 Task: In the  document batman.docx Align the width of word art with 'Picture'. Fill the whole document with 'Light Gray Color'. Add link on bottom right corner of the sheet: www.instagram.com
Action: Mouse moved to (484, 210)
Screenshot: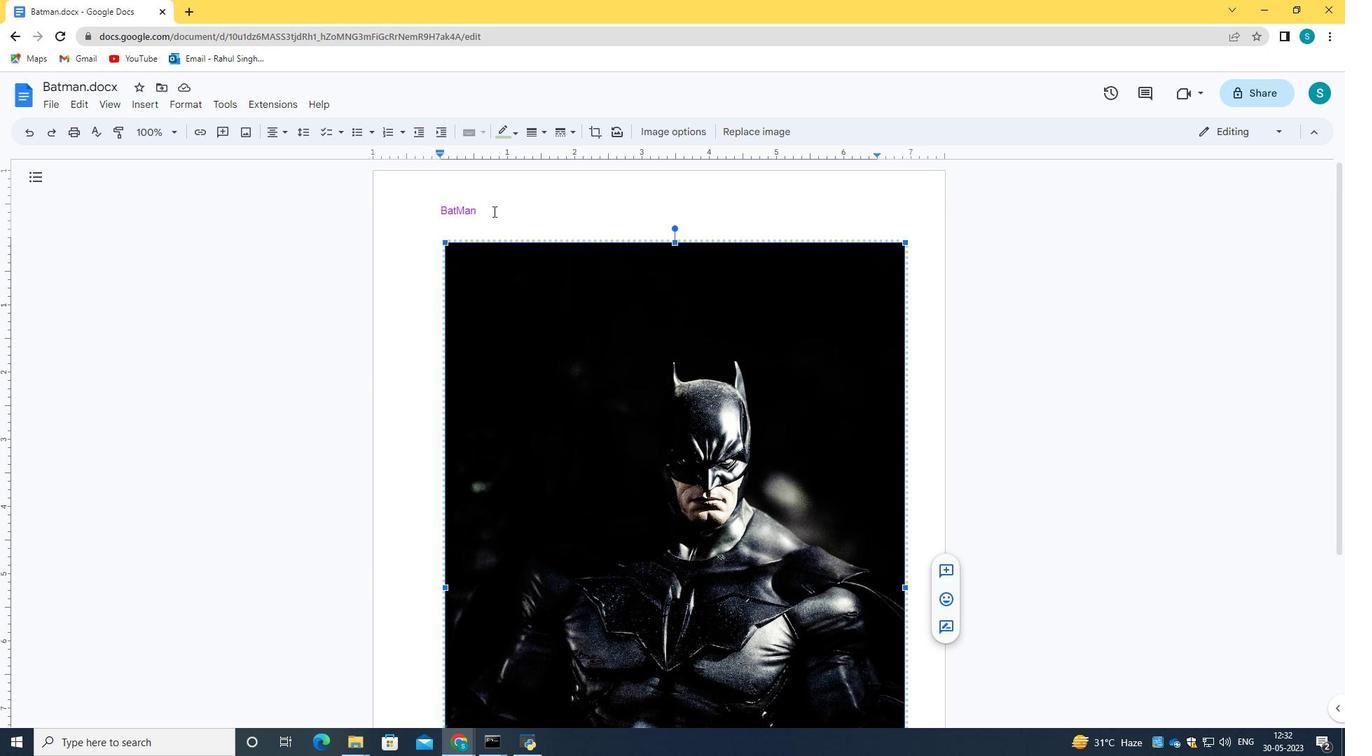 
Action: Mouse pressed left at (484, 210)
Screenshot: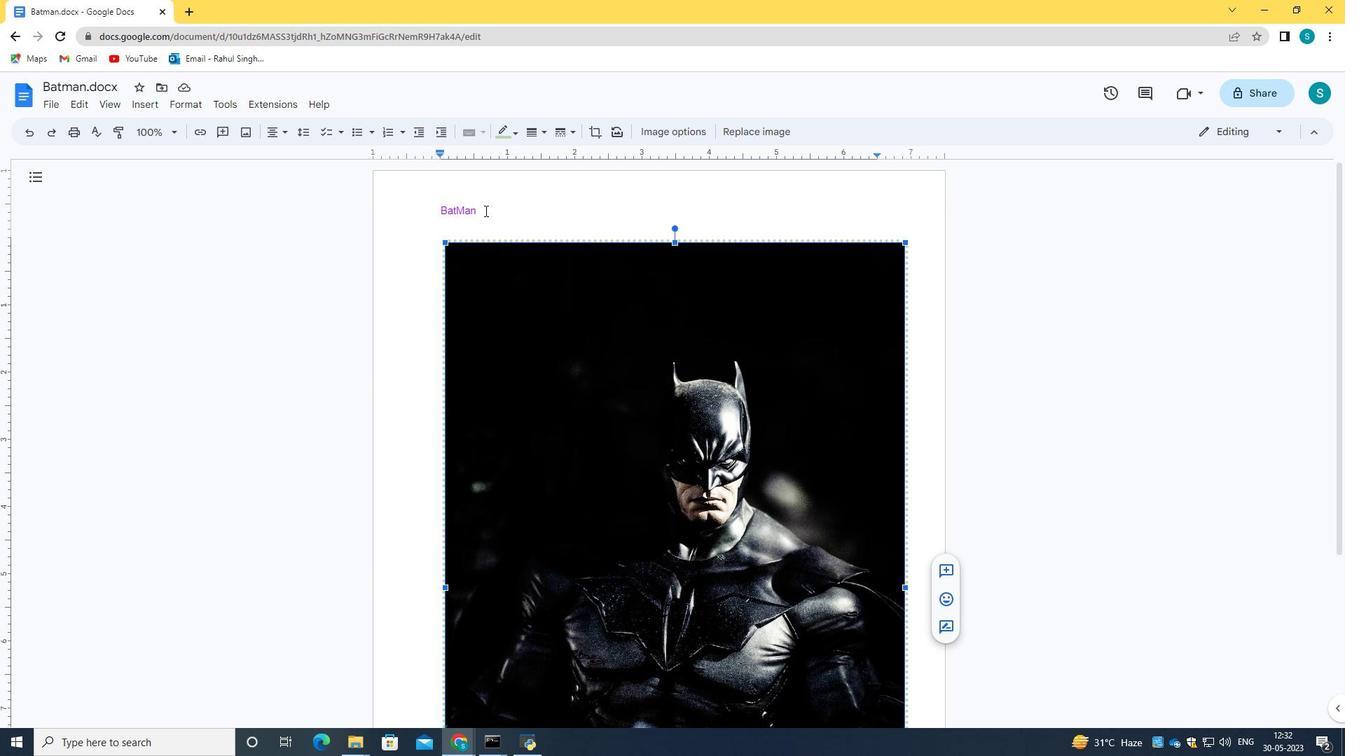 
Action: Mouse moved to (554, 187)
Screenshot: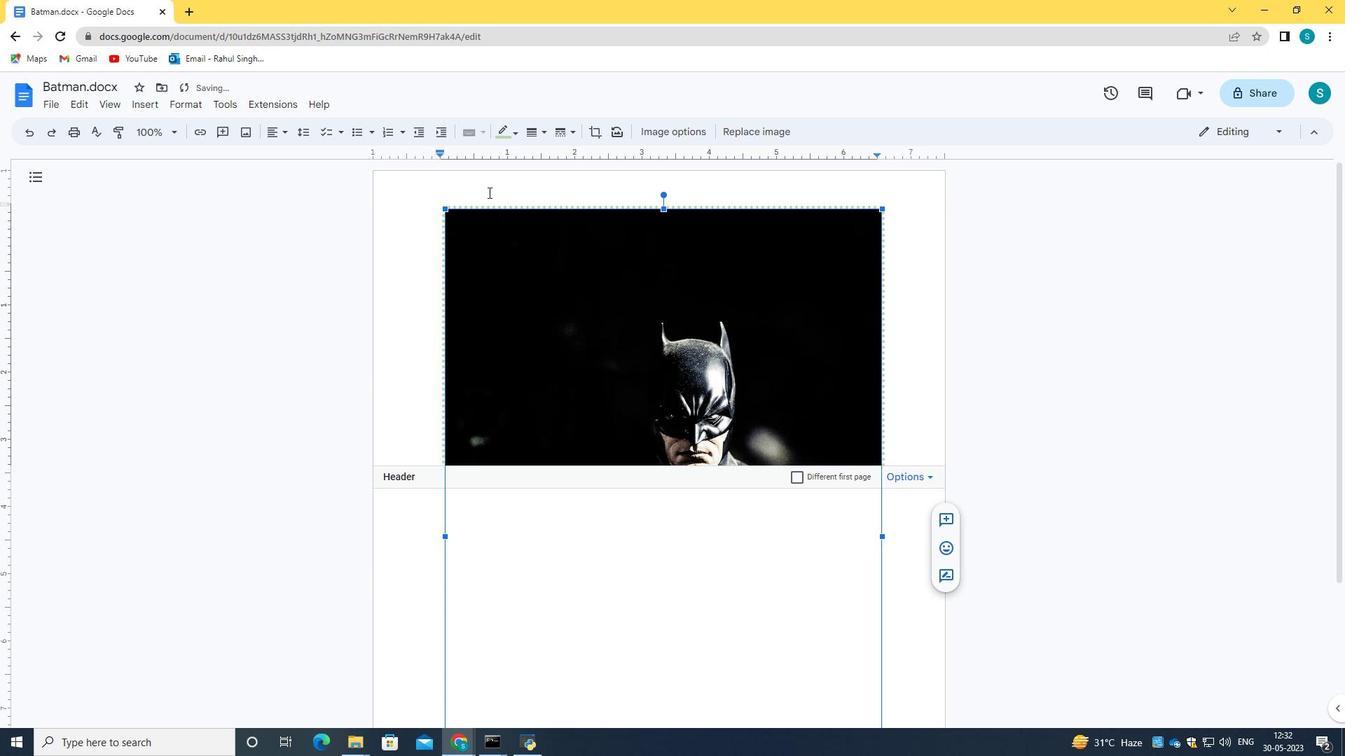 
Action: Mouse pressed left at (554, 187)
Screenshot: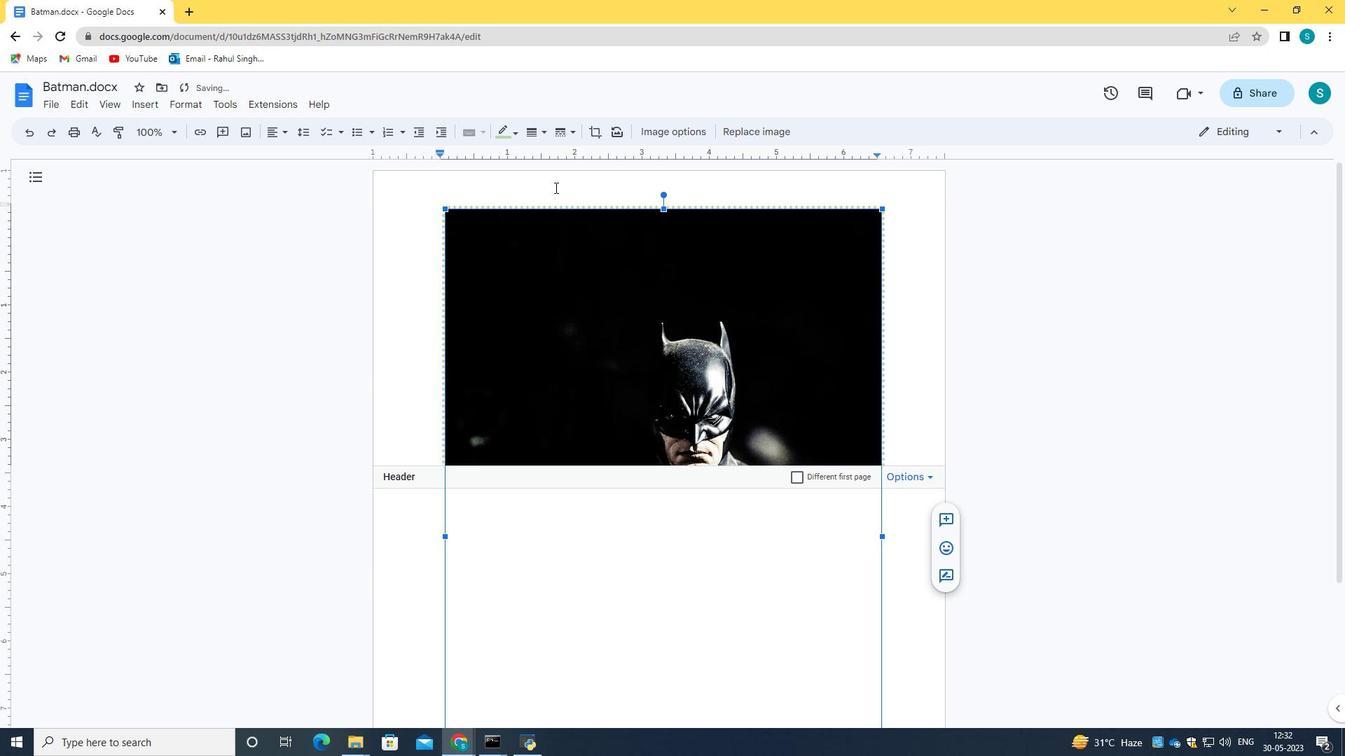 
Action: Mouse moved to (25, 133)
Screenshot: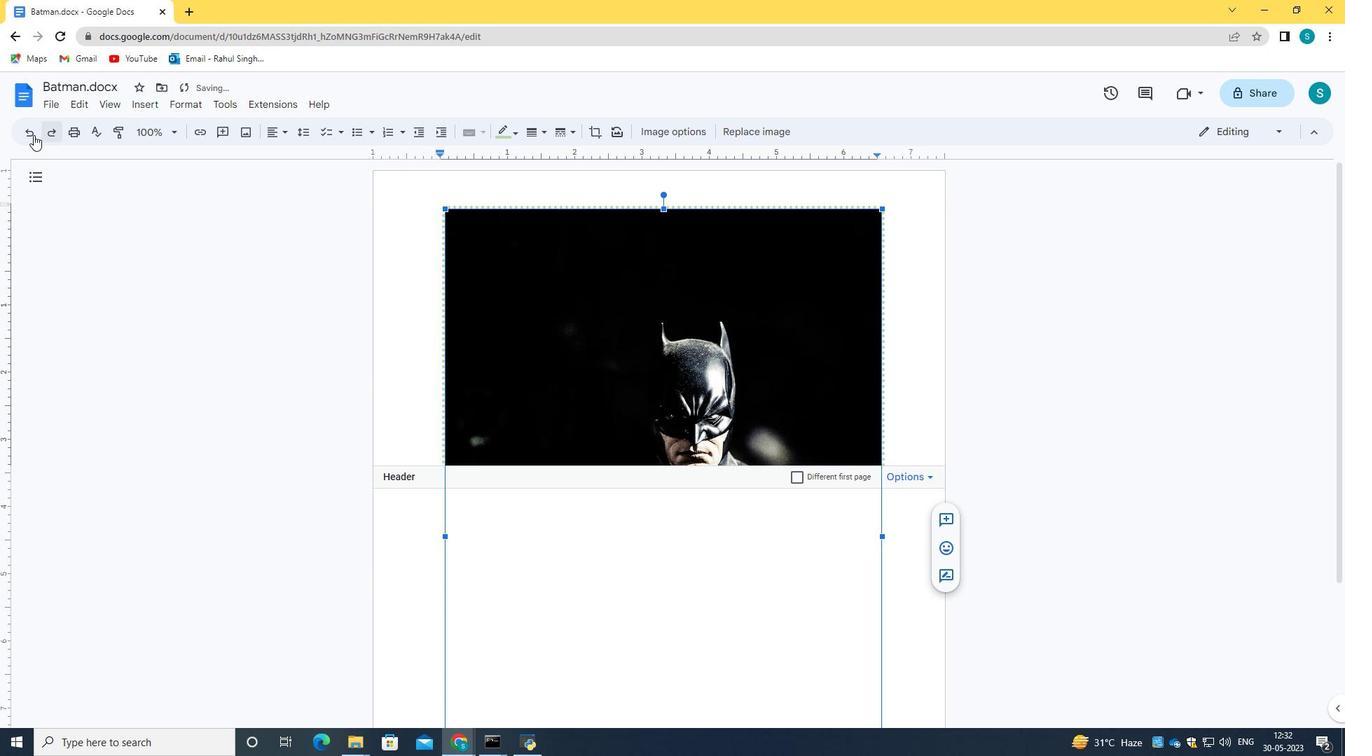 
Action: Mouse pressed left at (25, 133)
Screenshot: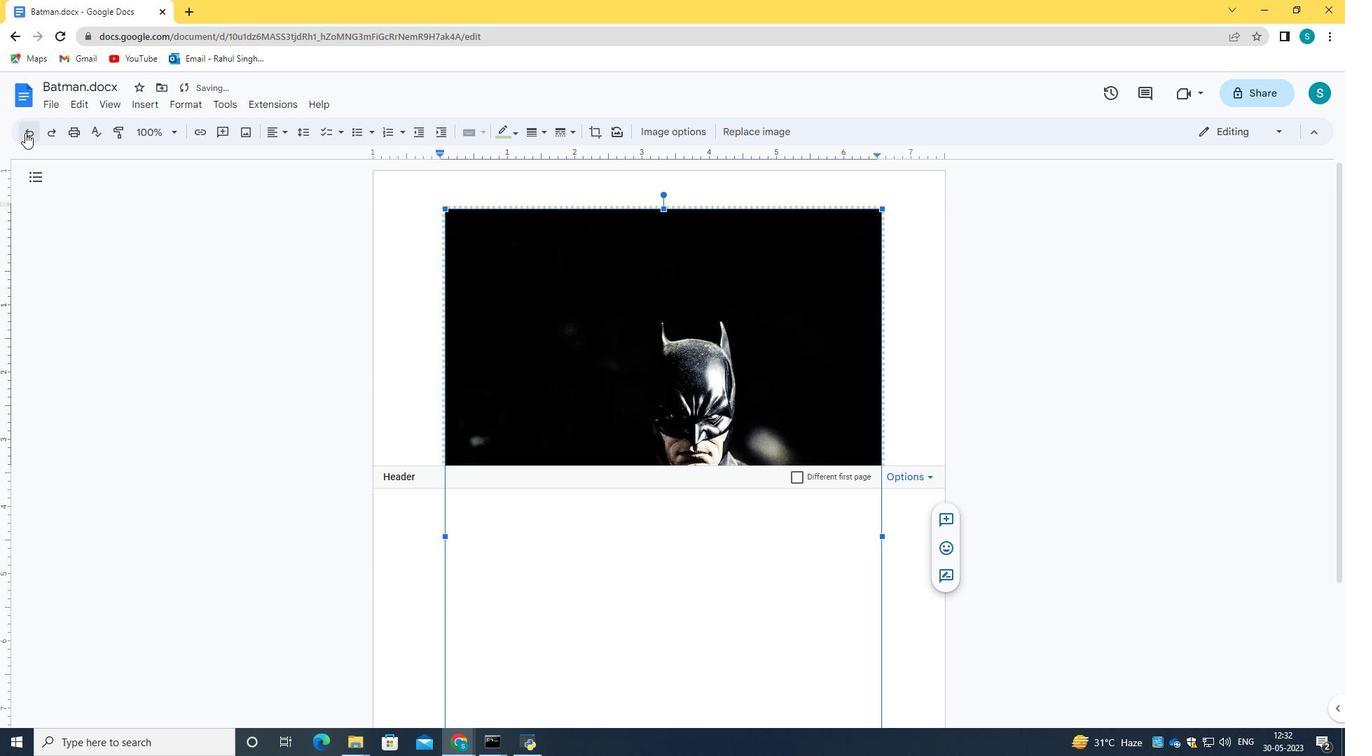 
Action: Mouse moved to (475, 209)
Screenshot: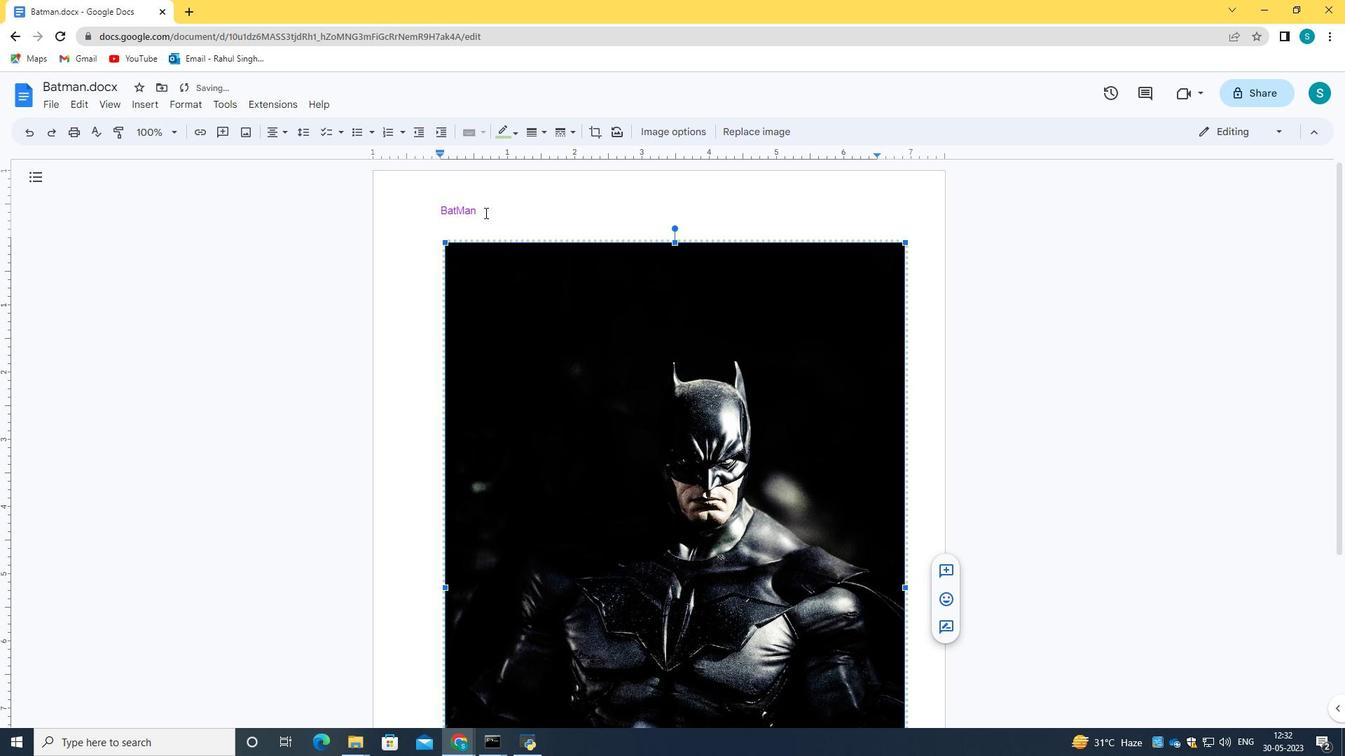 
Action: Mouse pressed left at (475, 209)
Screenshot: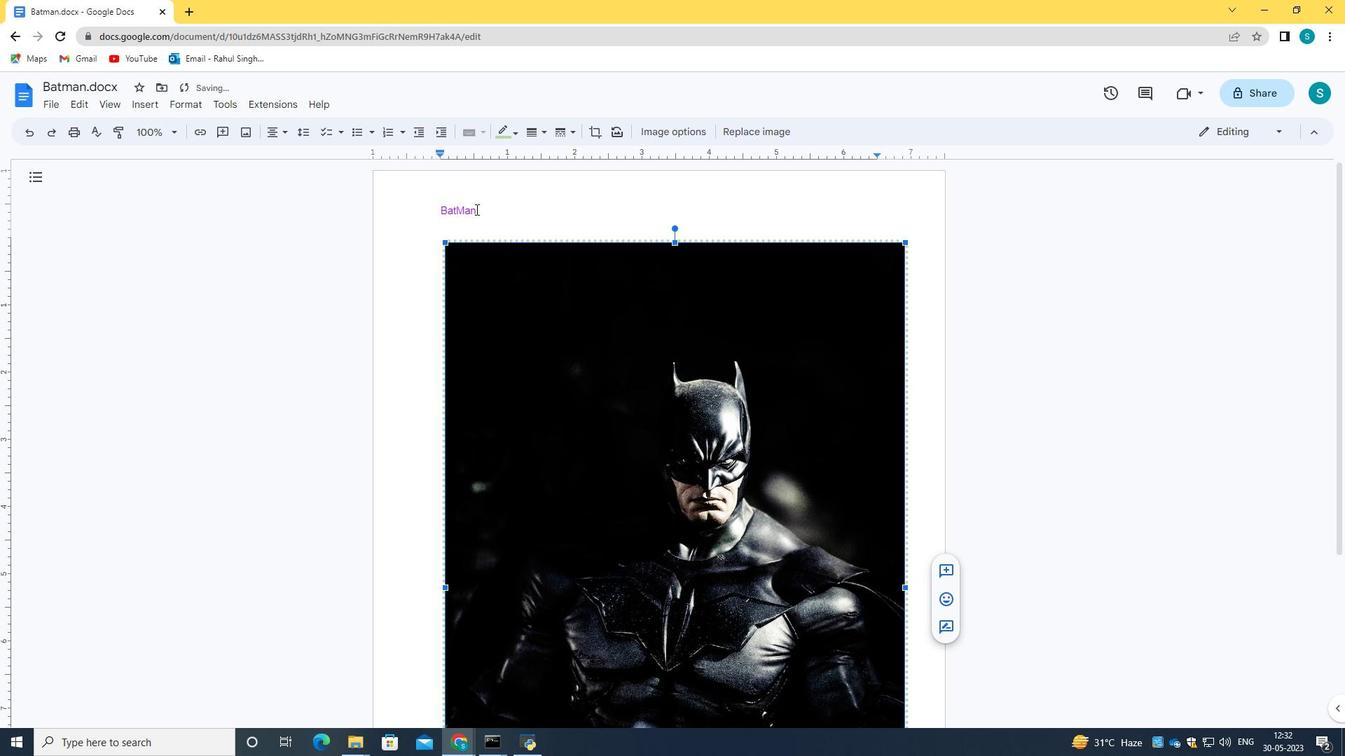 
Action: Mouse moved to (486, 209)
Screenshot: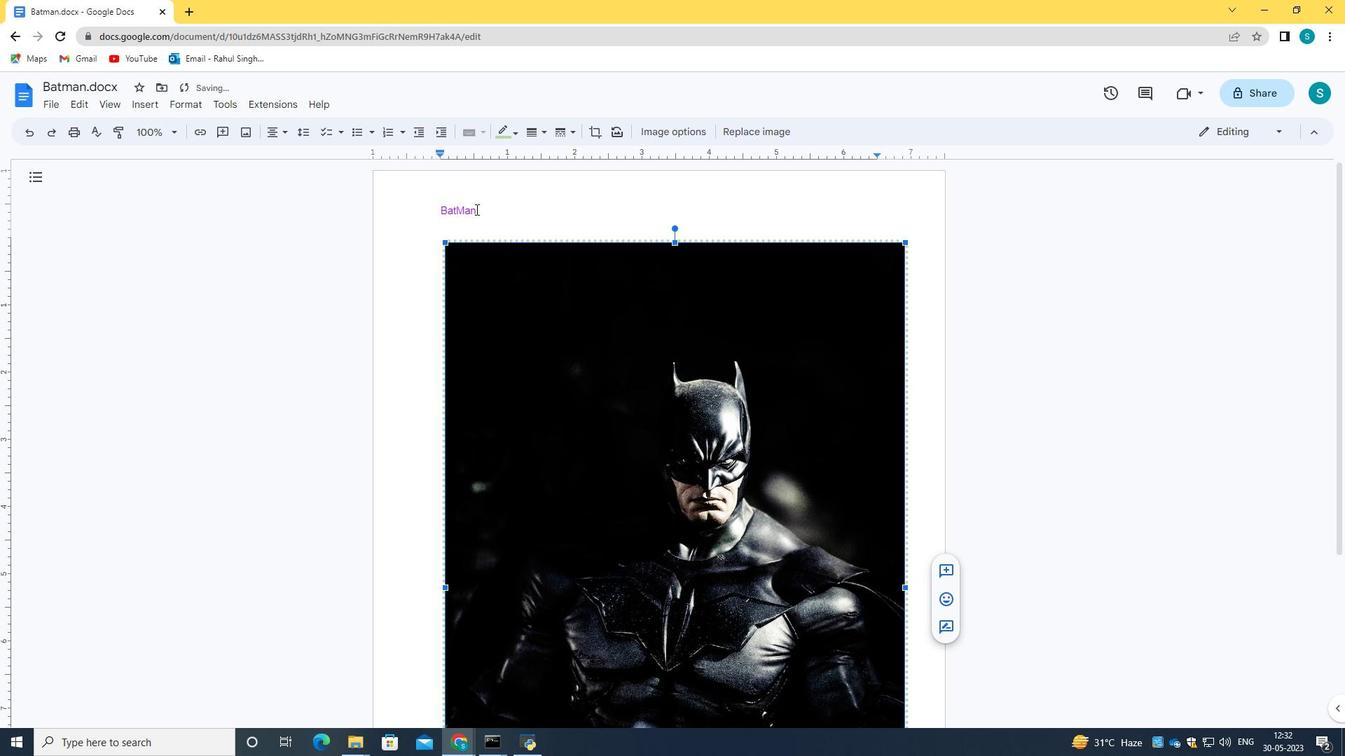 
Action: Mouse pressed left at (486, 209)
Screenshot: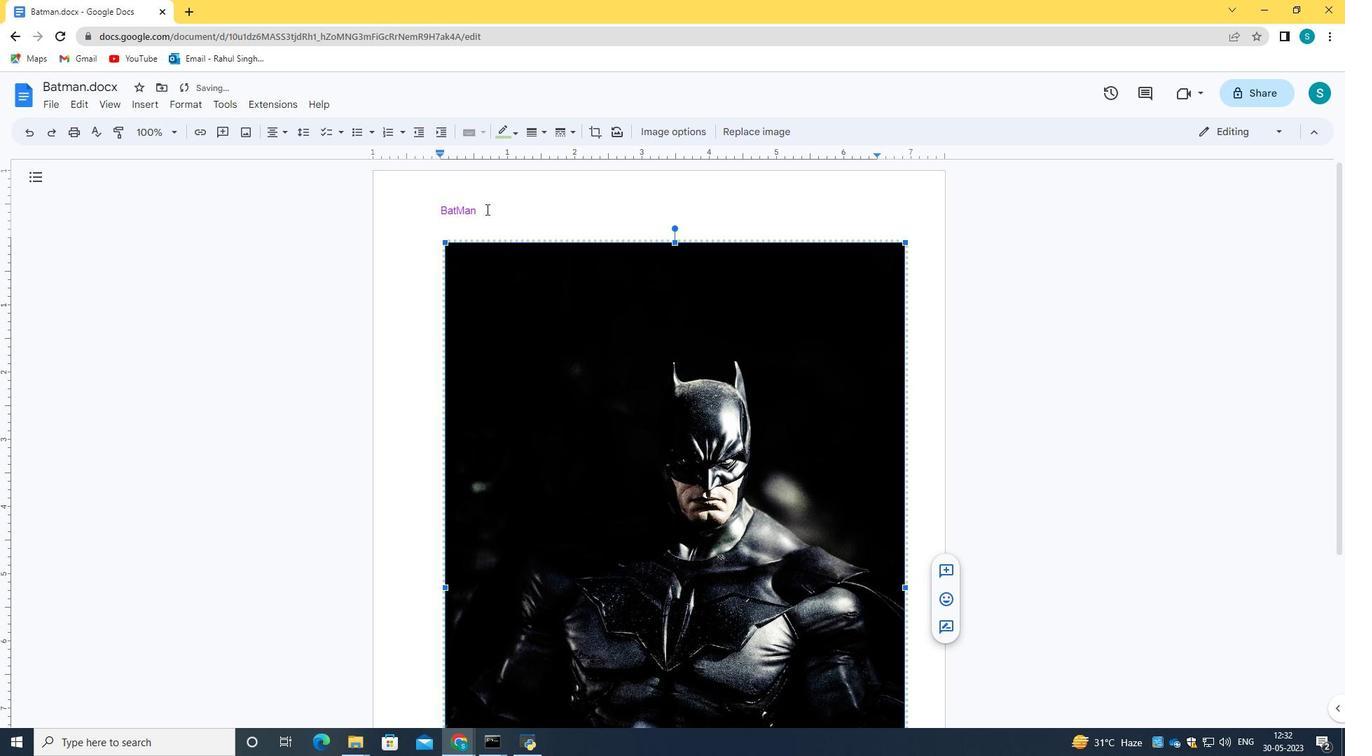 
Action: Mouse pressed left at (486, 209)
Screenshot: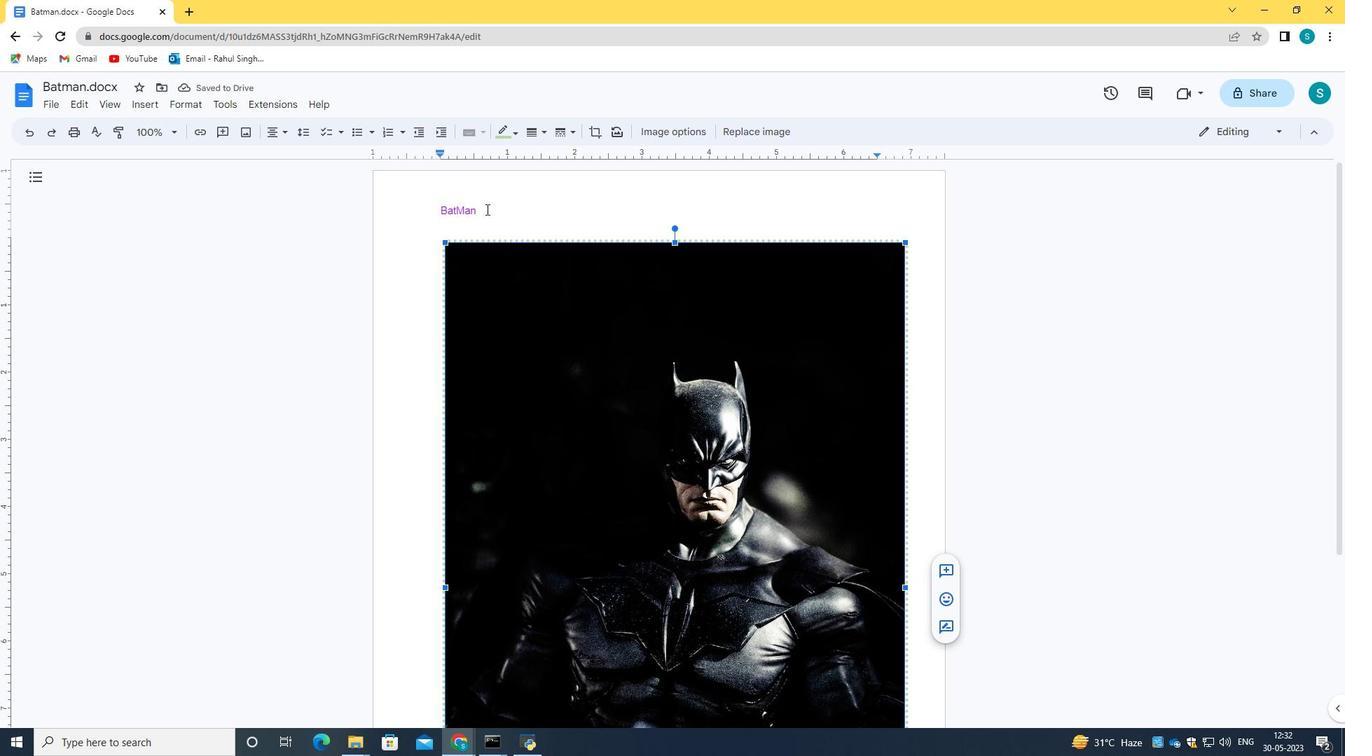 
Action: Mouse pressed left at (486, 209)
Screenshot: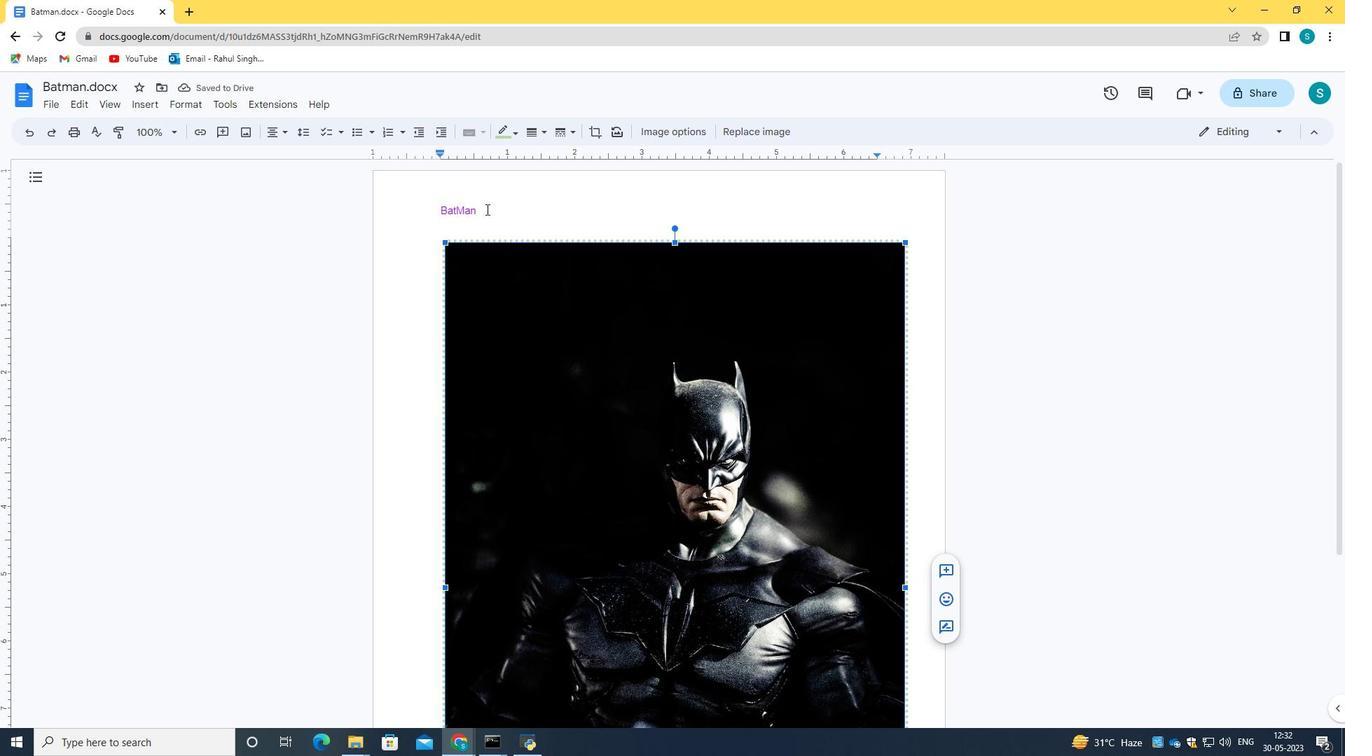 
Action: Mouse pressed left at (486, 209)
Screenshot: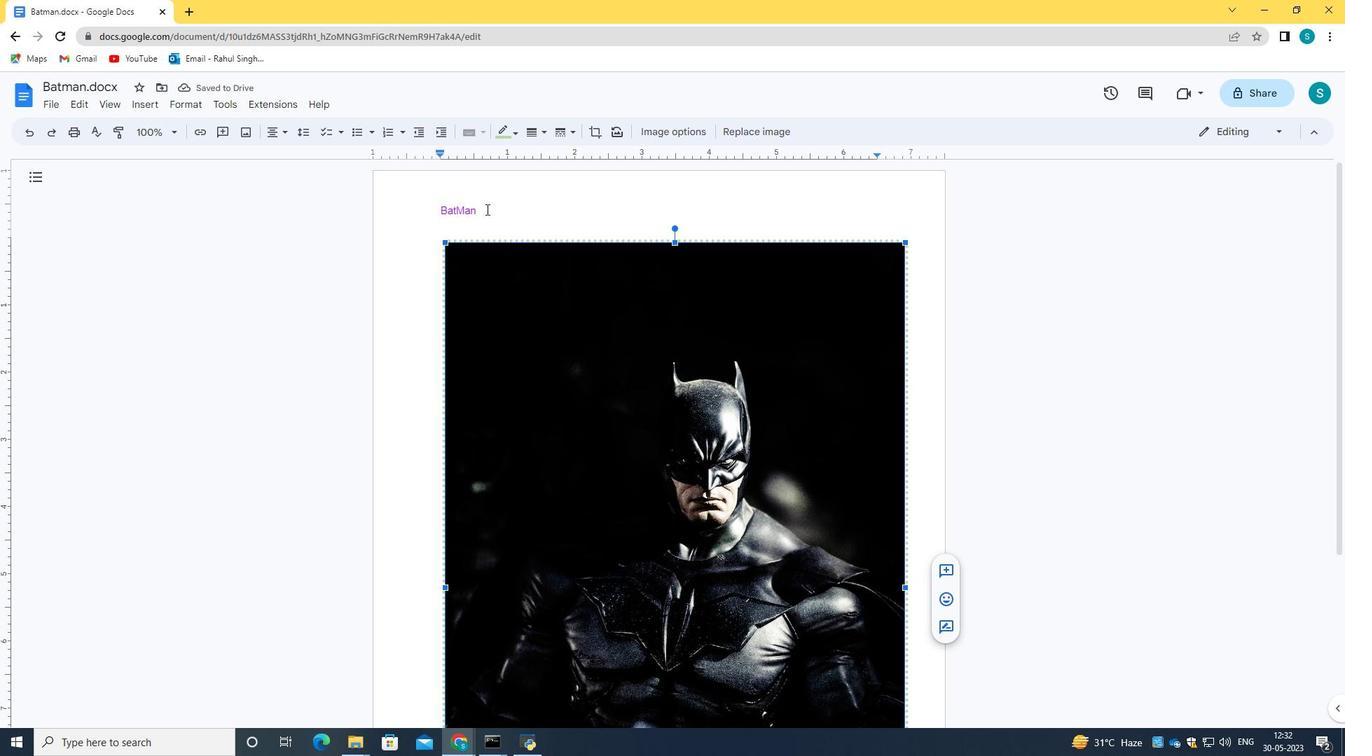 
Action: Mouse pressed left at (486, 209)
Screenshot: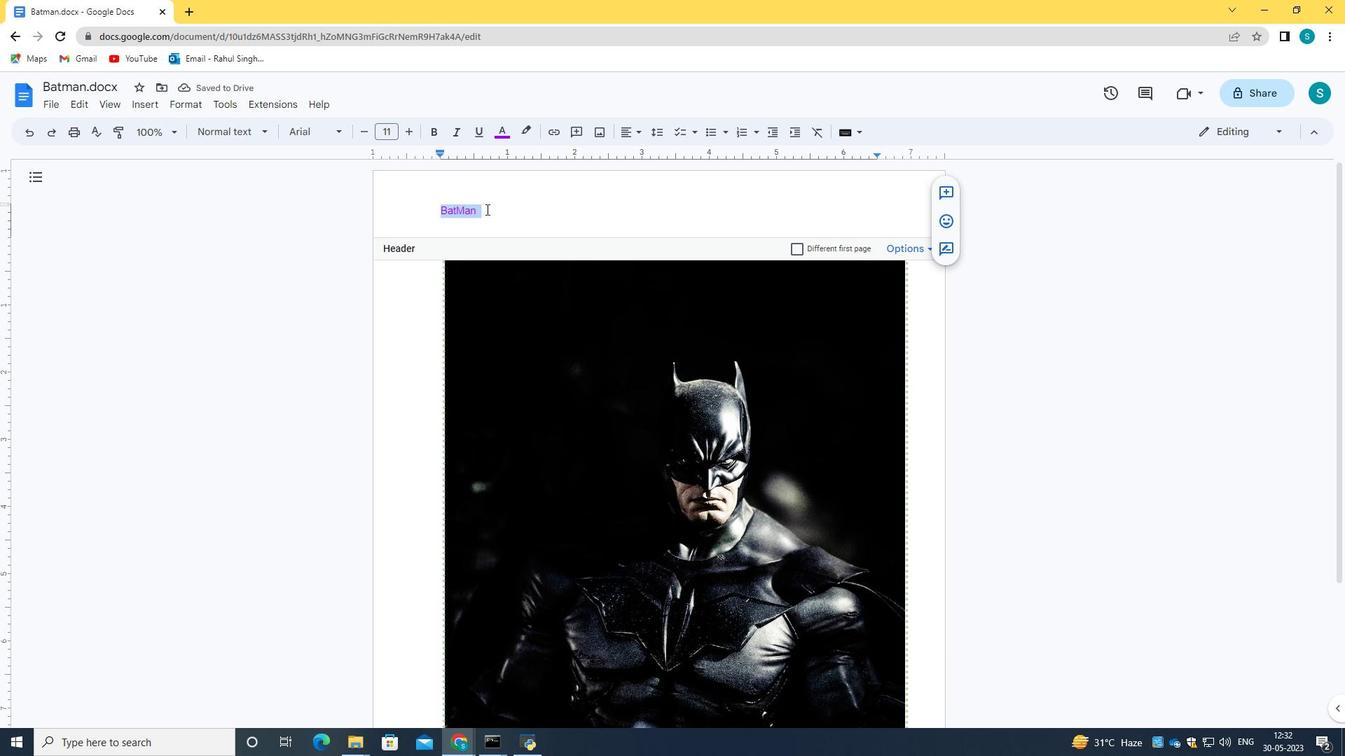 
Action: Mouse pressed left at (486, 209)
Screenshot: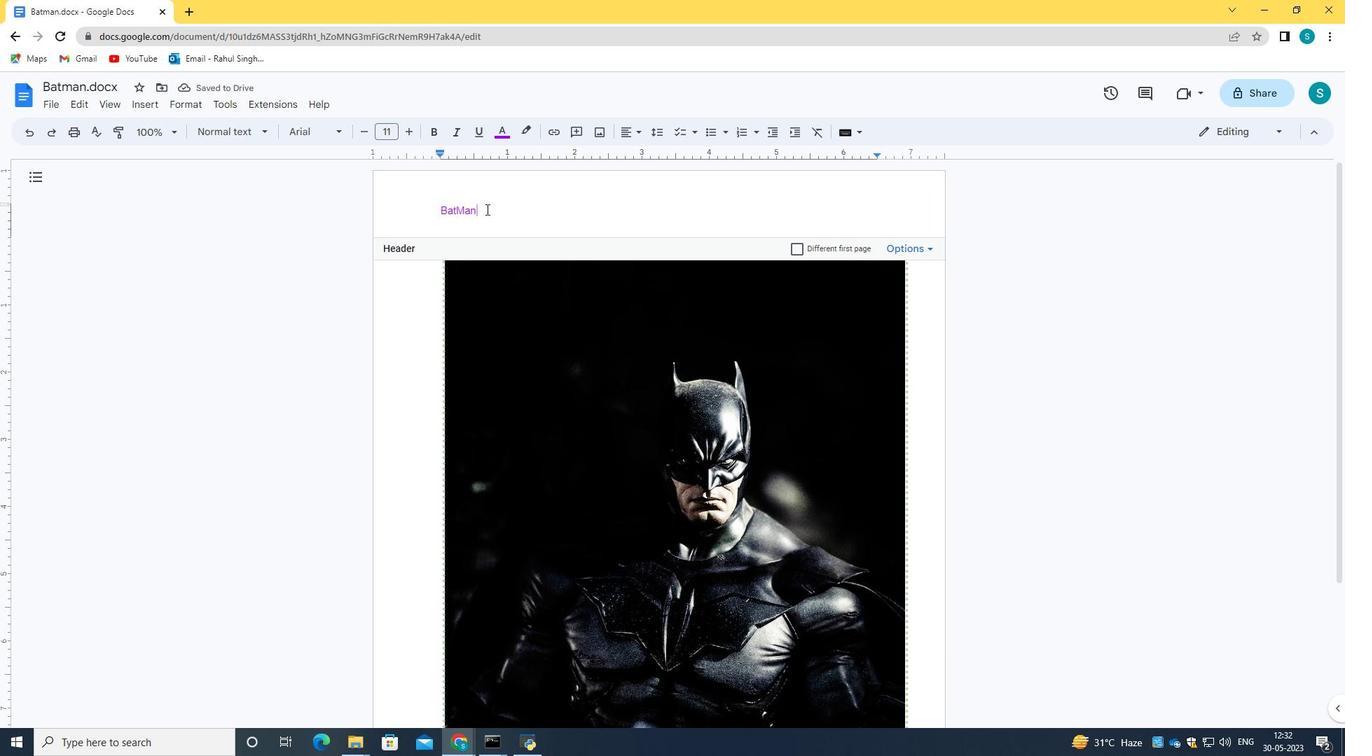 
Action: Mouse pressed left at (486, 209)
Screenshot: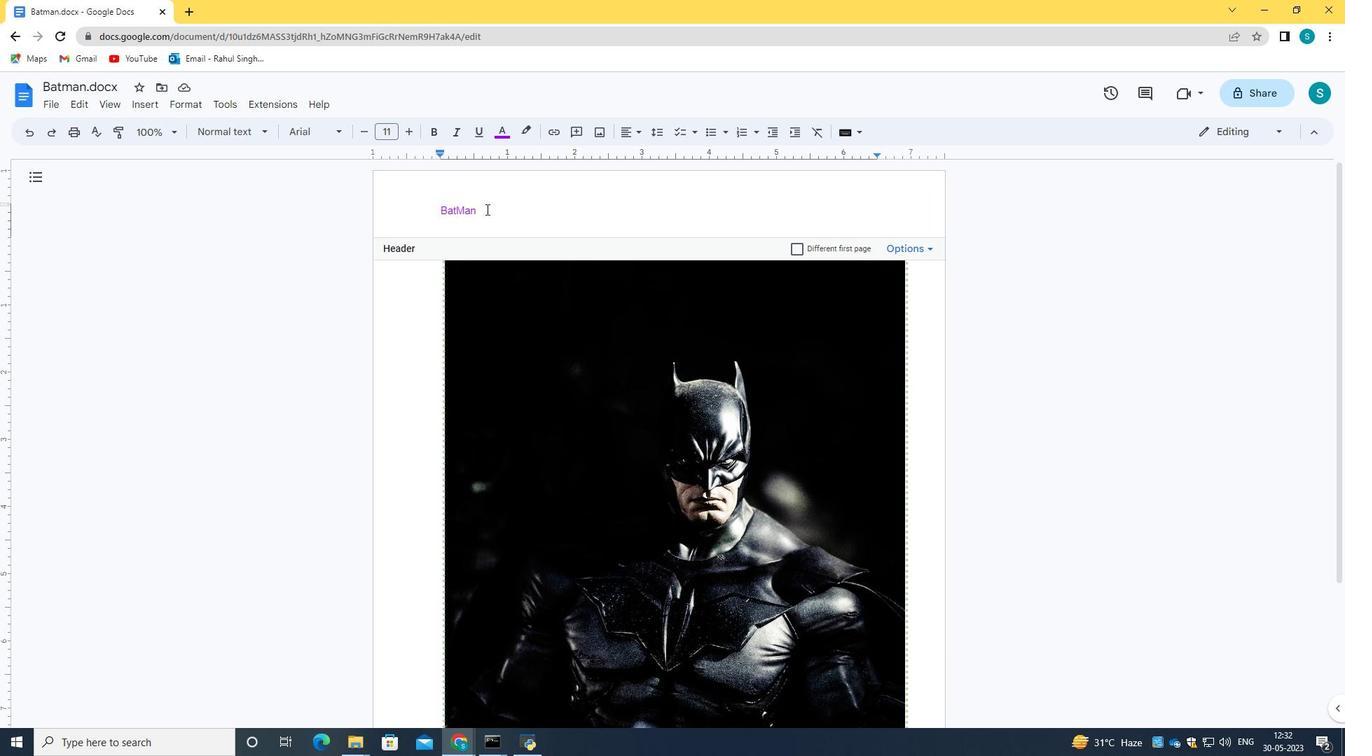 
Action: Mouse pressed left at (486, 209)
Screenshot: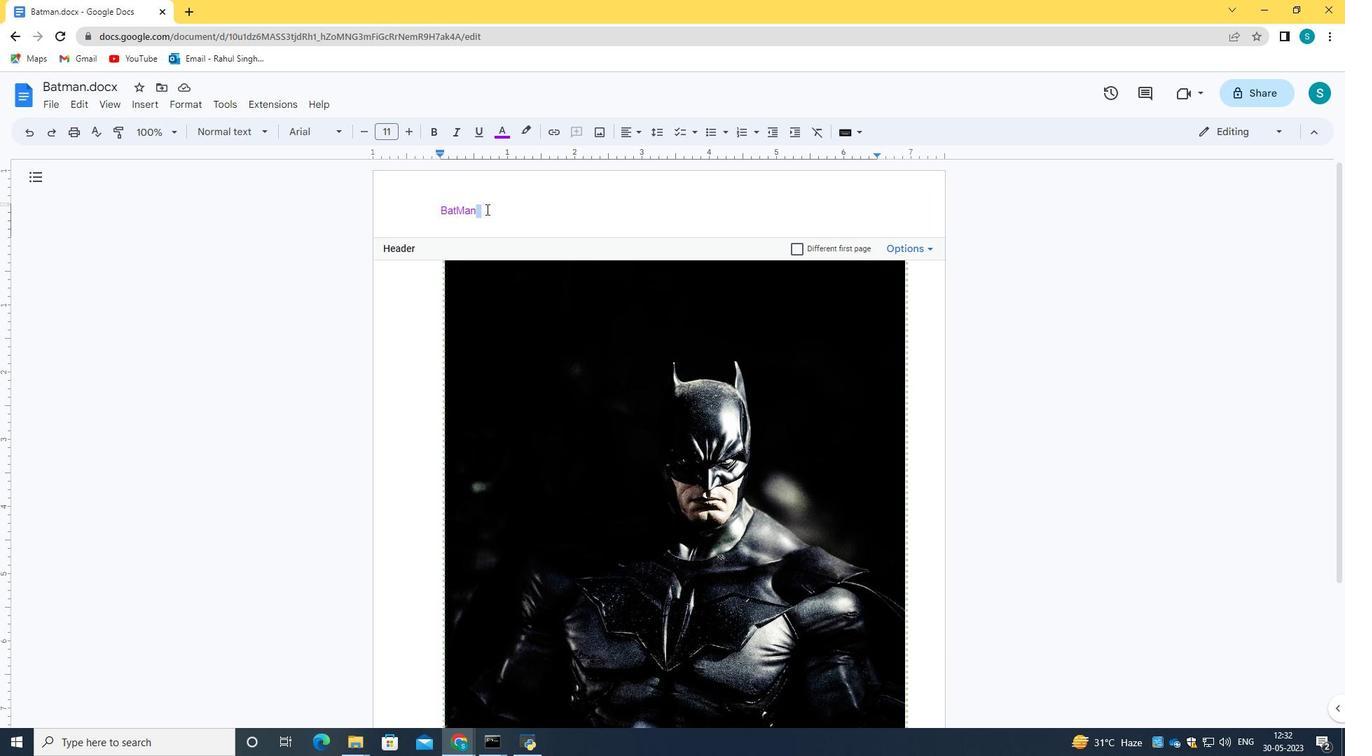 
Action: Mouse moved to (418, 200)
Screenshot: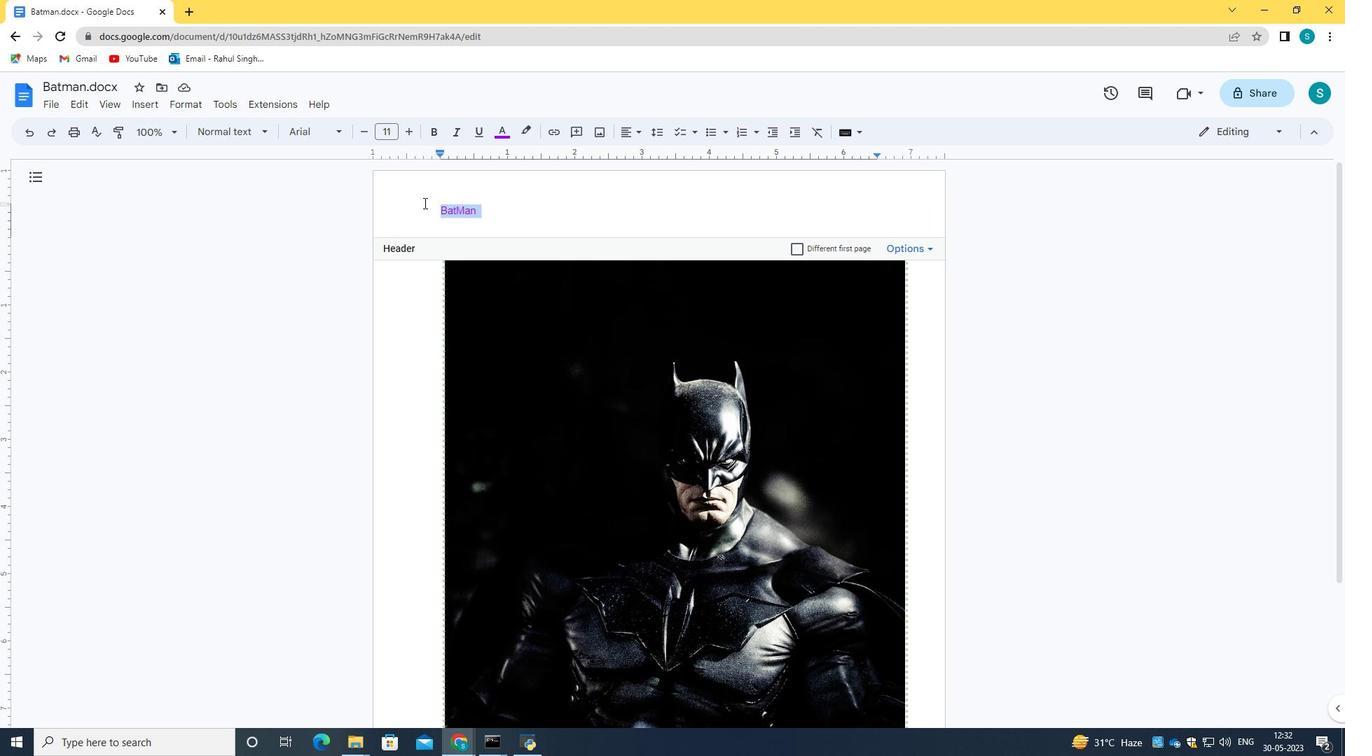 
Action: Mouse pressed left at (418, 200)
Screenshot: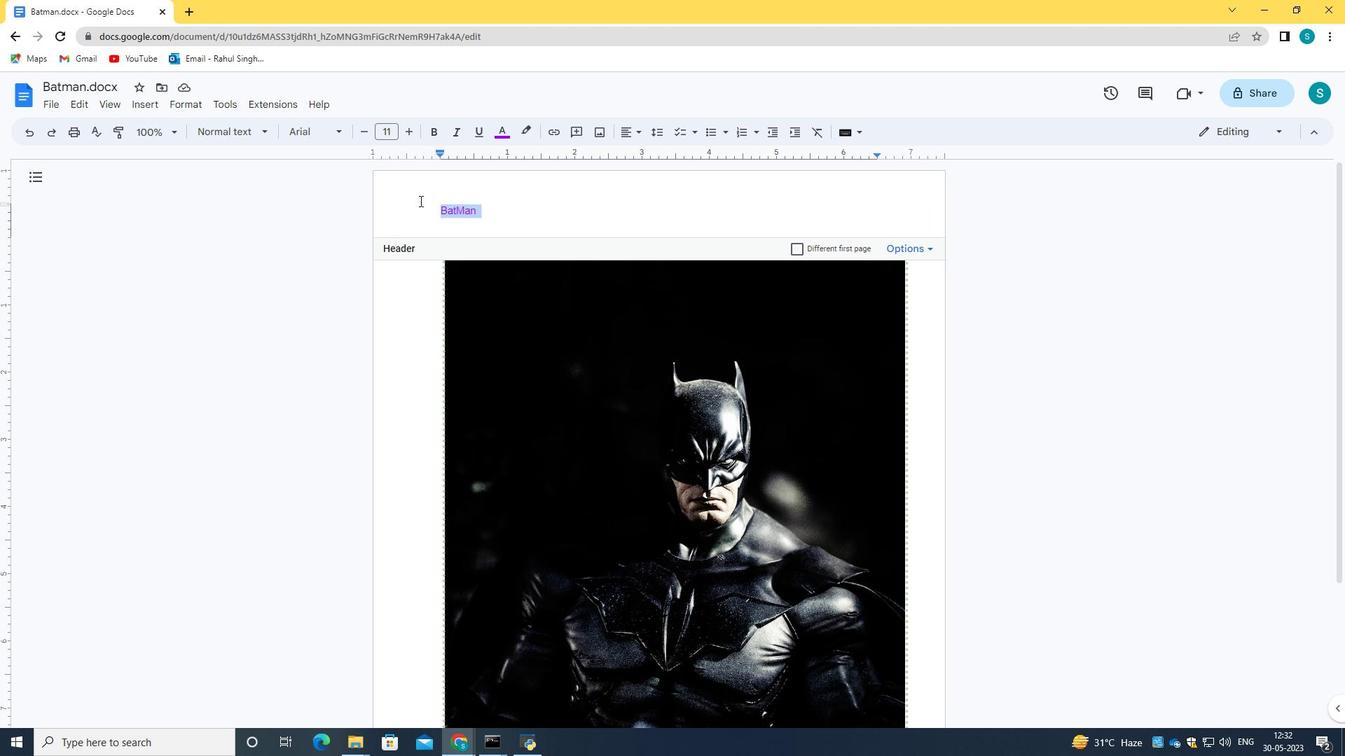 
Action: Mouse moved to (488, 250)
Screenshot: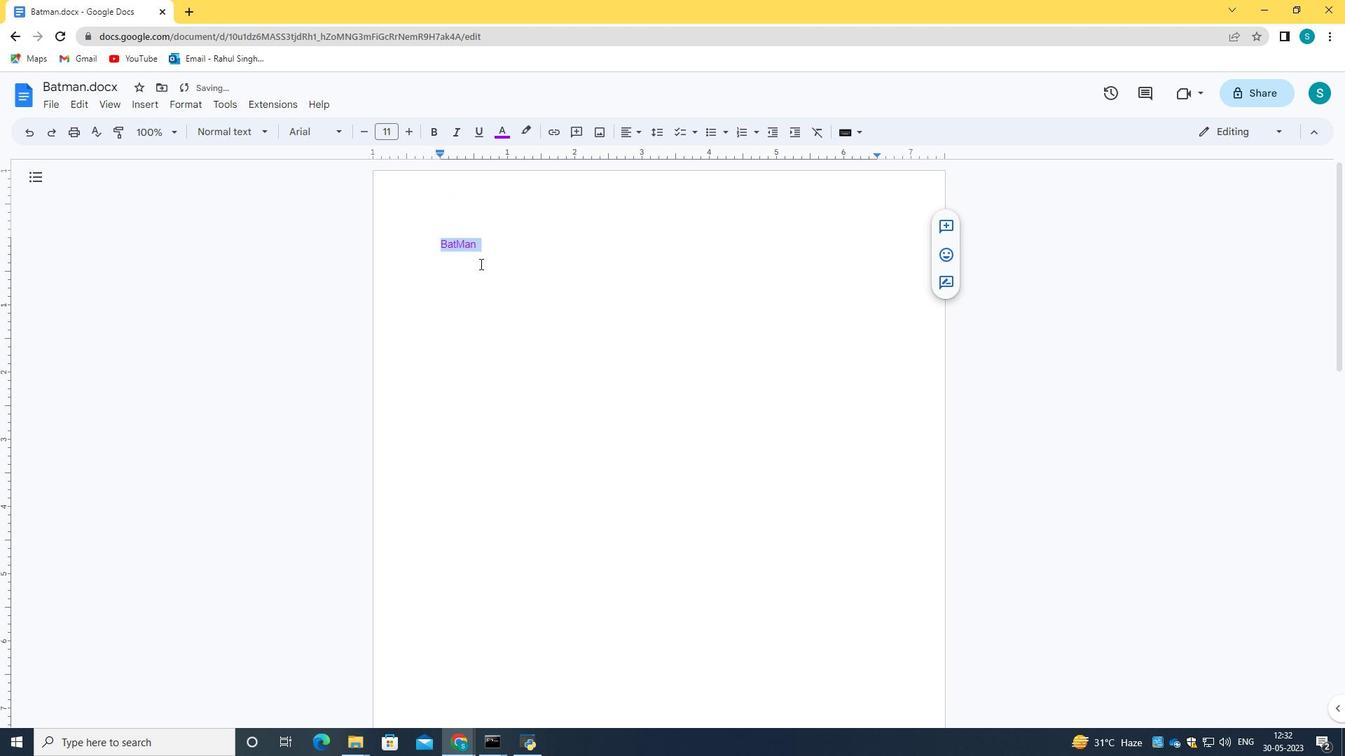
Action: Mouse pressed left at (488, 250)
Screenshot: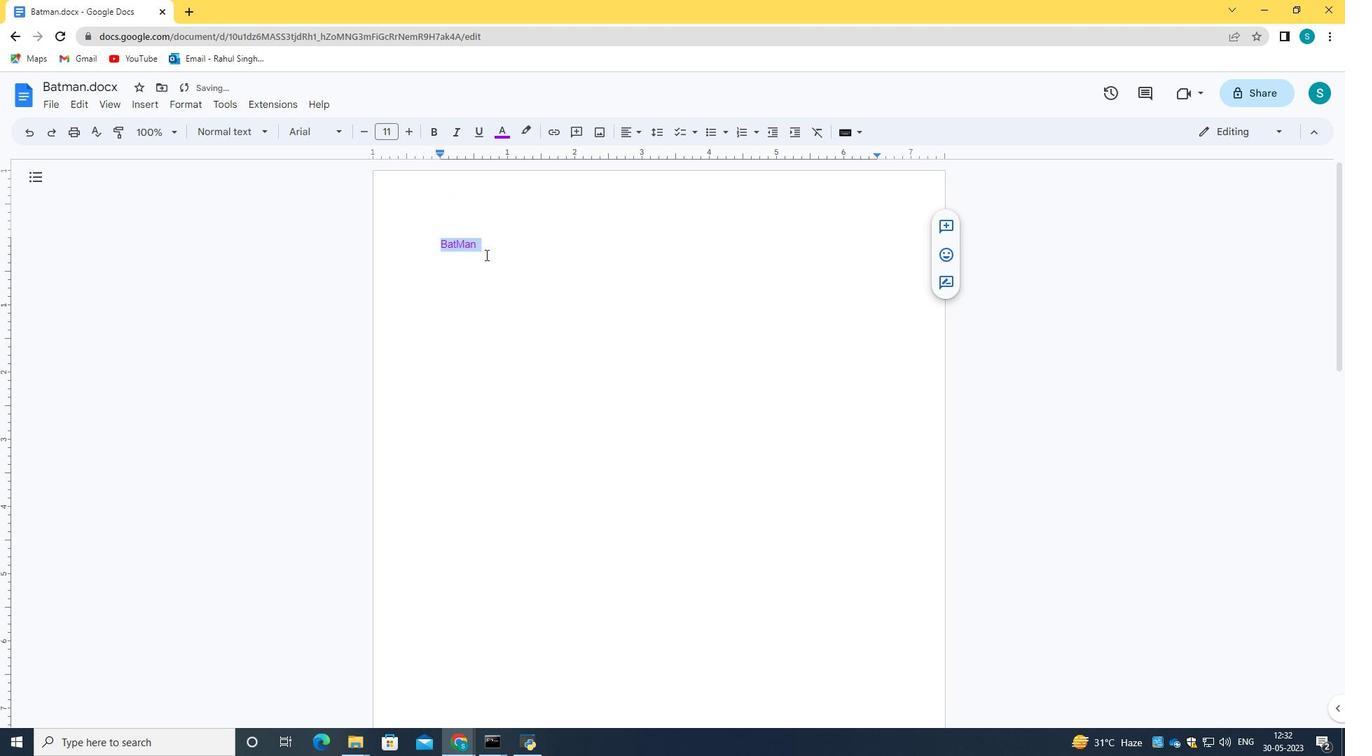 
Action: Mouse moved to (29, 130)
Screenshot: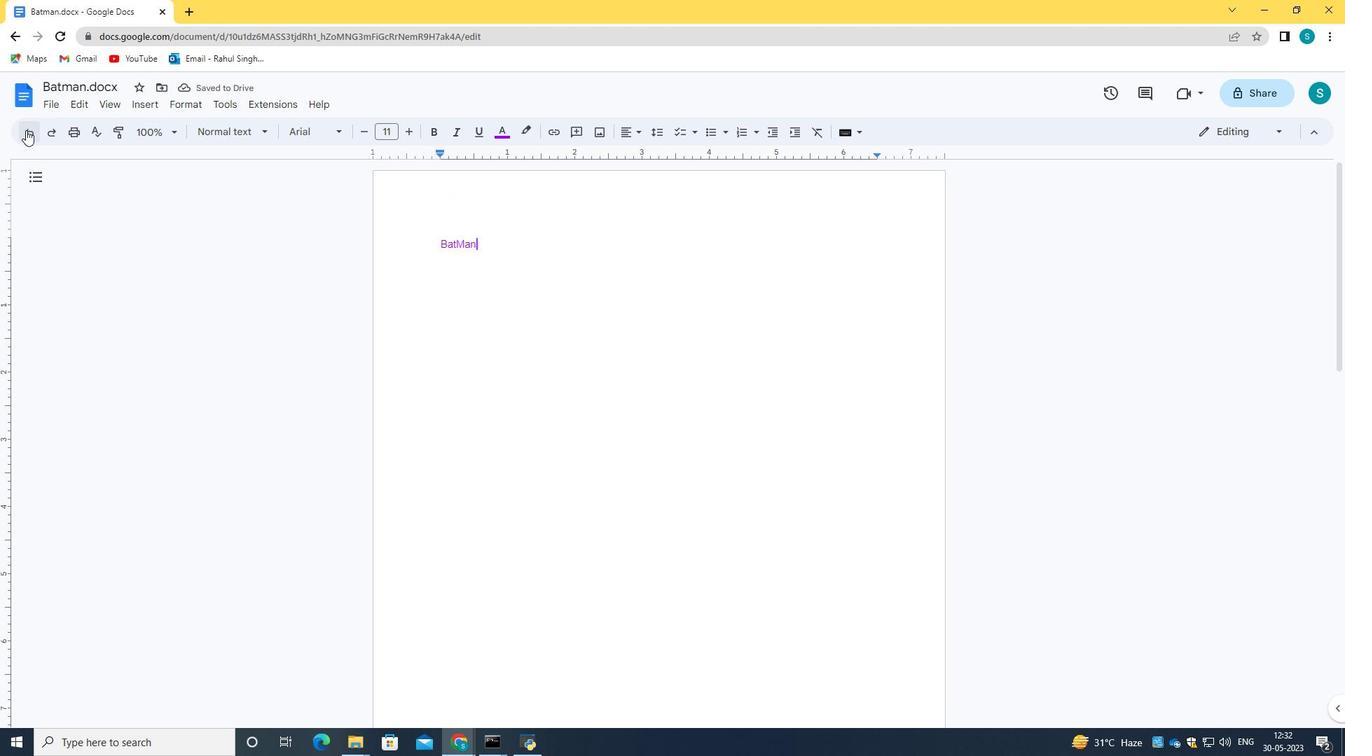 
Action: Mouse pressed left at (29, 130)
Screenshot: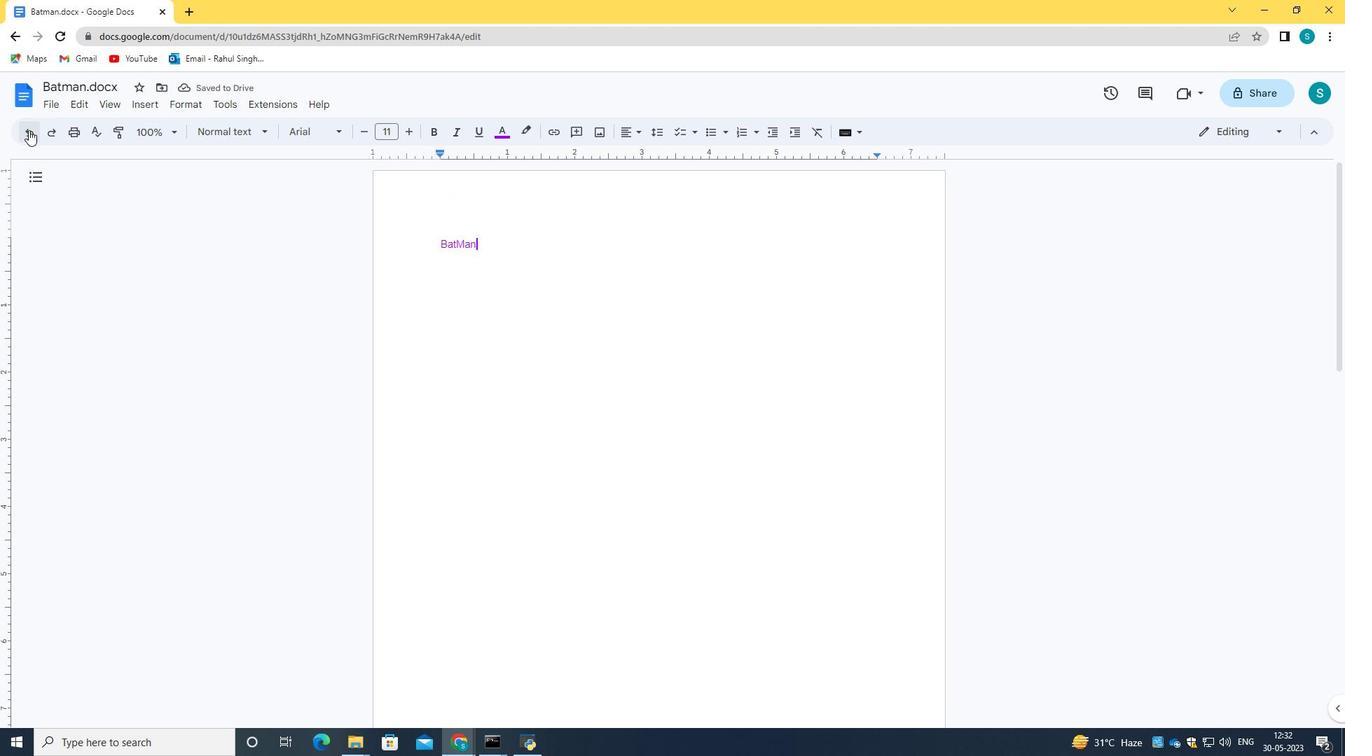 
Action: Mouse moved to (694, 226)
Screenshot: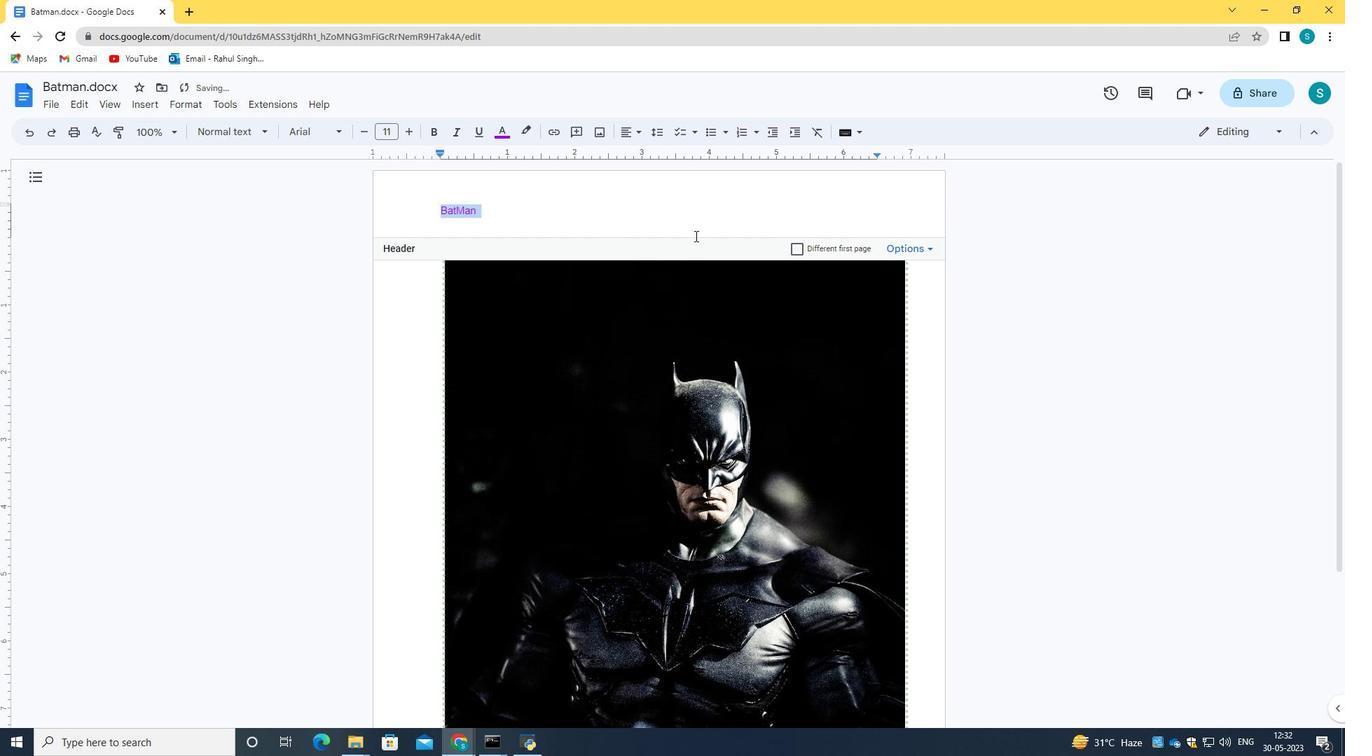
Action: Mouse pressed left at (694, 226)
Screenshot: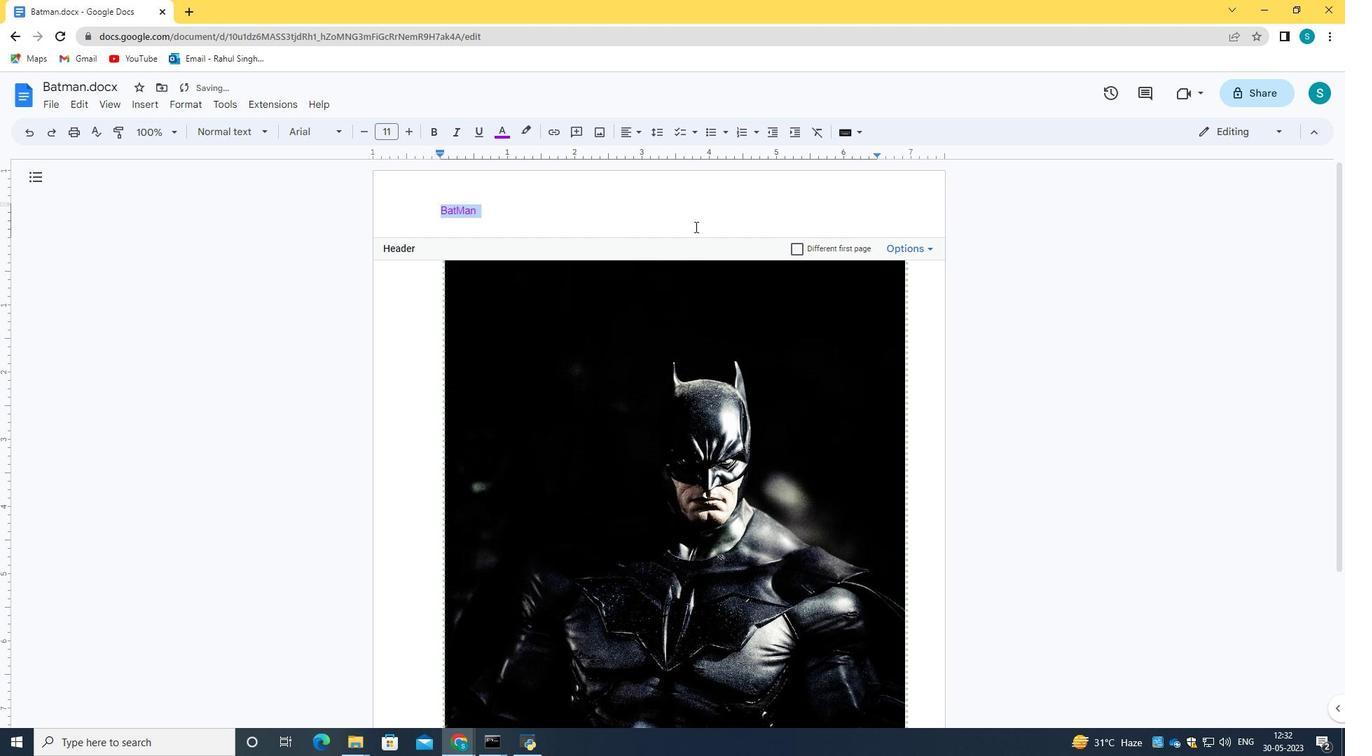 
Action: Mouse moved to (923, 251)
Screenshot: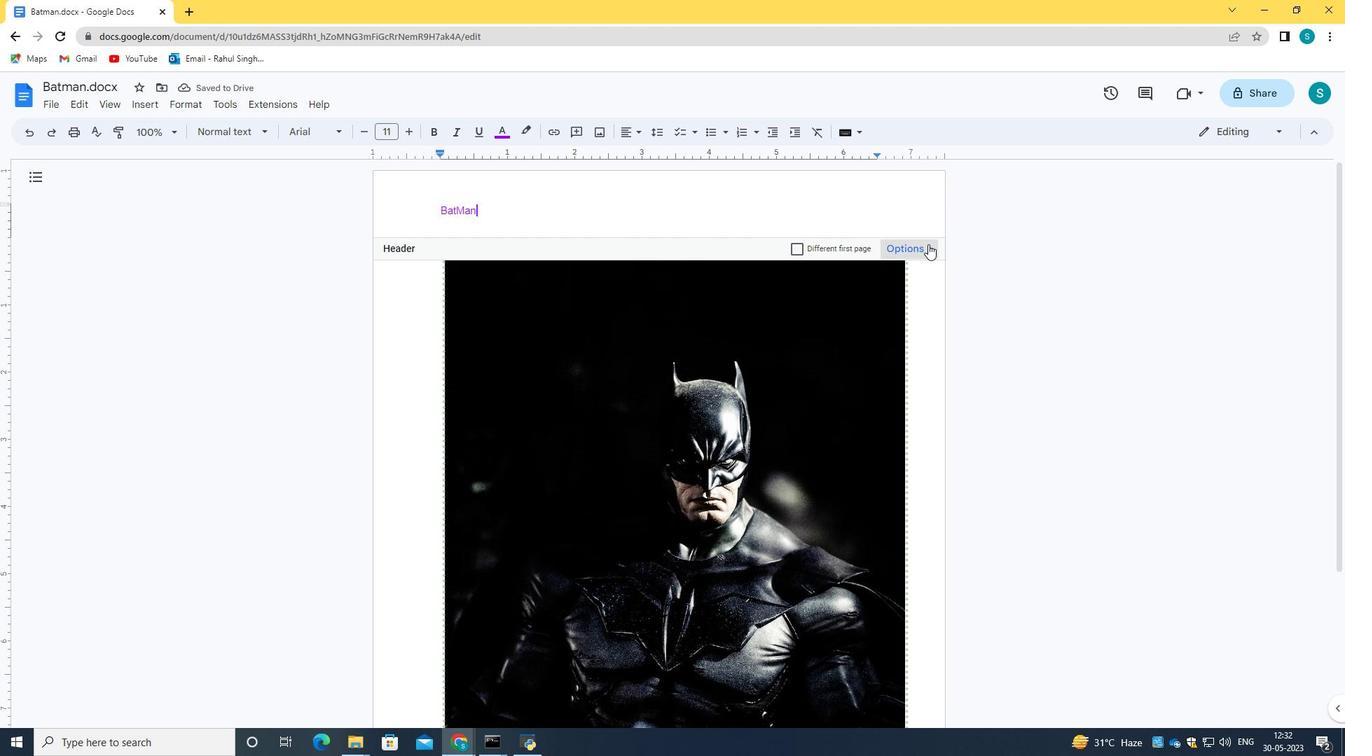 
Action: Mouse pressed left at (923, 251)
Screenshot: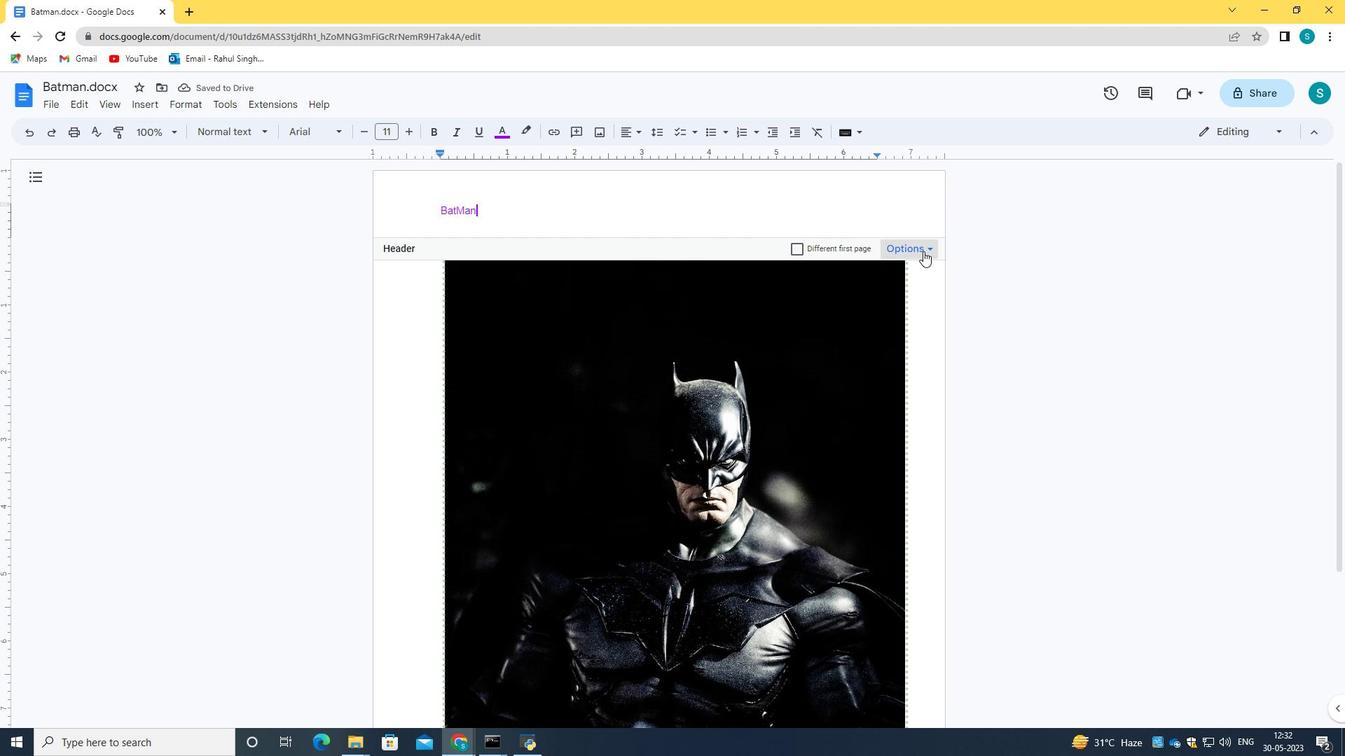 
Action: Mouse moved to (855, 211)
Screenshot: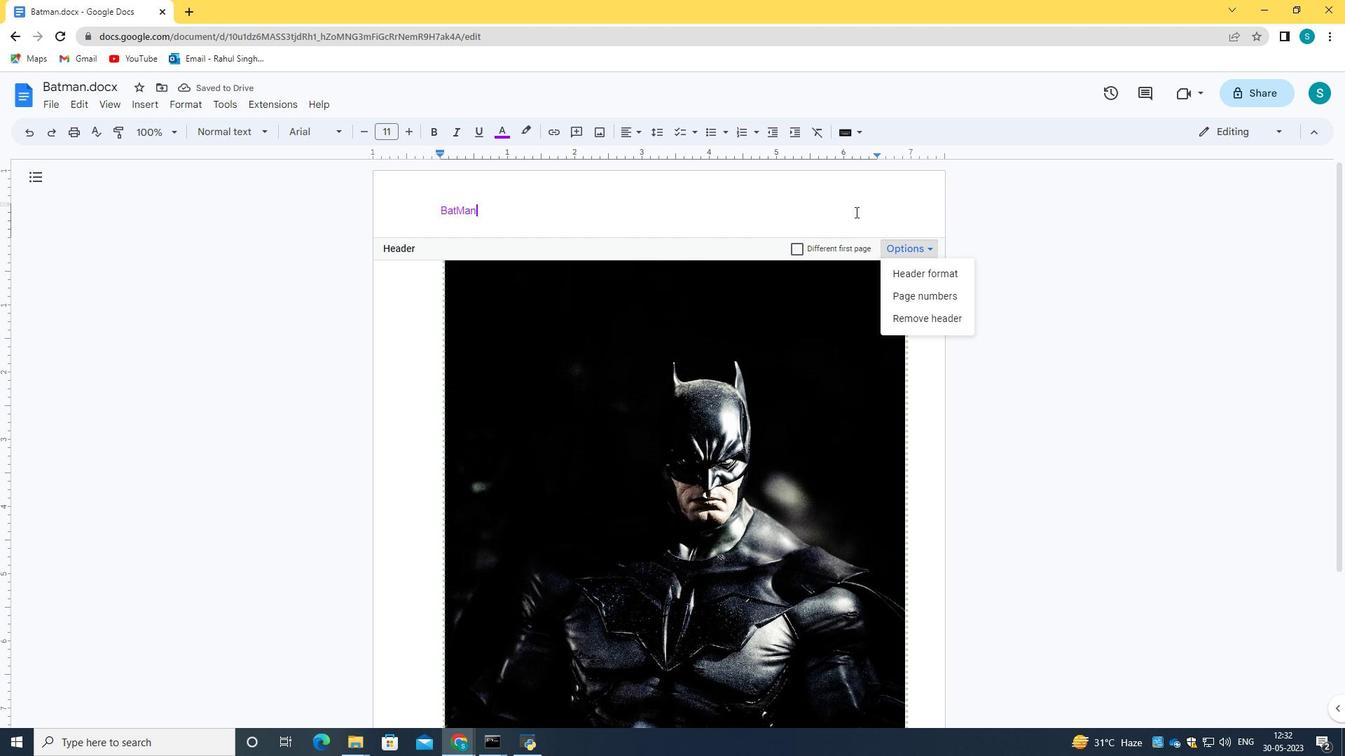 
Action: Mouse pressed left at (855, 211)
Screenshot: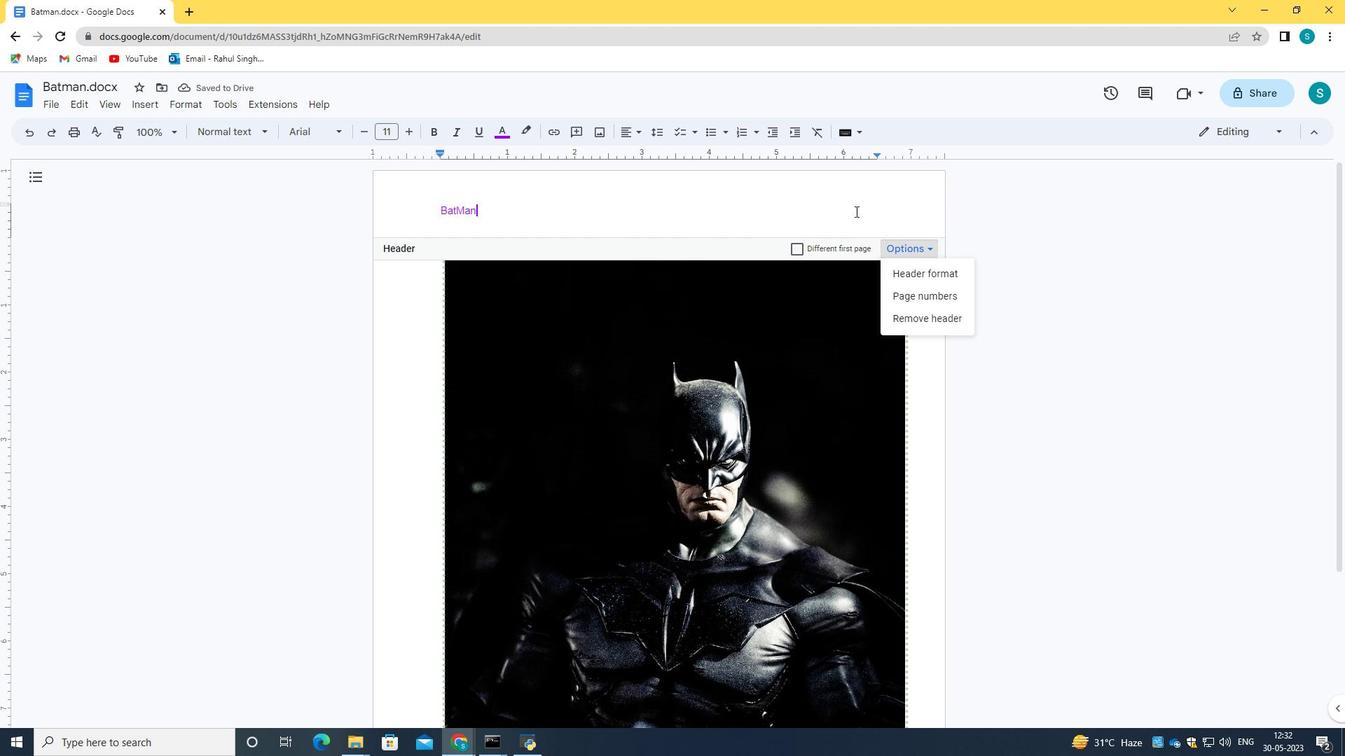 
Action: Mouse moved to (486, 212)
Screenshot: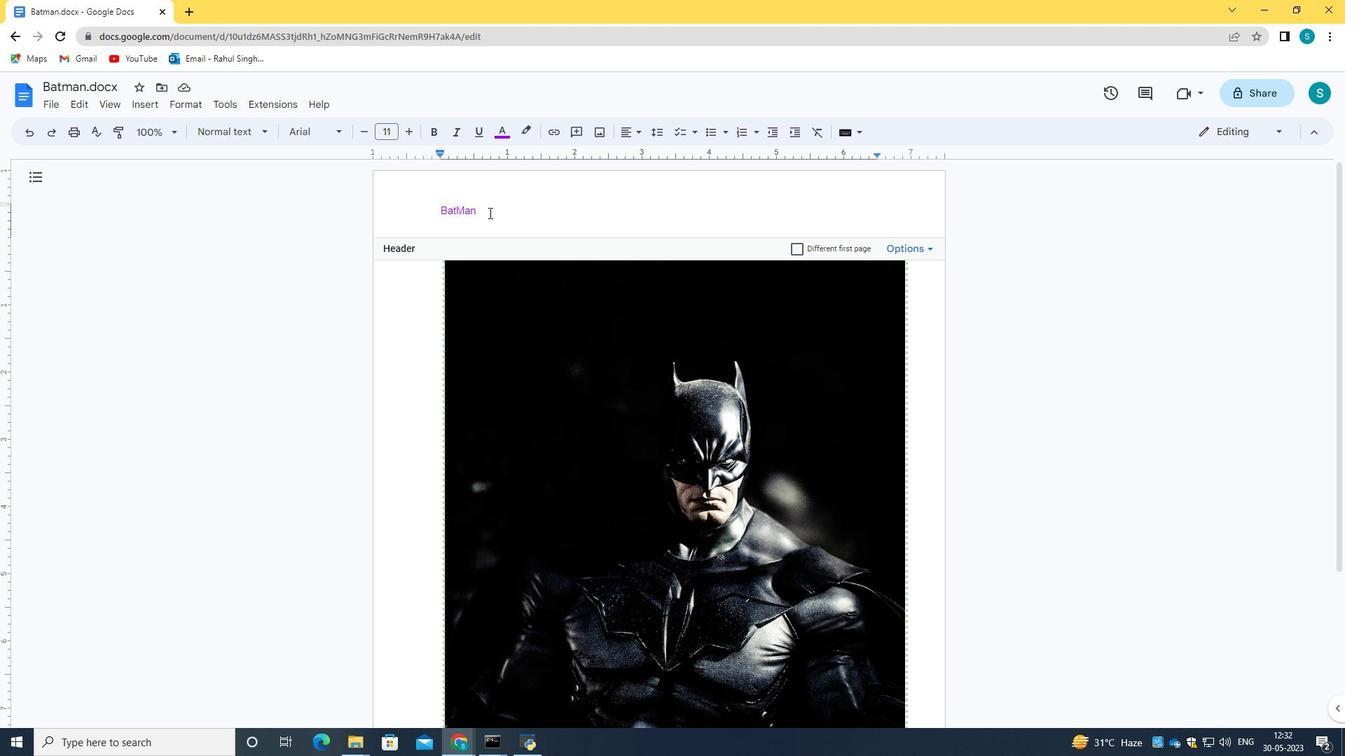 
Action: Mouse pressed left at (486, 212)
Screenshot: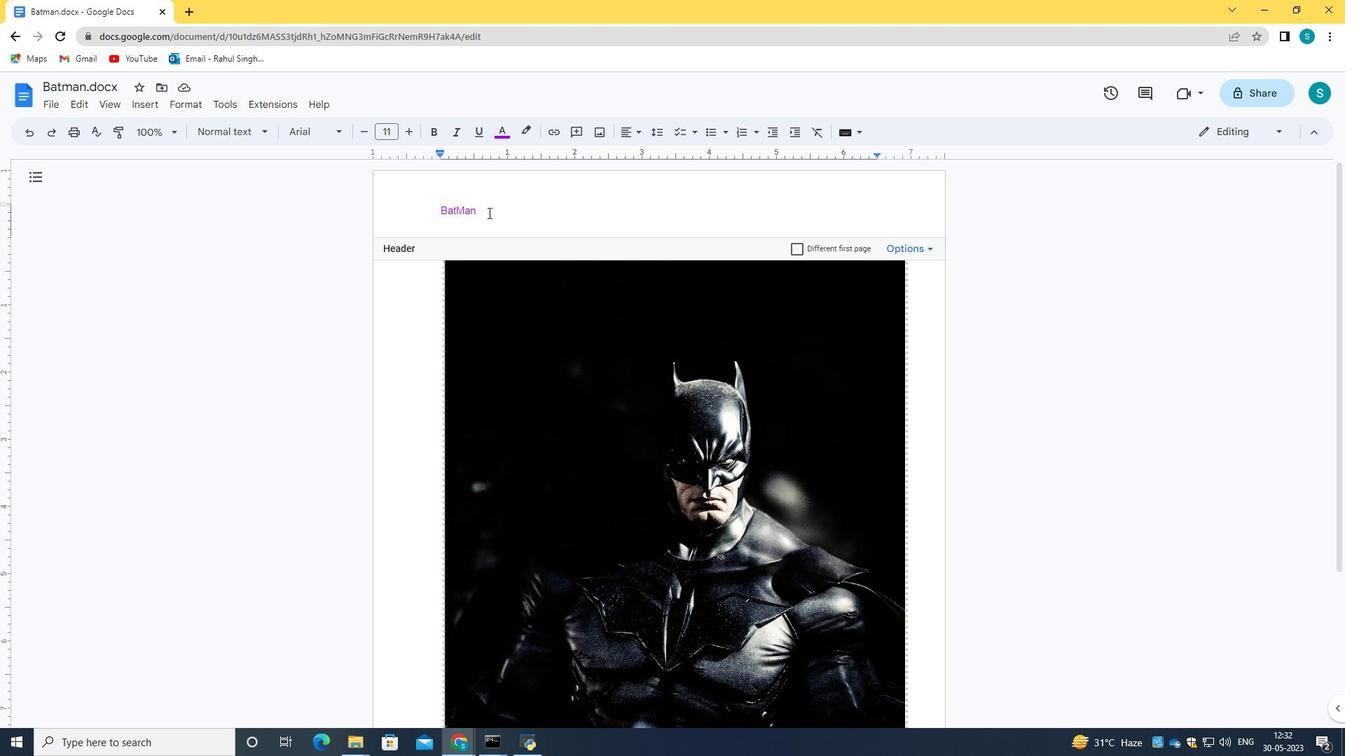 
Action: Mouse moved to (634, 136)
Screenshot: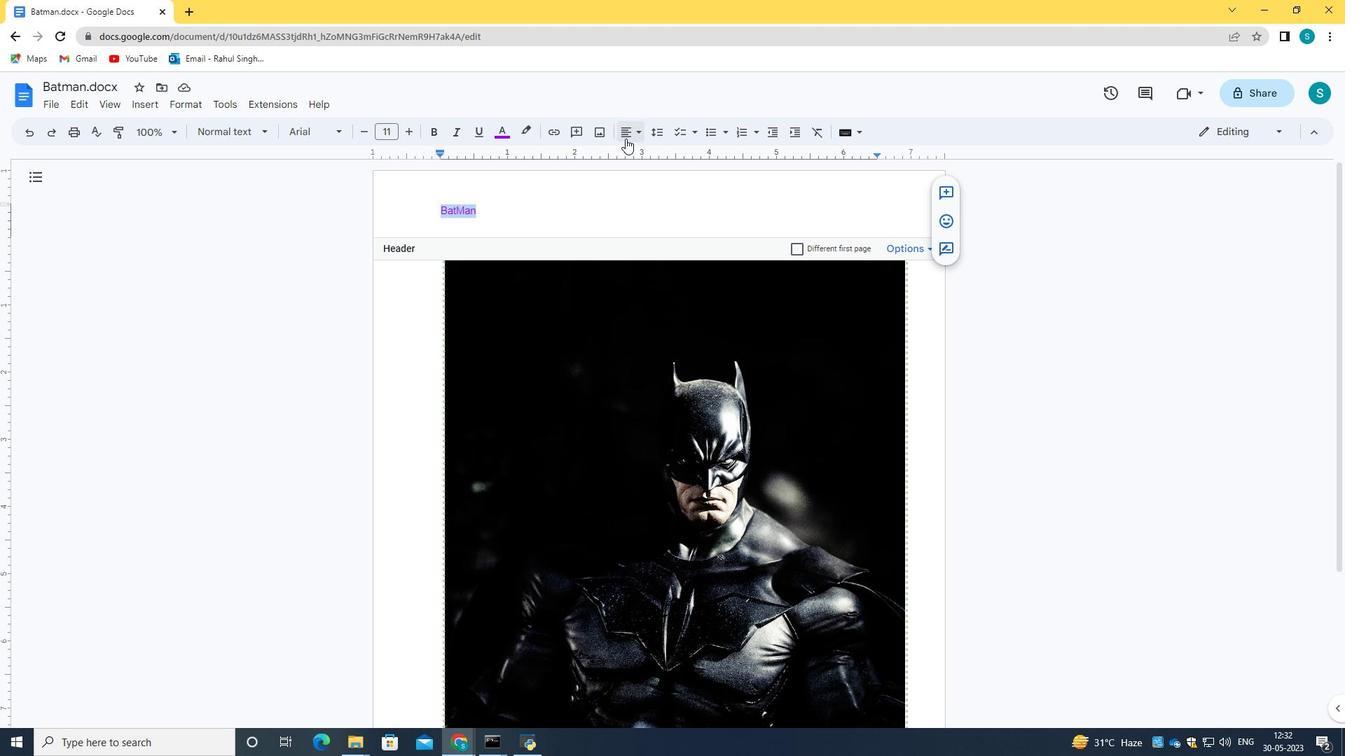 
Action: Mouse pressed left at (634, 136)
Screenshot: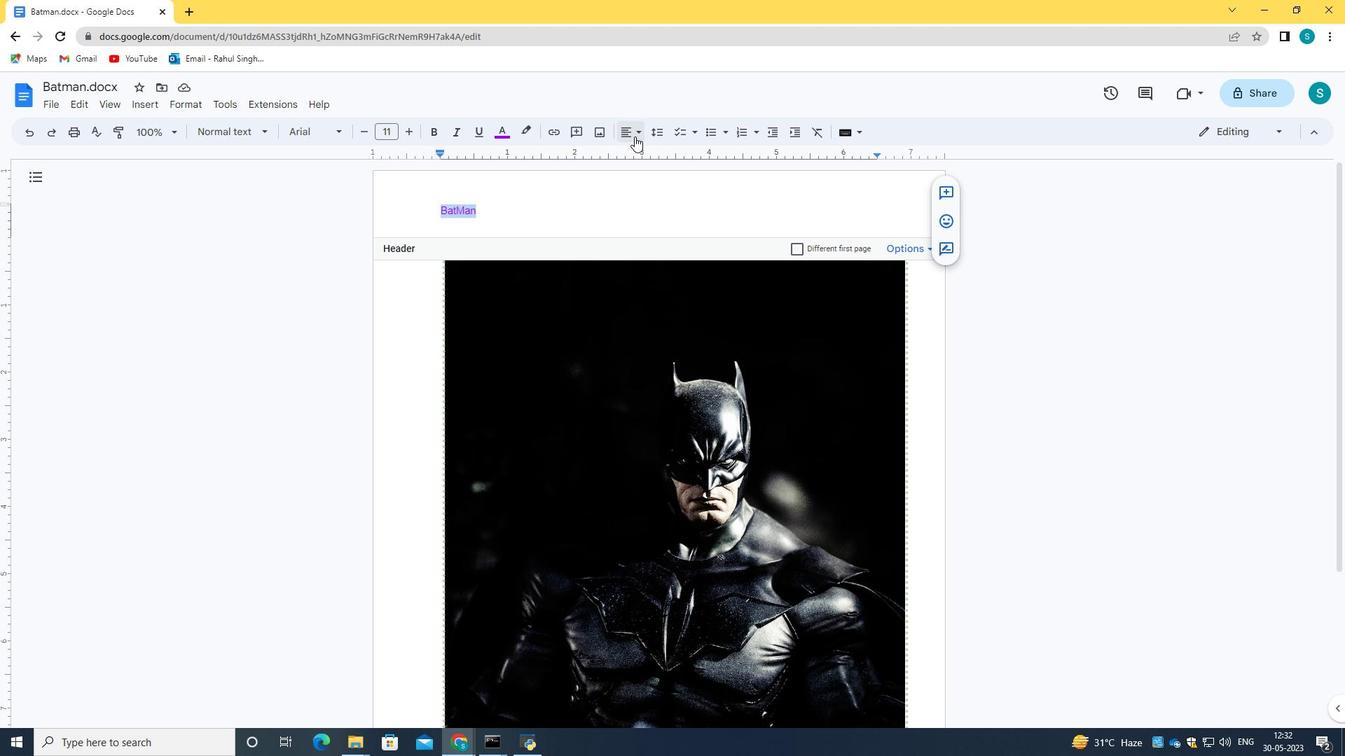 
Action: Mouse moved to (634, 128)
Screenshot: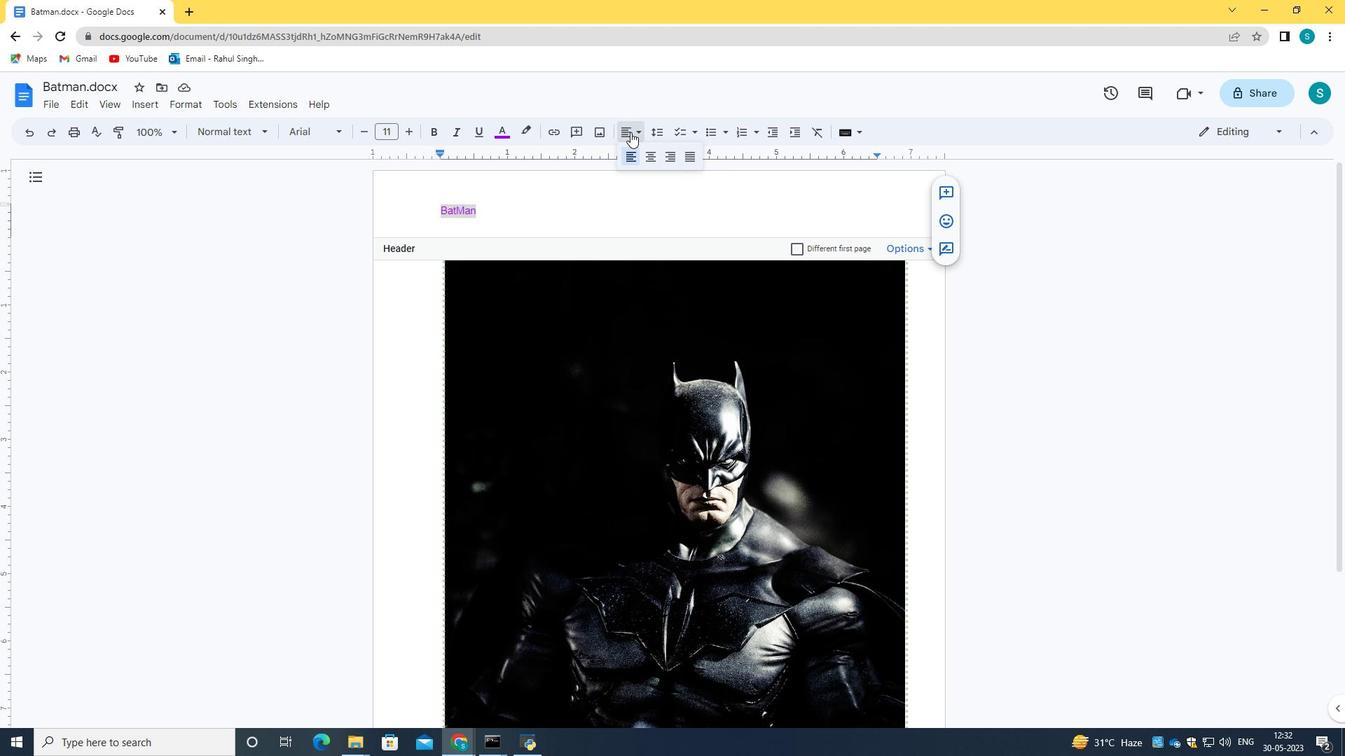 
Action: Mouse pressed left at (634, 128)
Screenshot: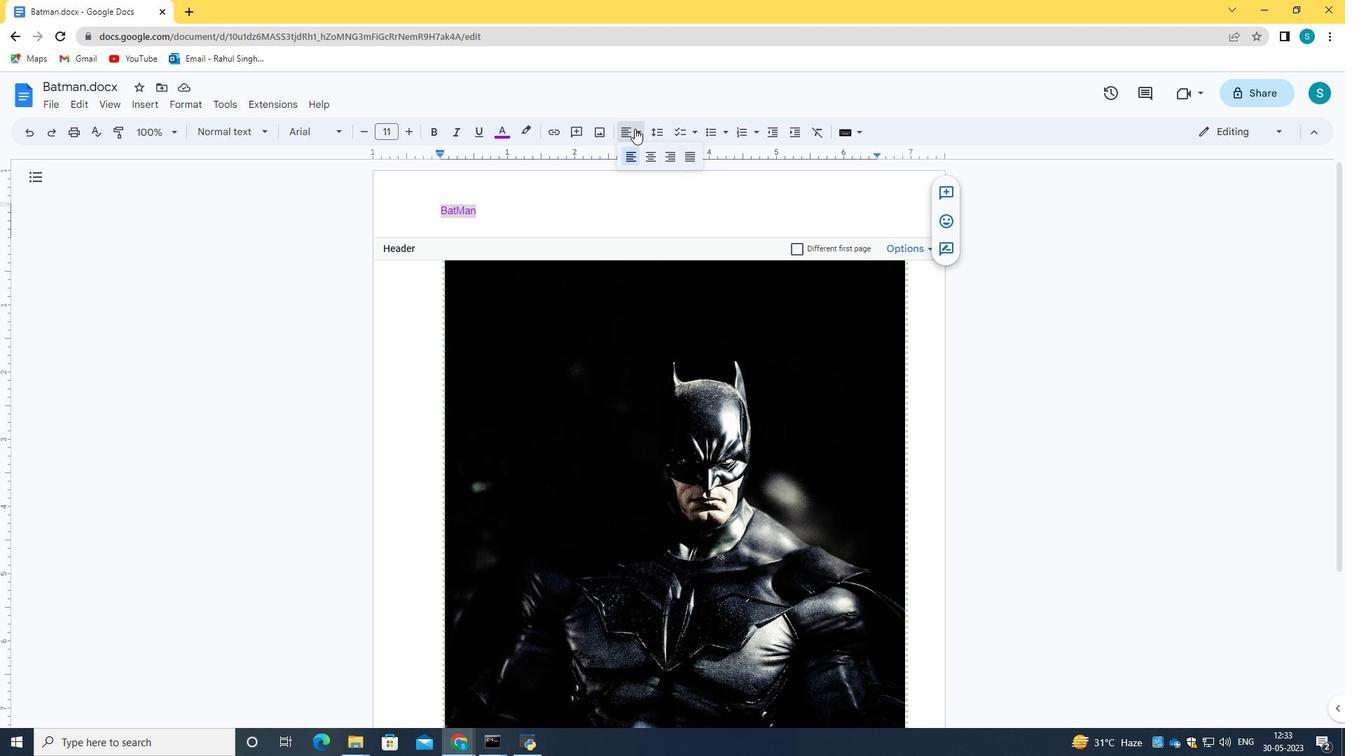 
Action: Mouse moved to (119, 102)
Screenshot: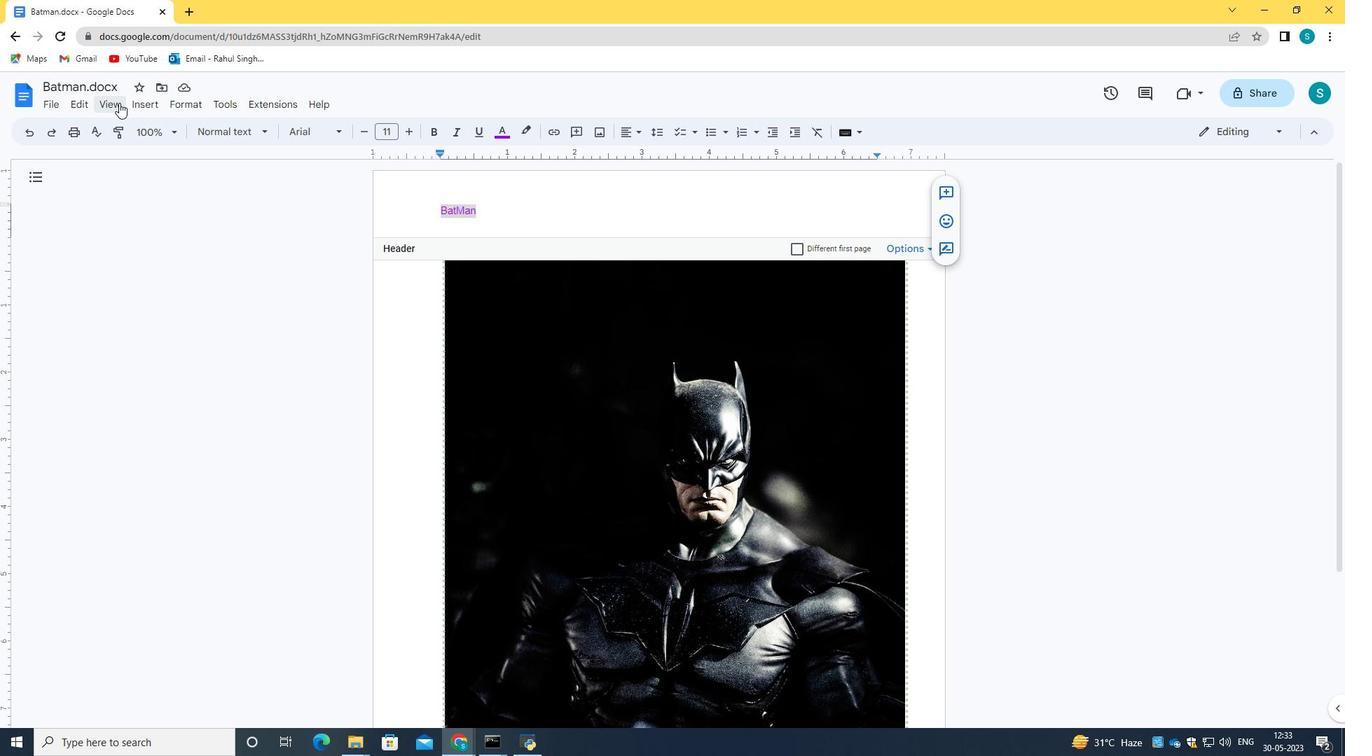 
Action: Mouse pressed left at (119, 102)
Screenshot: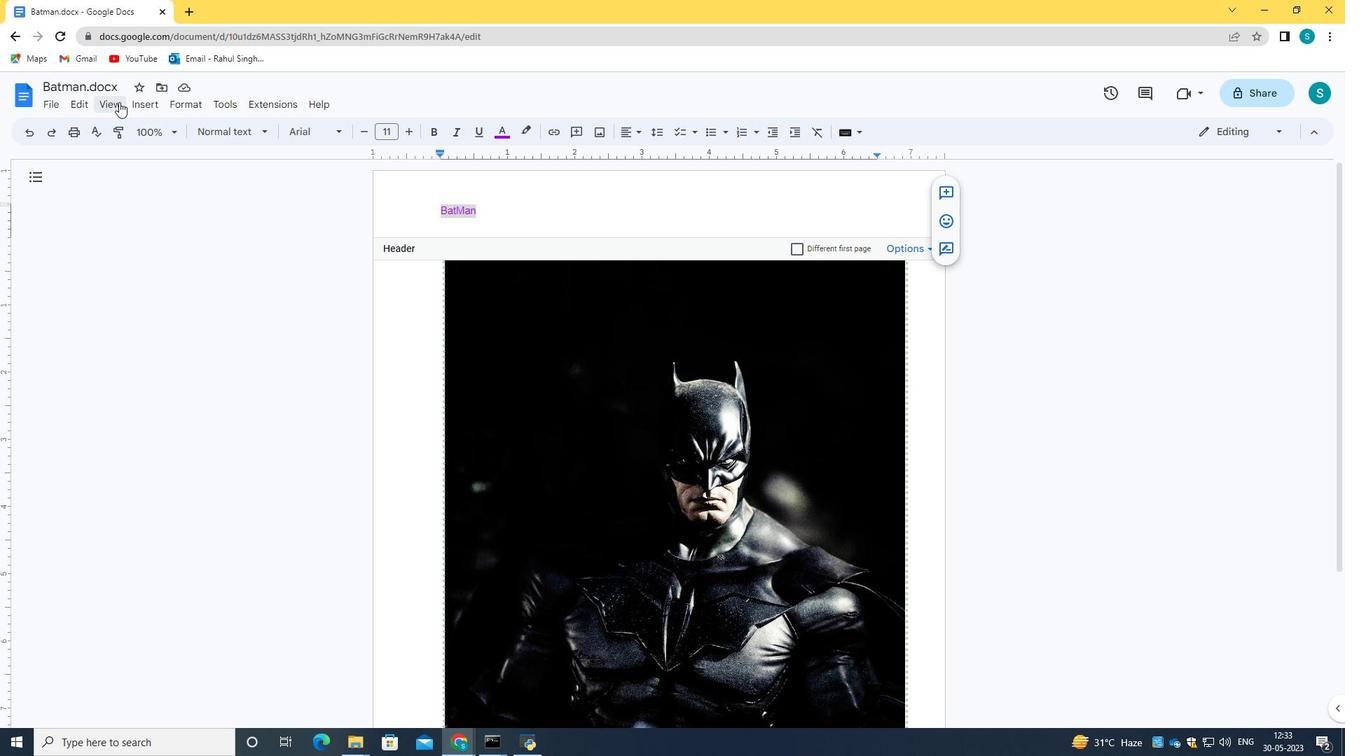 
Action: Mouse moved to (275, 225)
Screenshot: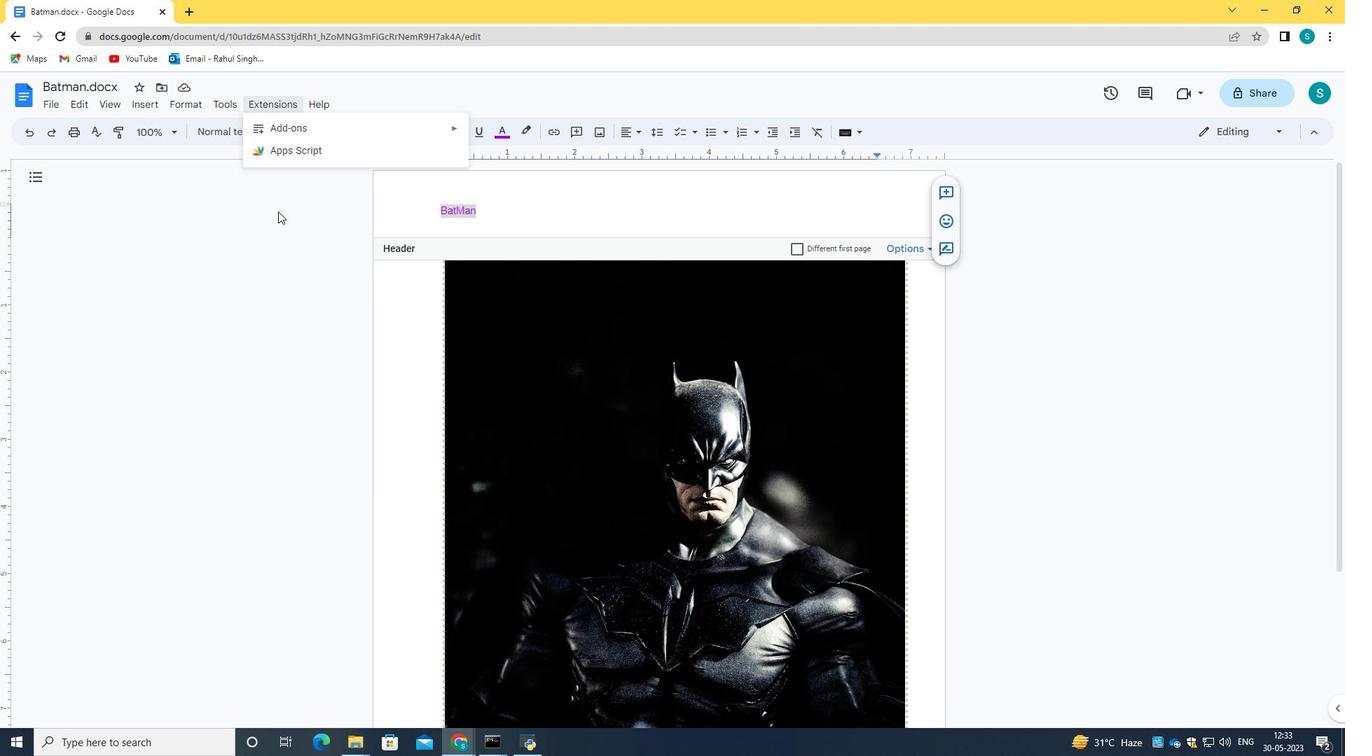 
Action: Mouse pressed left at (275, 225)
Screenshot: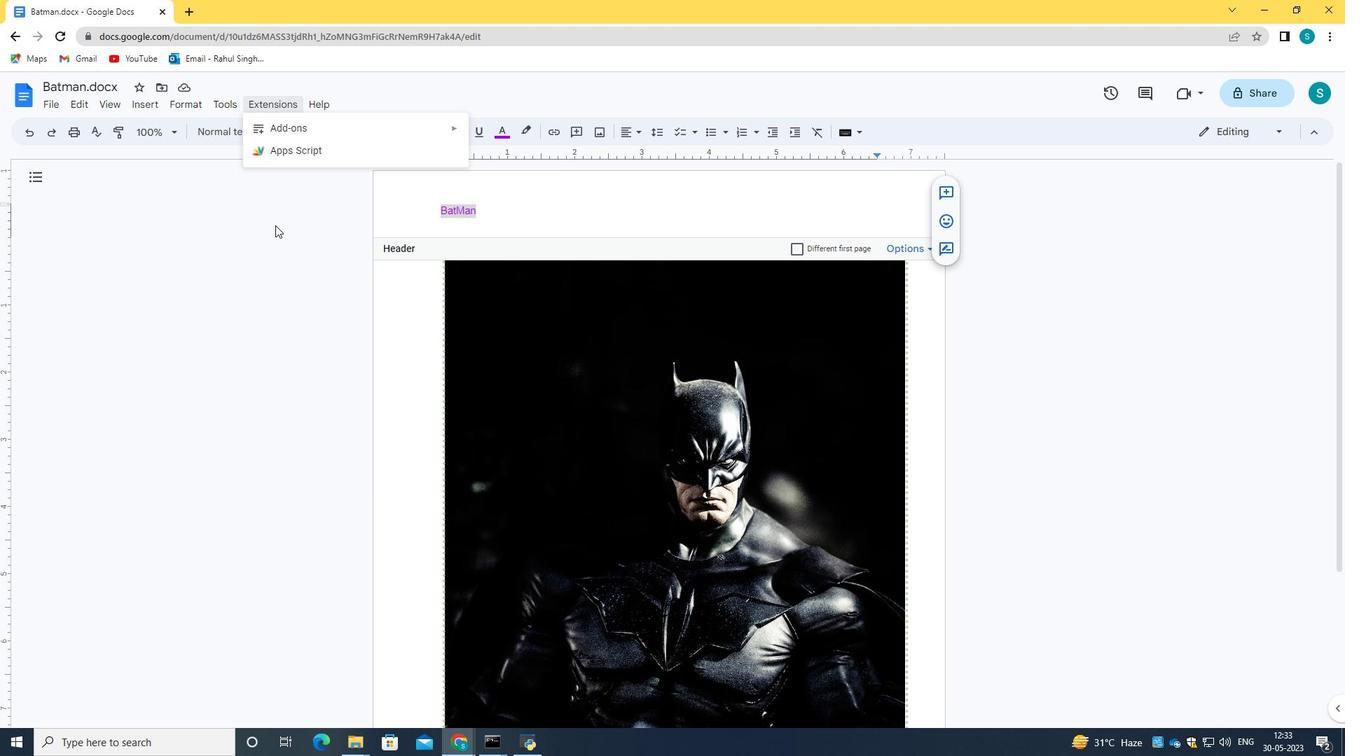 
Action: Mouse moved to (55, 103)
Screenshot: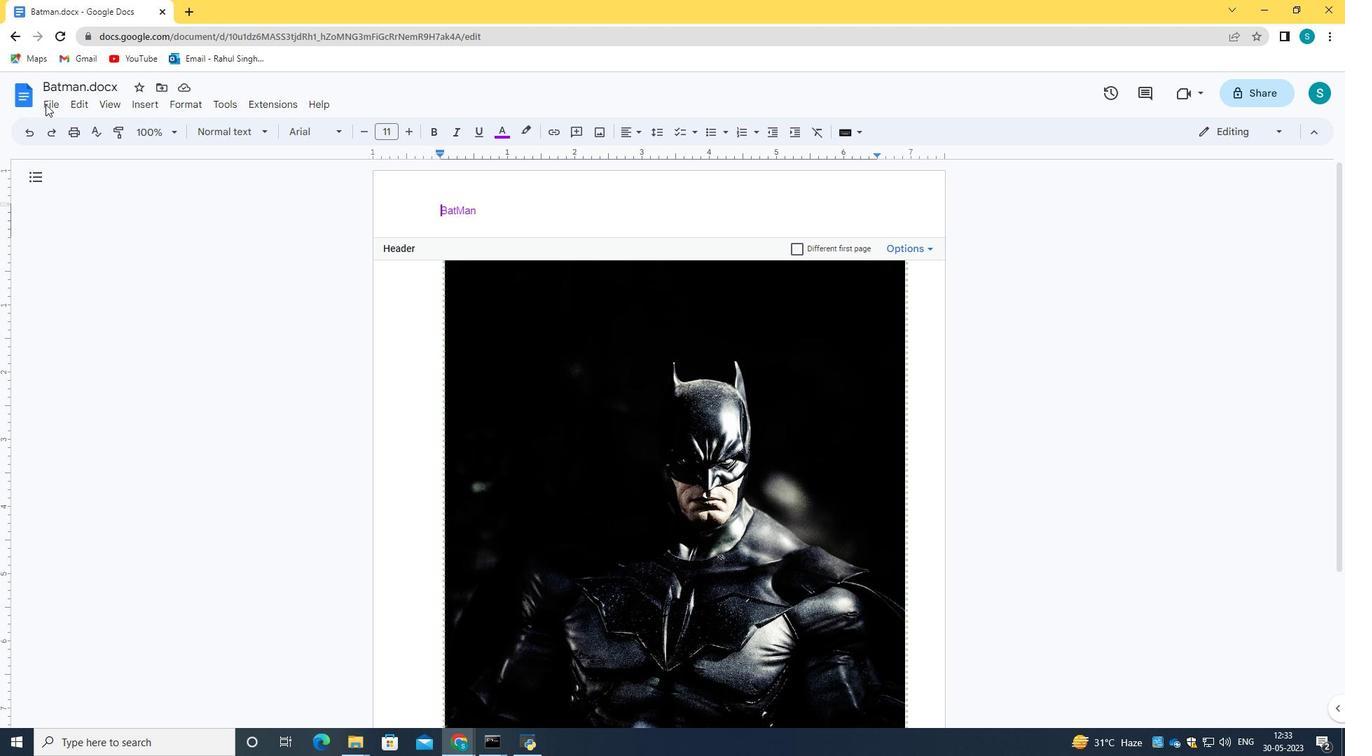 
Action: Mouse pressed left at (55, 103)
Screenshot: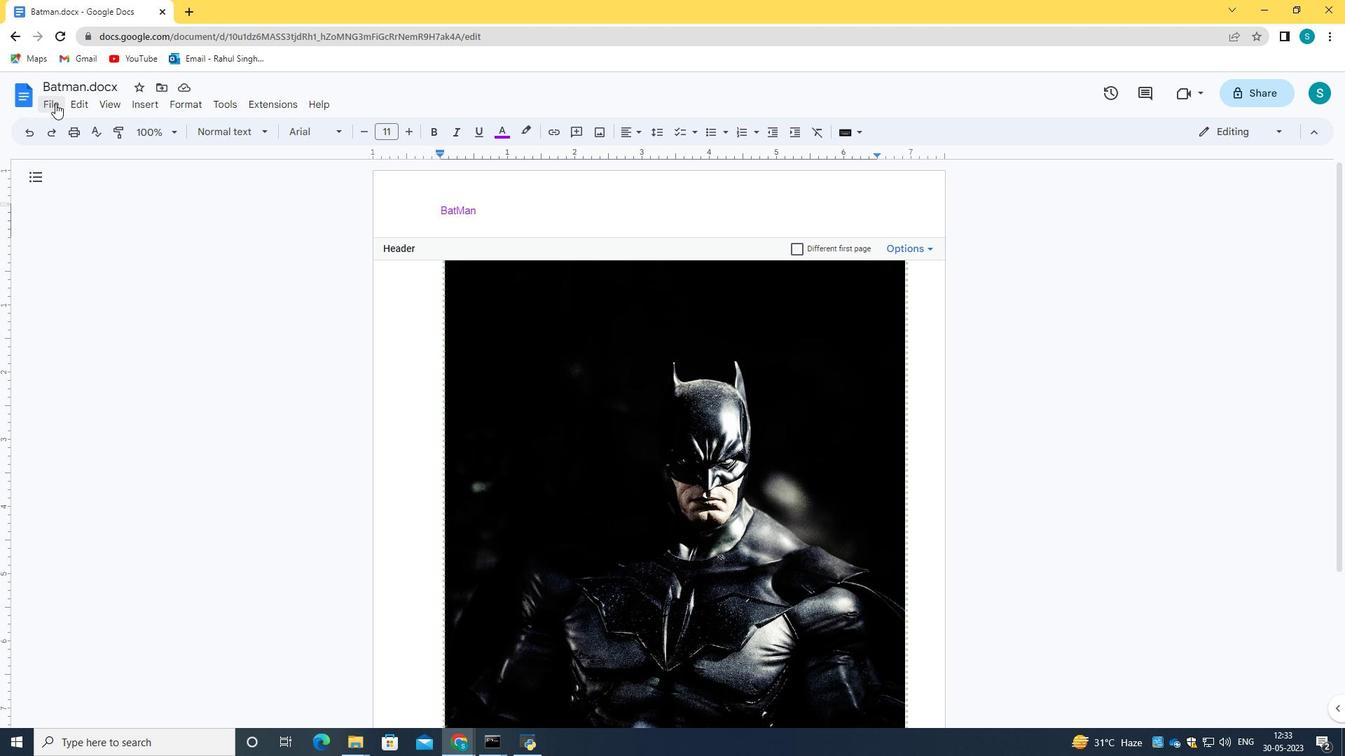 
Action: Mouse moved to (112, 486)
Screenshot: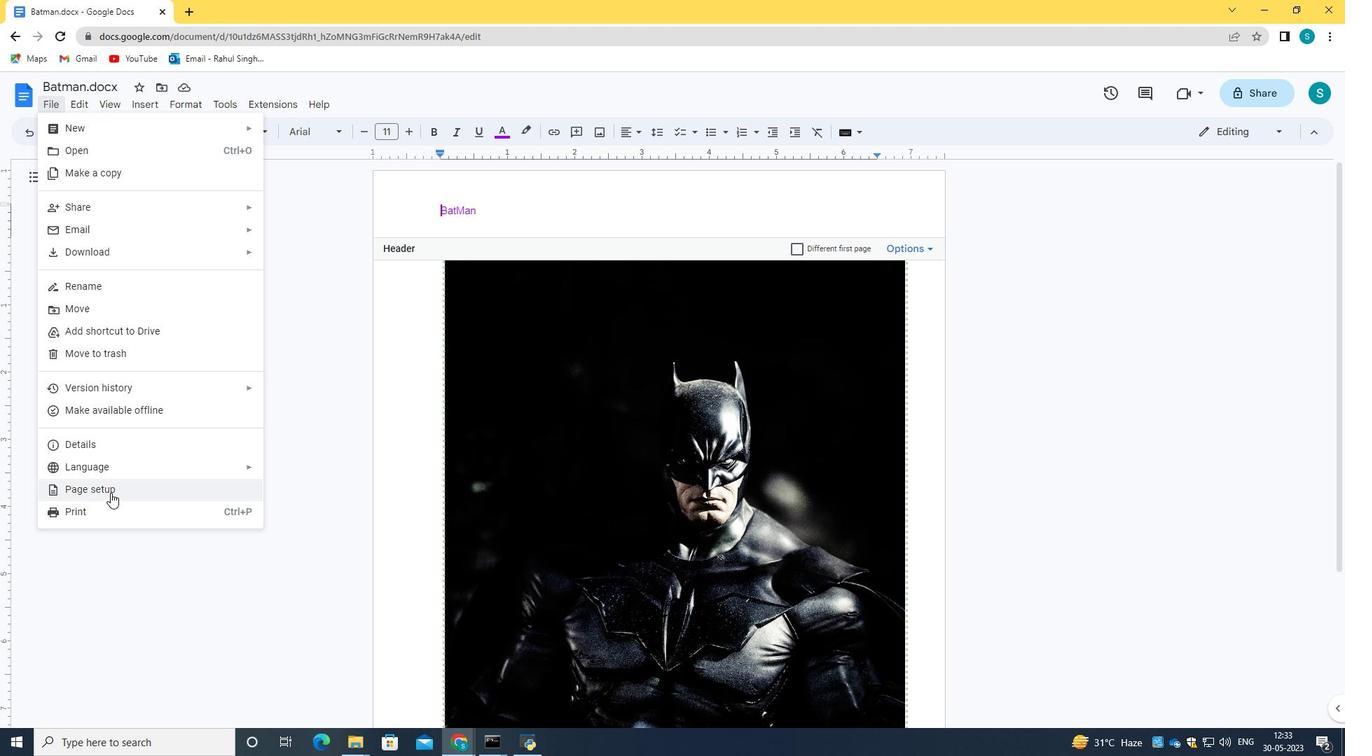 
Action: Mouse pressed left at (112, 486)
Screenshot: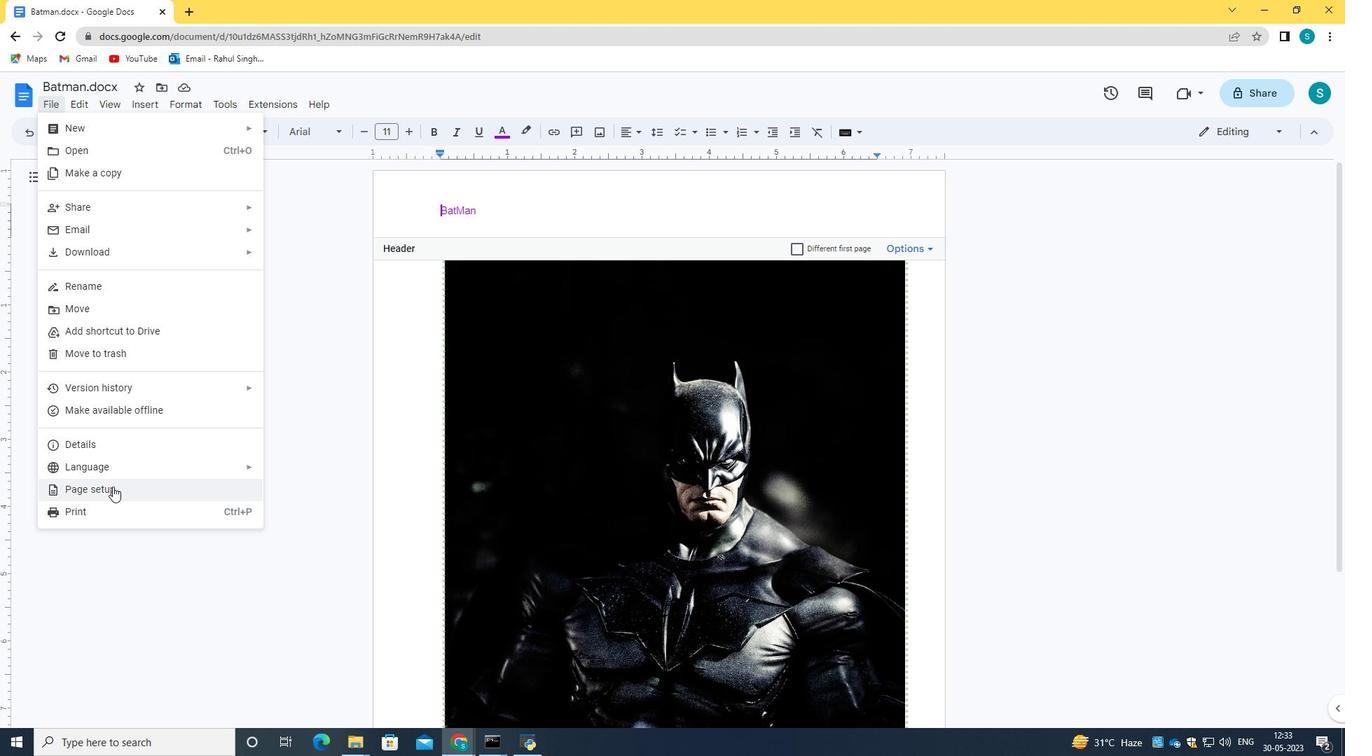 
Action: Mouse moved to (563, 481)
Screenshot: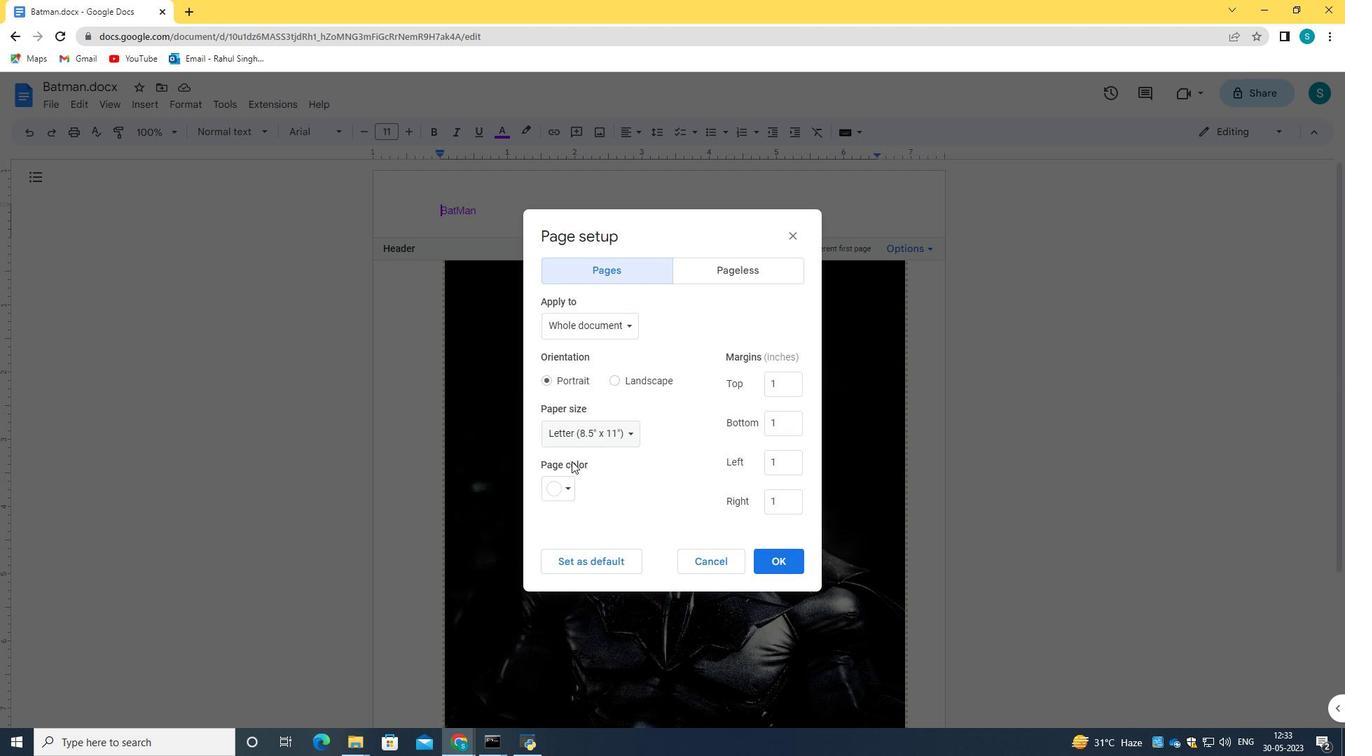 
Action: Mouse pressed left at (563, 481)
Screenshot: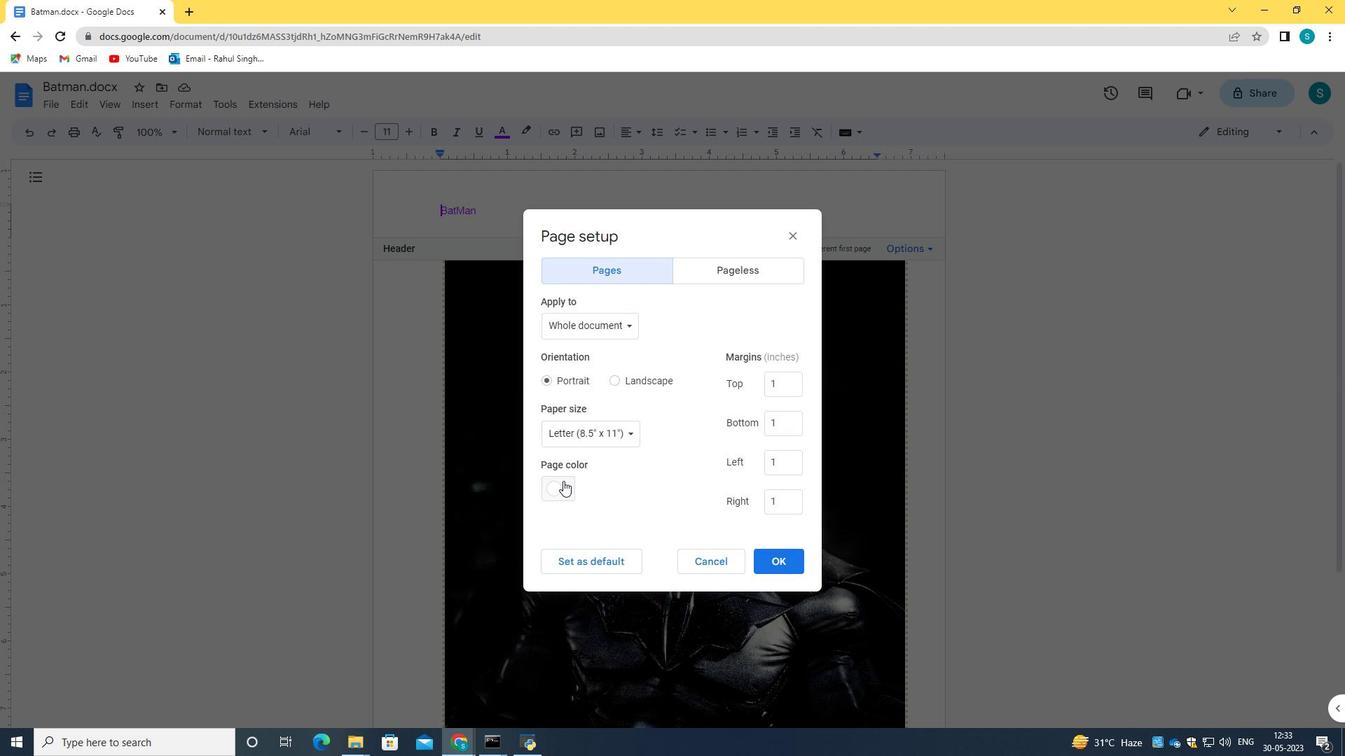
Action: Mouse moved to (586, 533)
Screenshot: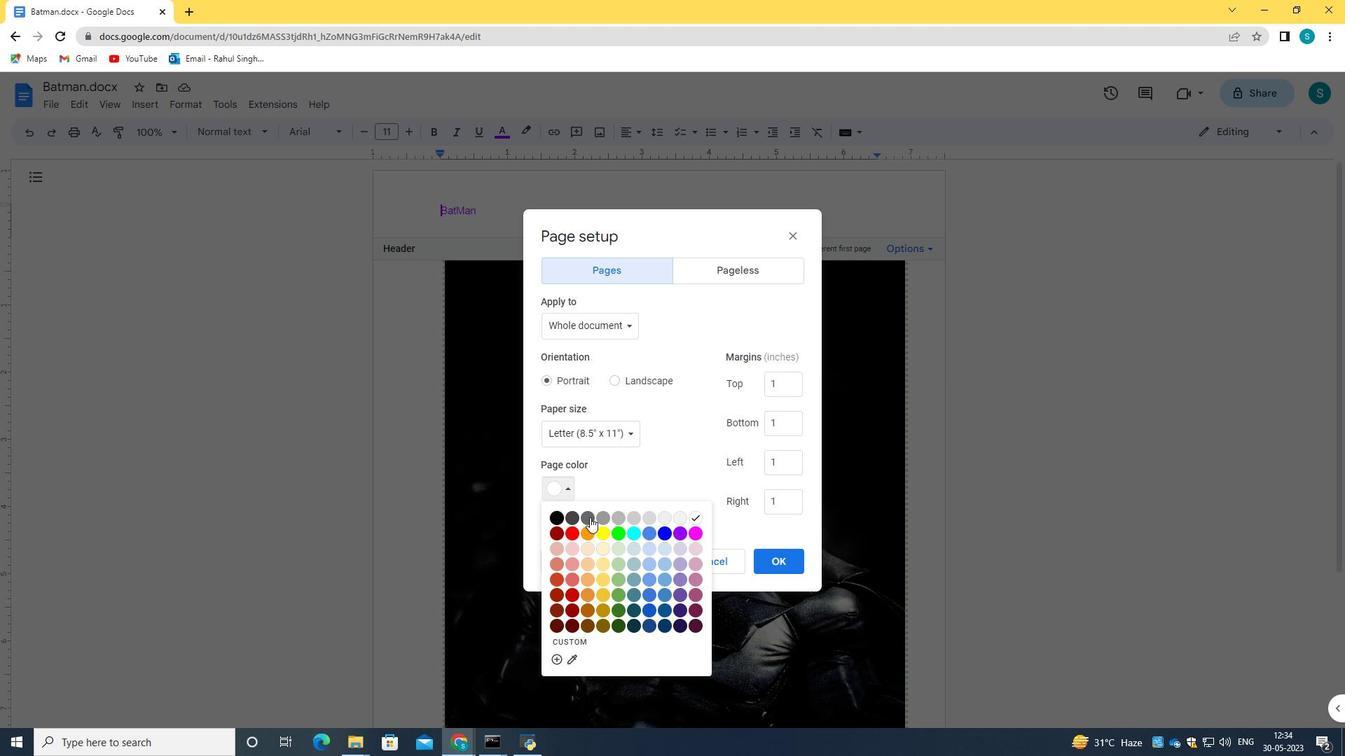 
Action: Mouse scrolled (586, 532) with delta (0, 0)
Screenshot: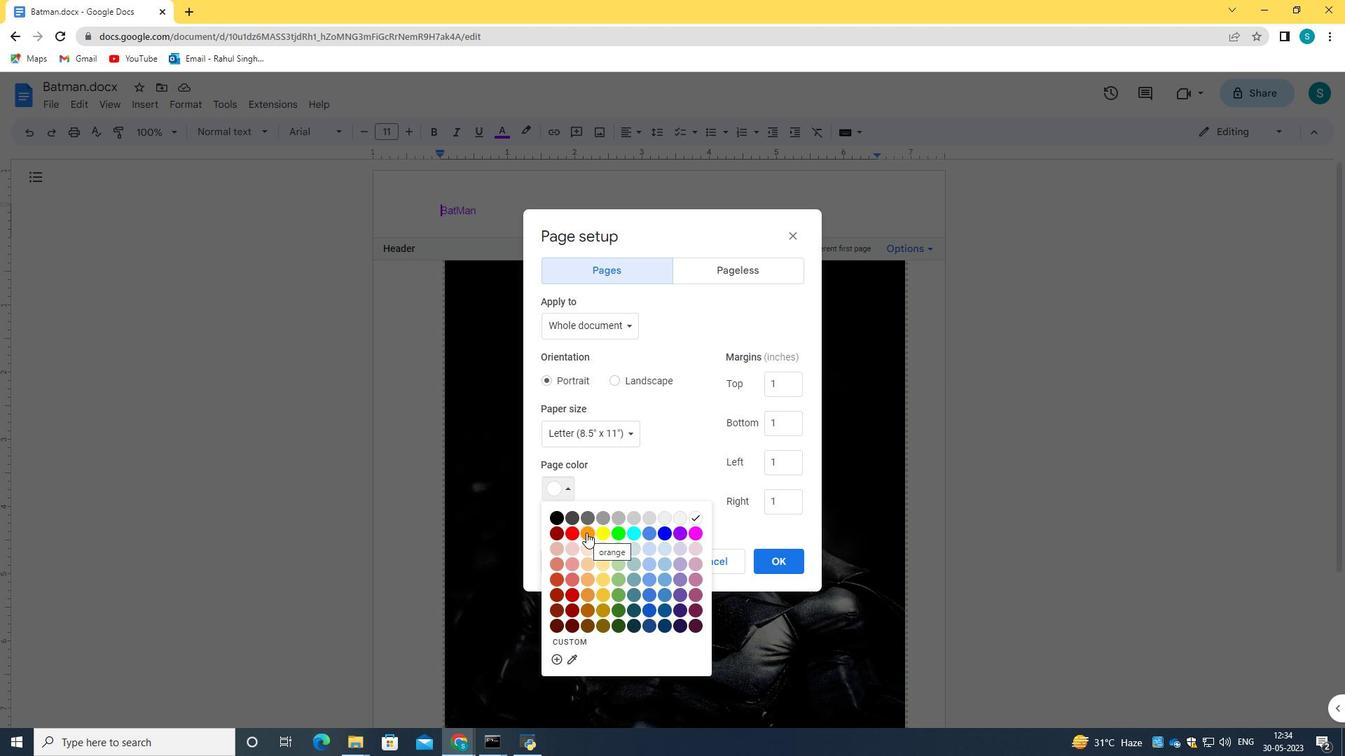 
Action: Mouse scrolled (586, 532) with delta (0, 0)
Screenshot: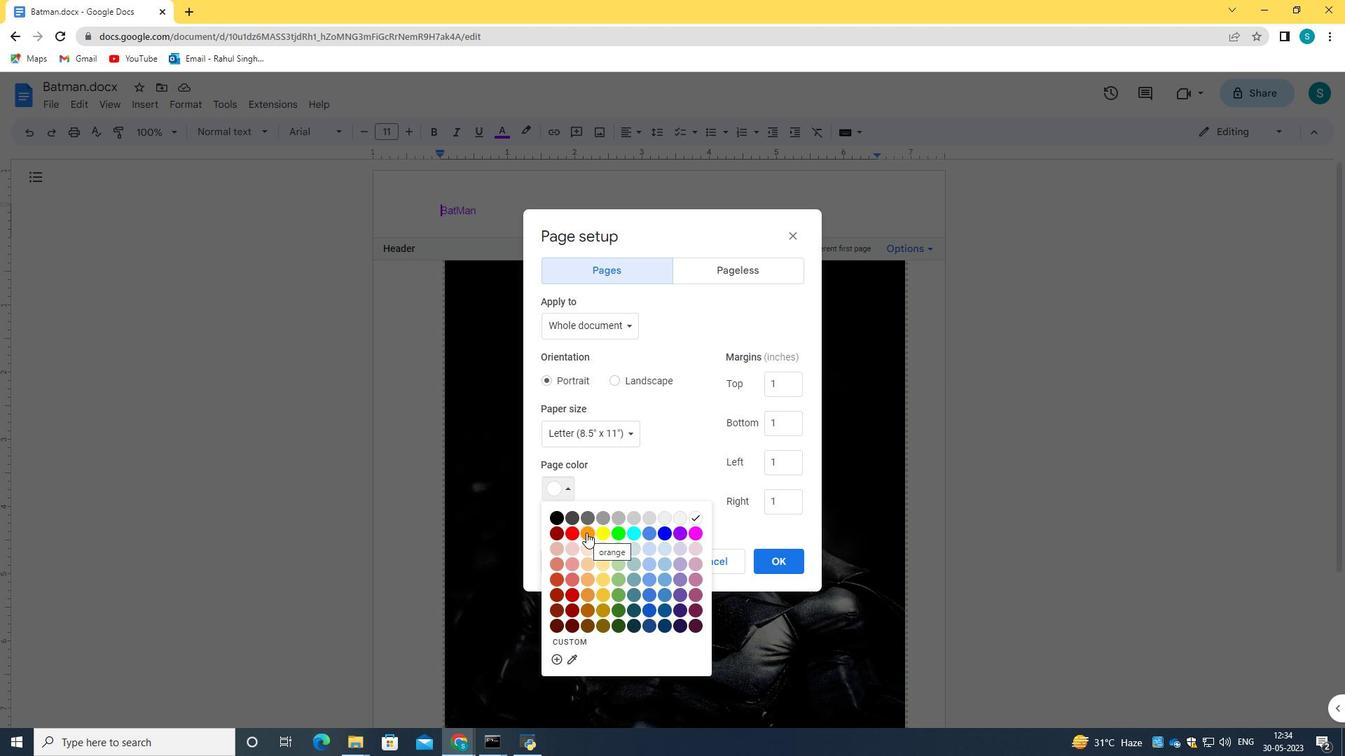 
Action: Mouse moved to (610, 580)
Screenshot: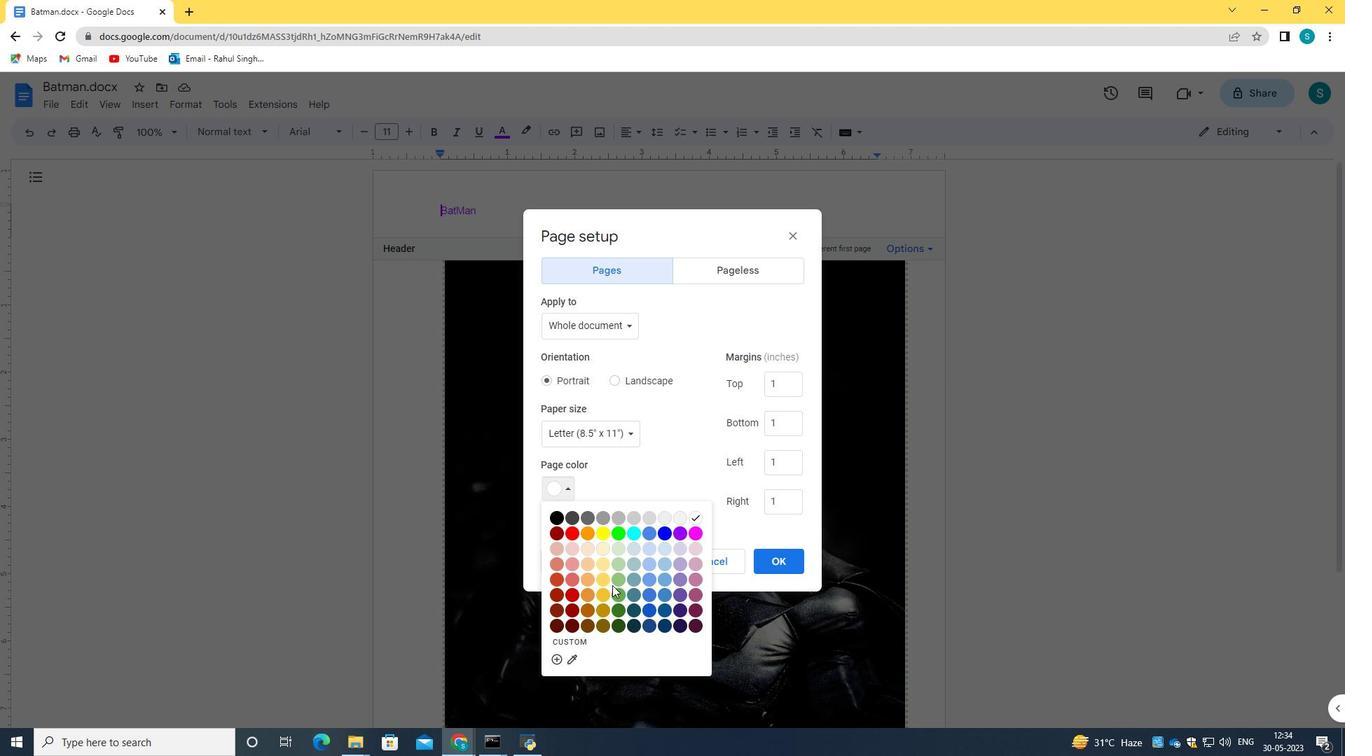 
Action: Mouse scrolled (610, 580) with delta (0, 0)
Screenshot: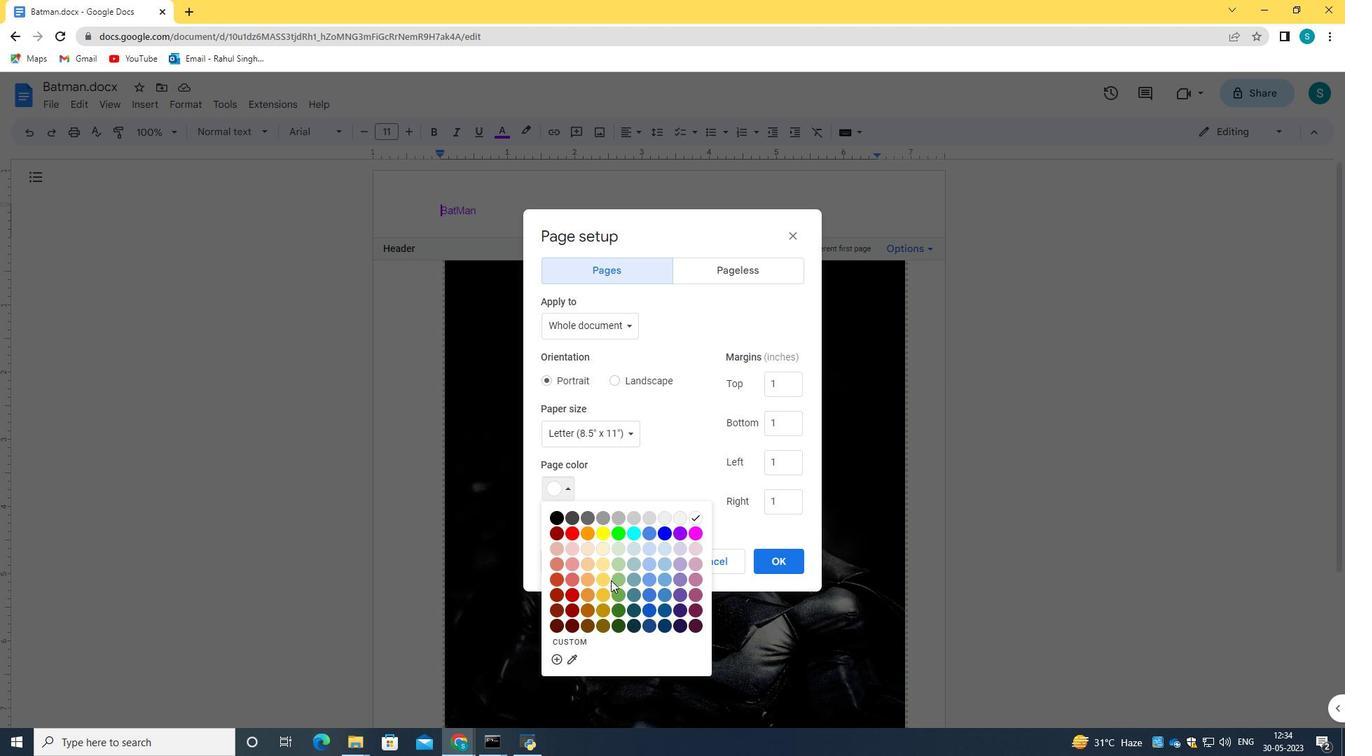 
Action: Mouse moved to (559, 594)
Screenshot: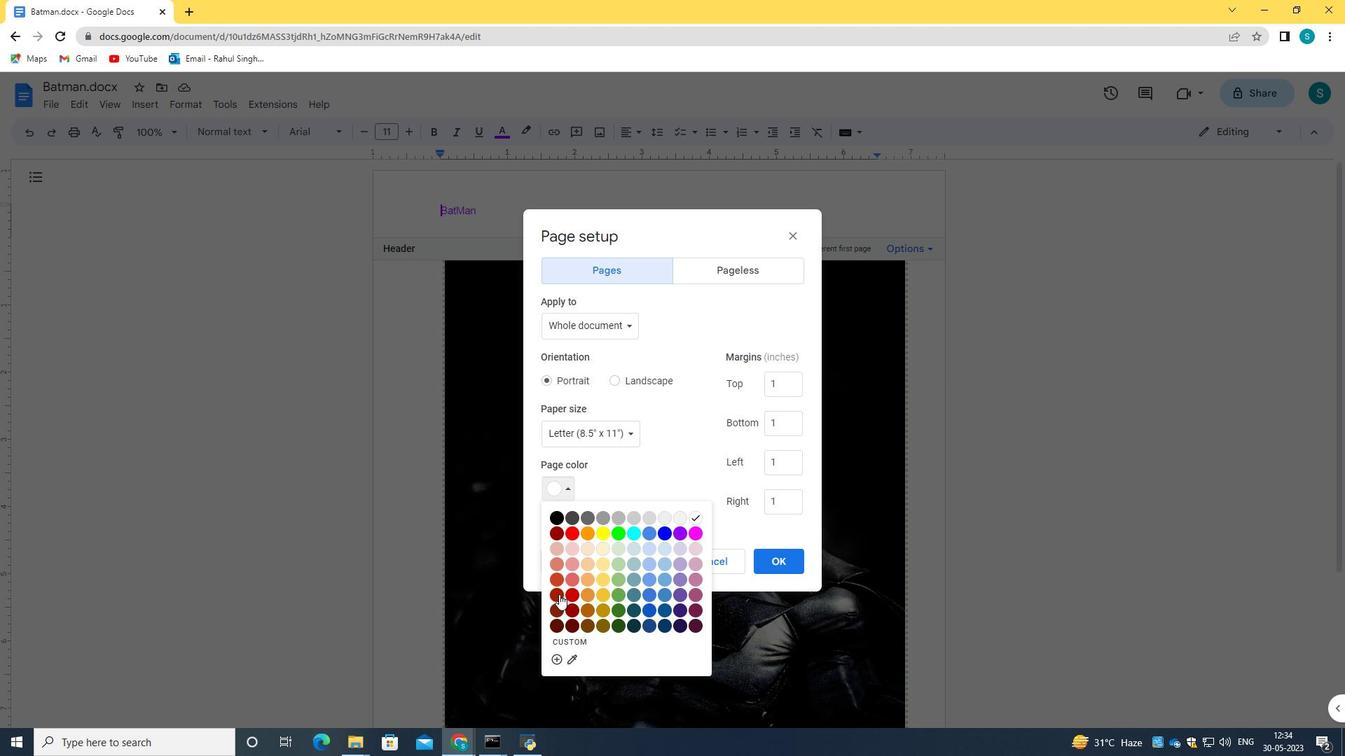 
Action: Mouse pressed left at (559, 594)
Screenshot: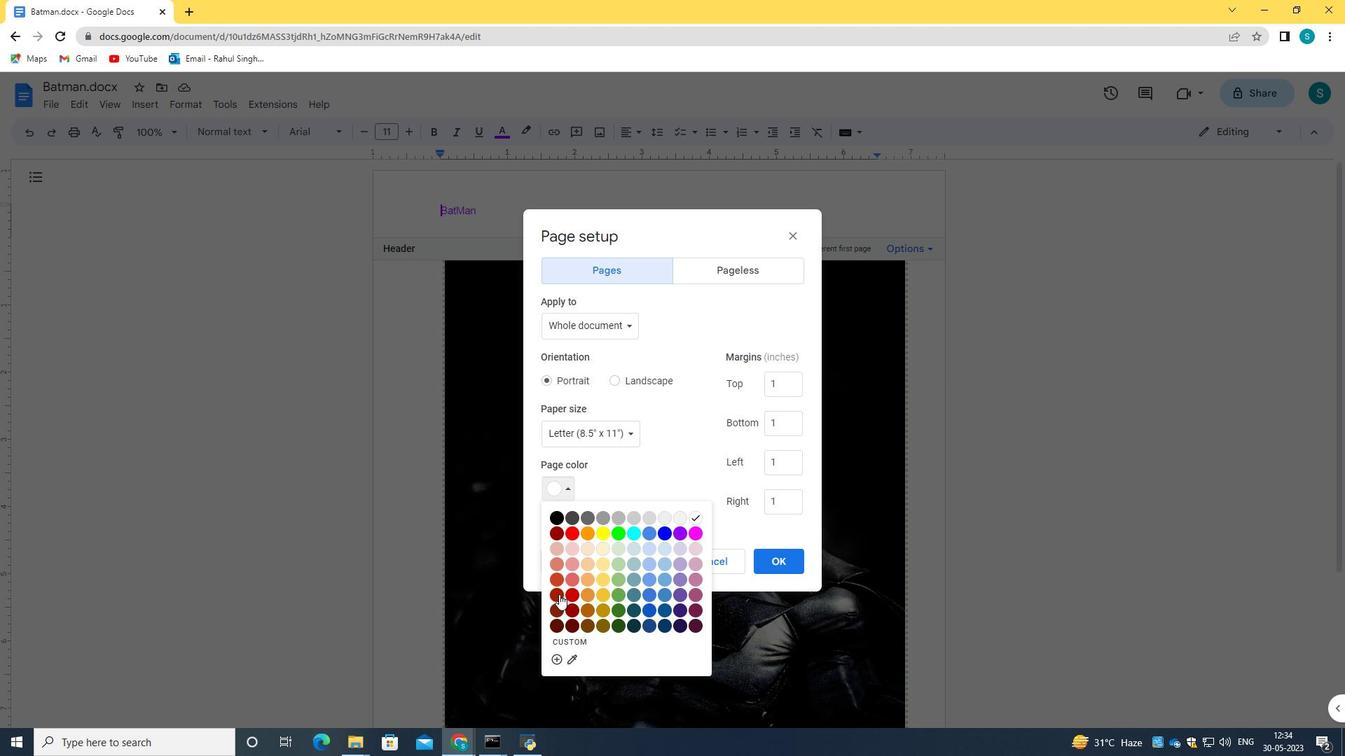 
Action: Mouse moved to (566, 492)
Screenshot: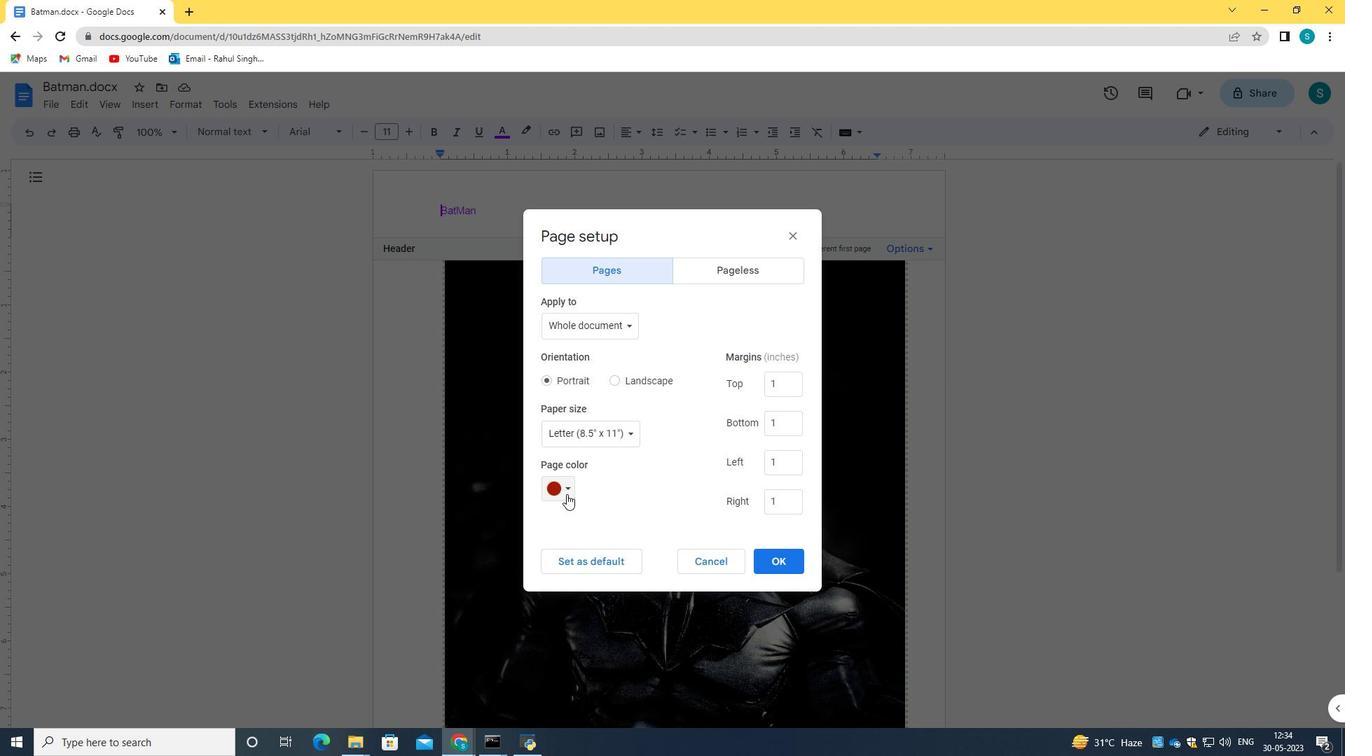 
Action: Mouse pressed left at (566, 492)
Screenshot: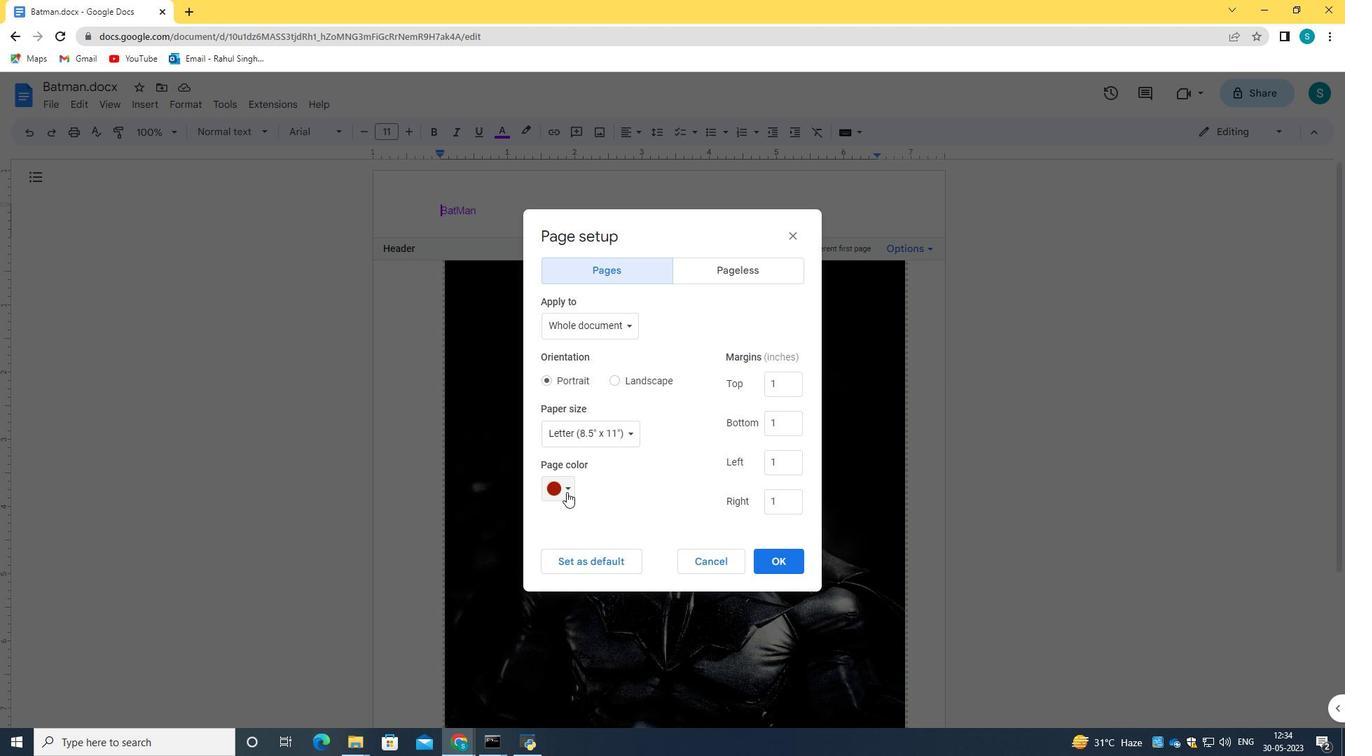 
Action: Mouse moved to (652, 517)
Screenshot: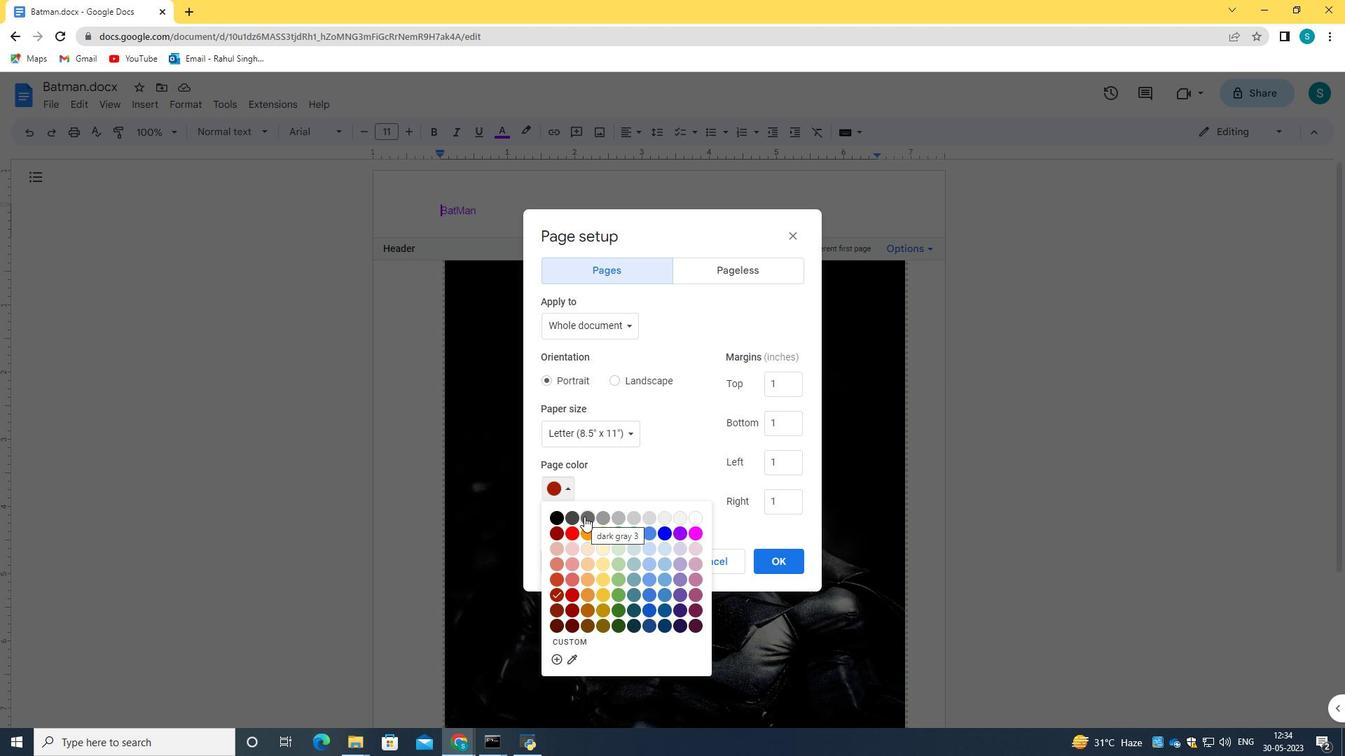 
Action: Mouse pressed left at (652, 517)
Screenshot: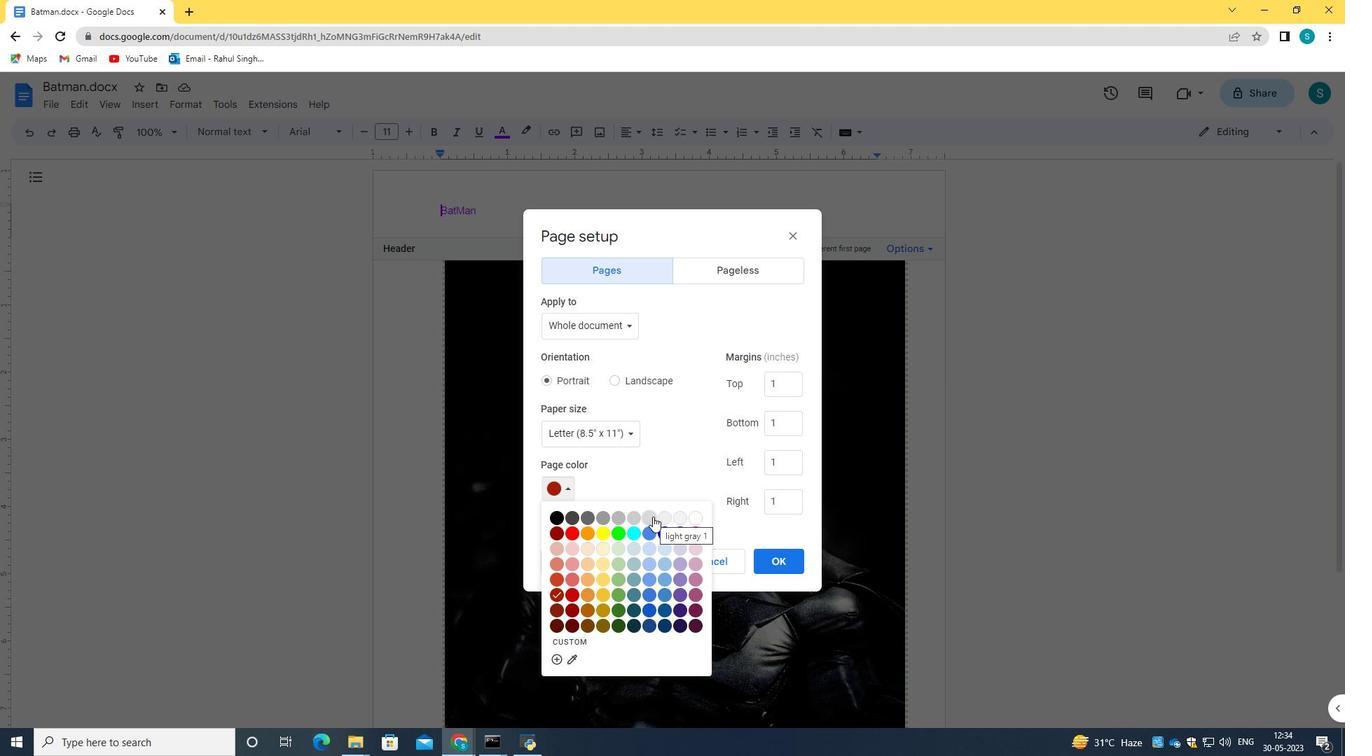 
Action: Mouse moved to (772, 561)
Screenshot: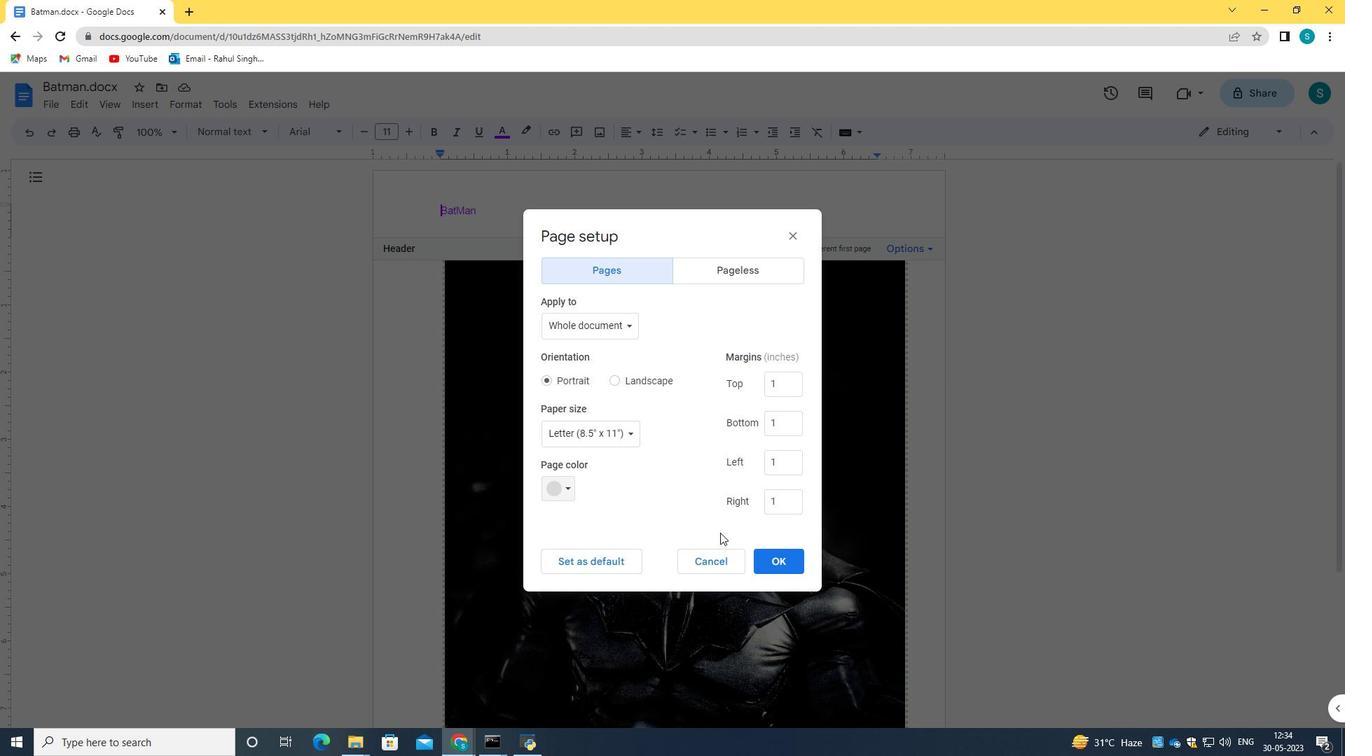 
Action: Mouse pressed left at (772, 561)
Screenshot: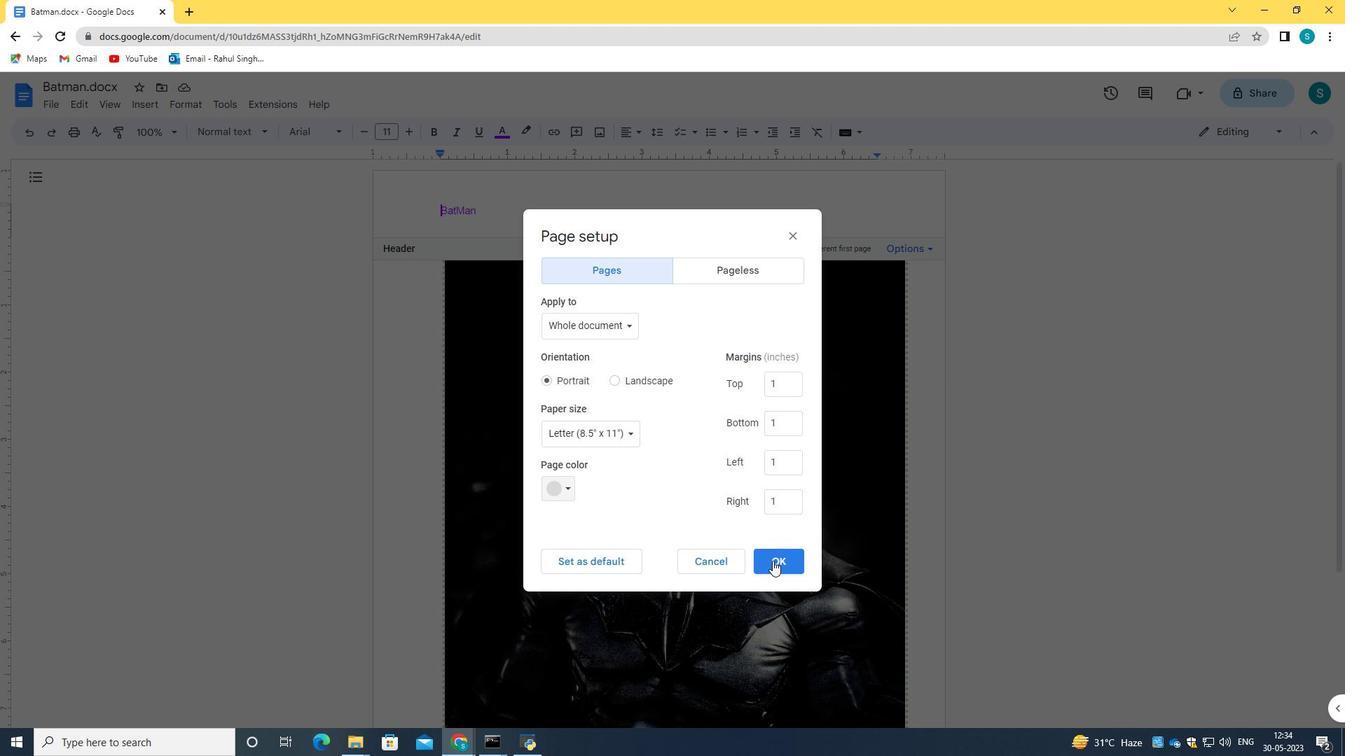 
Action: Mouse moved to (429, 315)
Screenshot: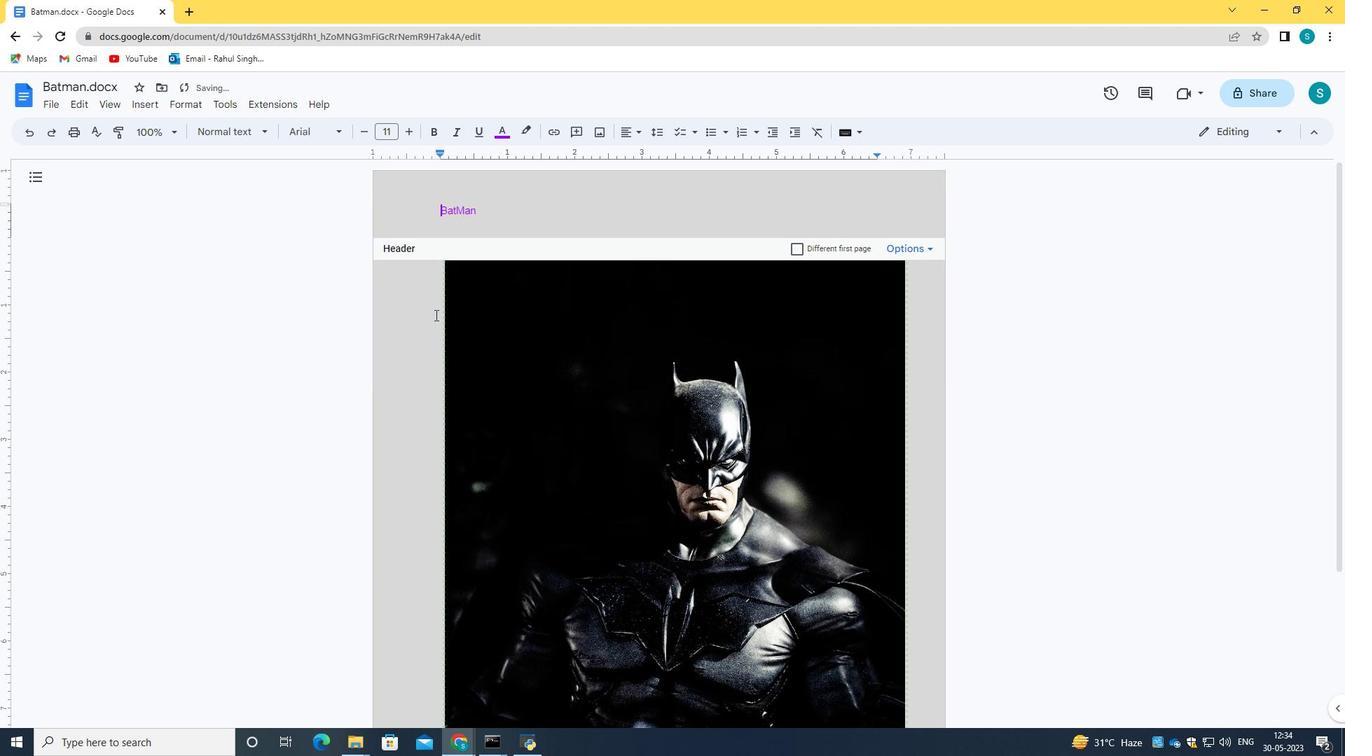 
Action: Mouse scrolled (429, 314) with delta (0, 0)
Screenshot: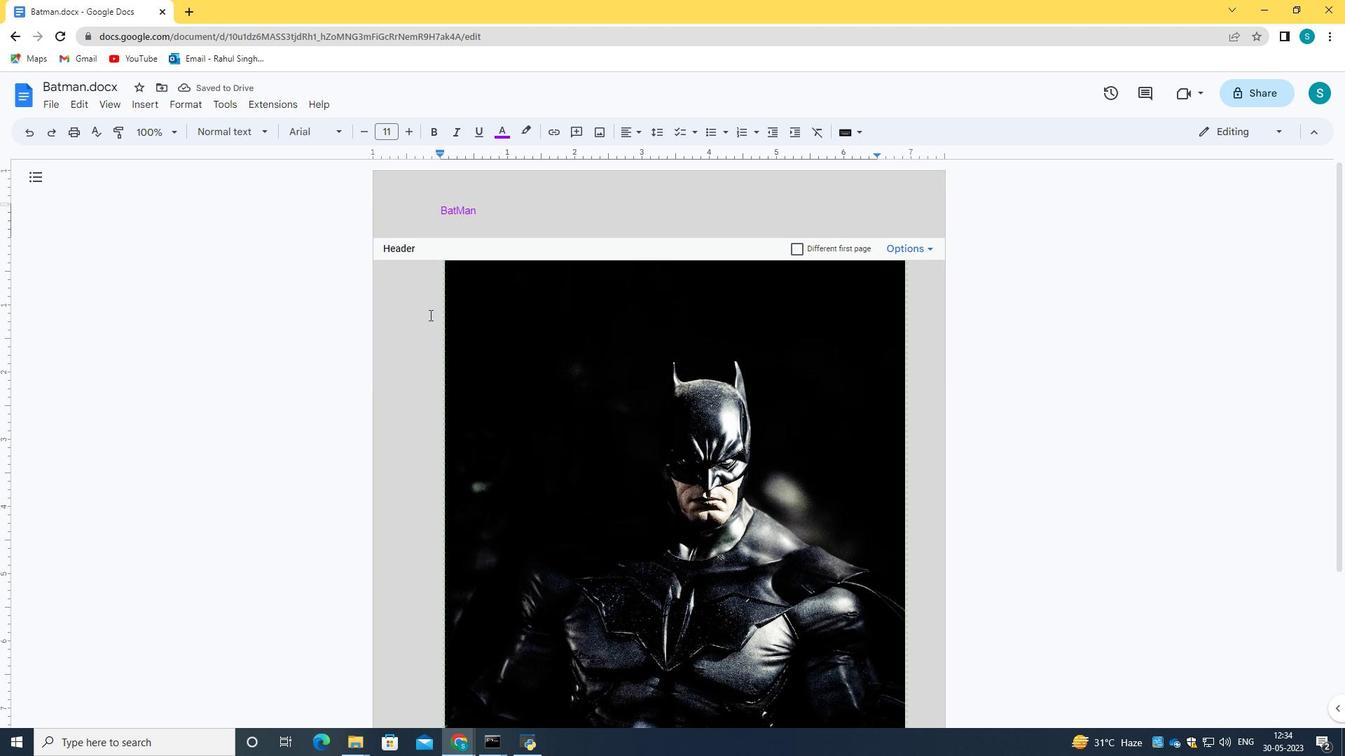 
Action: Mouse scrolled (429, 314) with delta (0, 0)
Screenshot: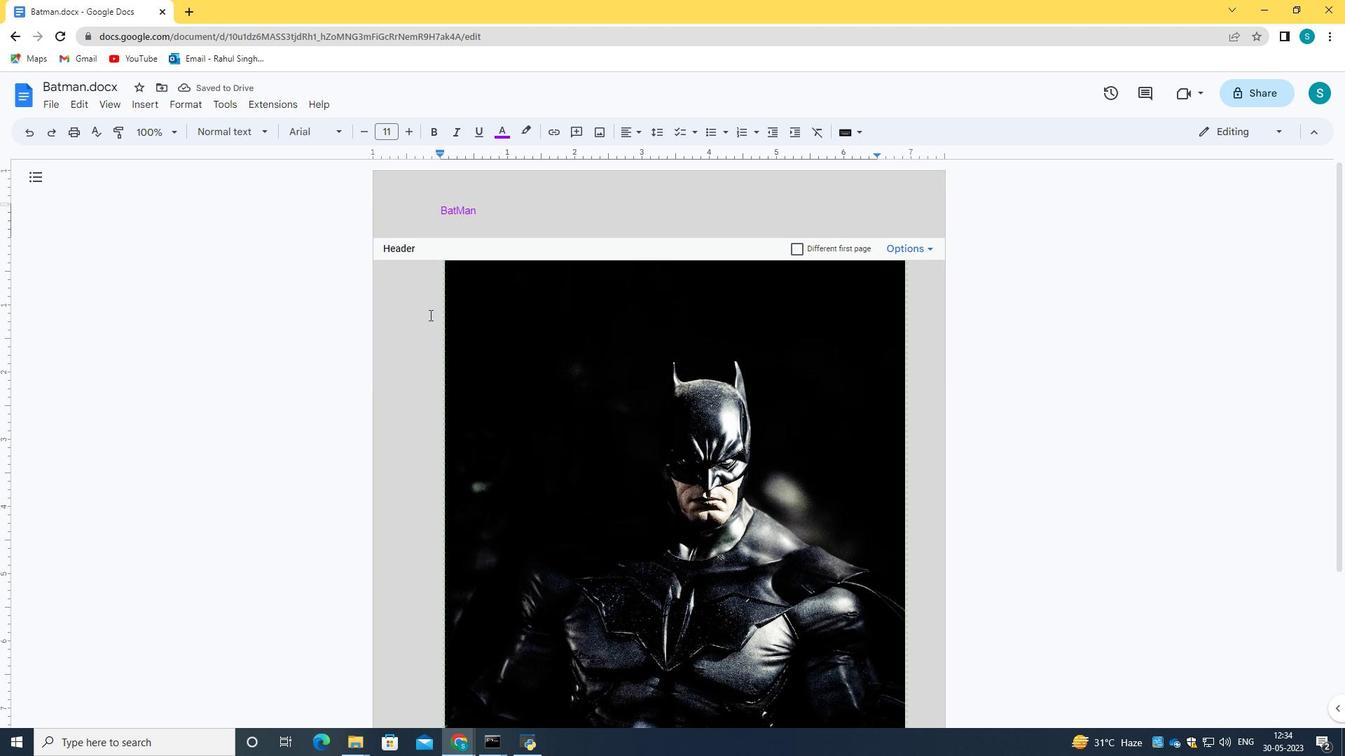 
Action: Mouse scrolled (429, 314) with delta (0, 0)
Screenshot: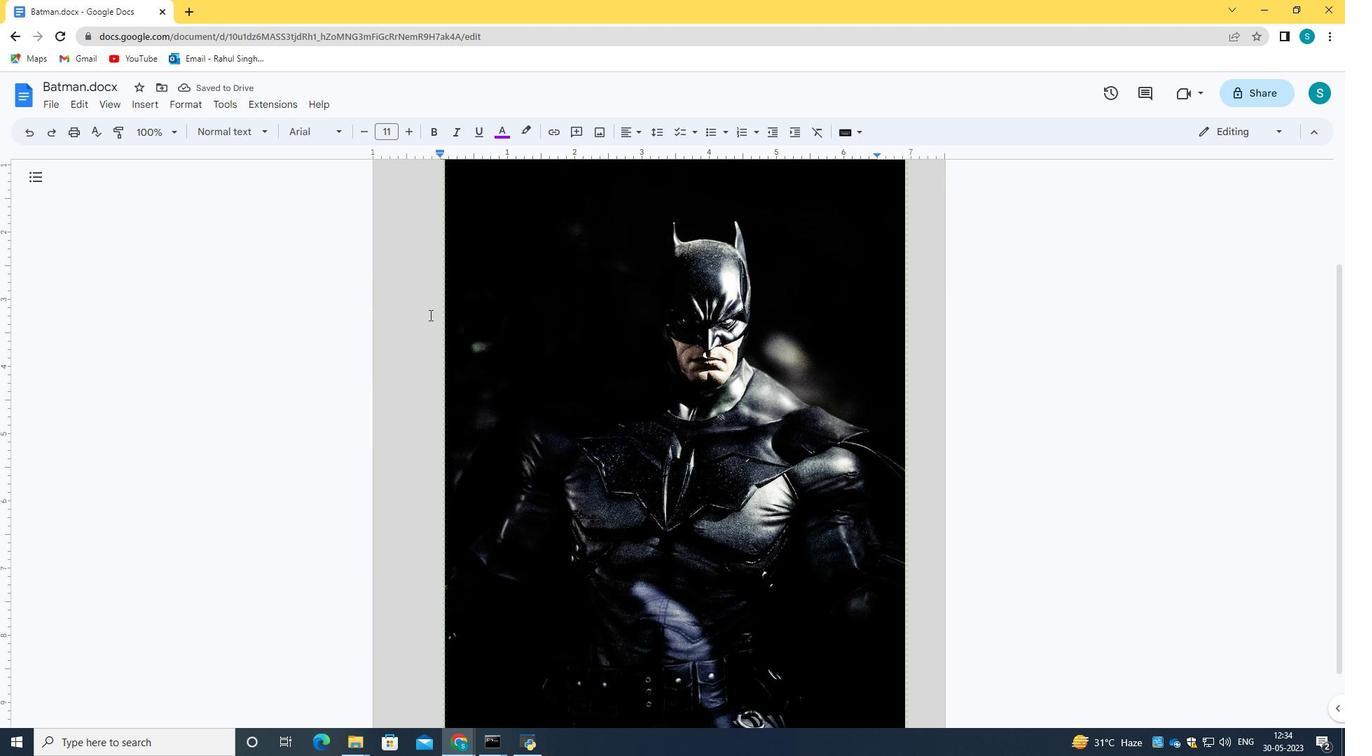 
Action: Mouse moved to (430, 316)
Screenshot: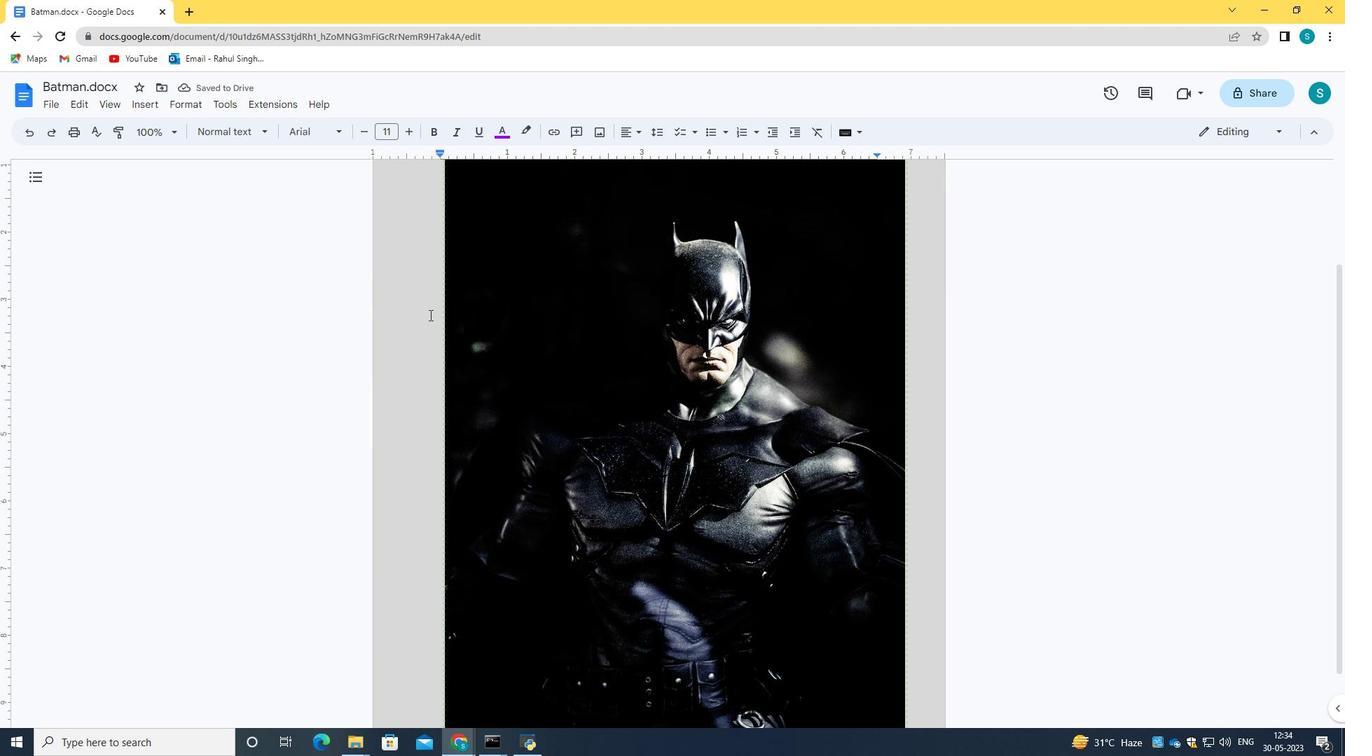 
Action: Mouse scrolled (430, 315) with delta (0, 0)
Screenshot: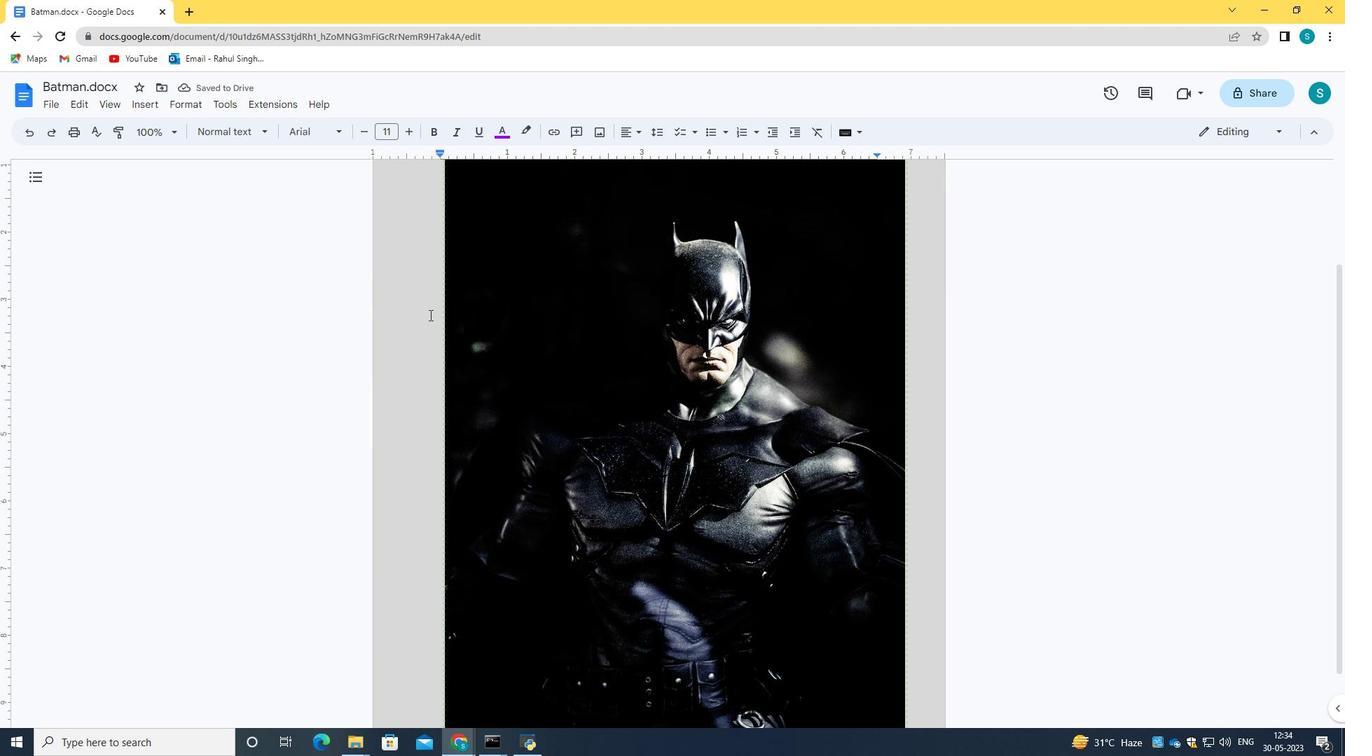 
Action: Mouse scrolled (430, 315) with delta (0, 0)
Screenshot: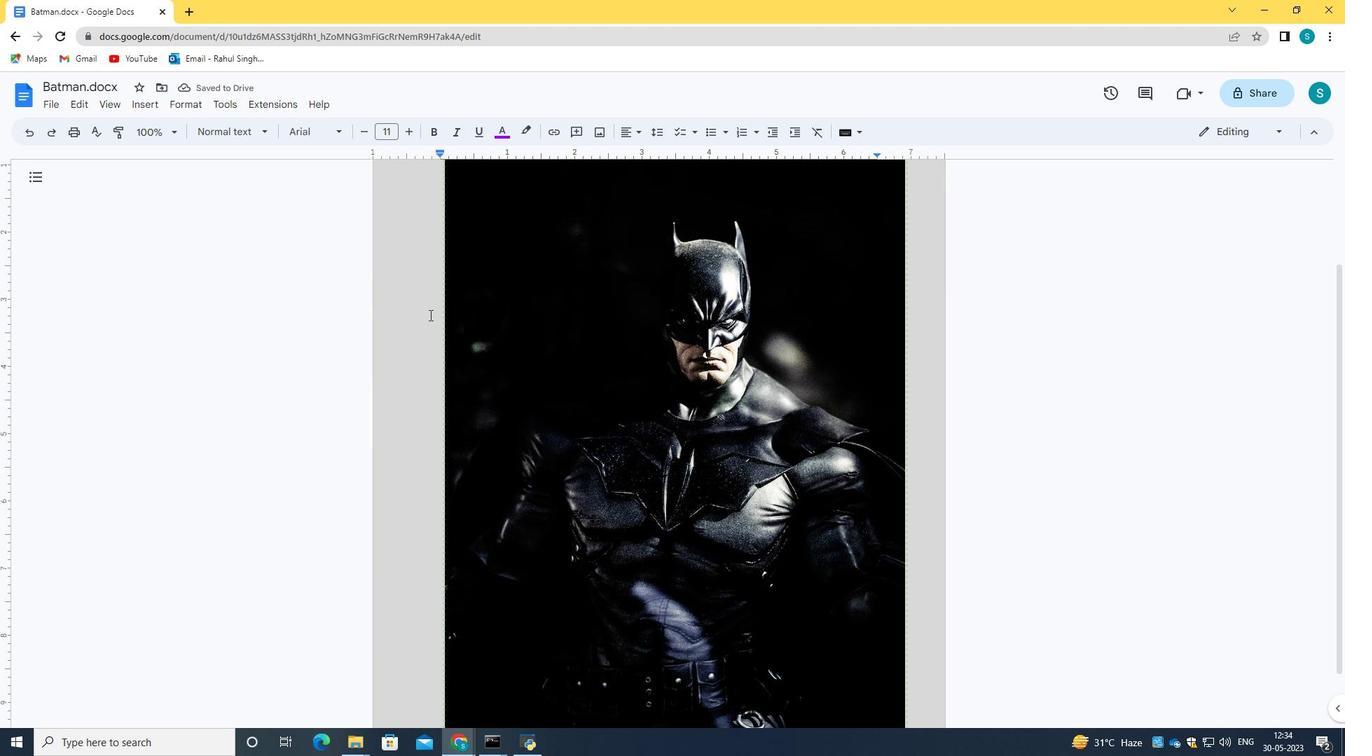 
Action: Mouse scrolled (430, 315) with delta (0, 0)
Screenshot: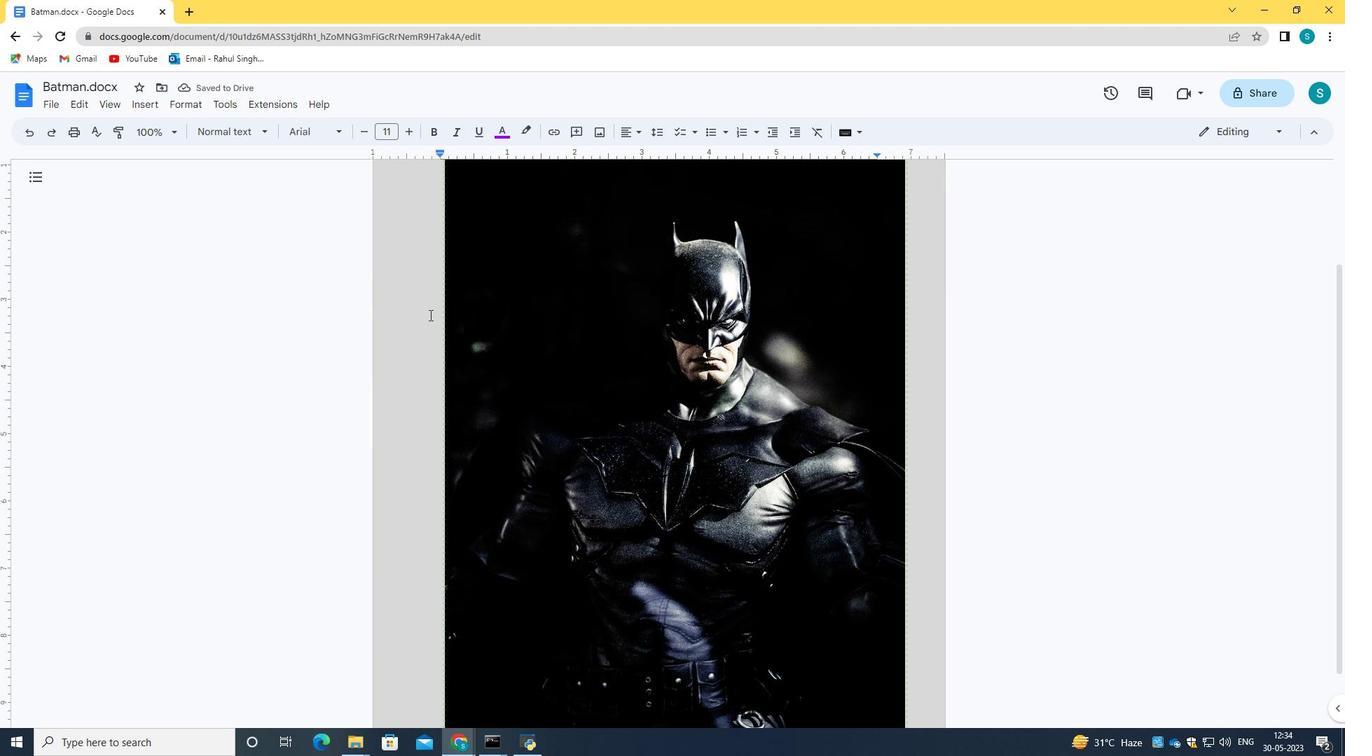 
Action: Mouse scrolled (430, 317) with delta (0, 0)
Screenshot: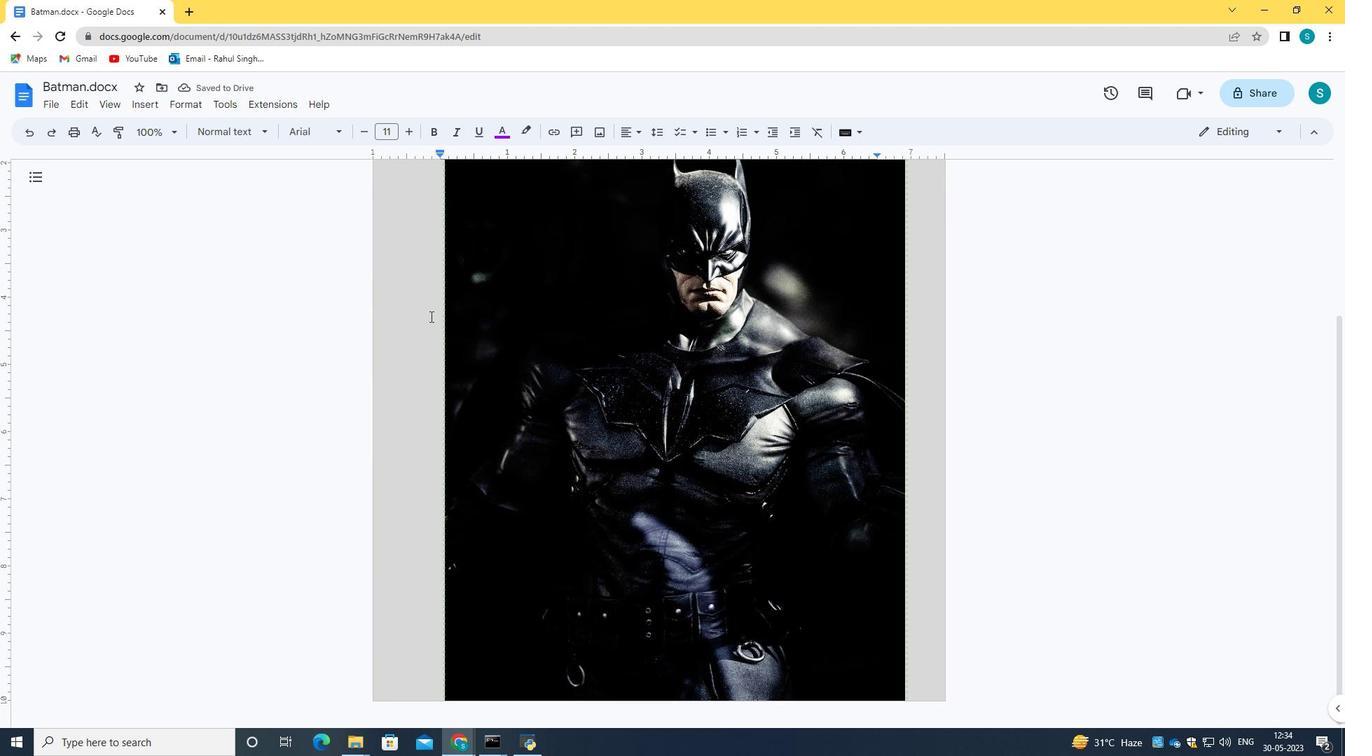 
Action: Mouse scrolled (430, 317) with delta (0, 0)
Screenshot: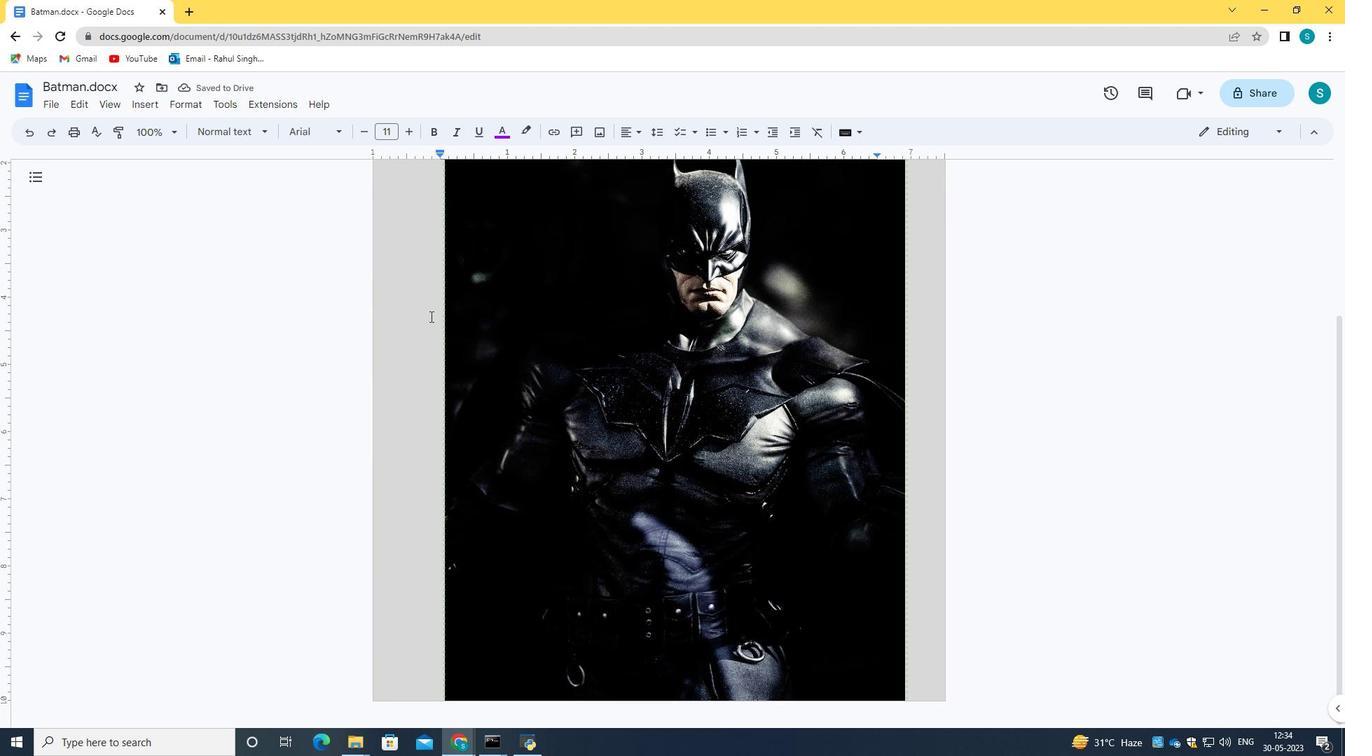 
Action: Mouse scrolled (430, 317) with delta (0, 0)
Screenshot: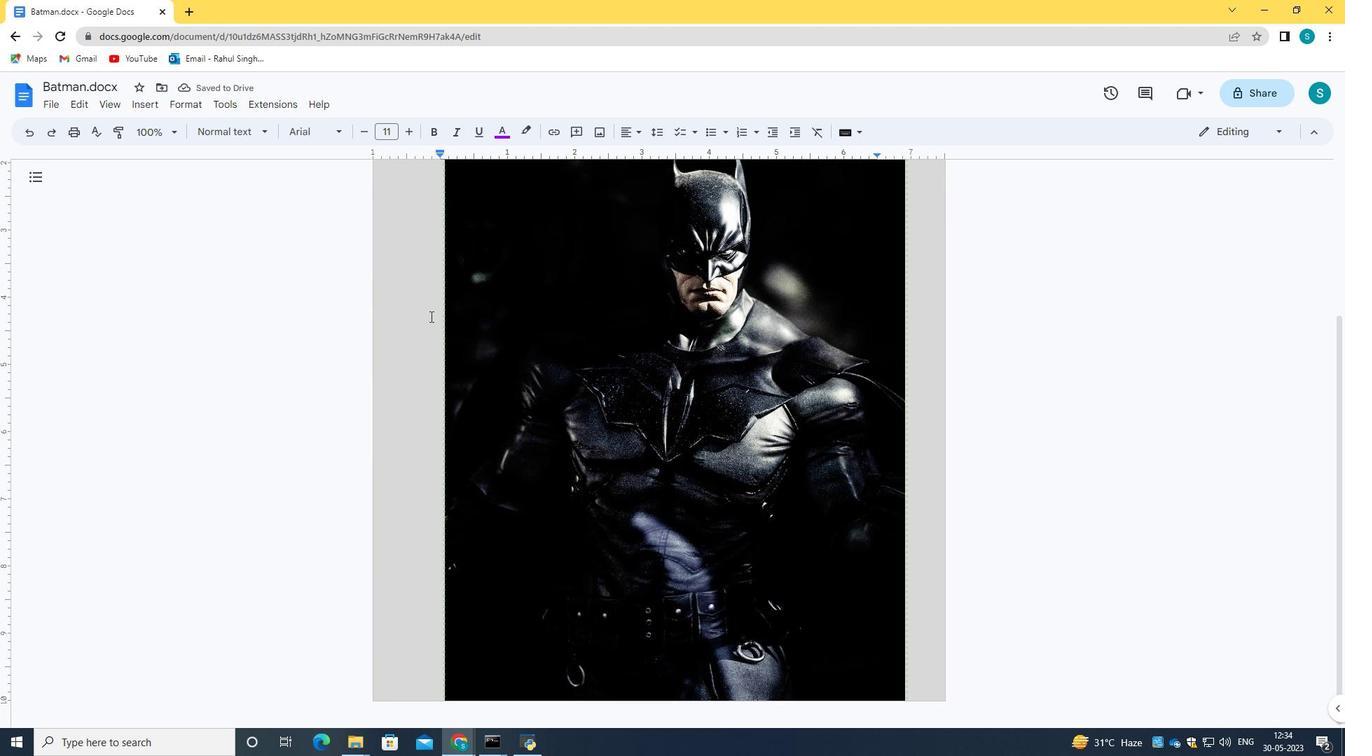
Action: Mouse scrolled (430, 317) with delta (0, 0)
Screenshot: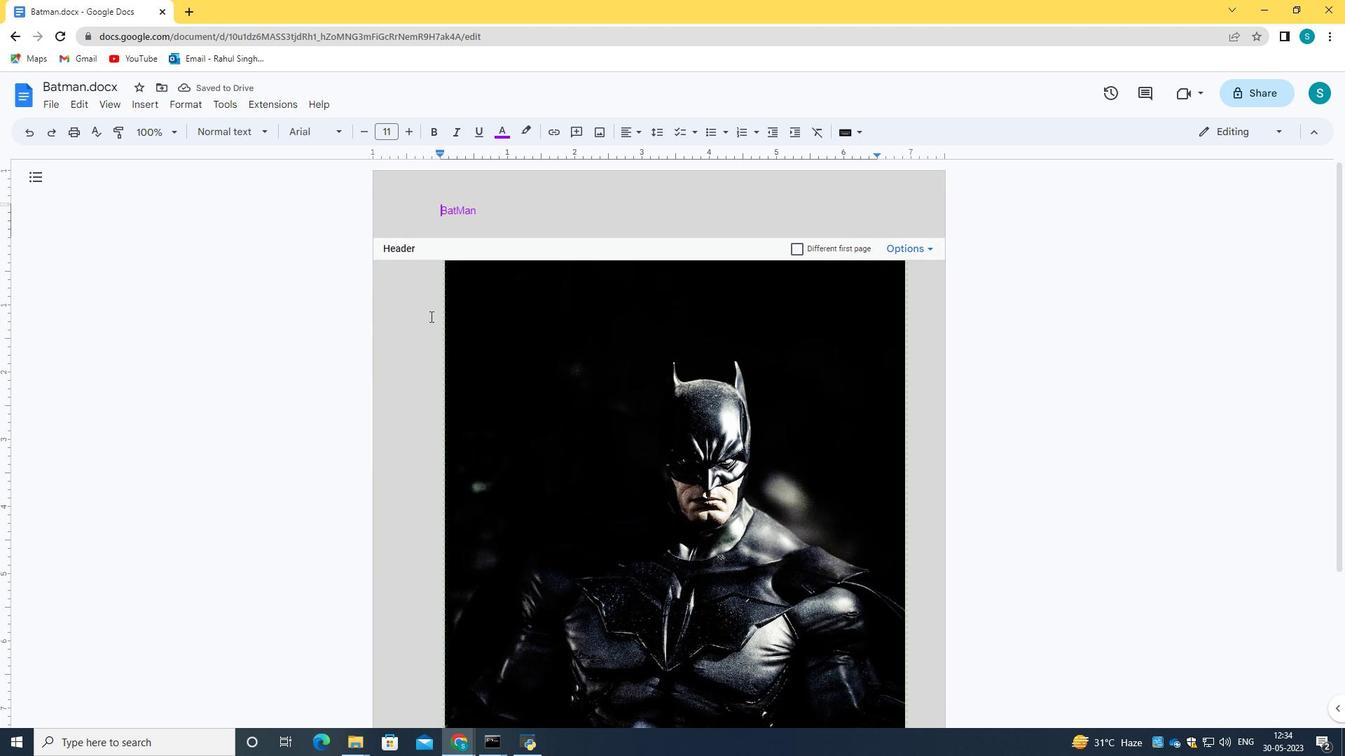 
Action: Mouse scrolled (430, 317) with delta (0, 0)
Screenshot: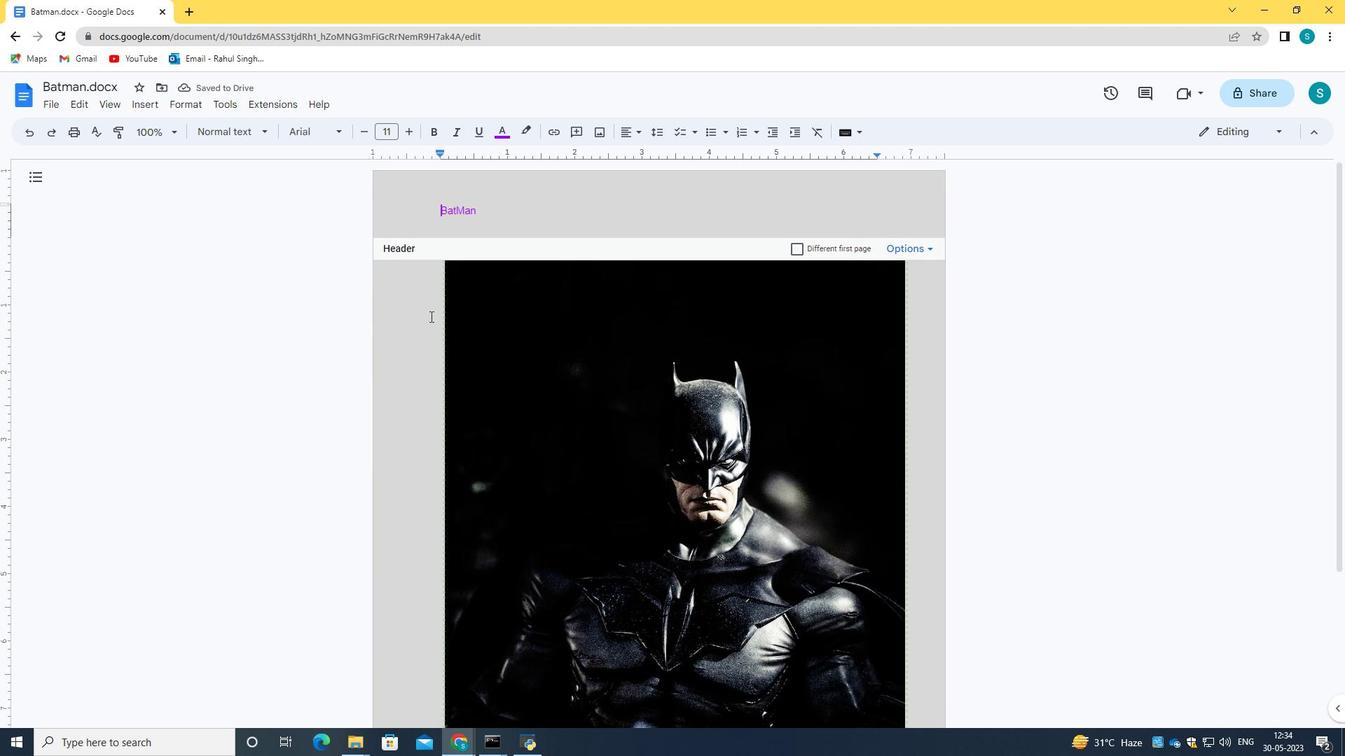 
Action: Mouse scrolled (430, 317) with delta (0, 0)
Screenshot: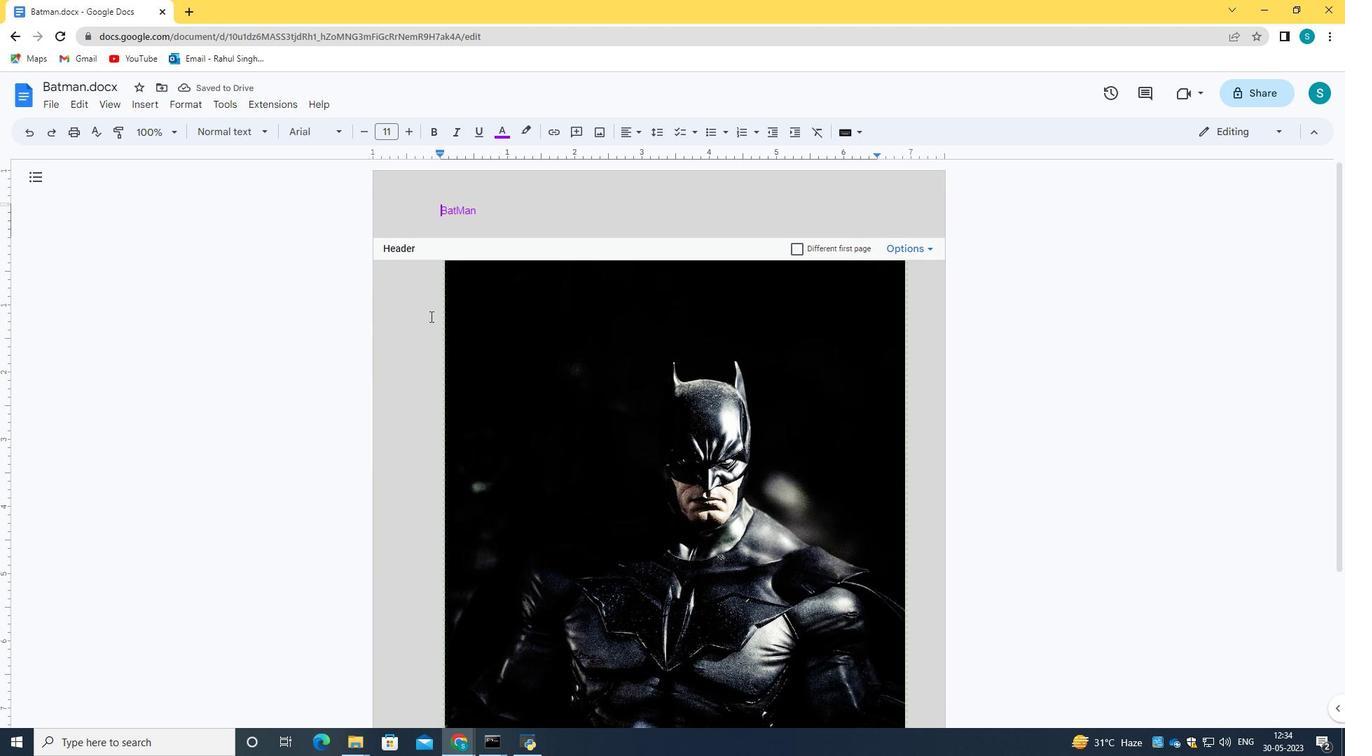 
Action: Mouse scrolled (430, 317) with delta (0, 0)
Screenshot: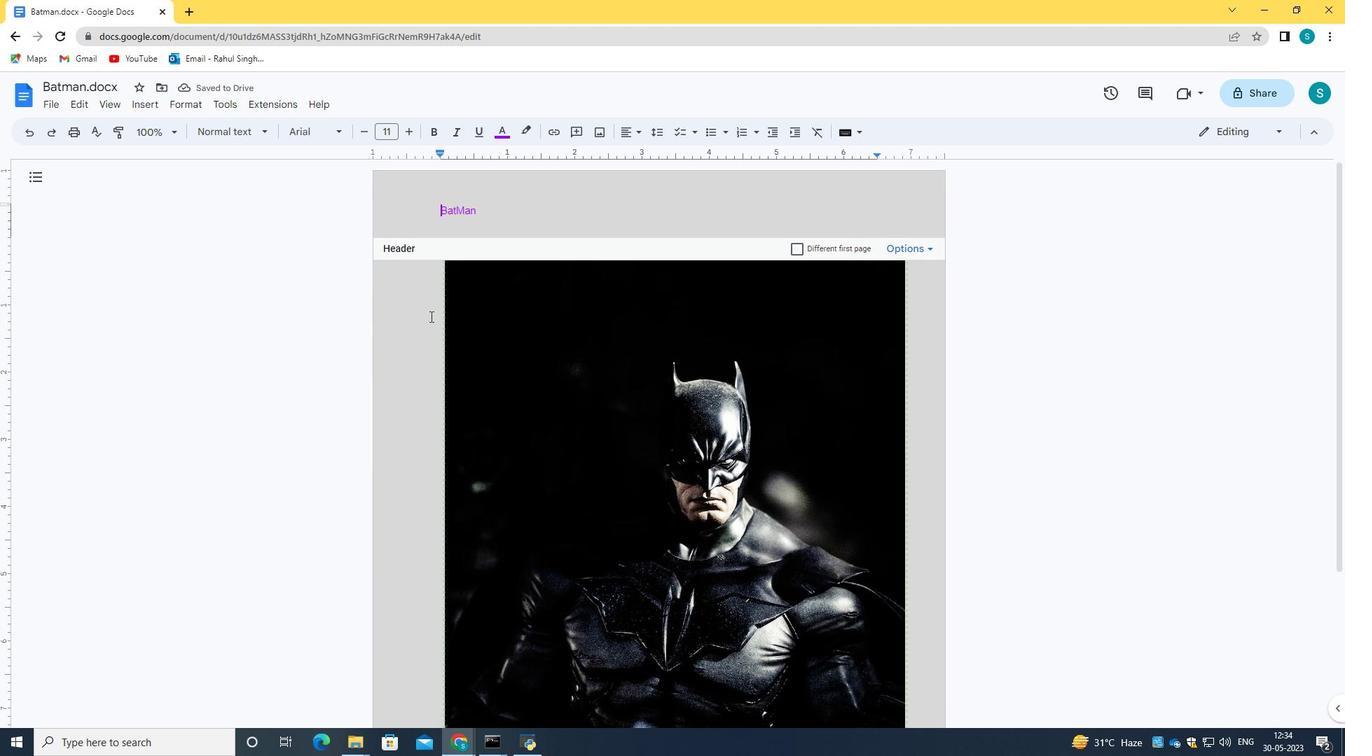 
Action: Mouse scrolled (430, 315) with delta (0, 0)
Screenshot: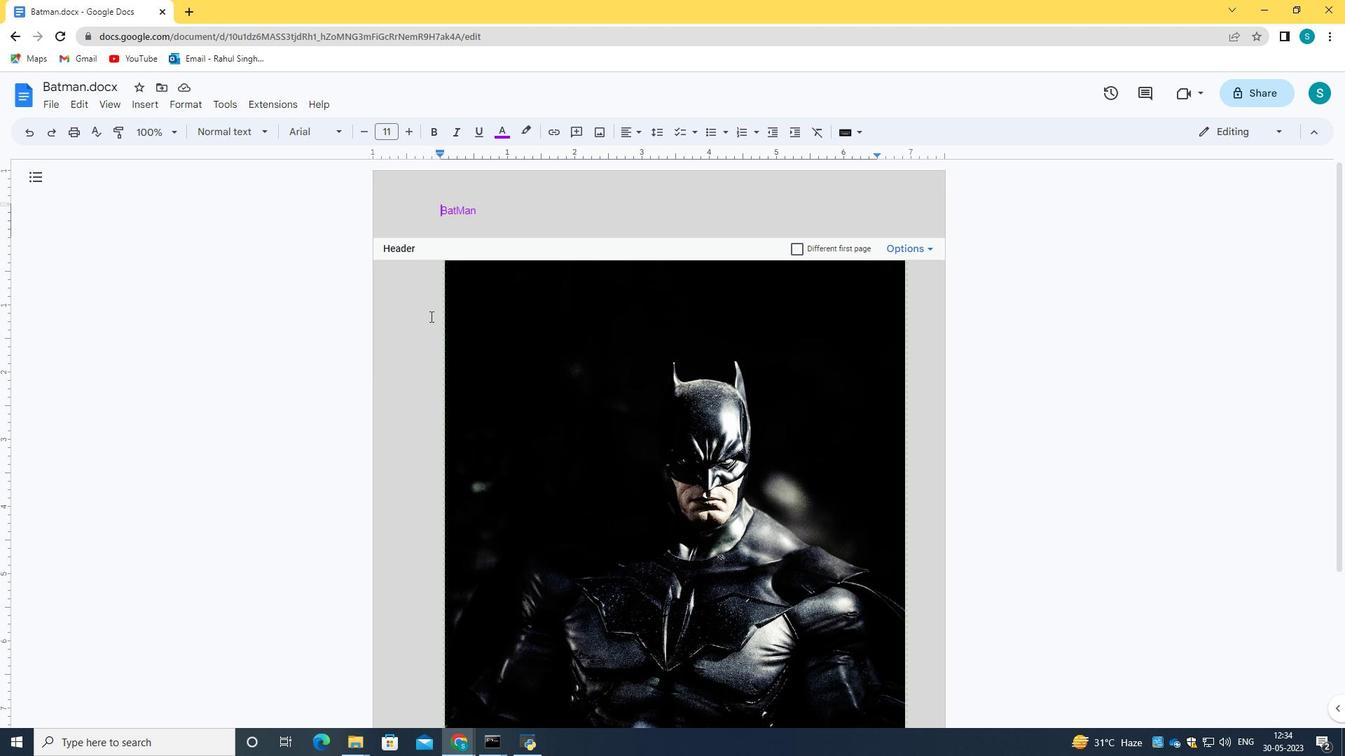 
Action: Mouse scrolled (430, 315) with delta (0, 0)
Screenshot: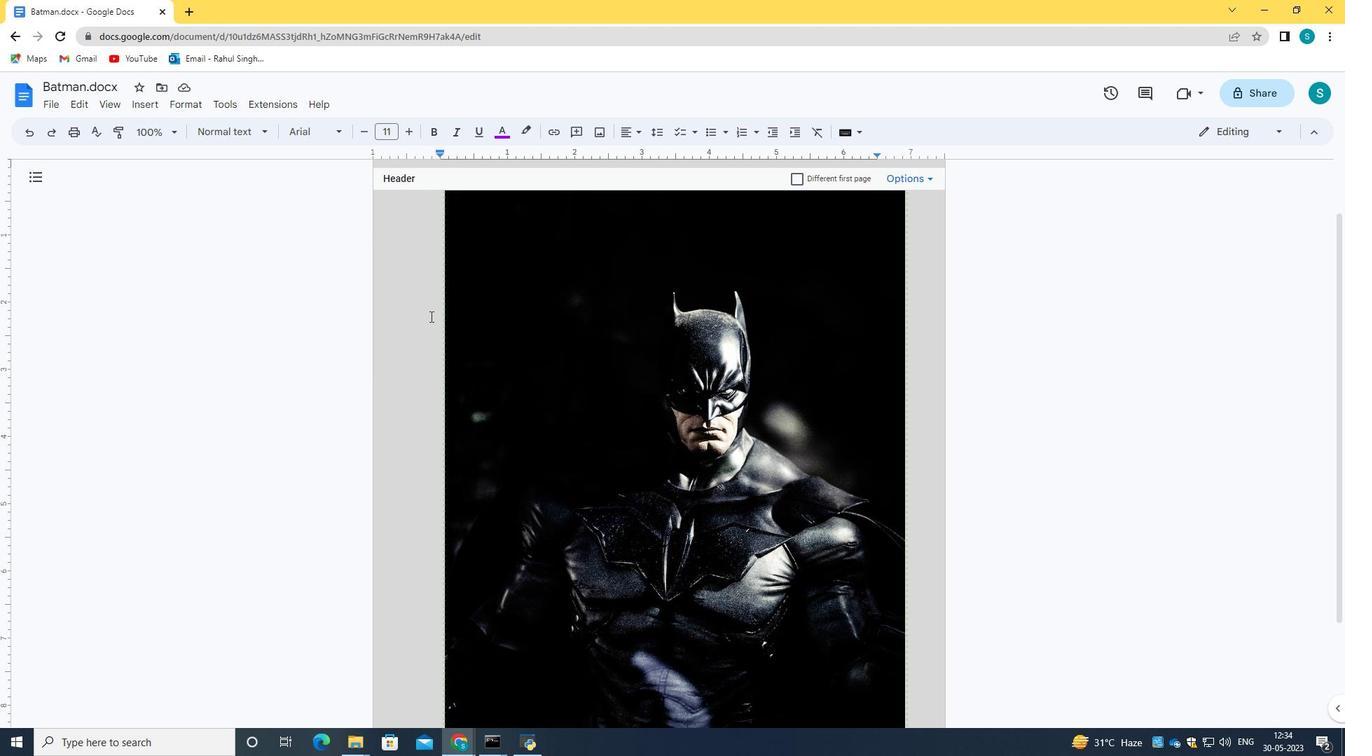 
Action: Mouse scrolled (430, 315) with delta (0, 0)
Screenshot: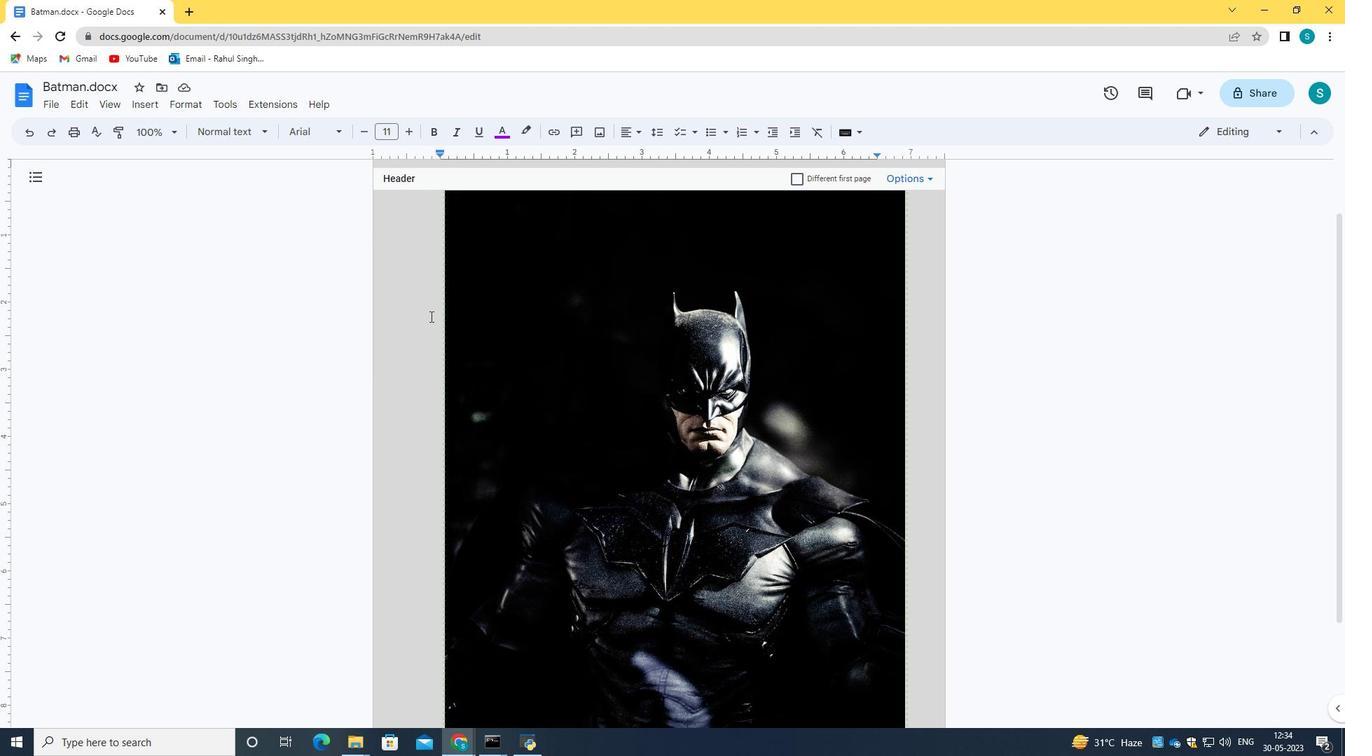 
Action: Mouse scrolled (430, 315) with delta (0, 0)
Screenshot: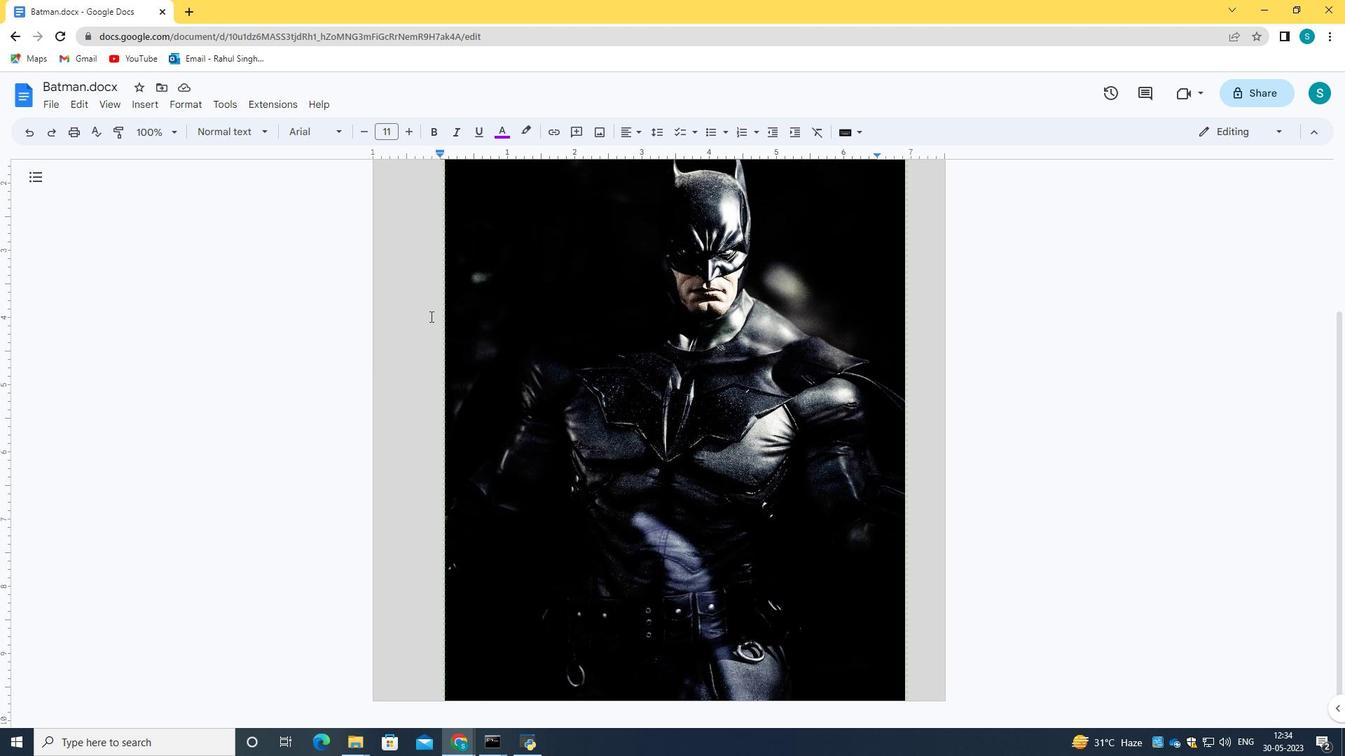 
Action: Mouse scrolled (430, 315) with delta (0, 0)
Screenshot: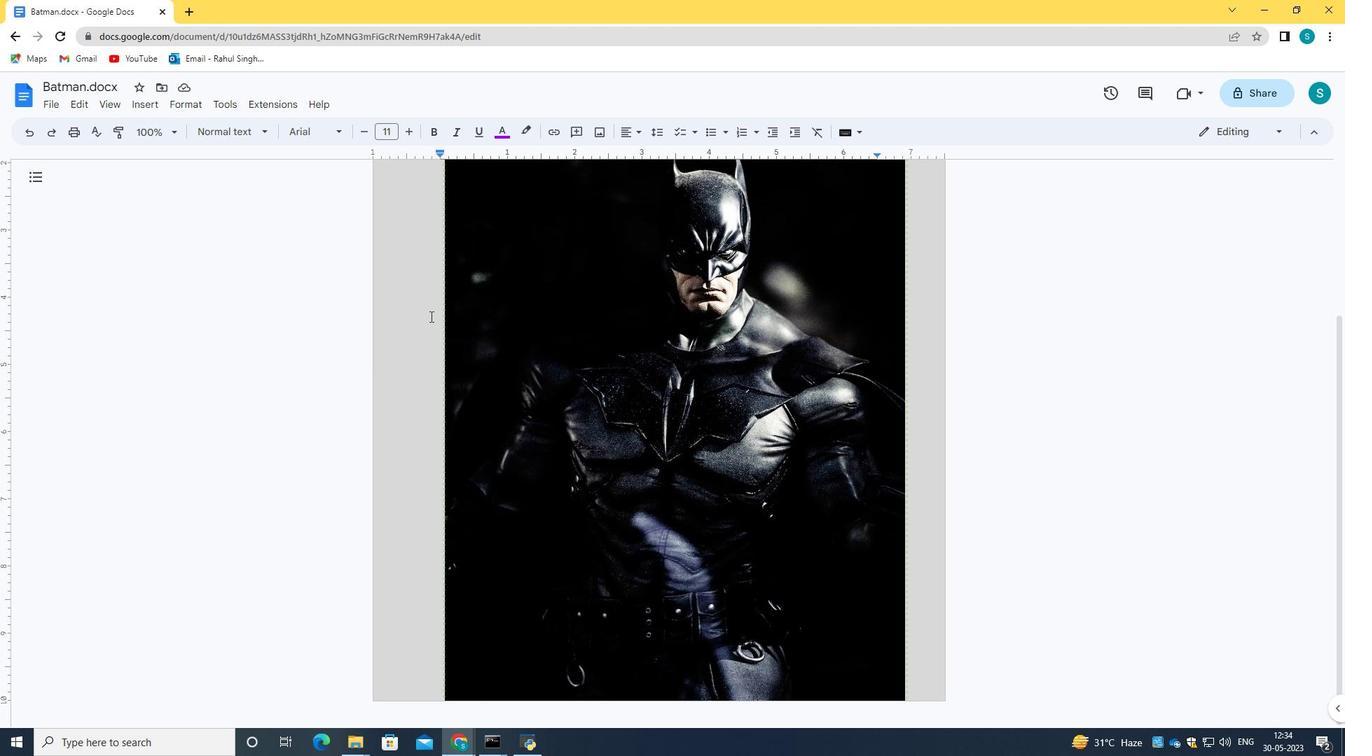 
Action: Mouse scrolled (430, 315) with delta (0, 0)
Screenshot: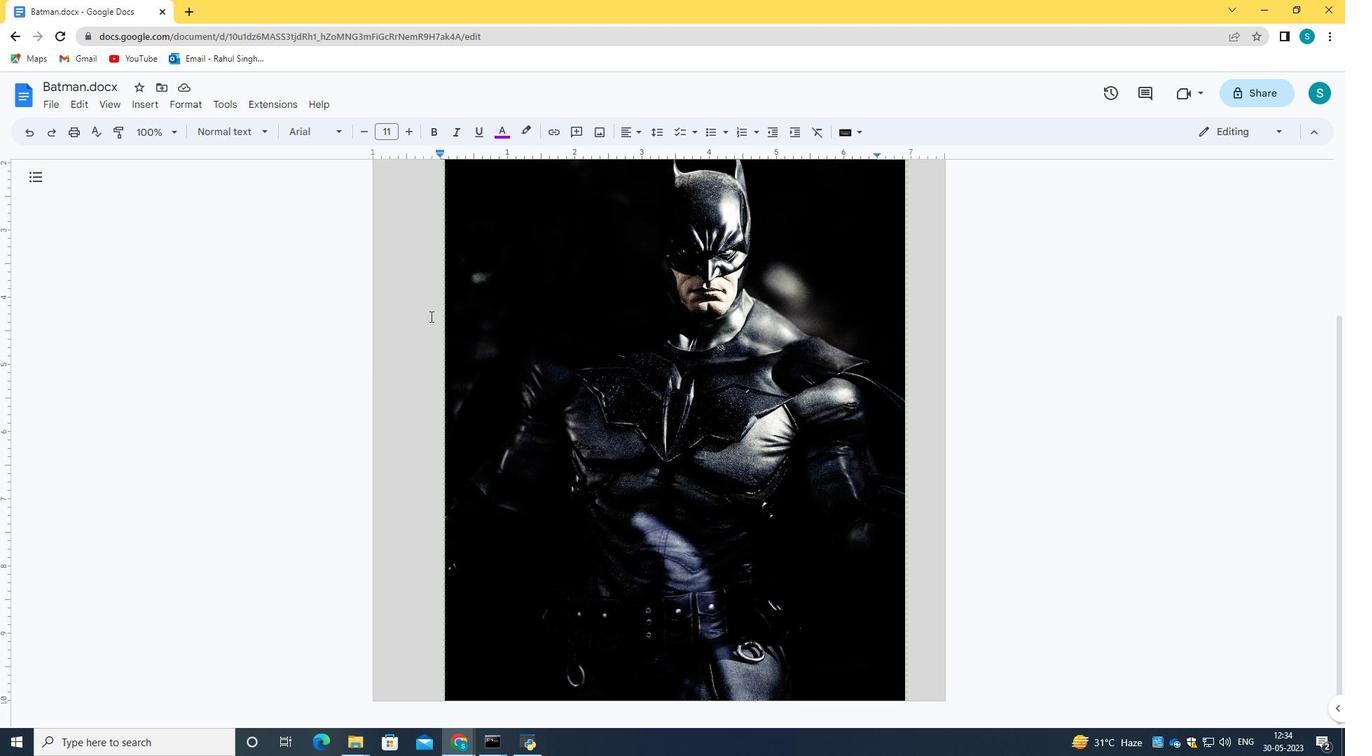 
Action: Mouse scrolled (430, 315) with delta (0, 0)
Screenshot: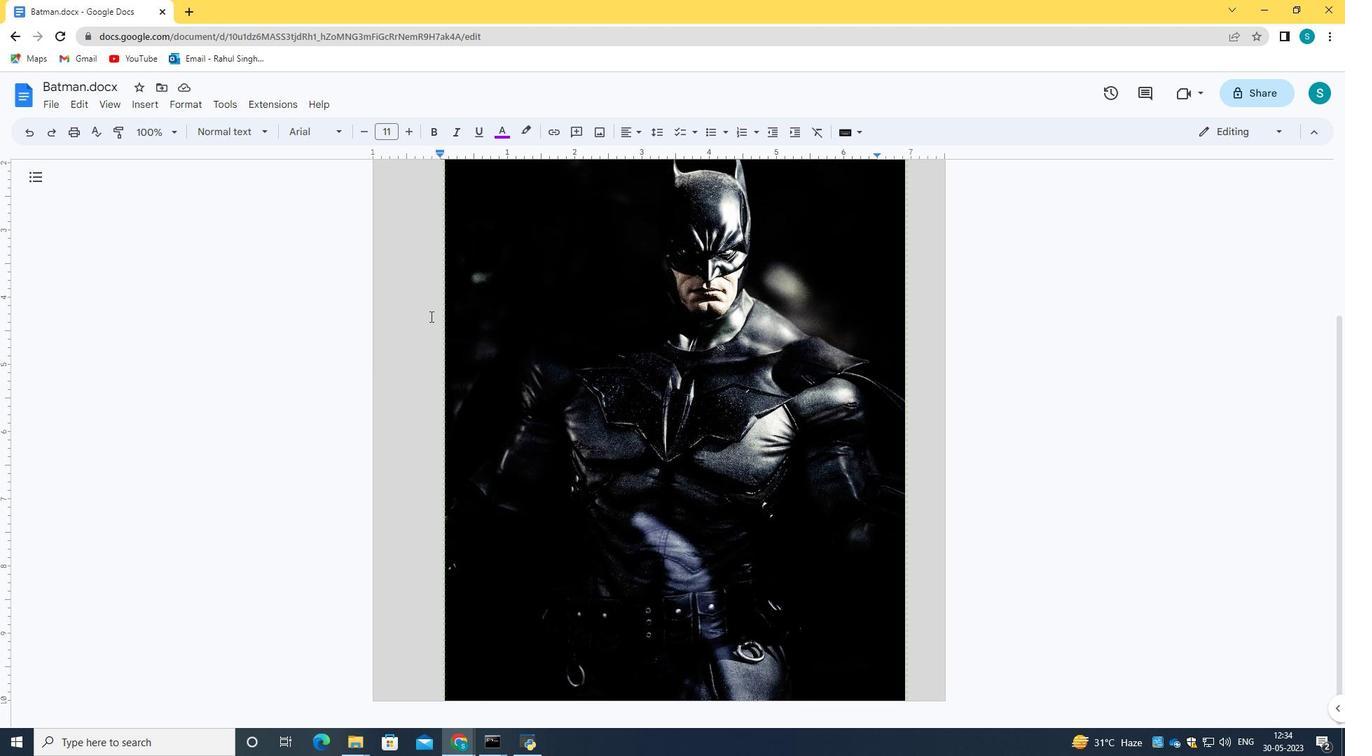 
Action: Mouse moved to (666, 526)
Screenshot: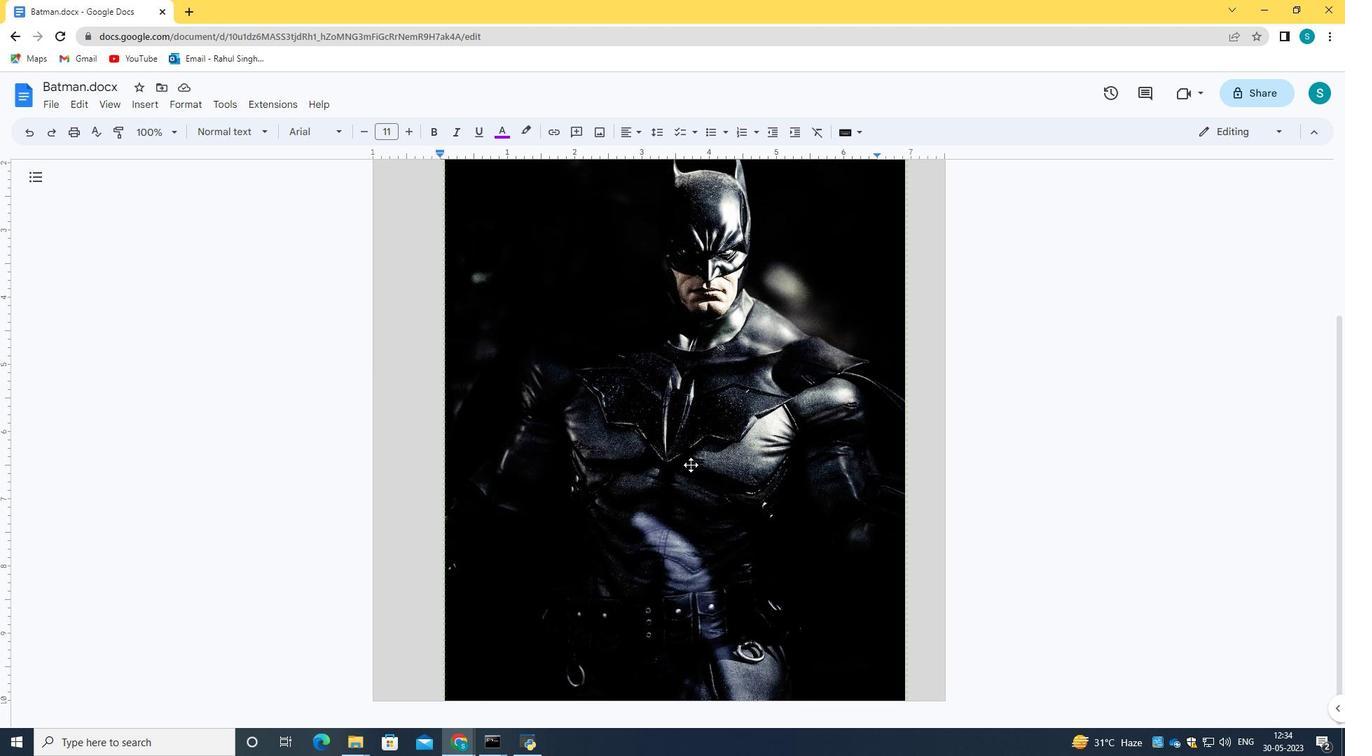 
Action: Mouse scrolled (666, 525) with delta (0, 0)
Screenshot: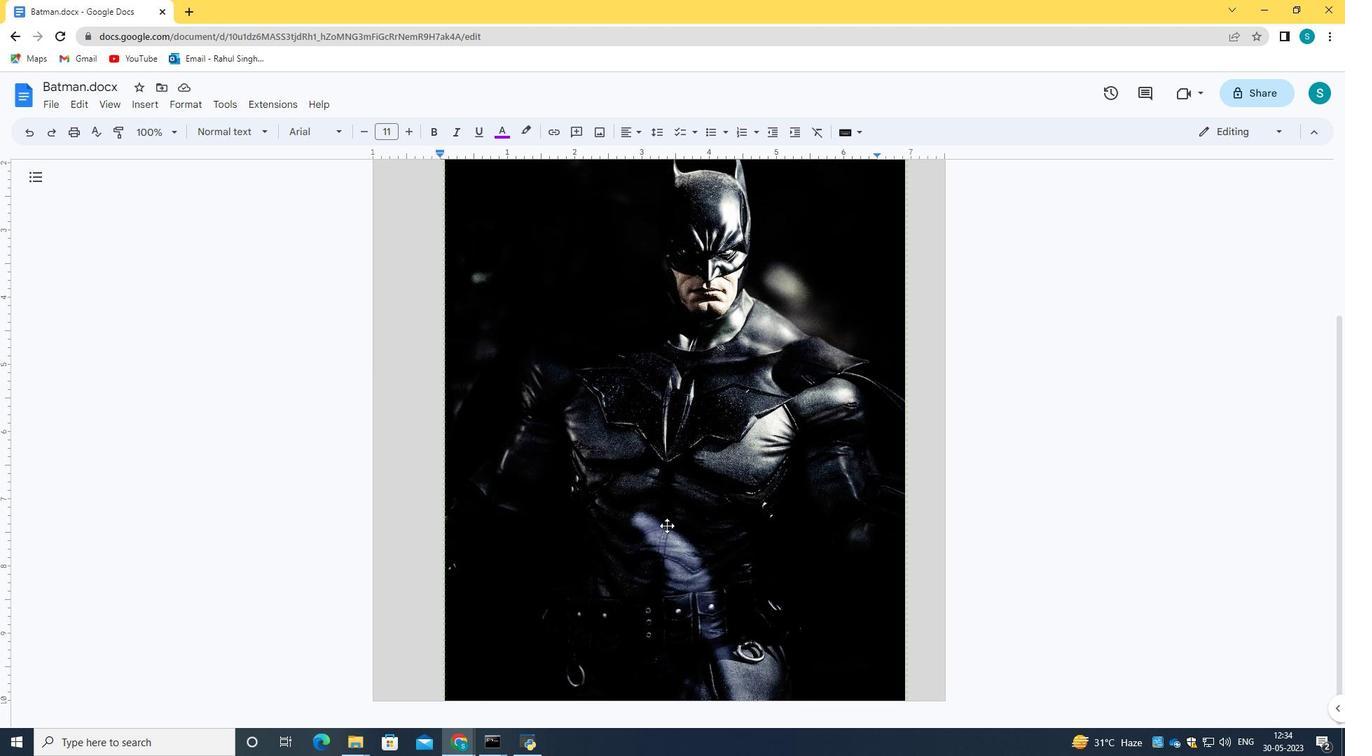 
Action: Mouse scrolled (666, 525) with delta (0, 0)
Screenshot: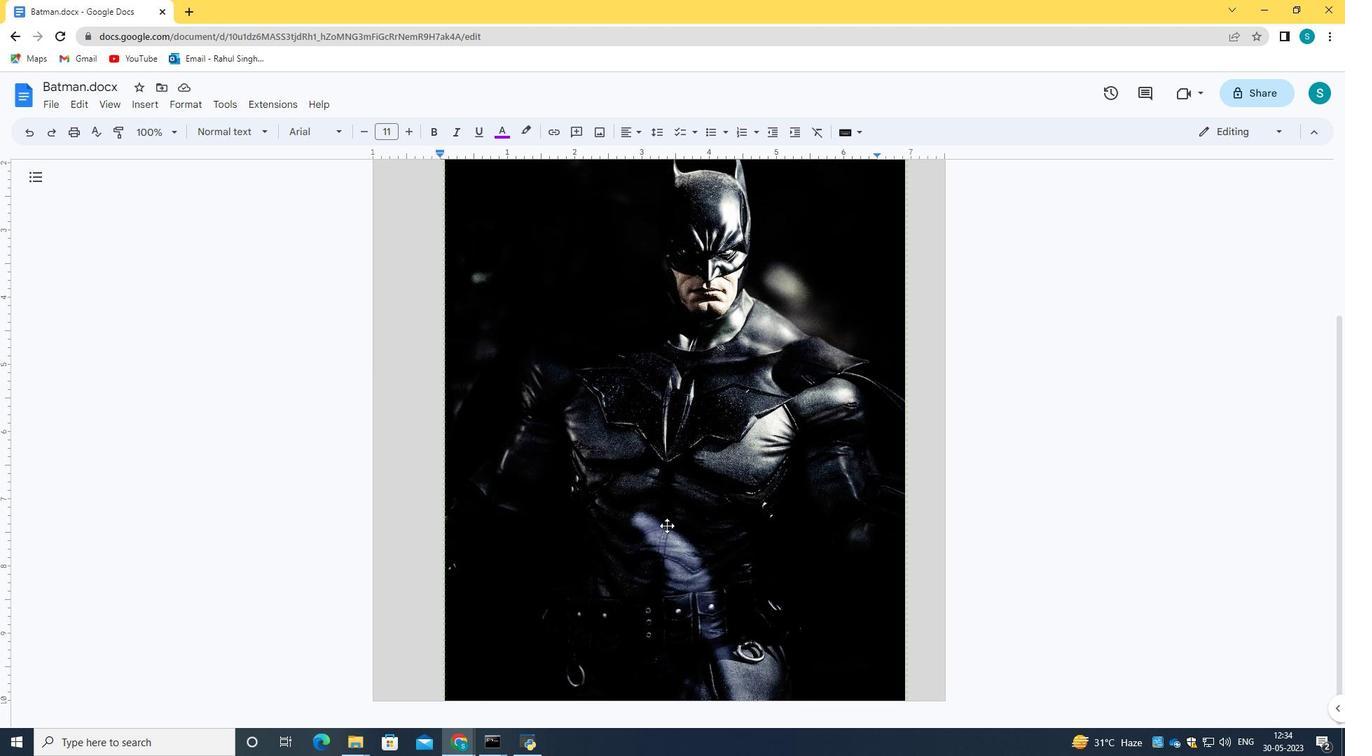 
Action: Mouse scrolled (666, 525) with delta (0, 0)
Screenshot: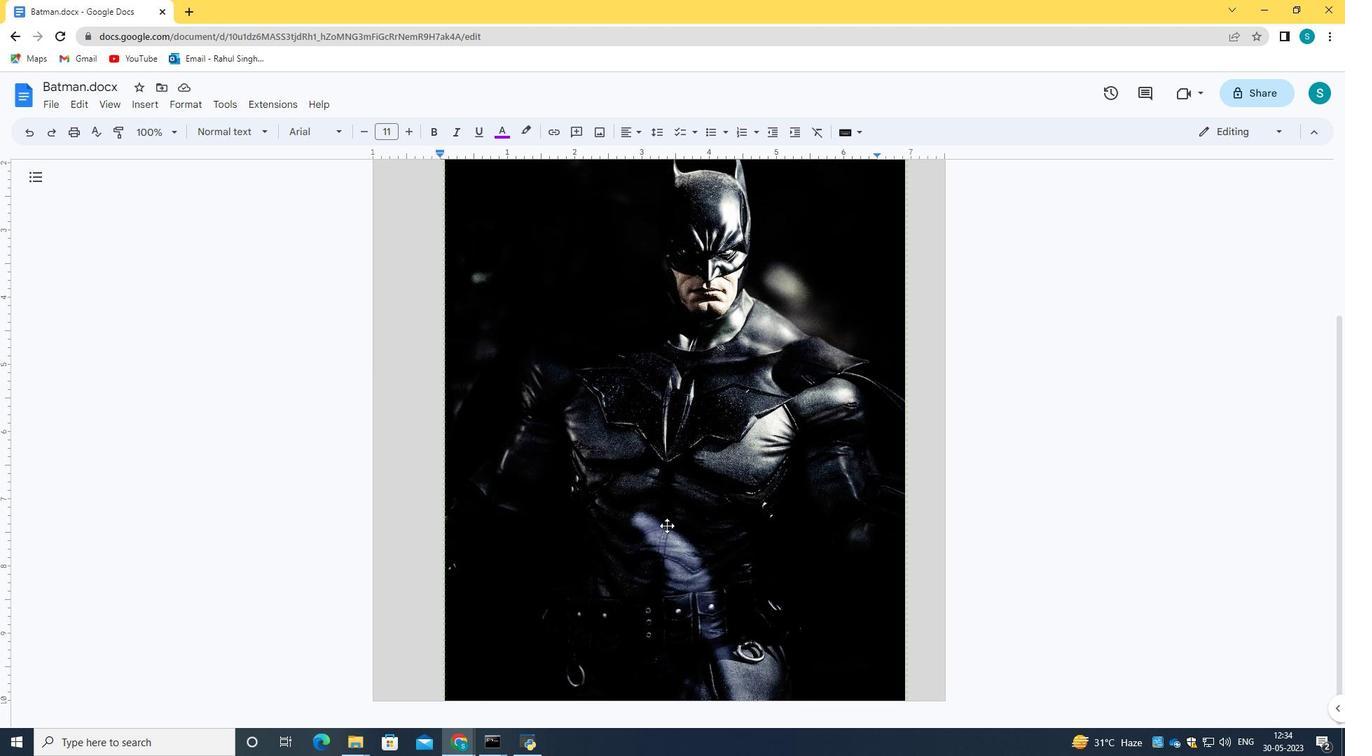 
Action: Mouse moved to (937, 668)
Screenshot: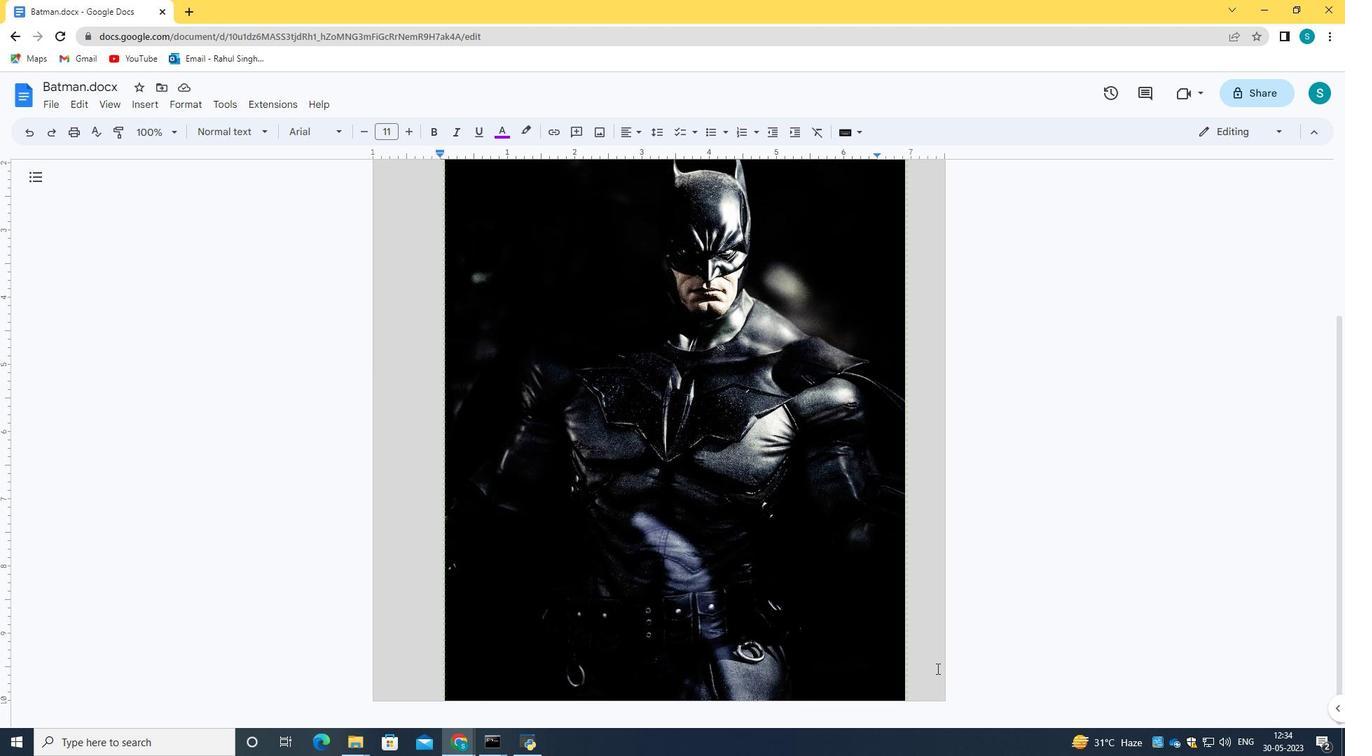 
Action: Mouse pressed left at (937, 668)
Screenshot: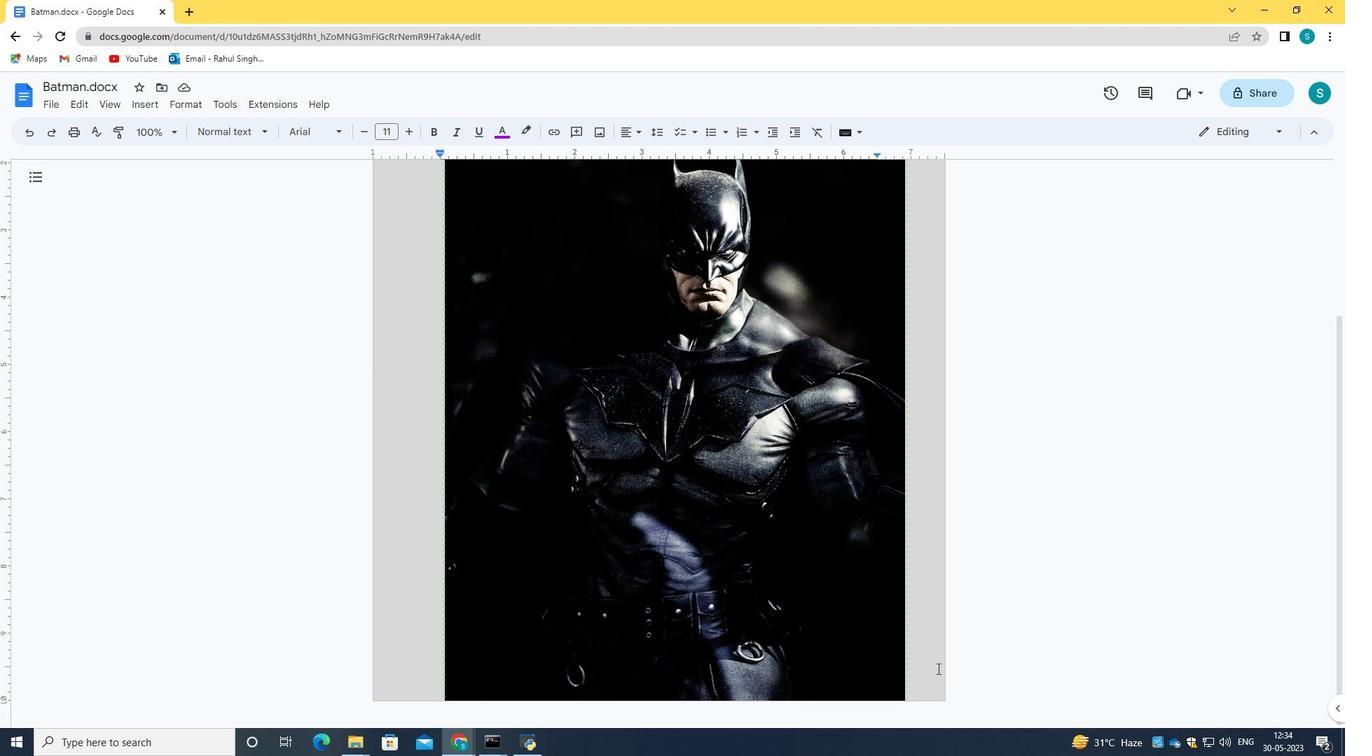 
Action: Mouse moved to (890, 713)
Screenshot: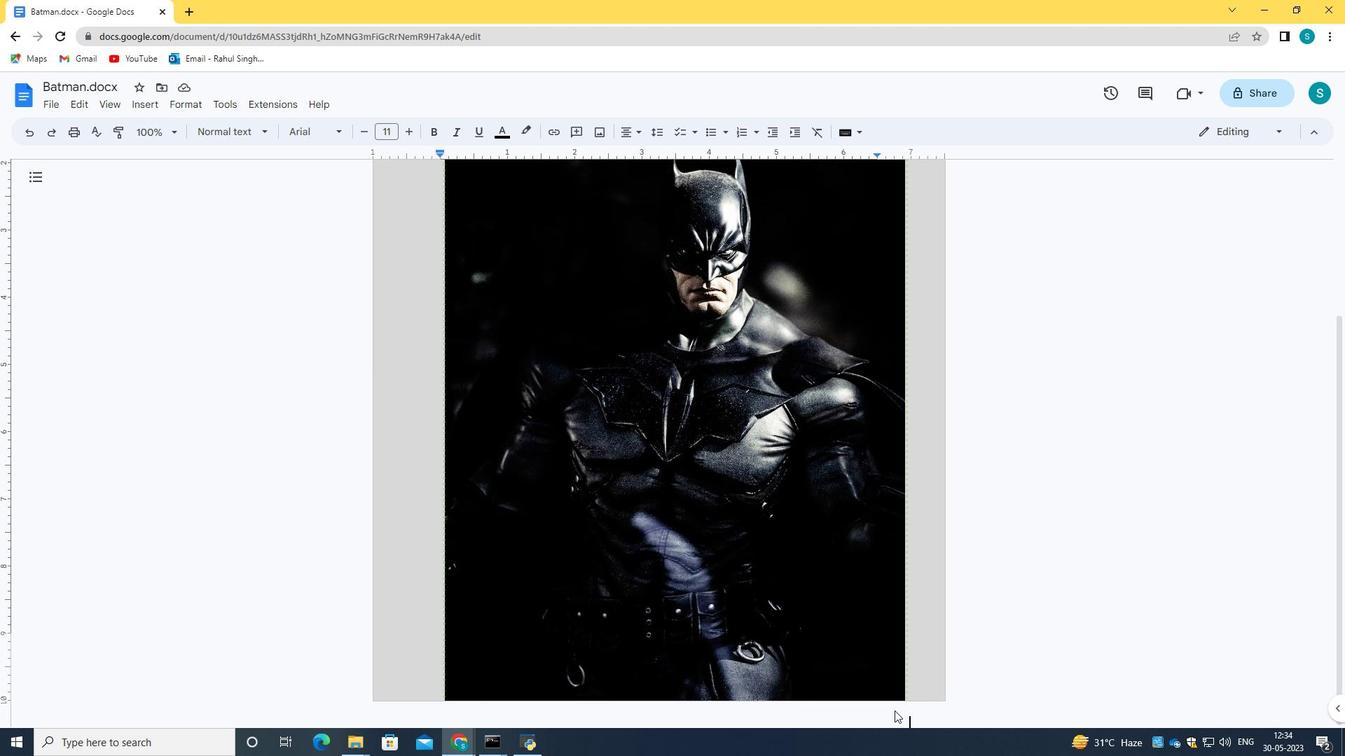 
Action: Mouse pressed left at (890, 713)
Screenshot: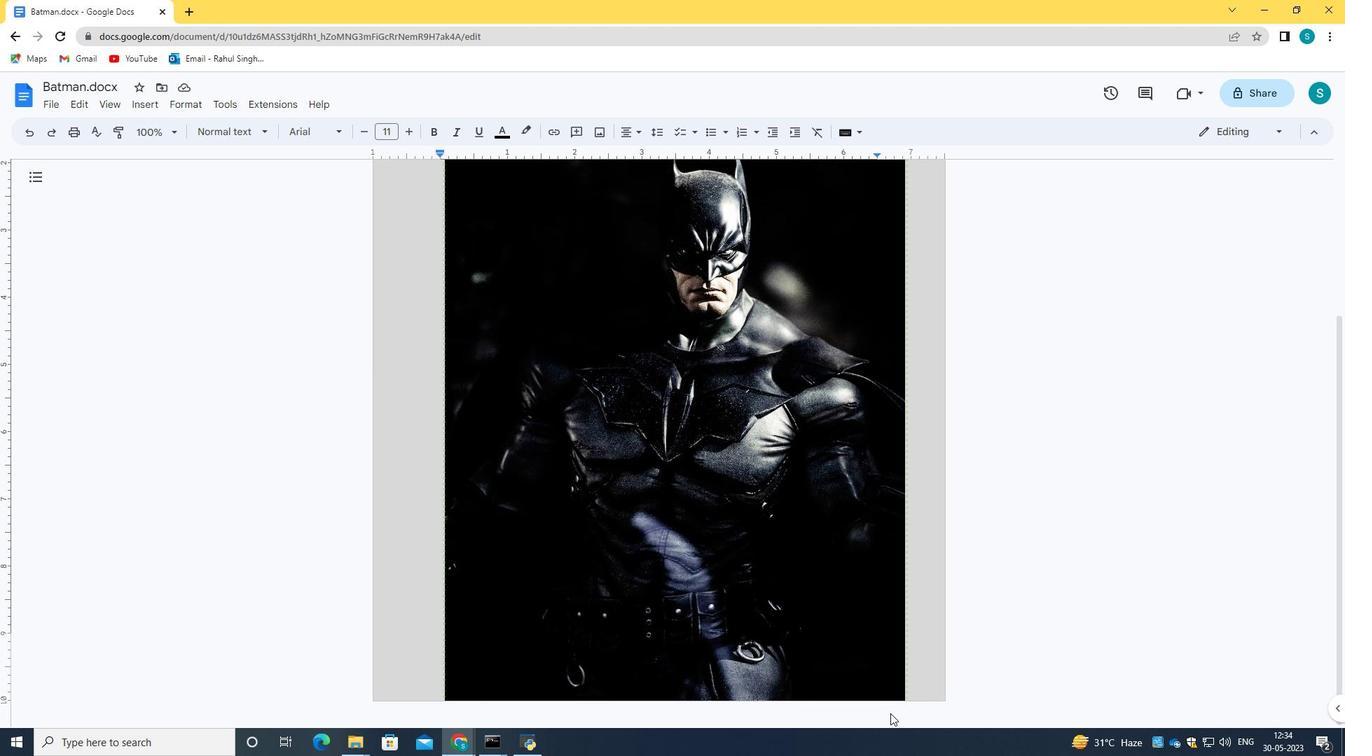 
Action: Mouse moved to (867, 715)
Screenshot: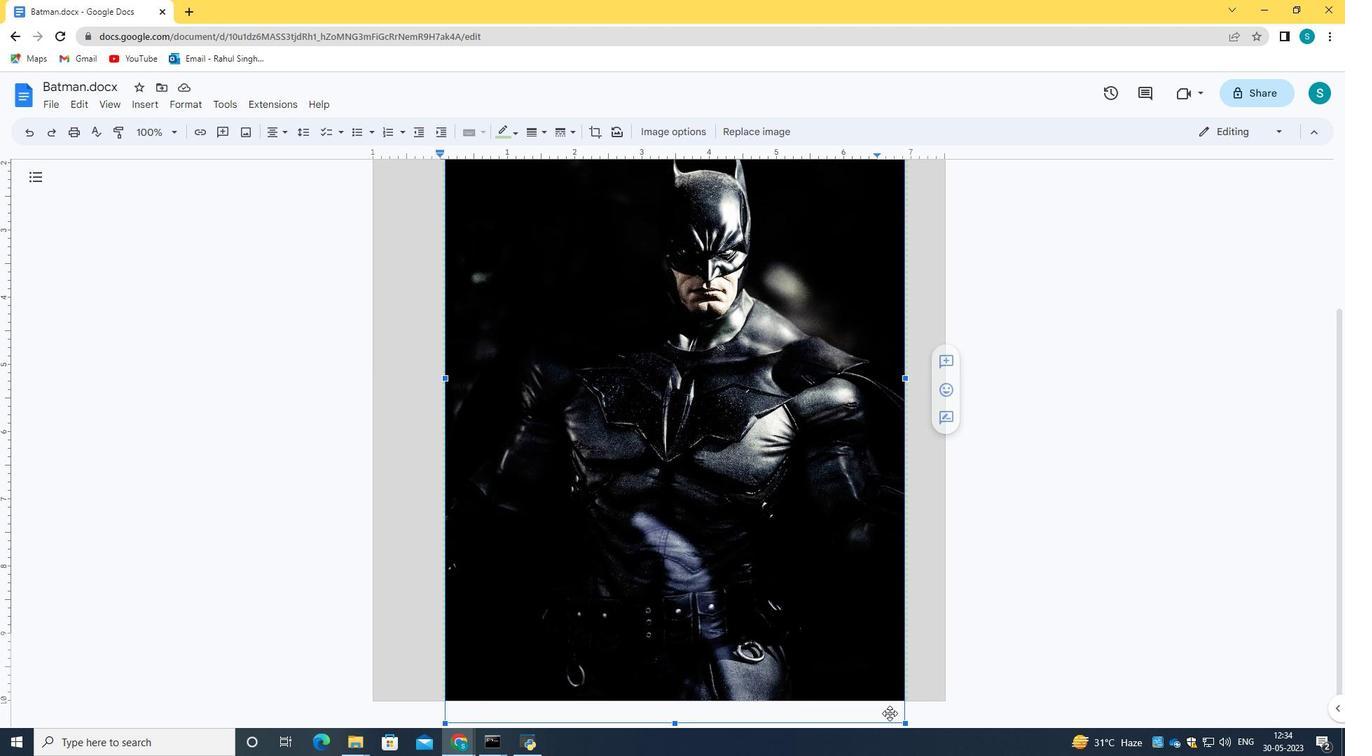 
Action: Mouse pressed left at (867, 715)
Screenshot: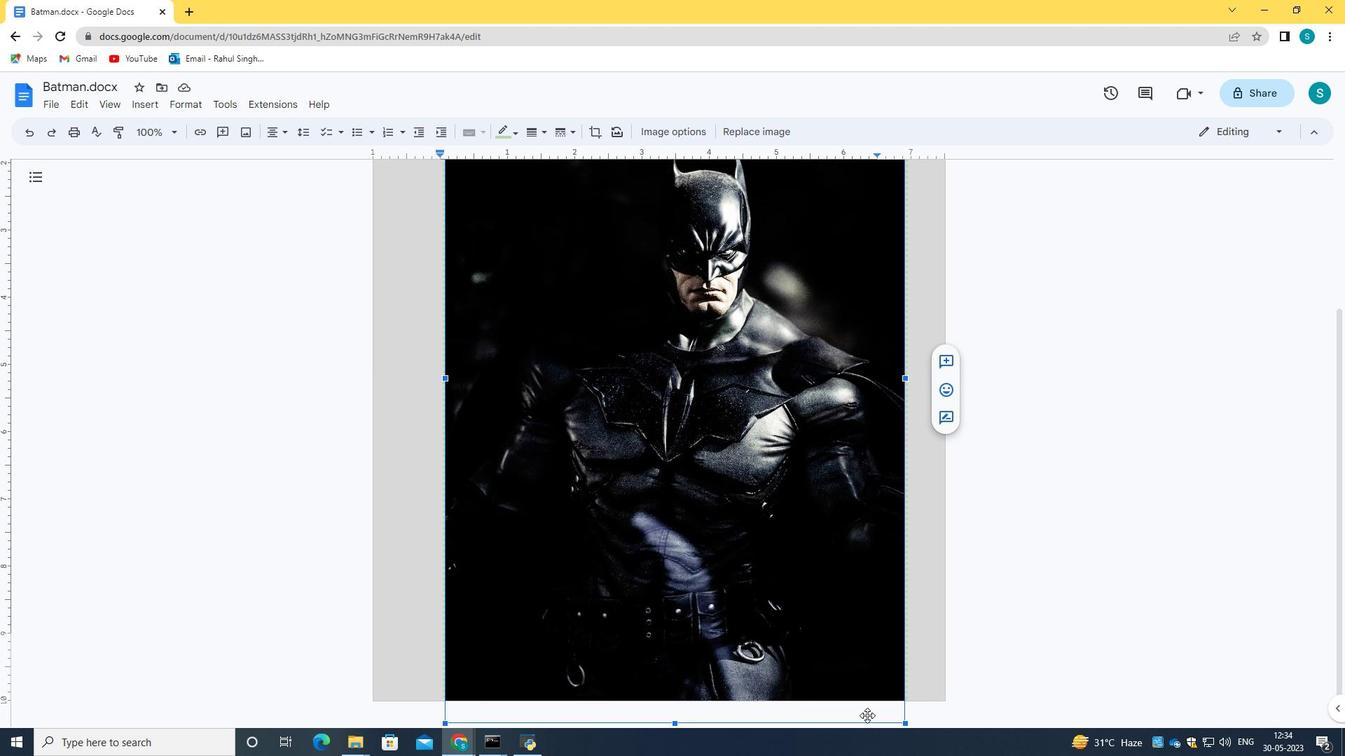 
Action: Mouse moved to (905, 723)
Screenshot: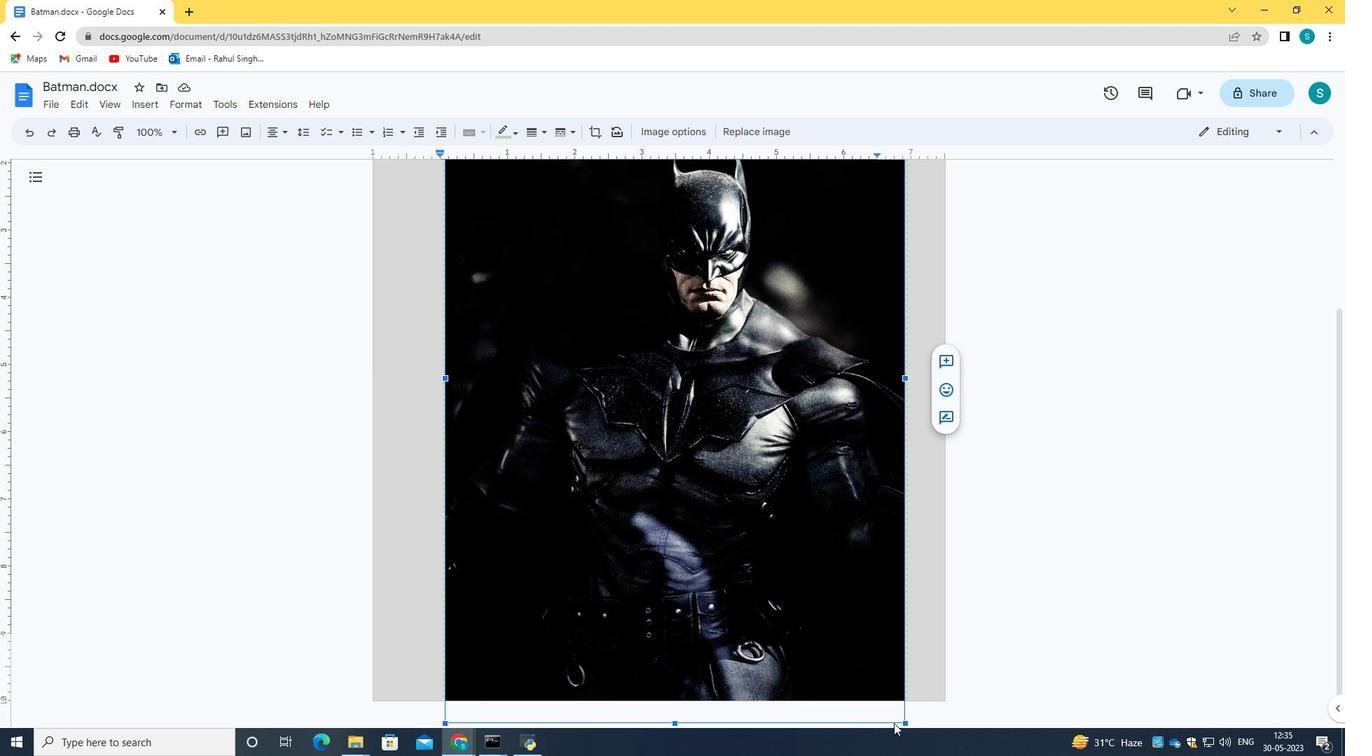 
Action: Mouse pressed left at (905, 723)
Screenshot: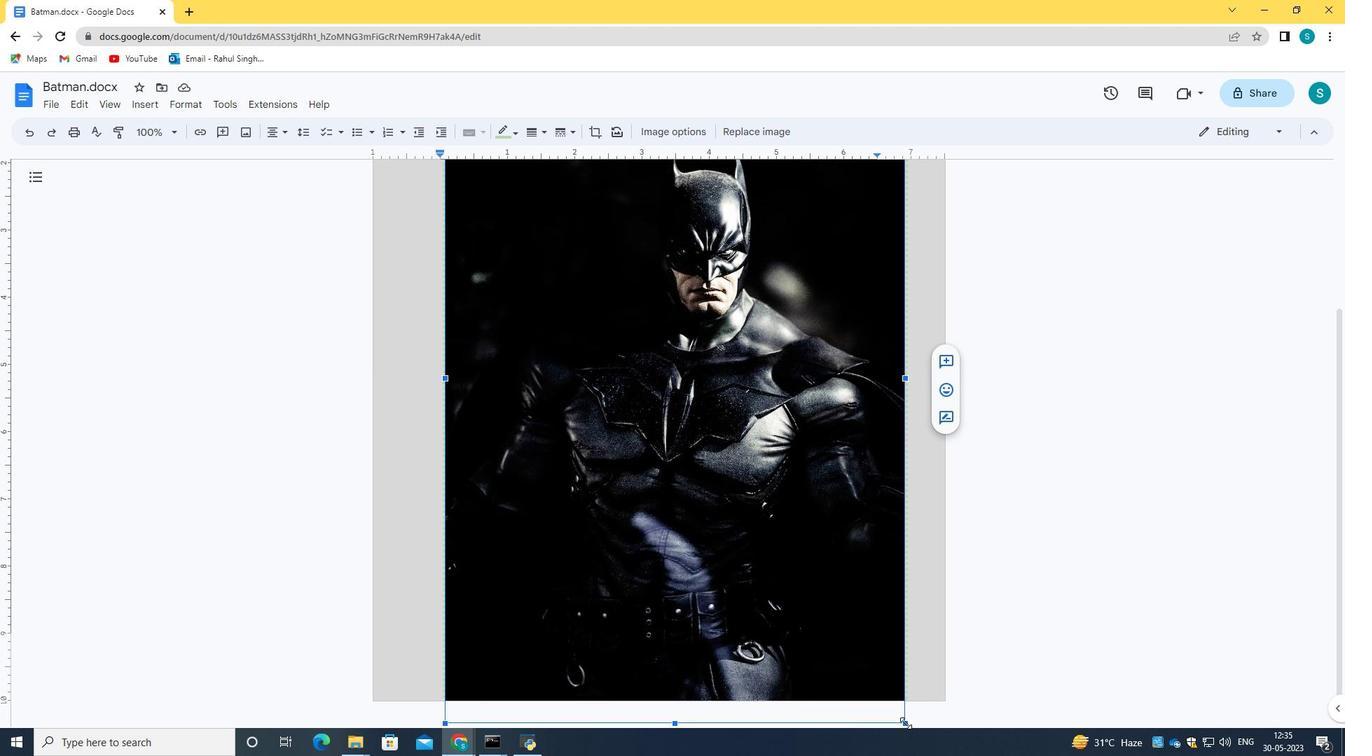 
Action: Mouse moved to (954, 679)
Screenshot: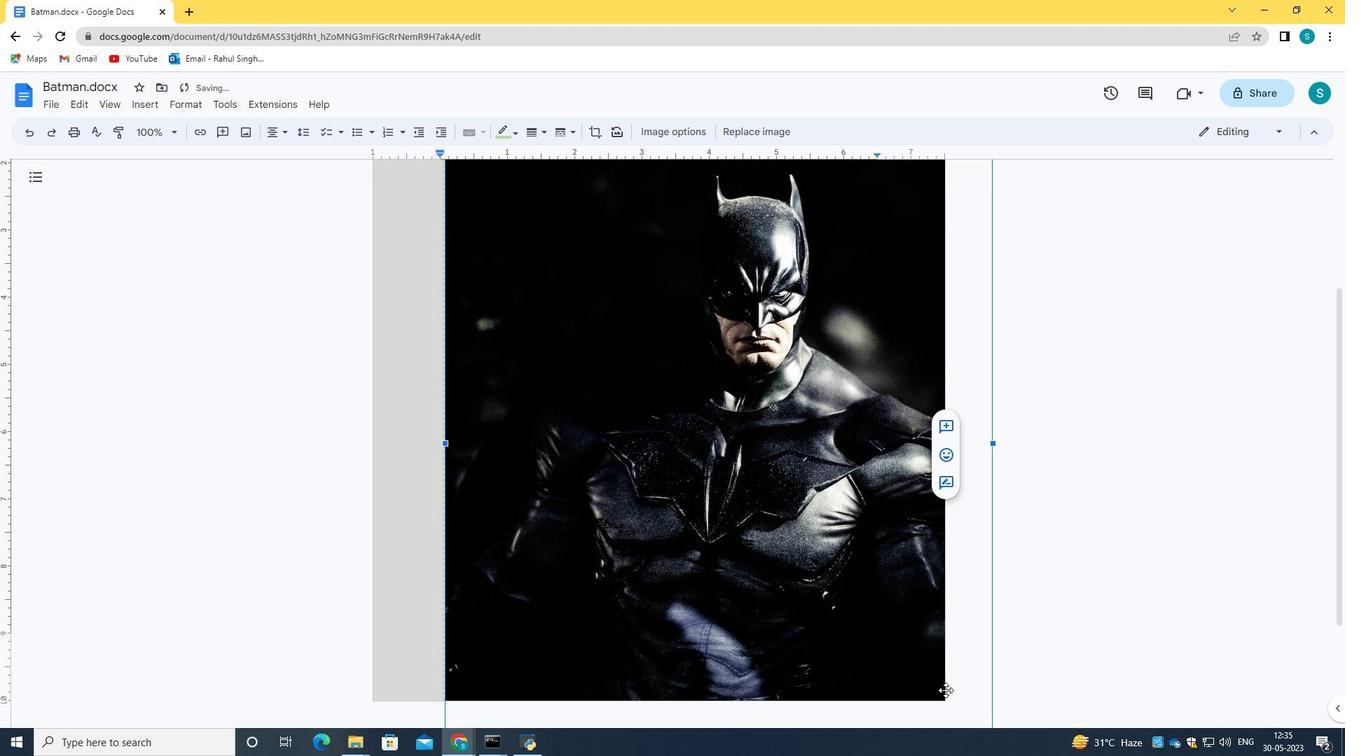 
Action: Mouse scrolled (954, 678) with delta (0, 0)
Screenshot: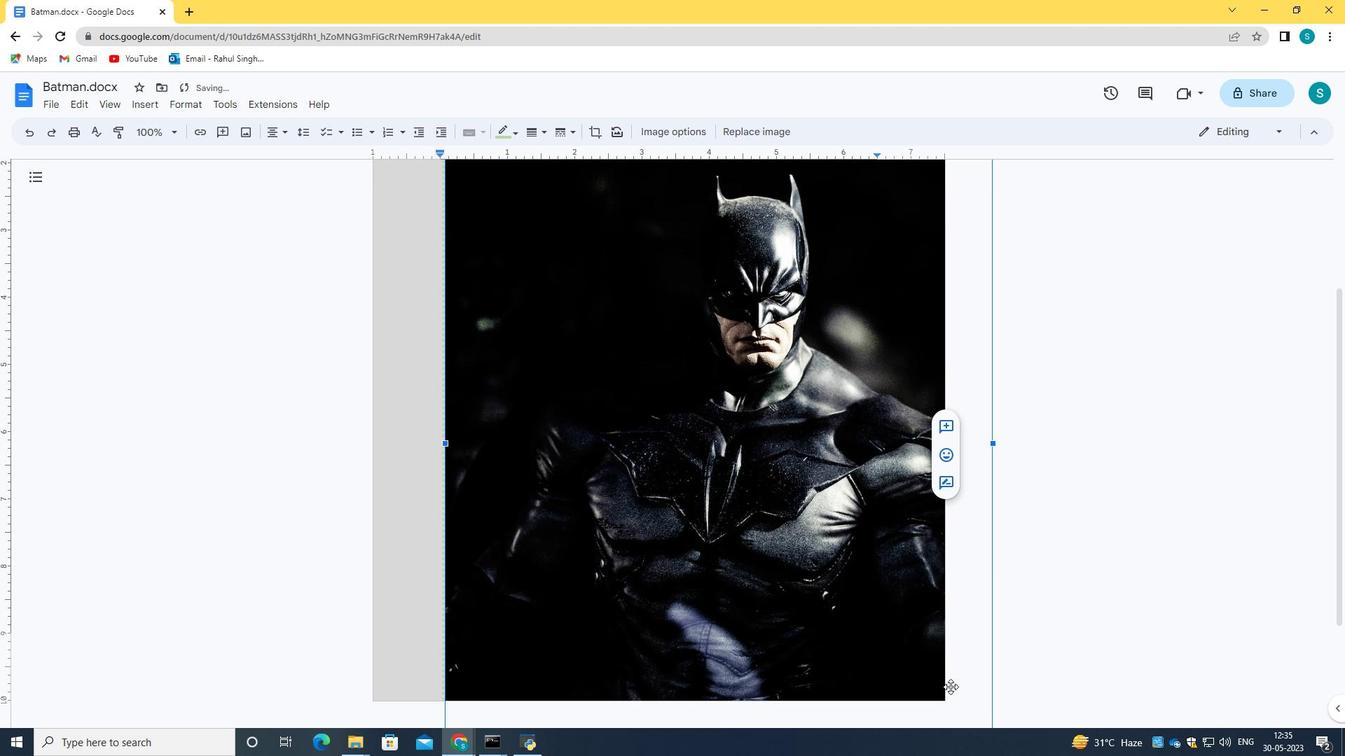 
Action: Mouse scrolled (954, 678) with delta (0, 0)
Screenshot: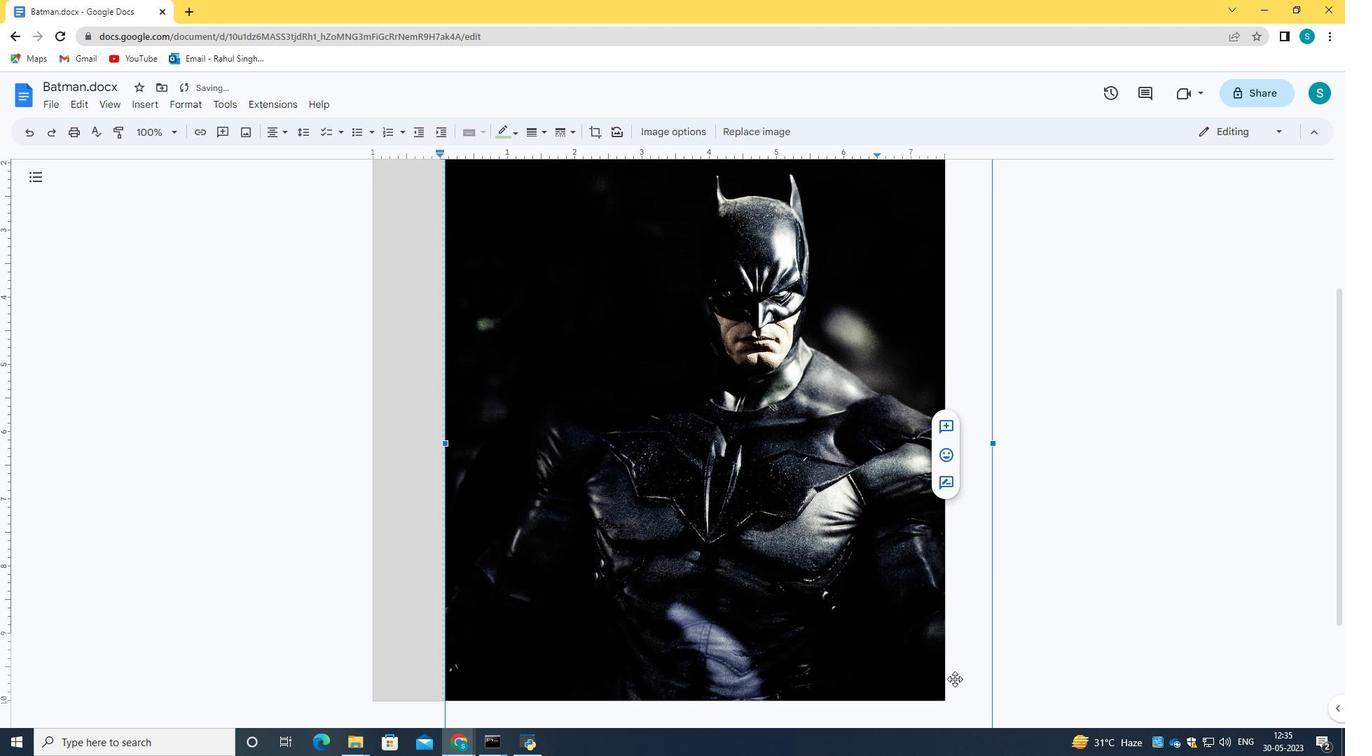 
Action: Mouse scrolled (954, 678) with delta (0, 0)
Screenshot: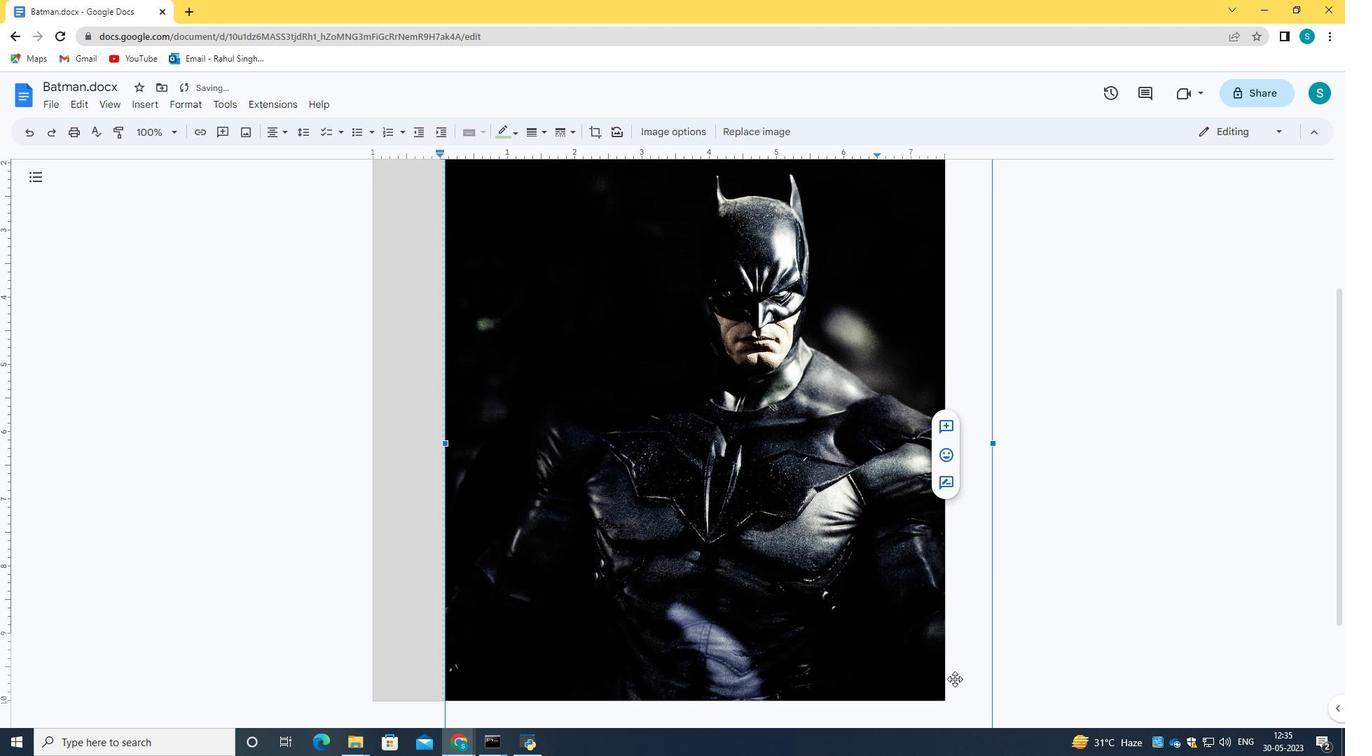 
Action: Mouse moved to (897, 624)
Screenshot: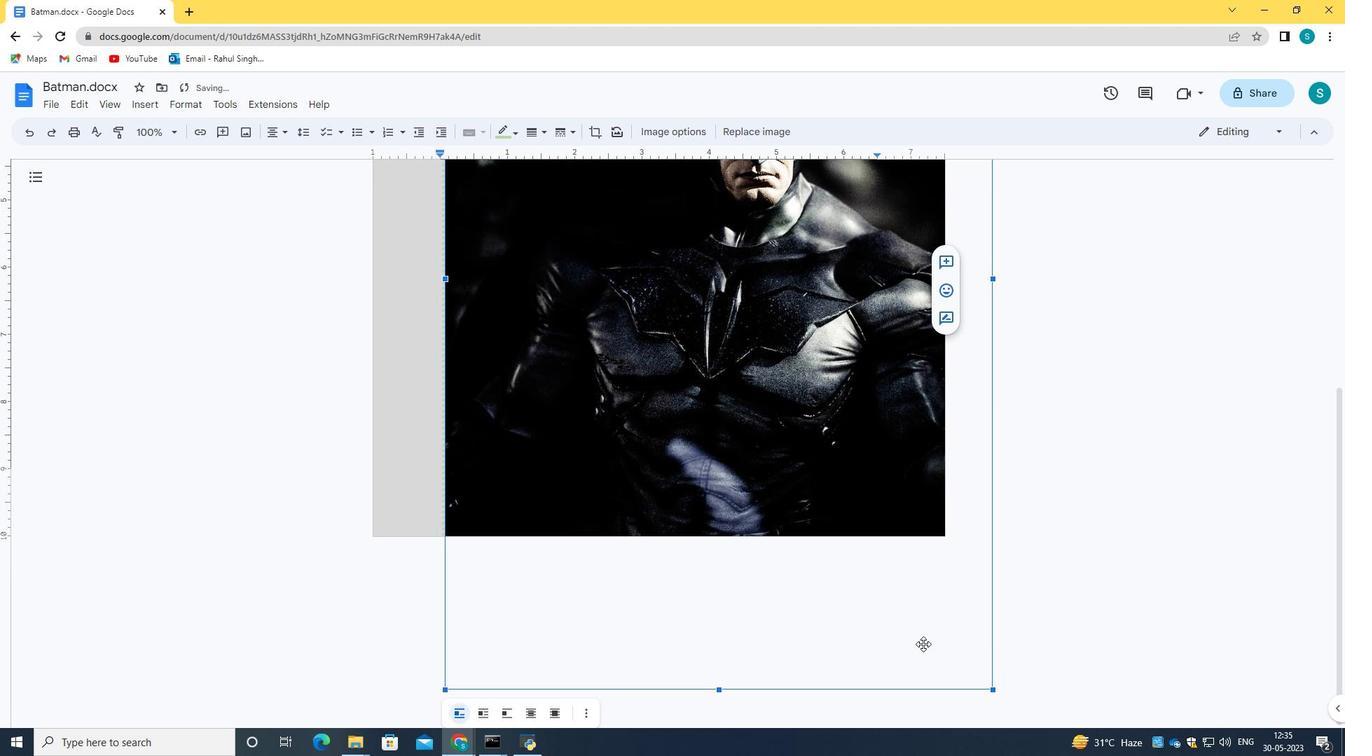 
Action: Mouse pressed left at (897, 624)
Screenshot: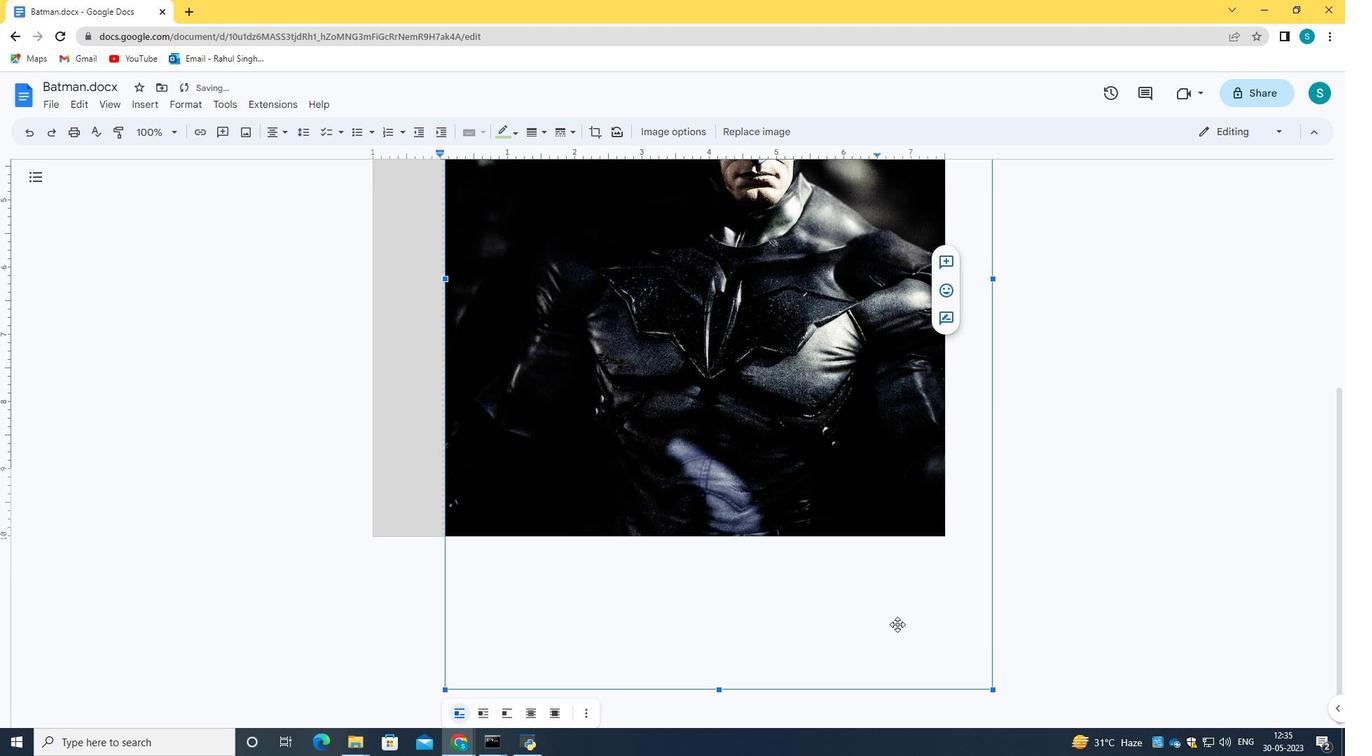 
Action: Mouse moved to (828, 590)
Screenshot: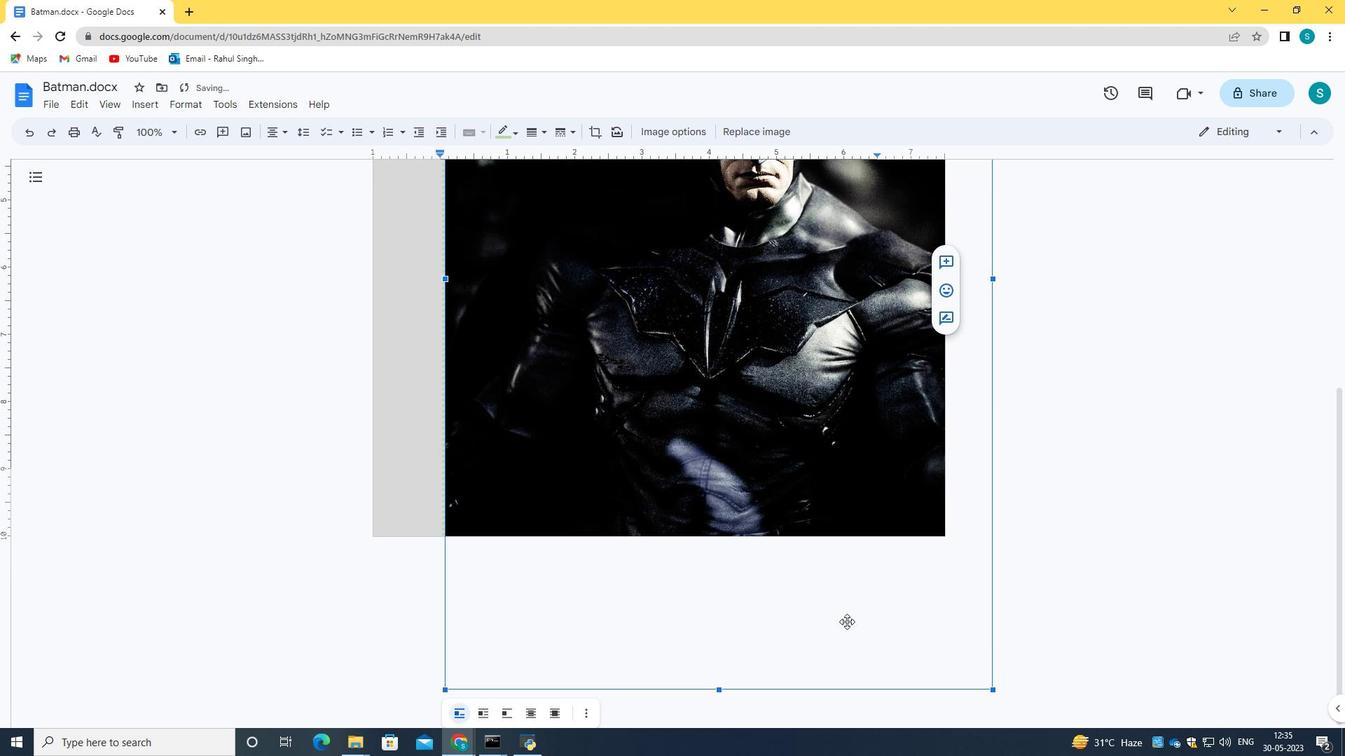 
Action: Mouse pressed left at (828, 590)
Screenshot: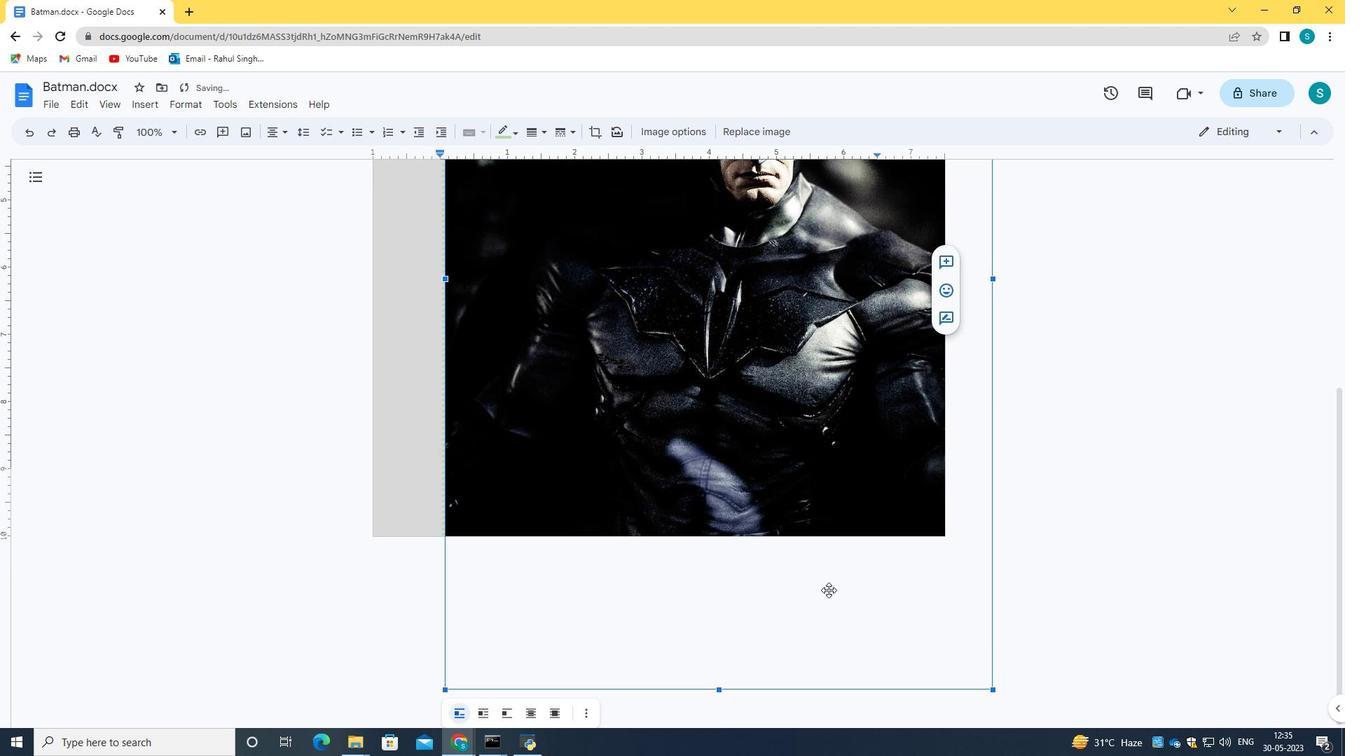 
Action: Mouse moved to (828, 589)
Screenshot: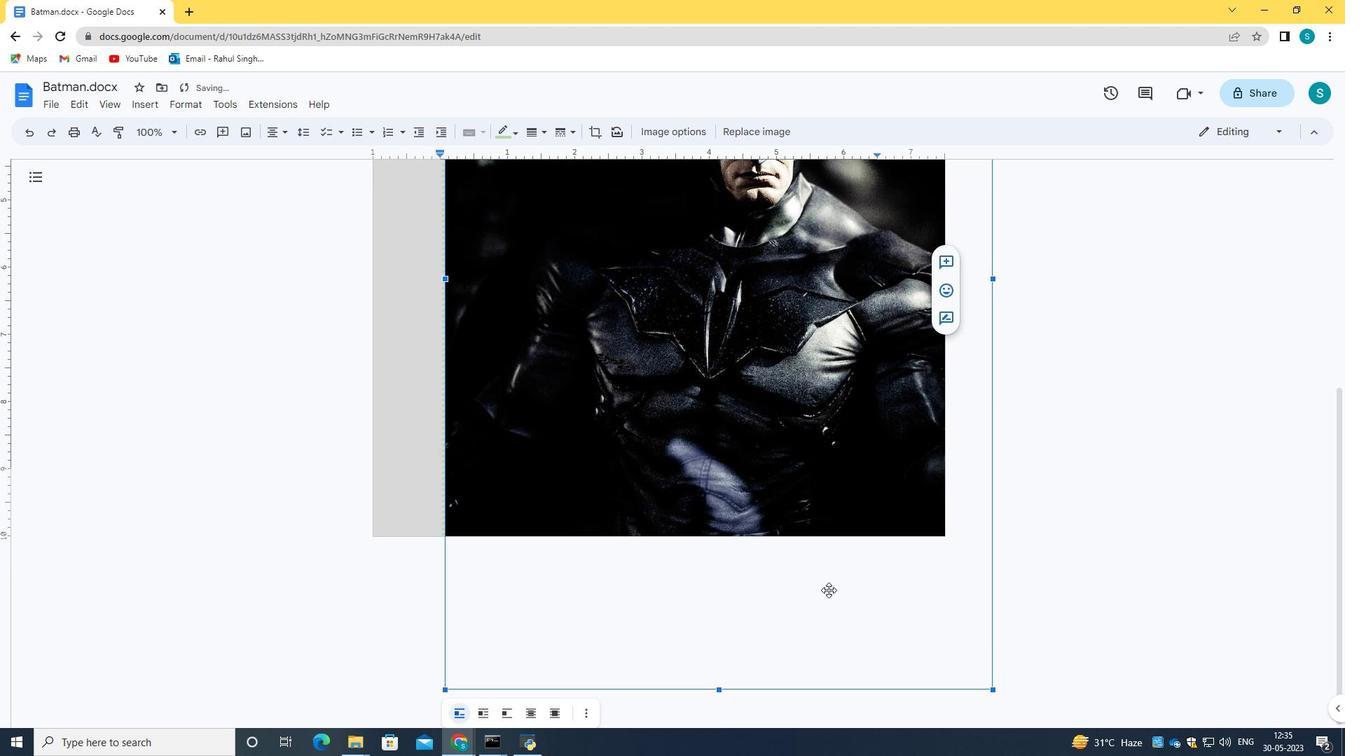 
Action: Mouse pressed left at (828, 589)
Screenshot: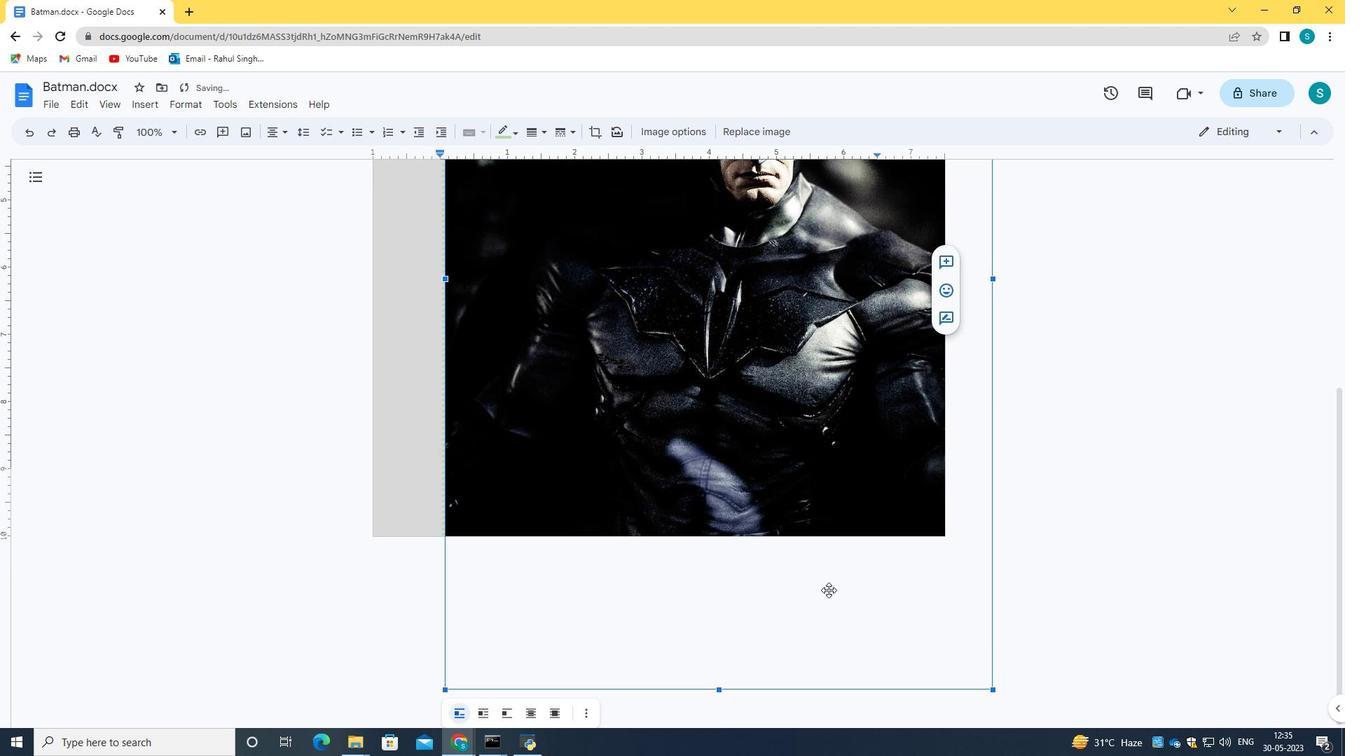 
Action: Mouse moved to (835, 623)
Screenshot: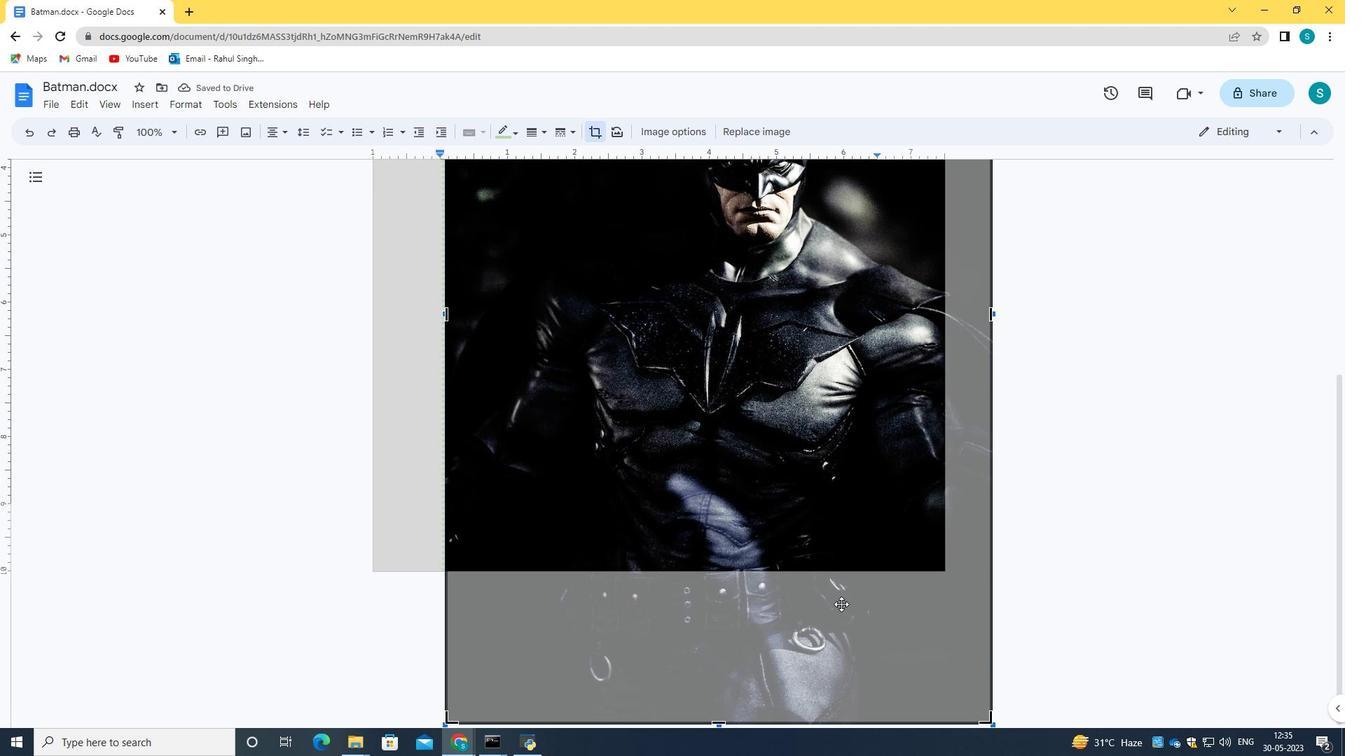 
Action: Mouse pressed left at (835, 623)
Screenshot: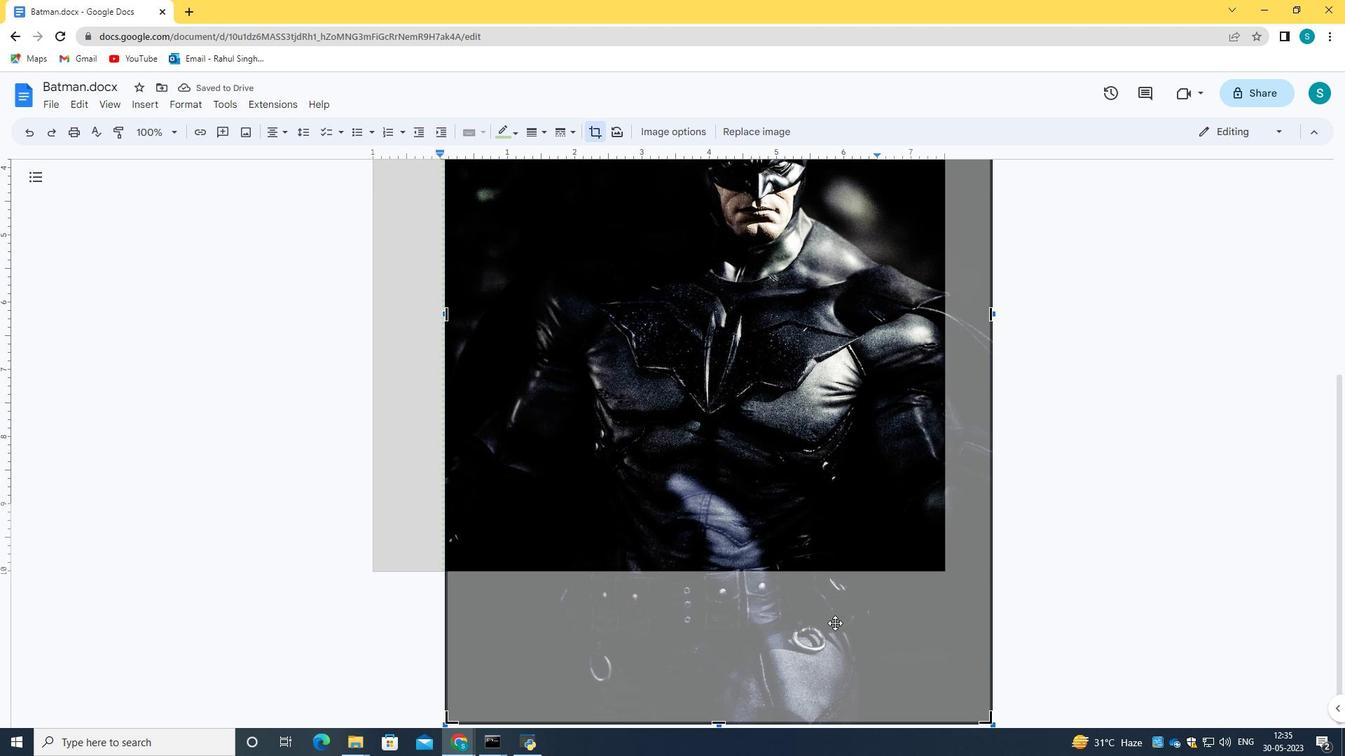 
Action: Mouse moved to (1100, 403)
Screenshot: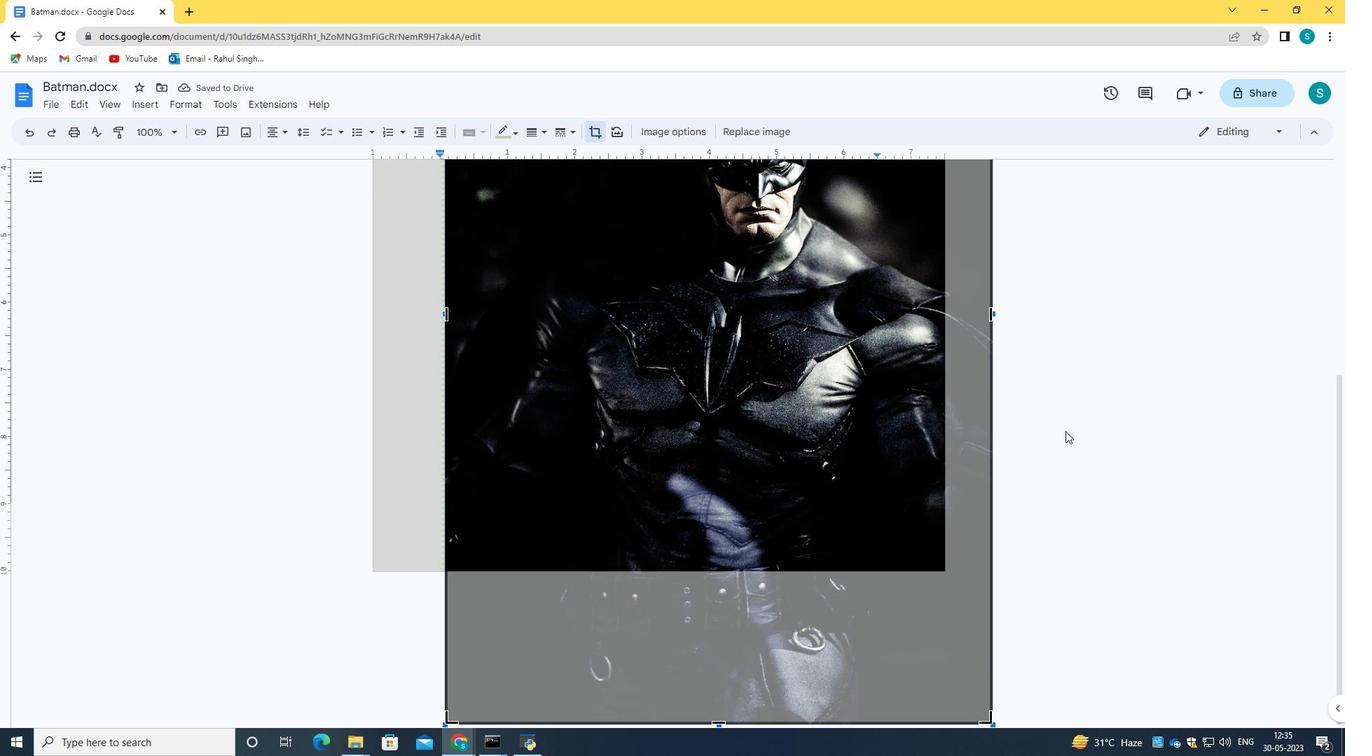 
Action: Mouse scrolled (1100, 402) with delta (0, 0)
Screenshot: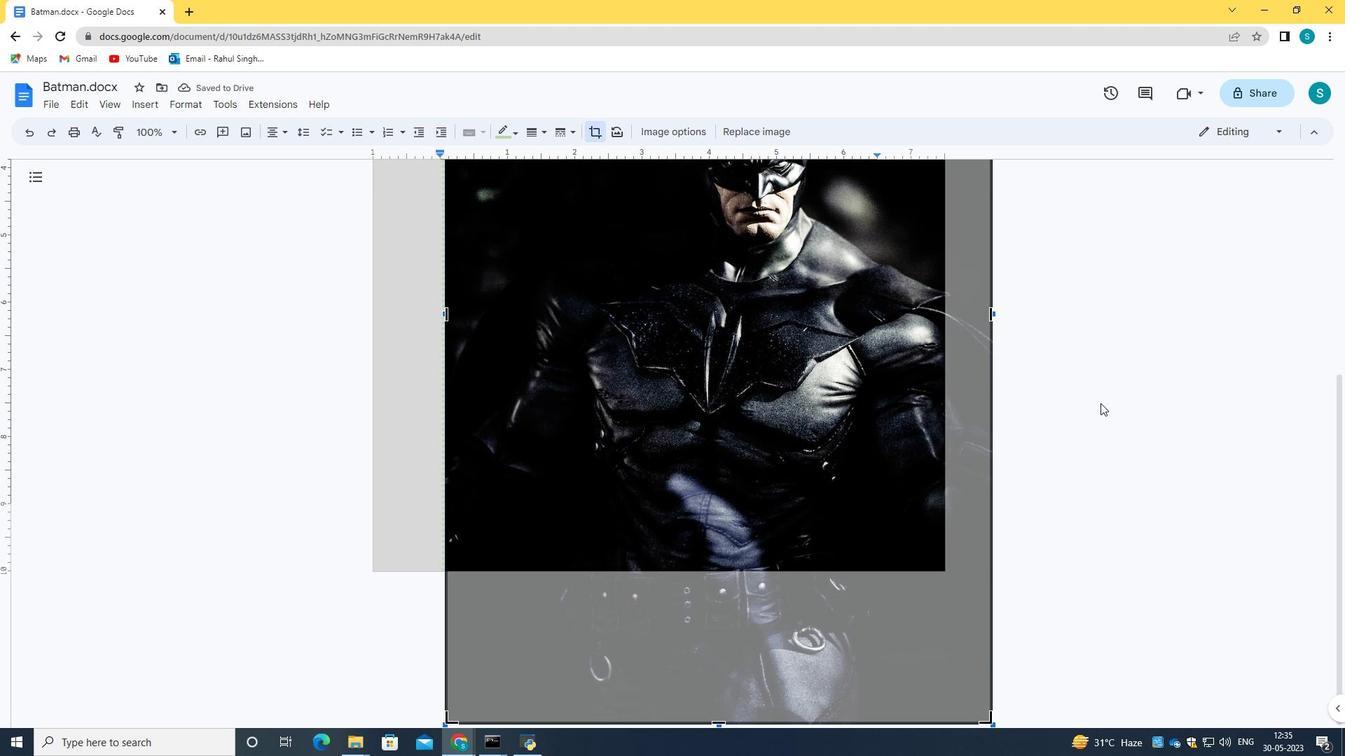 
Action: Mouse moved to (1100, 408)
Screenshot: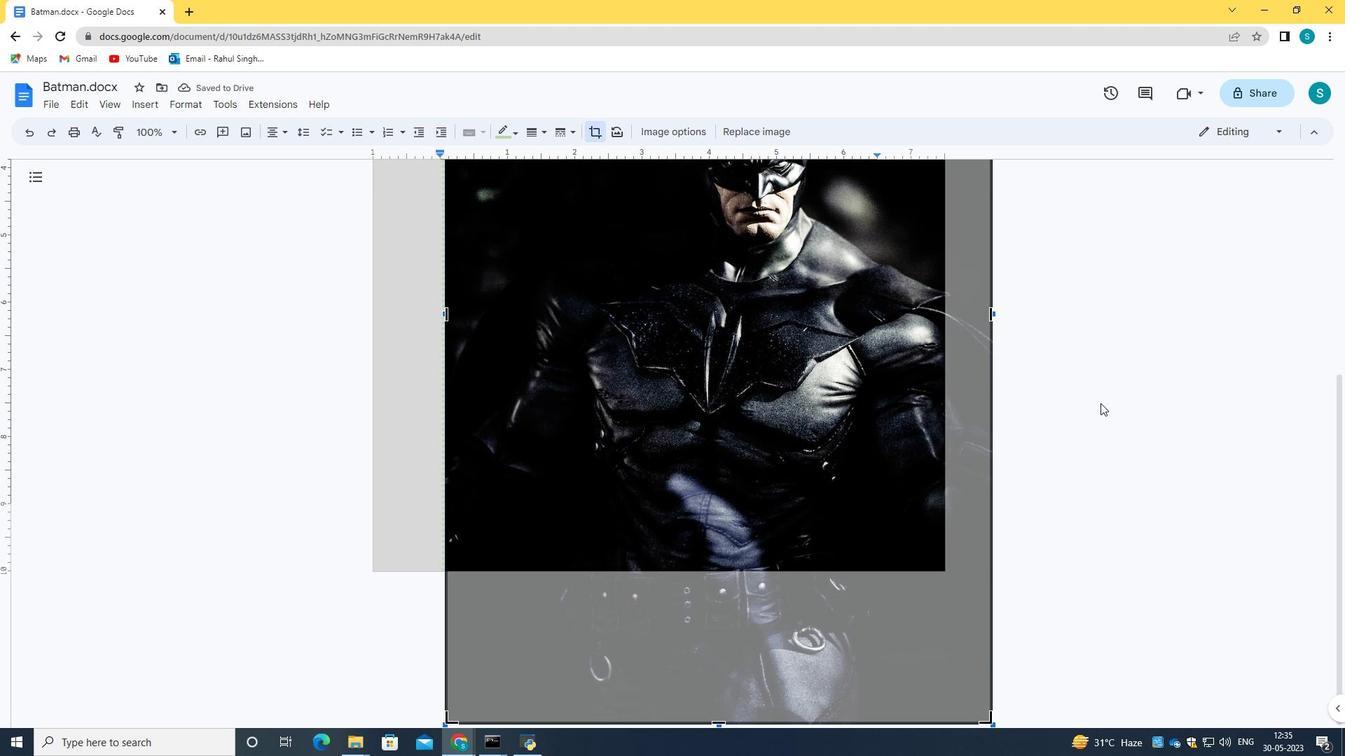 
Action: Mouse scrolled (1100, 407) with delta (0, 0)
Screenshot: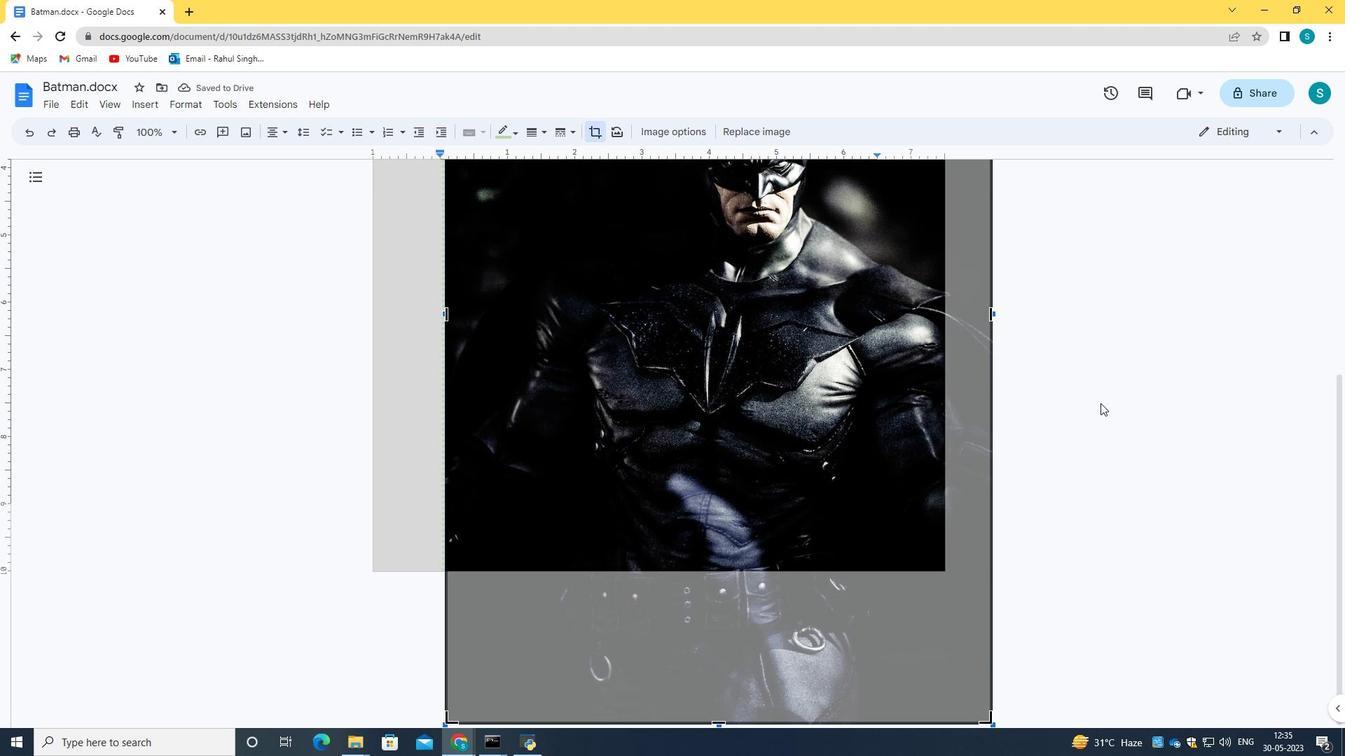 
Action: Mouse scrolled (1100, 407) with delta (0, 0)
Screenshot: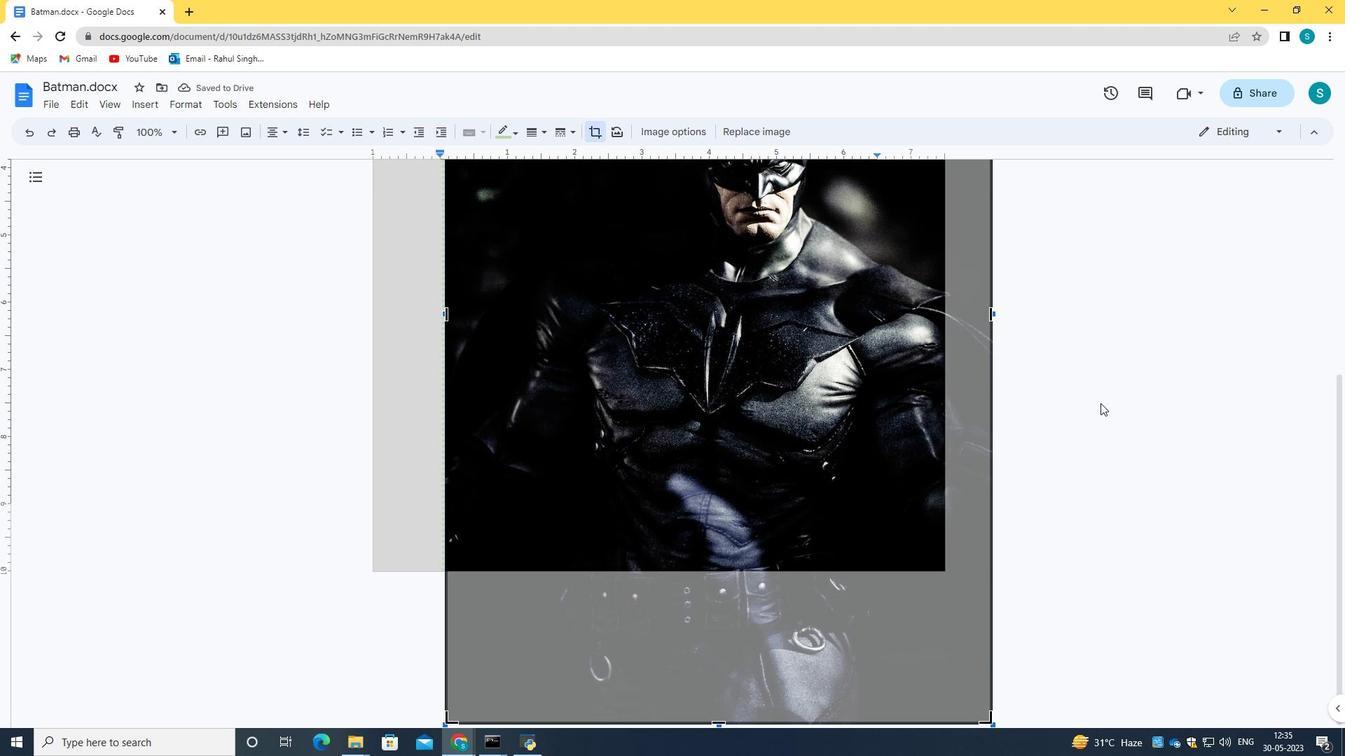 
Action: Mouse moved to (1080, 444)
Screenshot: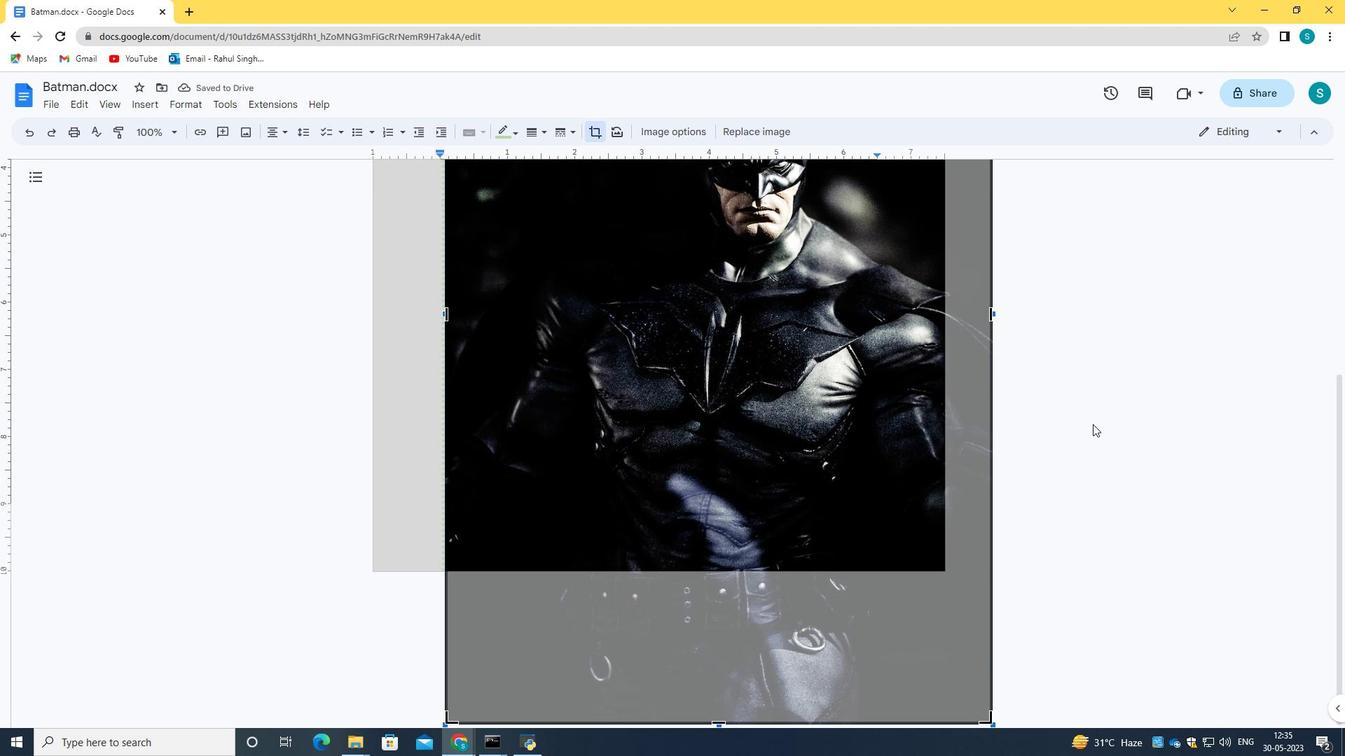 
Action: Mouse pressed left at (1080, 444)
Screenshot: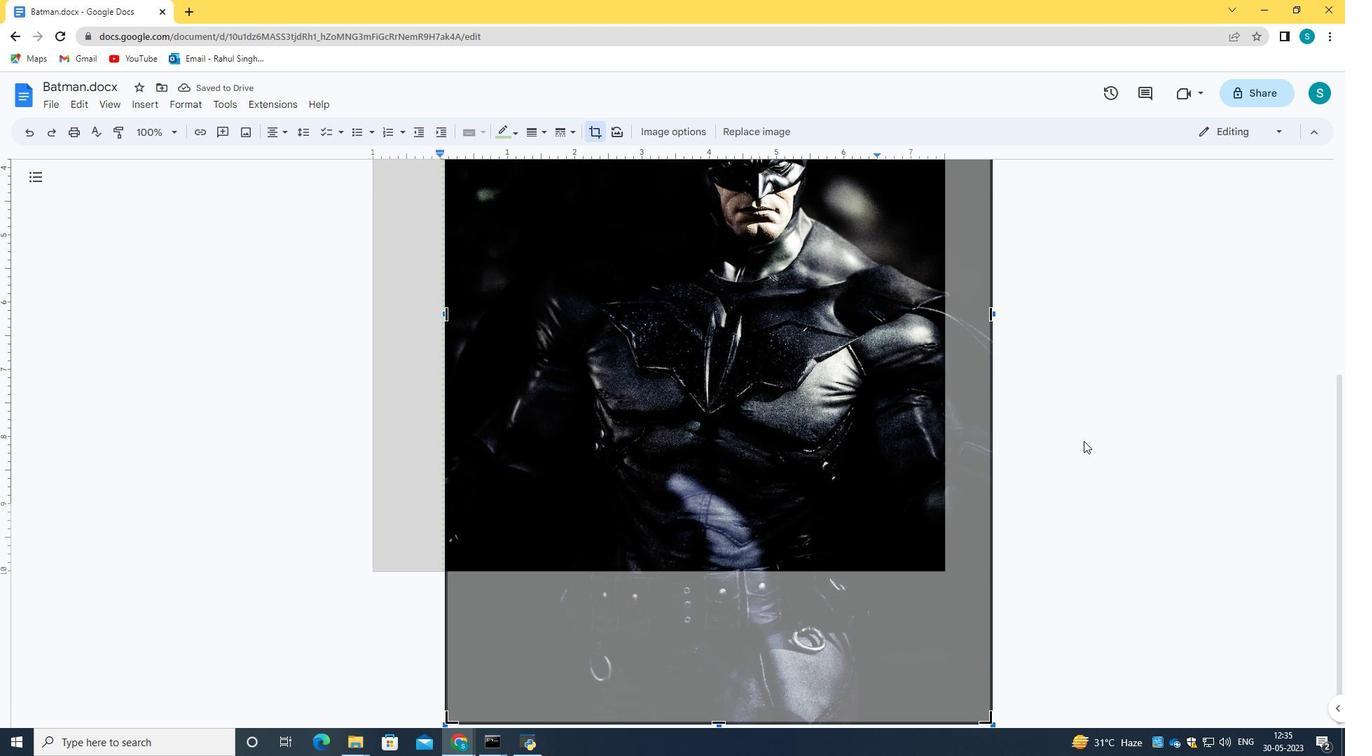
Action: Mouse moved to (1078, 447)
Screenshot: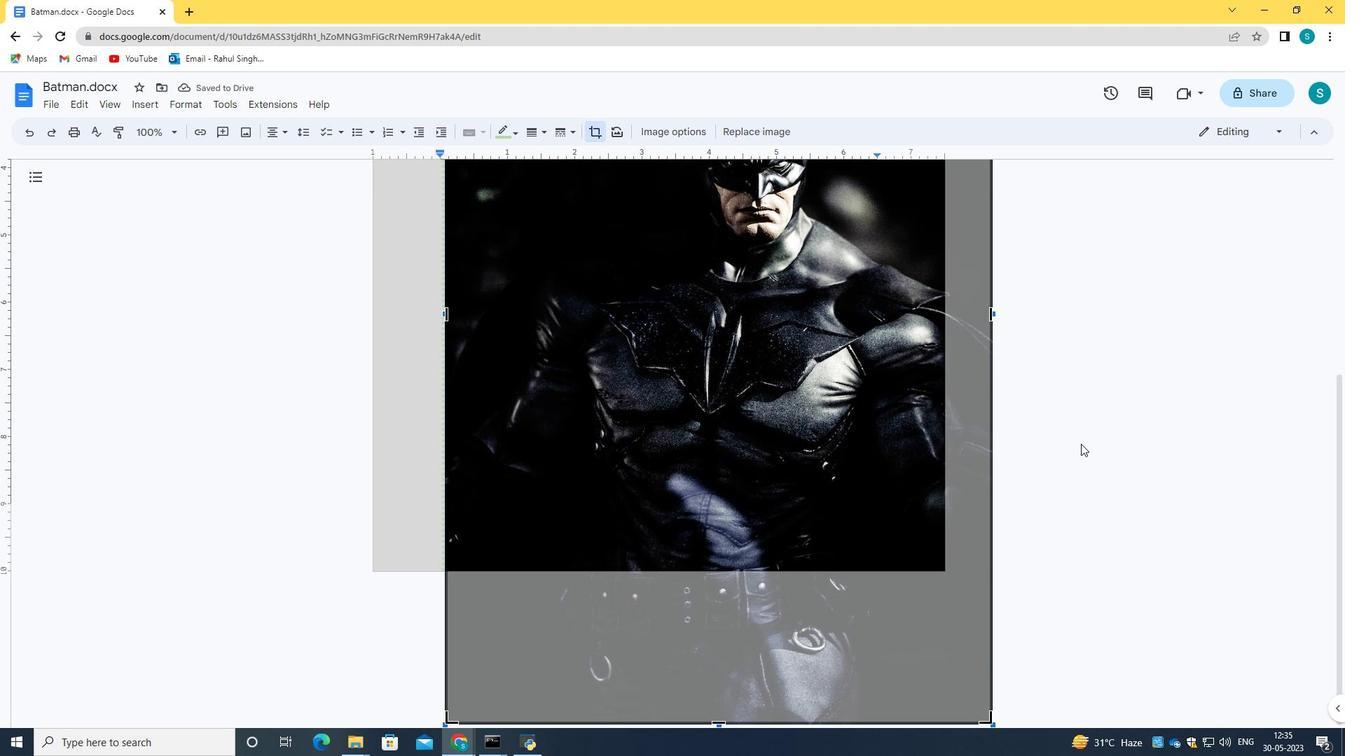 
Action: Mouse pressed left at (1078, 447)
Screenshot: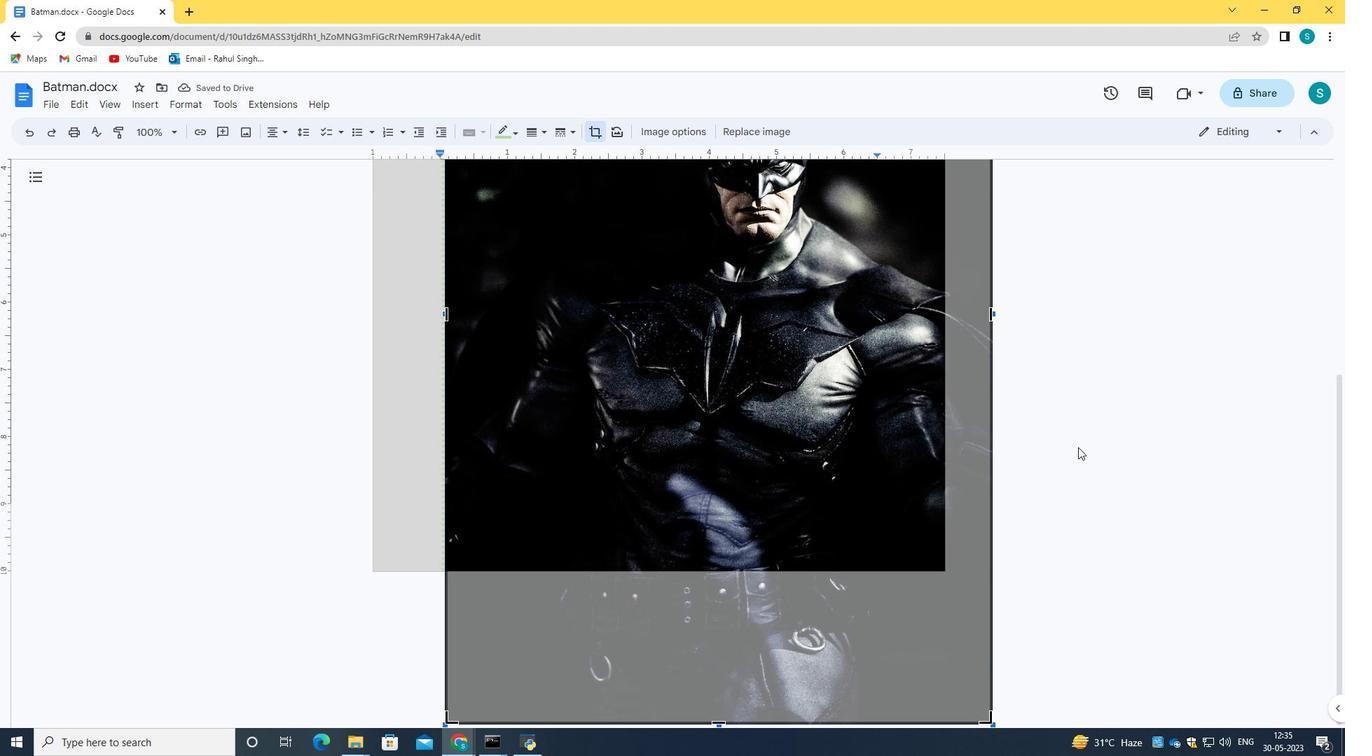
Action: Mouse moved to (927, 645)
Screenshot: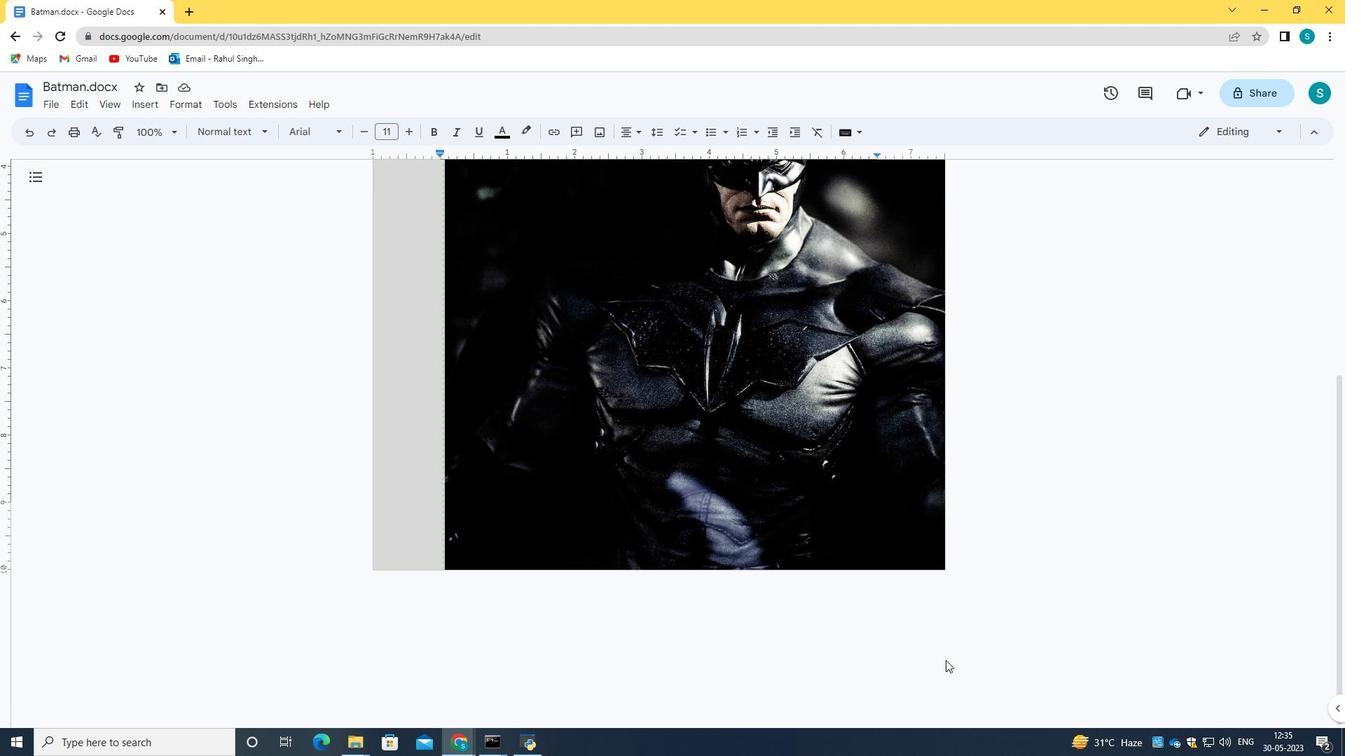 
Action: Mouse pressed left at (927, 645)
Screenshot: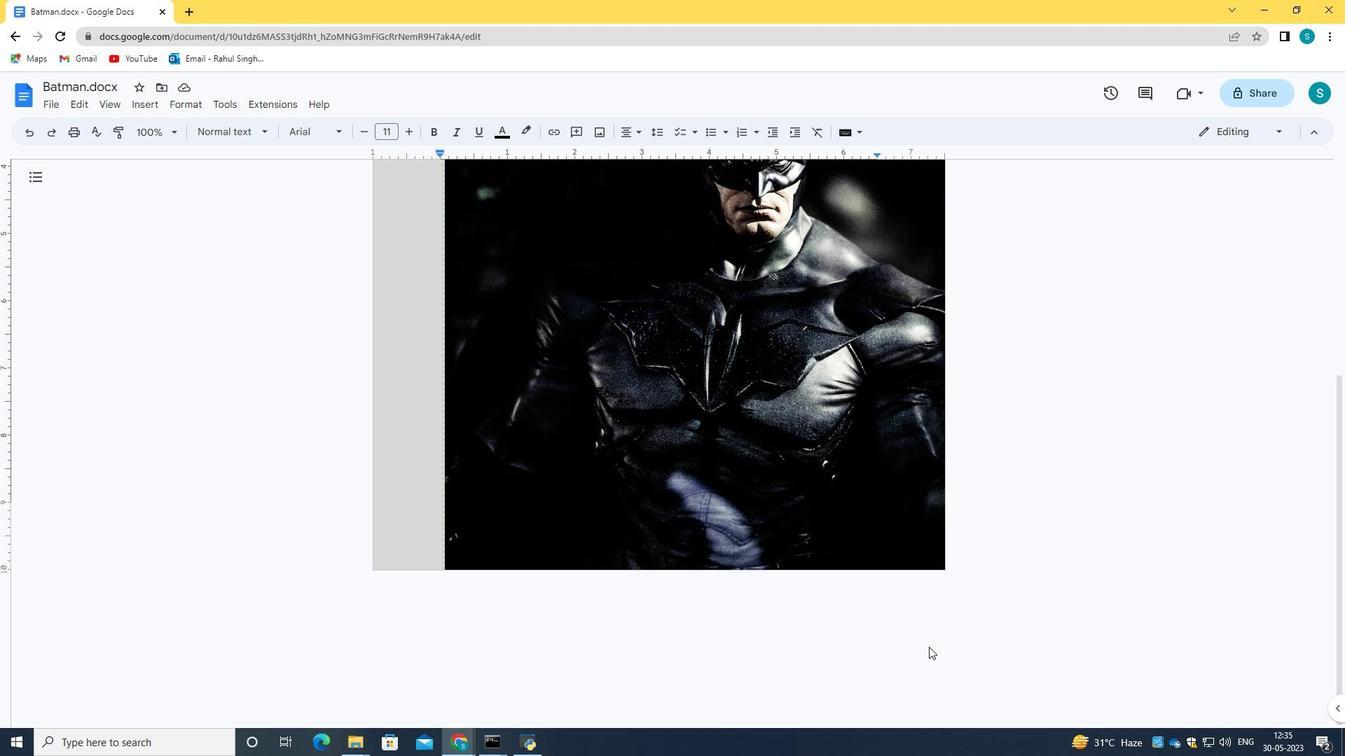 
Action: Mouse moved to (1059, 564)
Screenshot: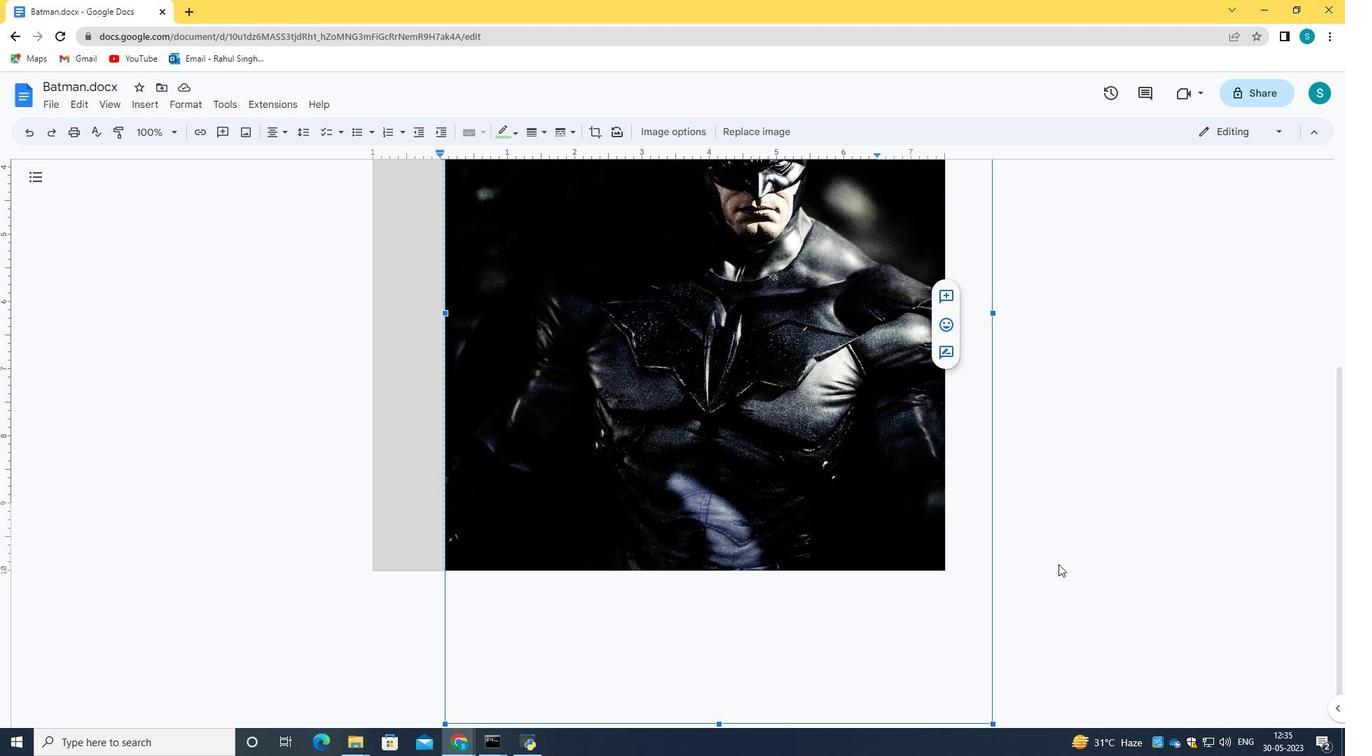 
Action: Mouse pressed left at (1059, 564)
Screenshot: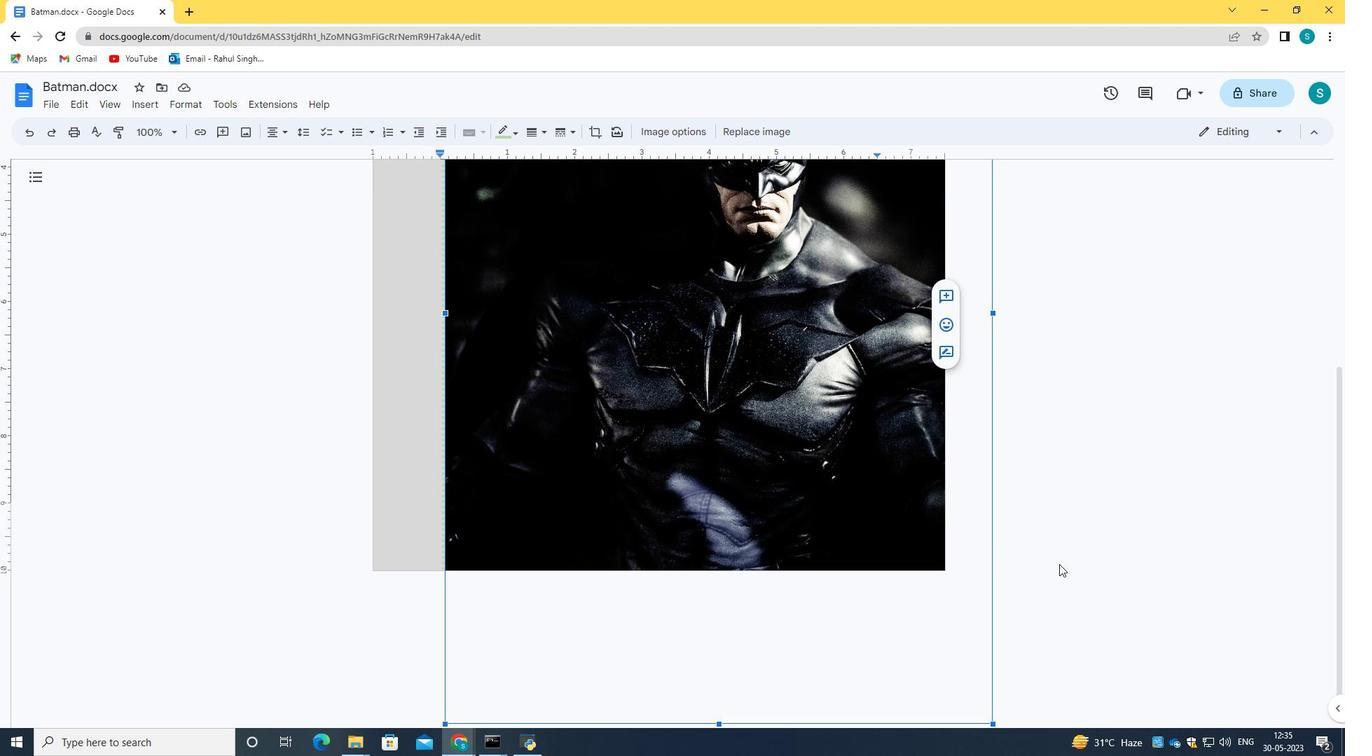 
Action: Mouse pressed left at (1059, 564)
Screenshot: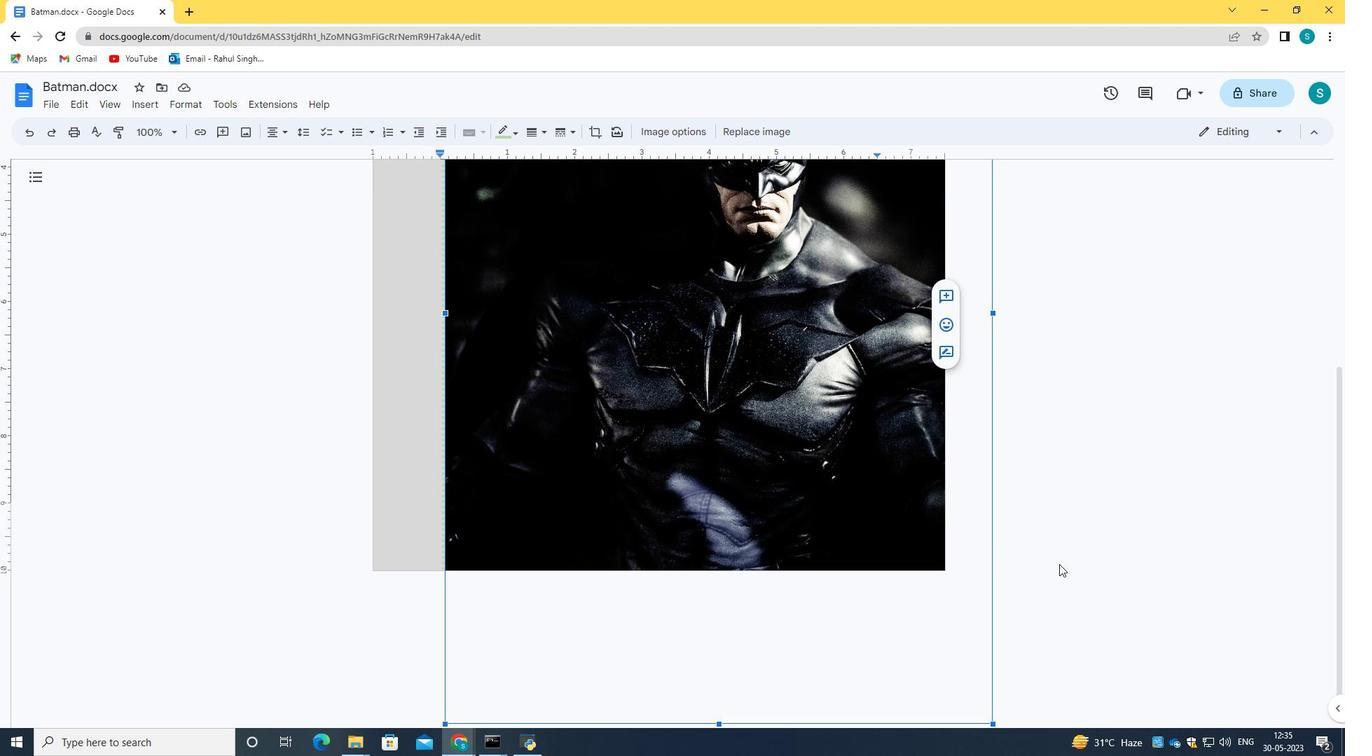 
Action: Mouse moved to (1027, 527)
Screenshot: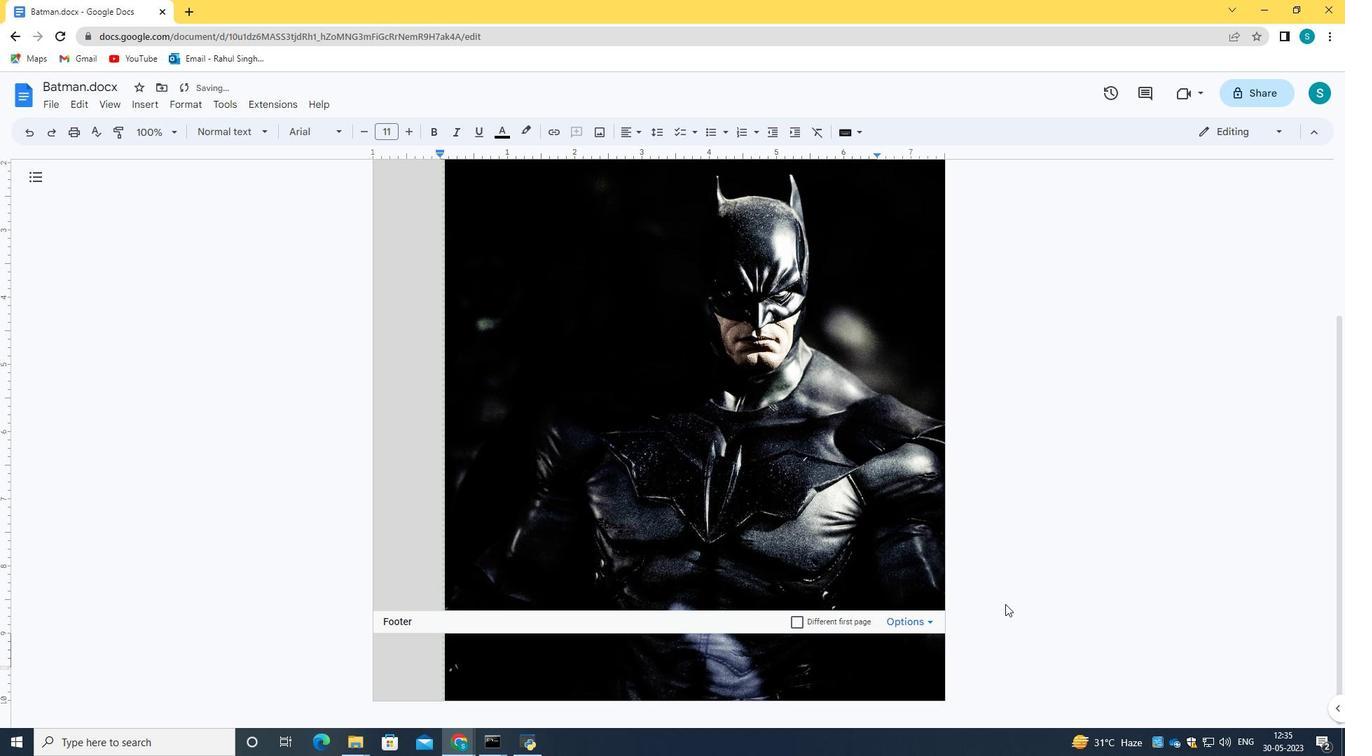 
Action: Mouse scrolled (1027, 526) with delta (0, 0)
Screenshot: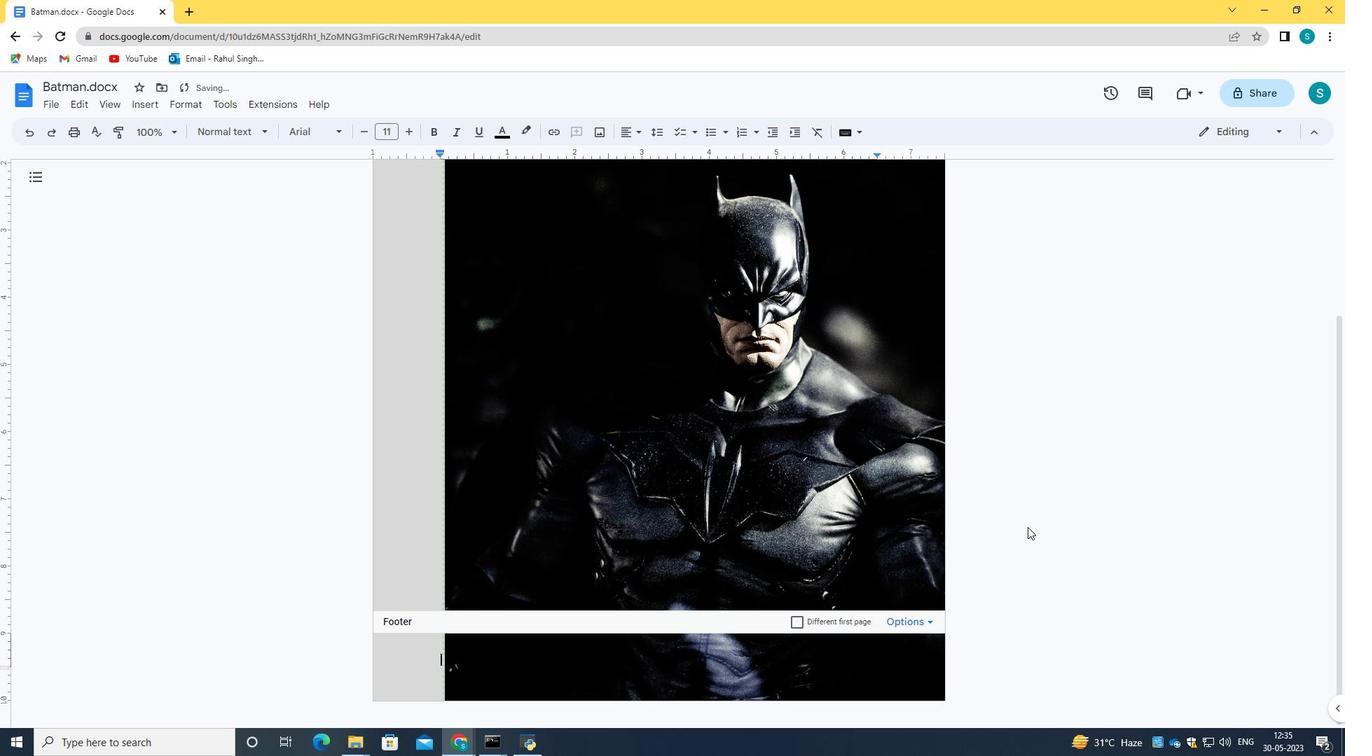 
Action: Mouse scrolled (1027, 526) with delta (0, 0)
Screenshot: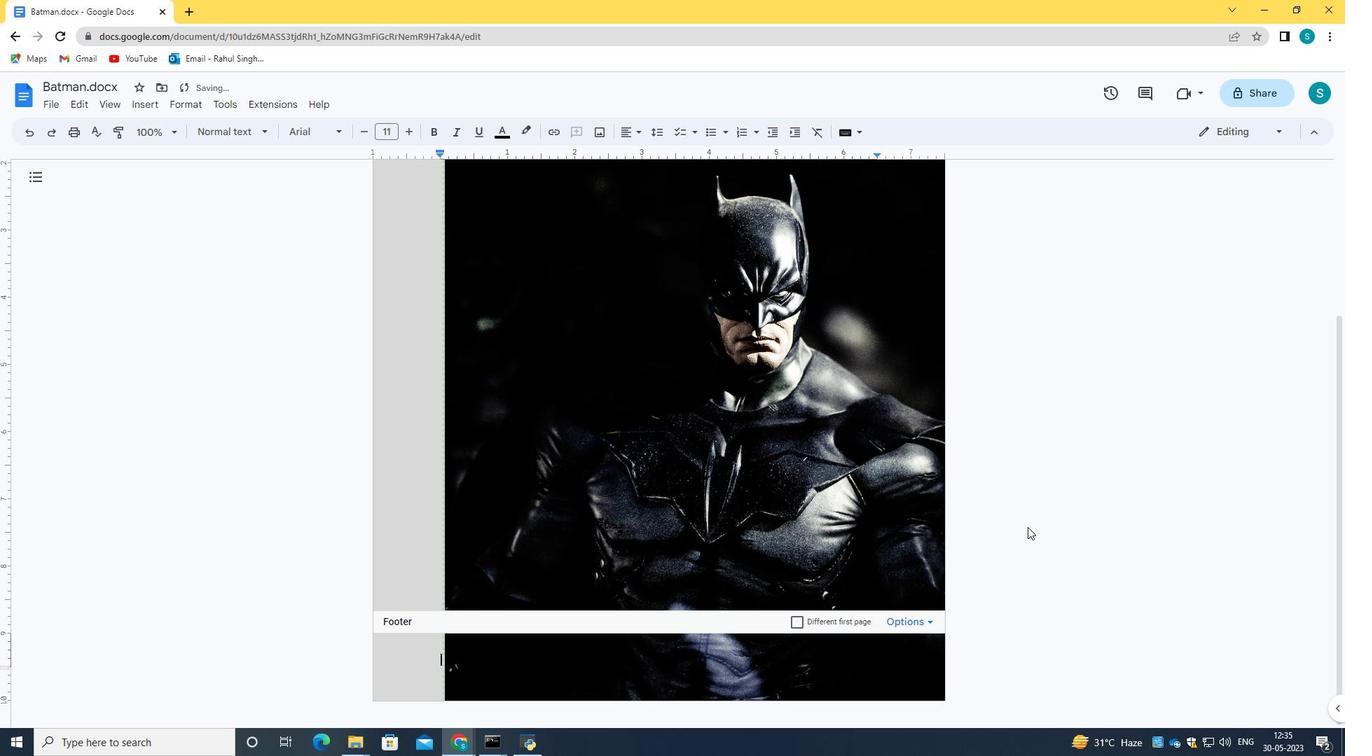
Action: Mouse scrolled (1027, 526) with delta (0, 0)
Screenshot: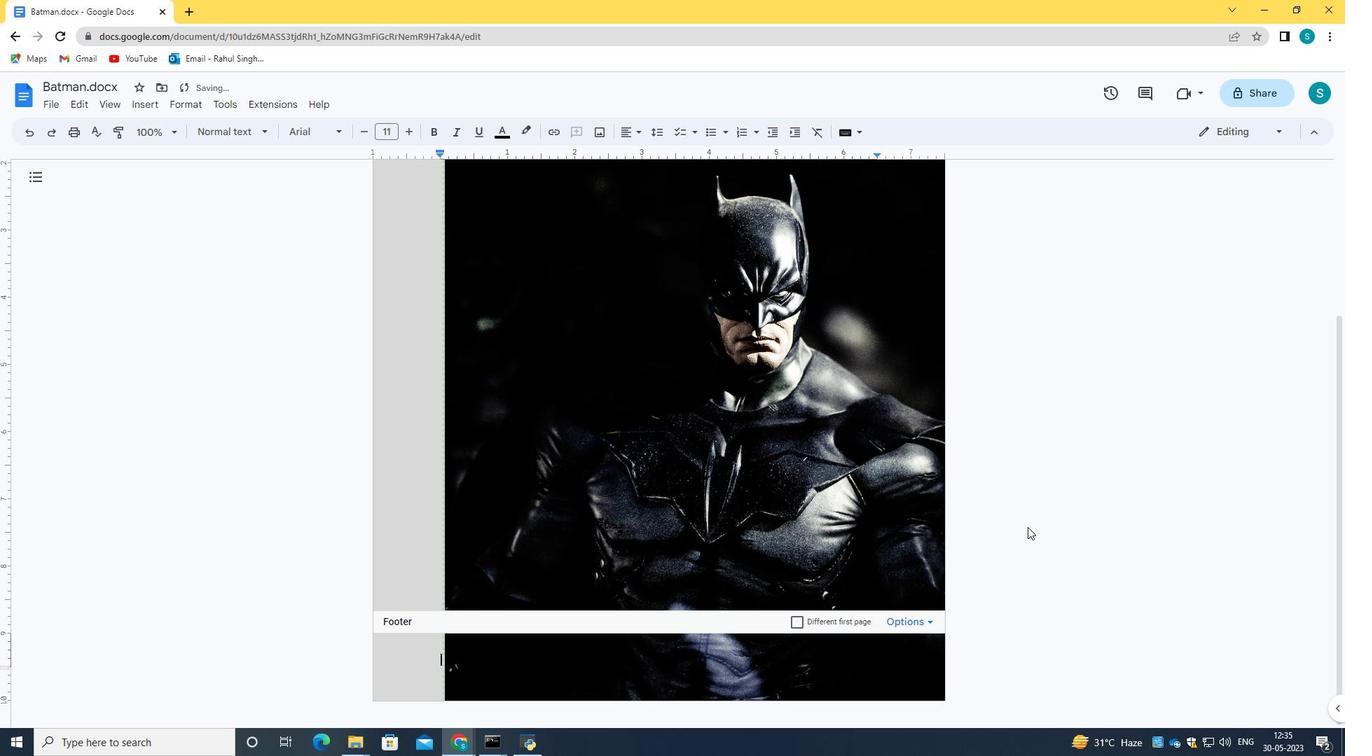 
Action: Mouse moved to (956, 499)
Screenshot: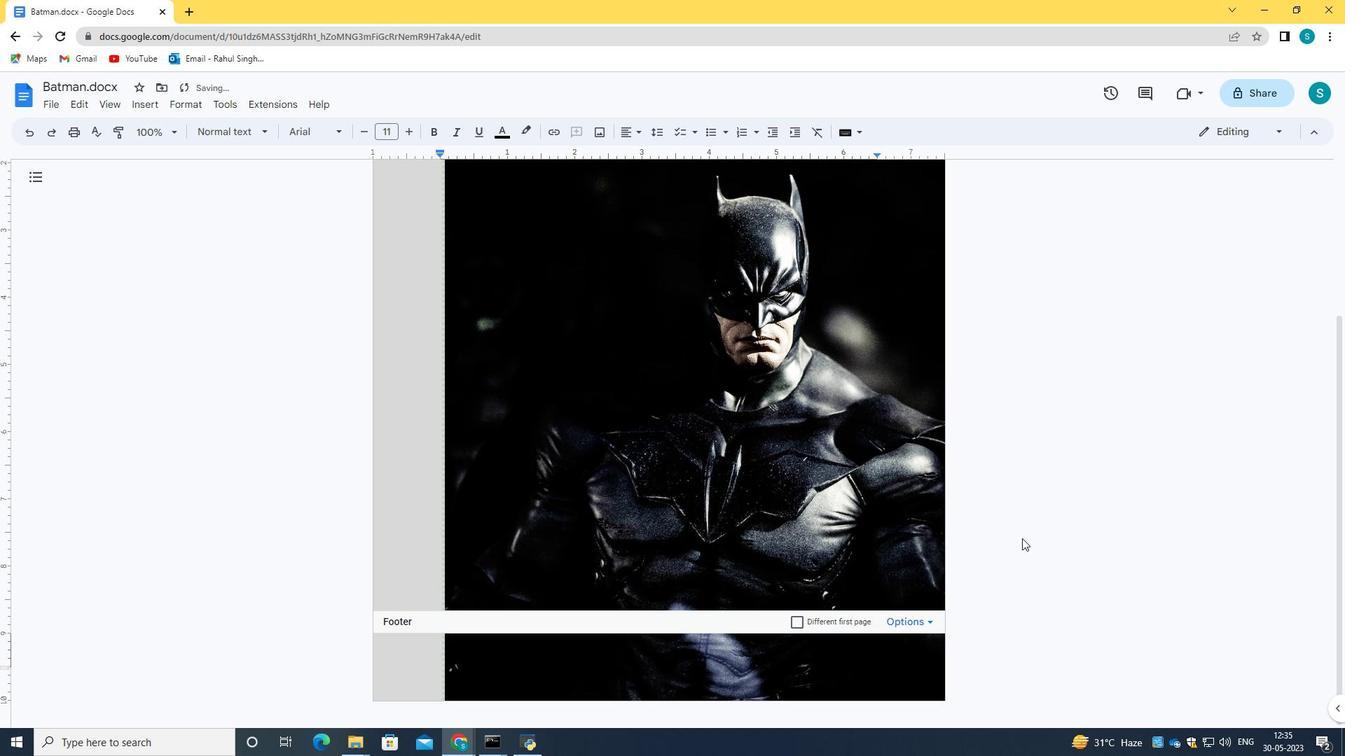 
Action: Mouse scrolled (956, 500) with delta (0, 0)
Screenshot: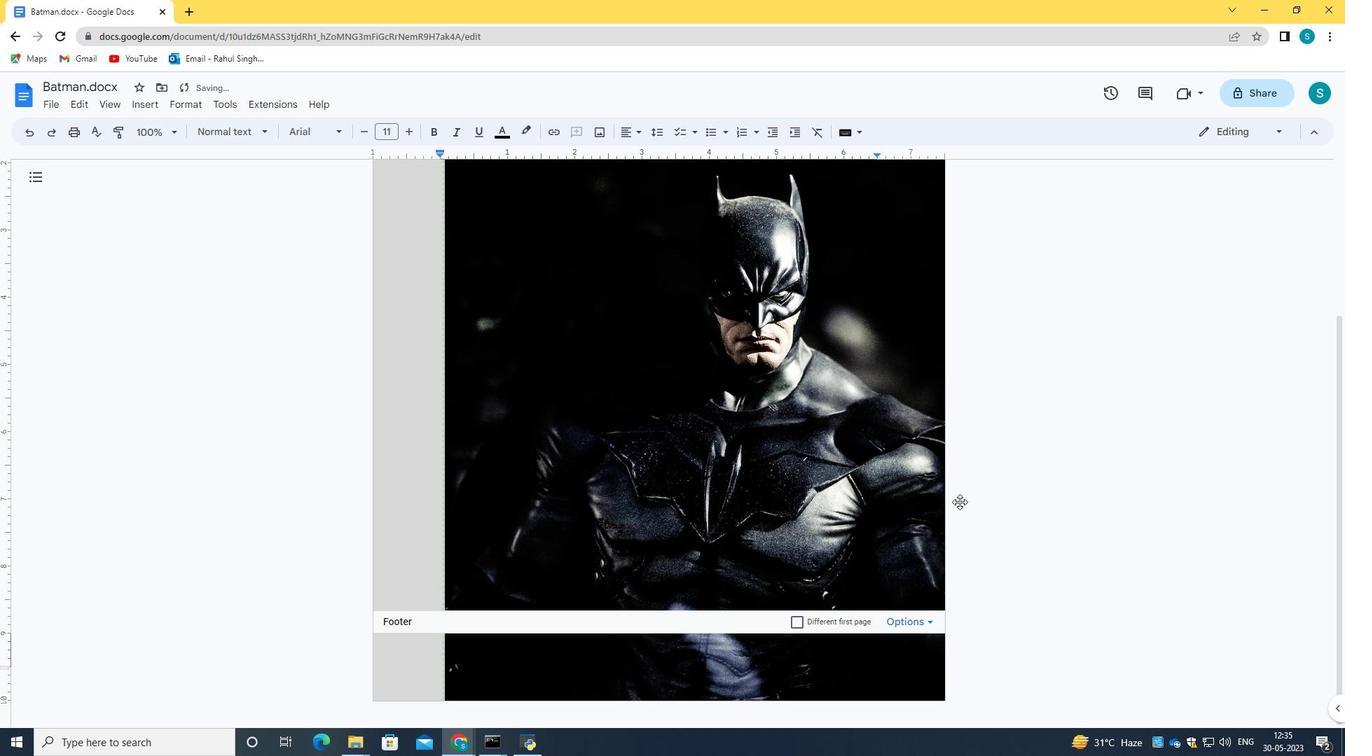 
Action: Mouse moved to (956, 499)
Screenshot: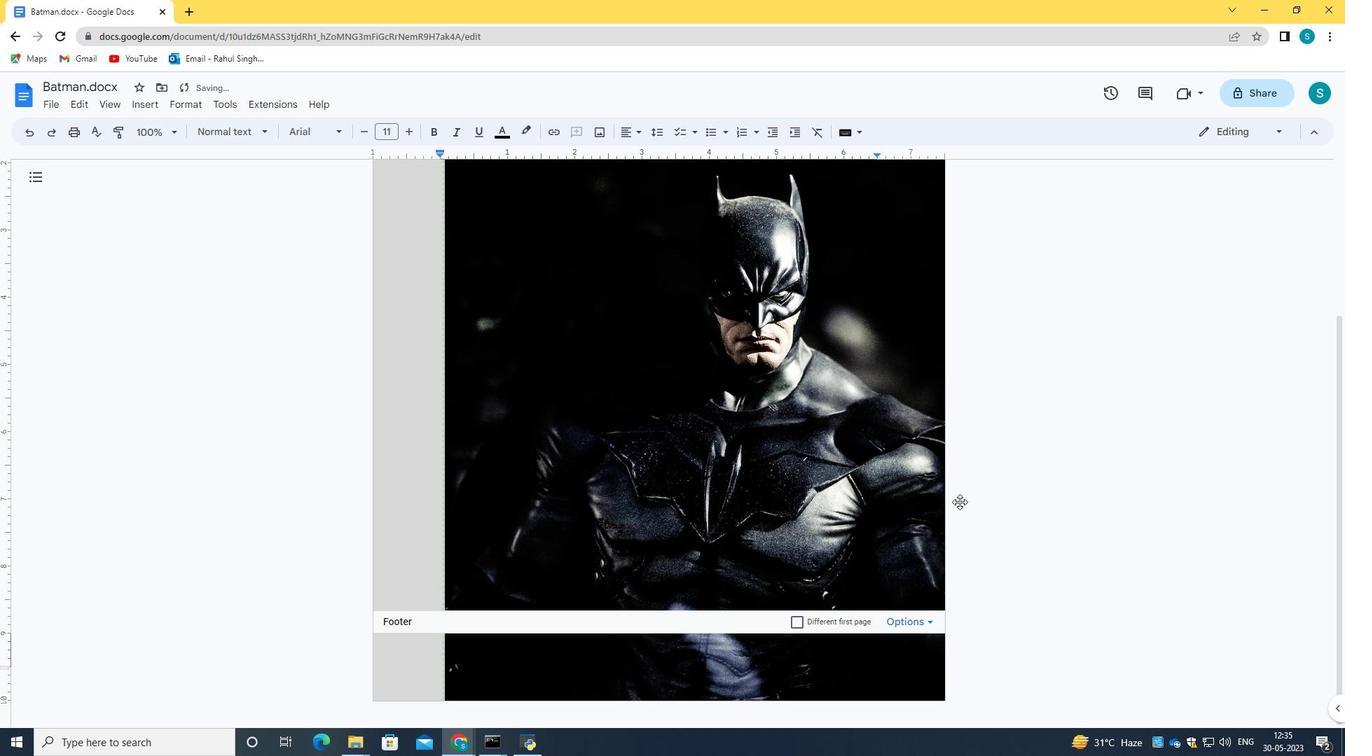 
Action: Mouse scrolled (956, 500) with delta (0, 0)
Screenshot: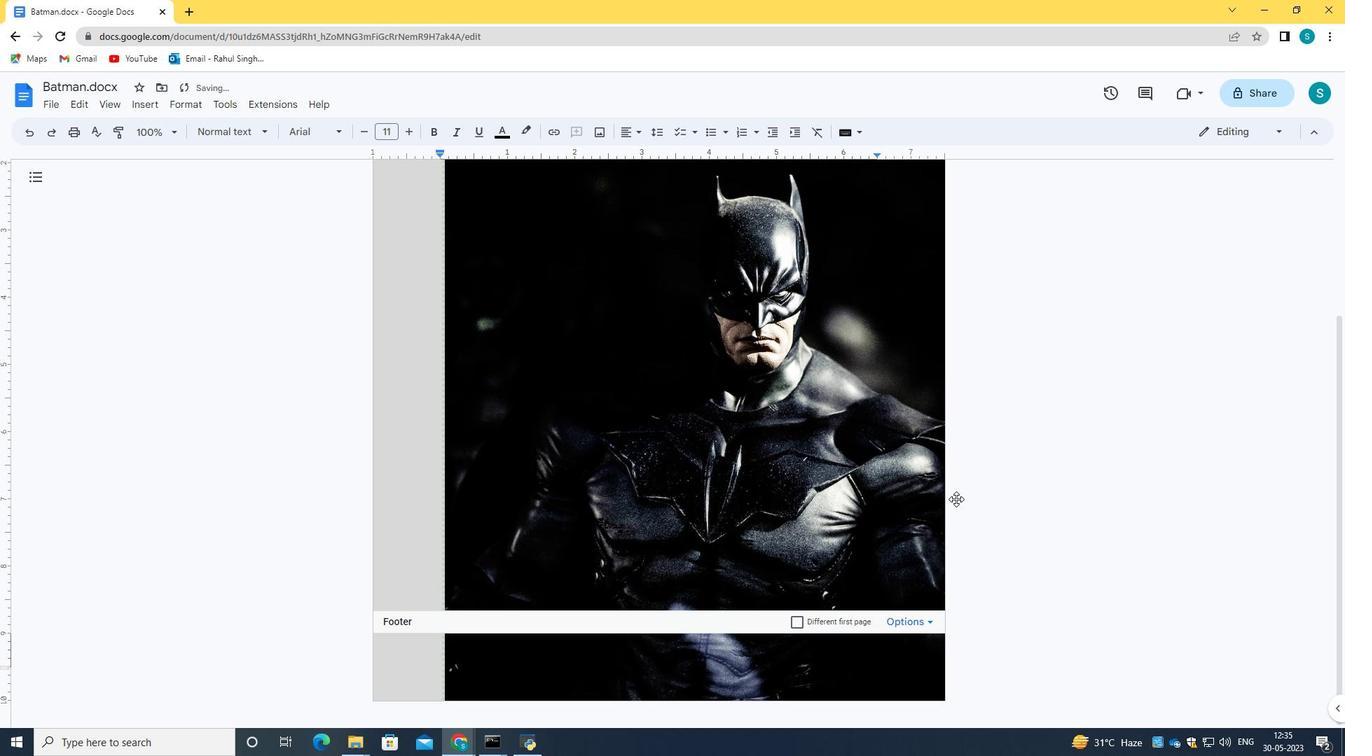 
Action: Mouse scrolled (956, 500) with delta (0, 0)
Screenshot: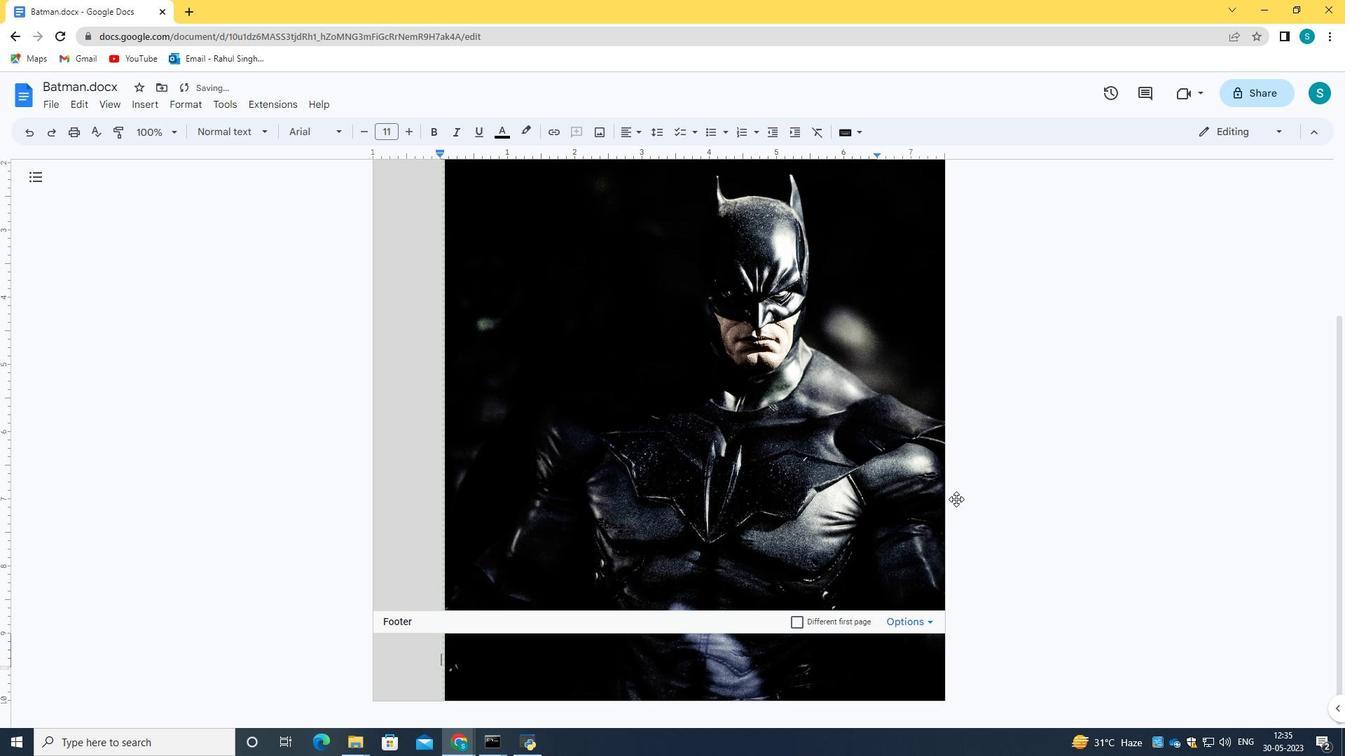 
Action: Mouse scrolled (956, 500) with delta (0, 0)
Screenshot: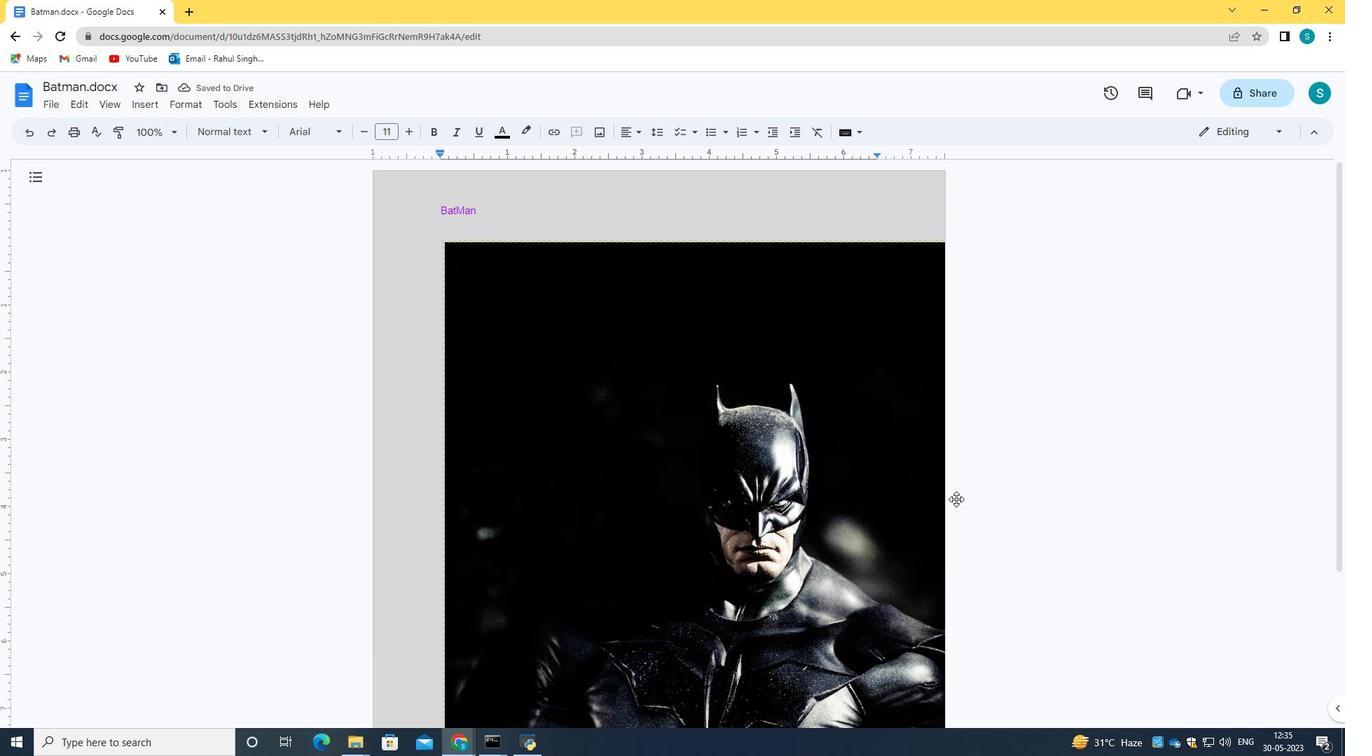 
Action: Mouse scrolled (956, 500) with delta (0, 0)
Screenshot: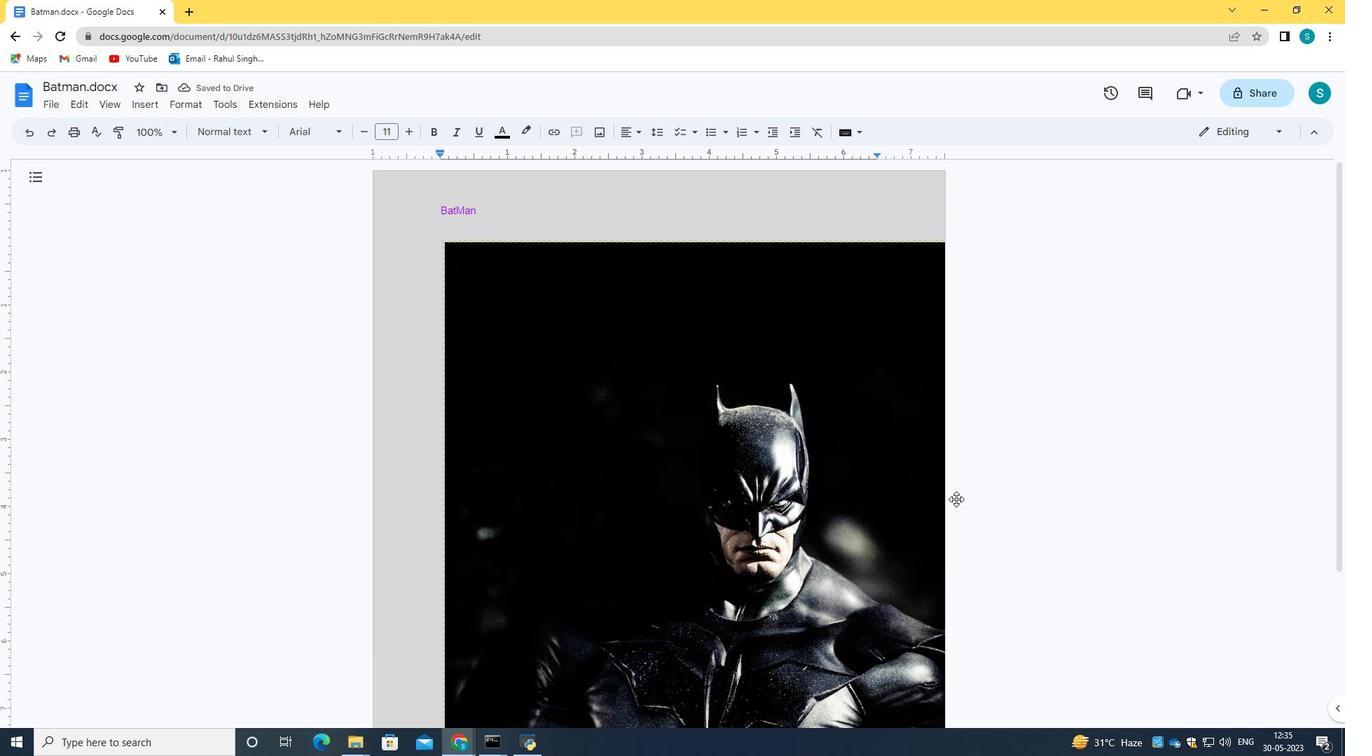 
Action: Mouse scrolled (956, 500) with delta (0, 0)
Screenshot: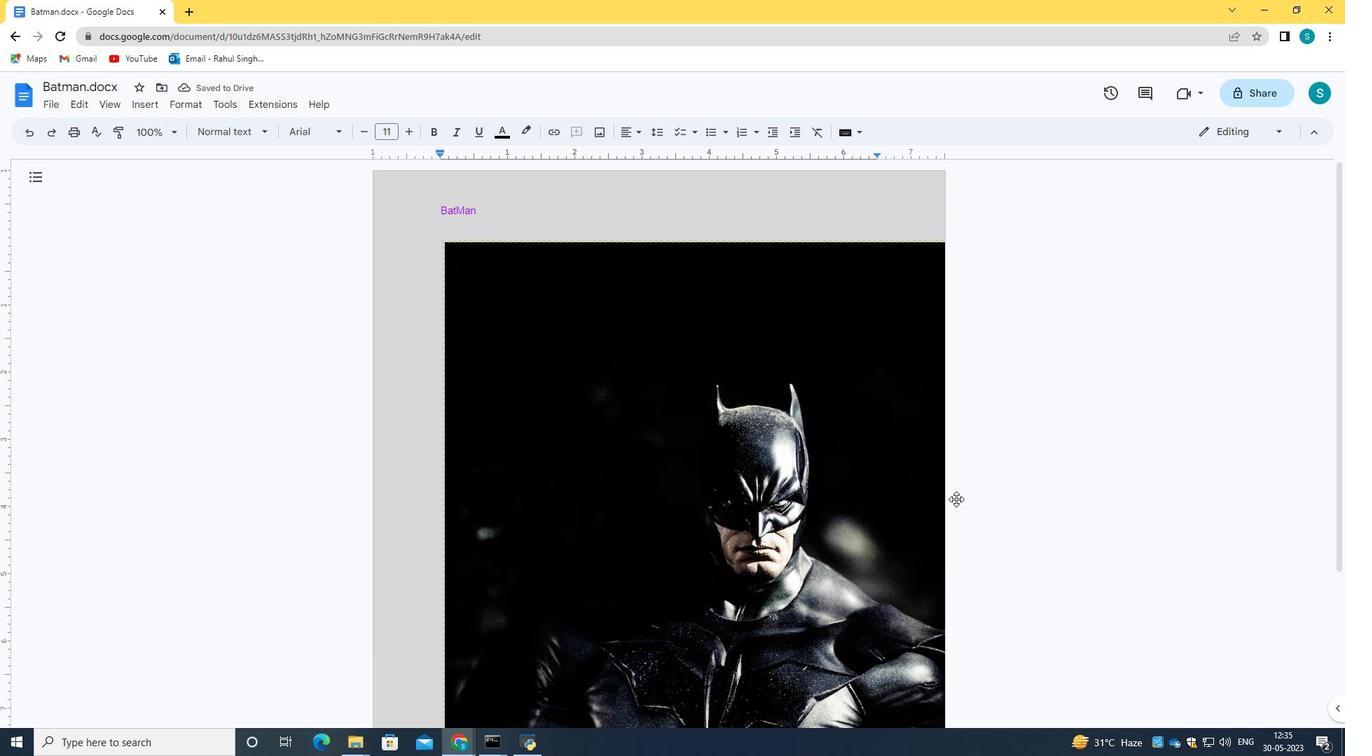 
Action: Mouse scrolled (956, 500) with delta (0, 0)
Screenshot: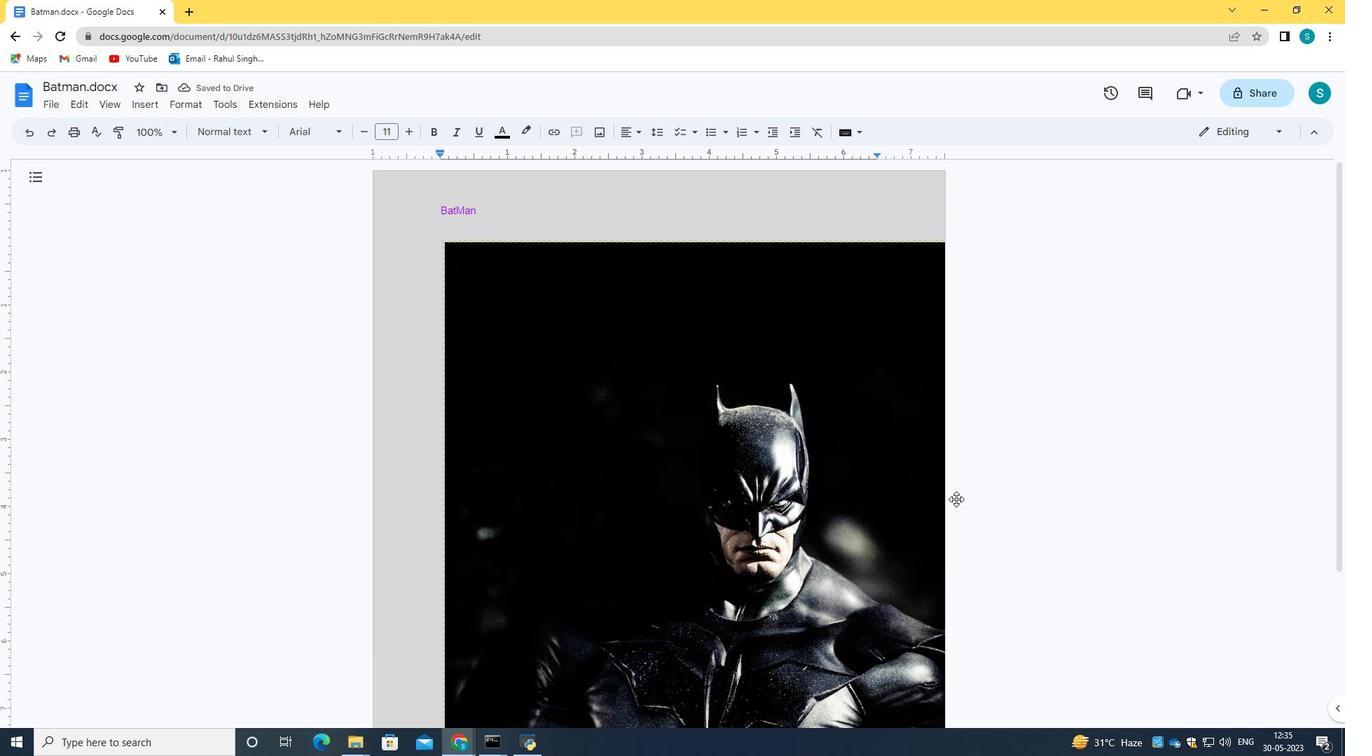 
Action: Mouse scrolled (956, 498) with delta (0, 0)
Screenshot: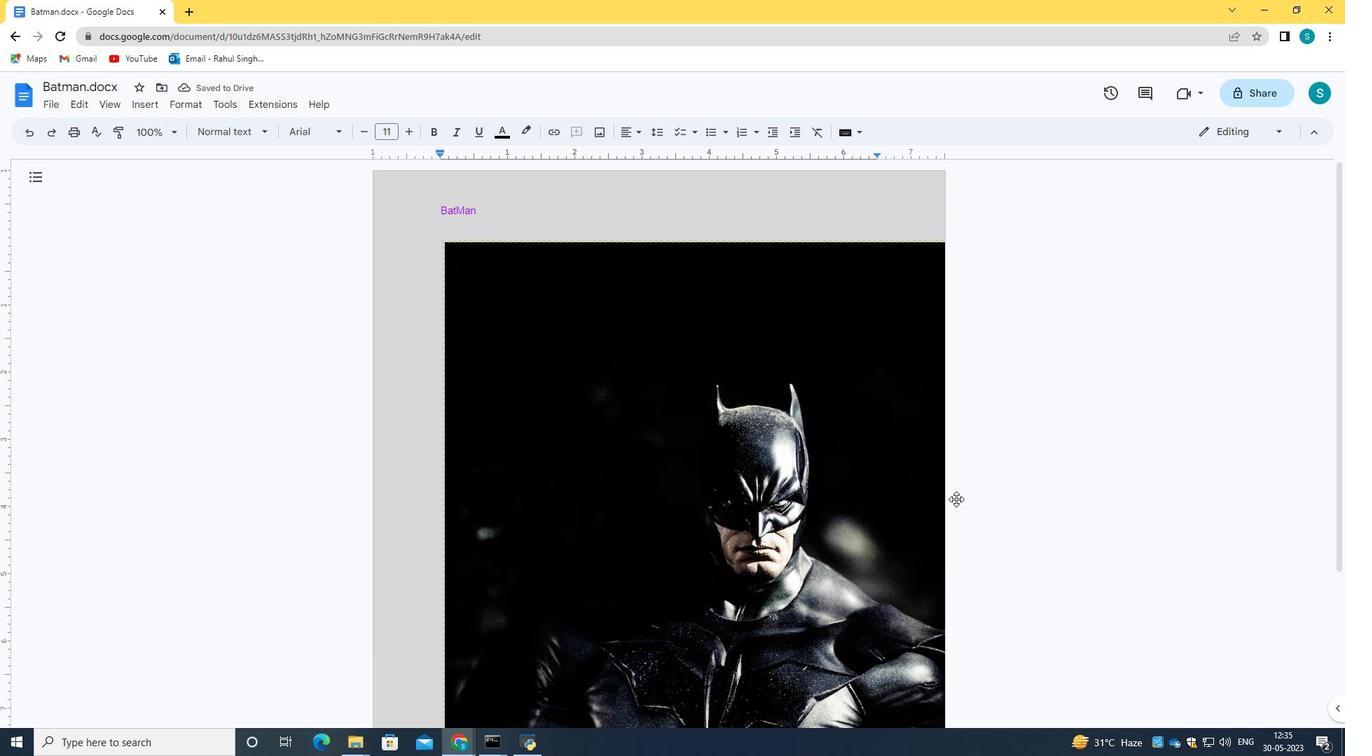 
Action: Mouse scrolled (956, 498) with delta (0, 0)
Screenshot: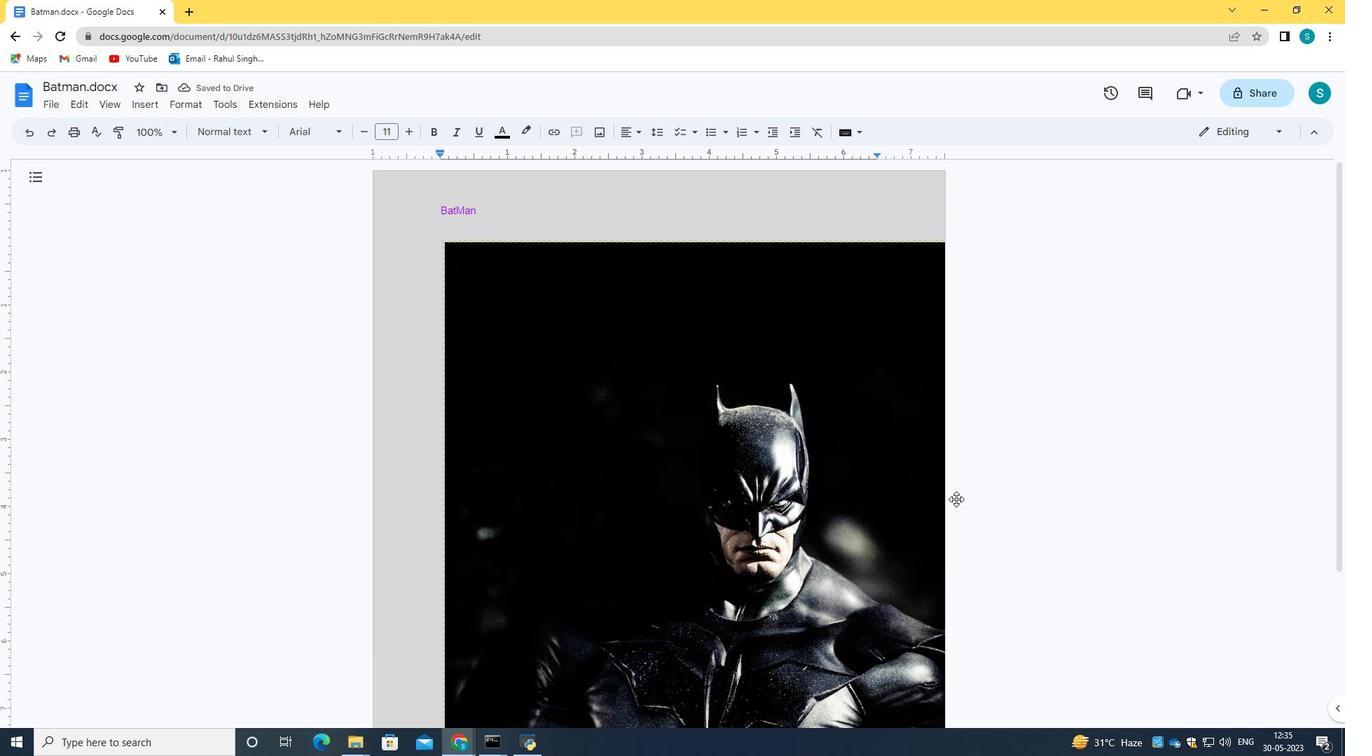 
Action: Mouse scrolled (956, 498) with delta (0, 0)
Screenshot: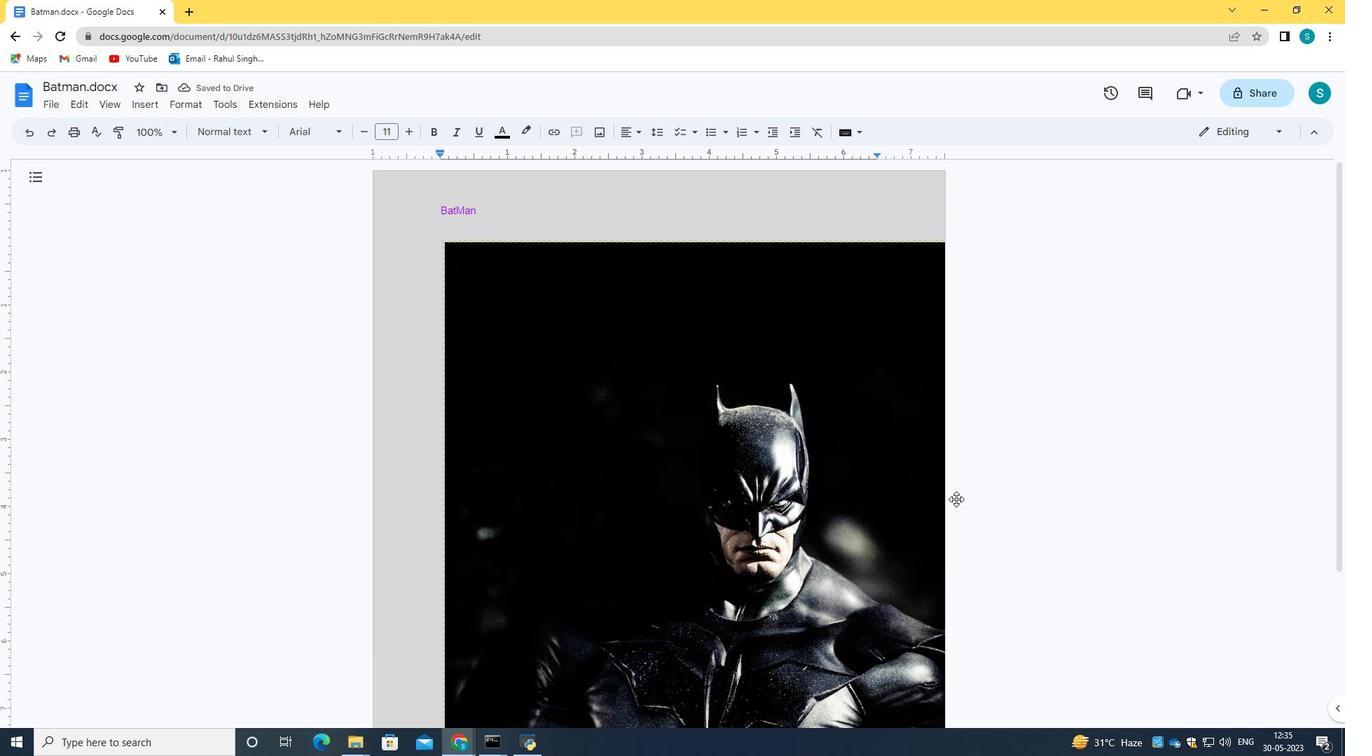 
Action: Mouse scrolled (956, 498) with delta (0, 0)
Screenshot: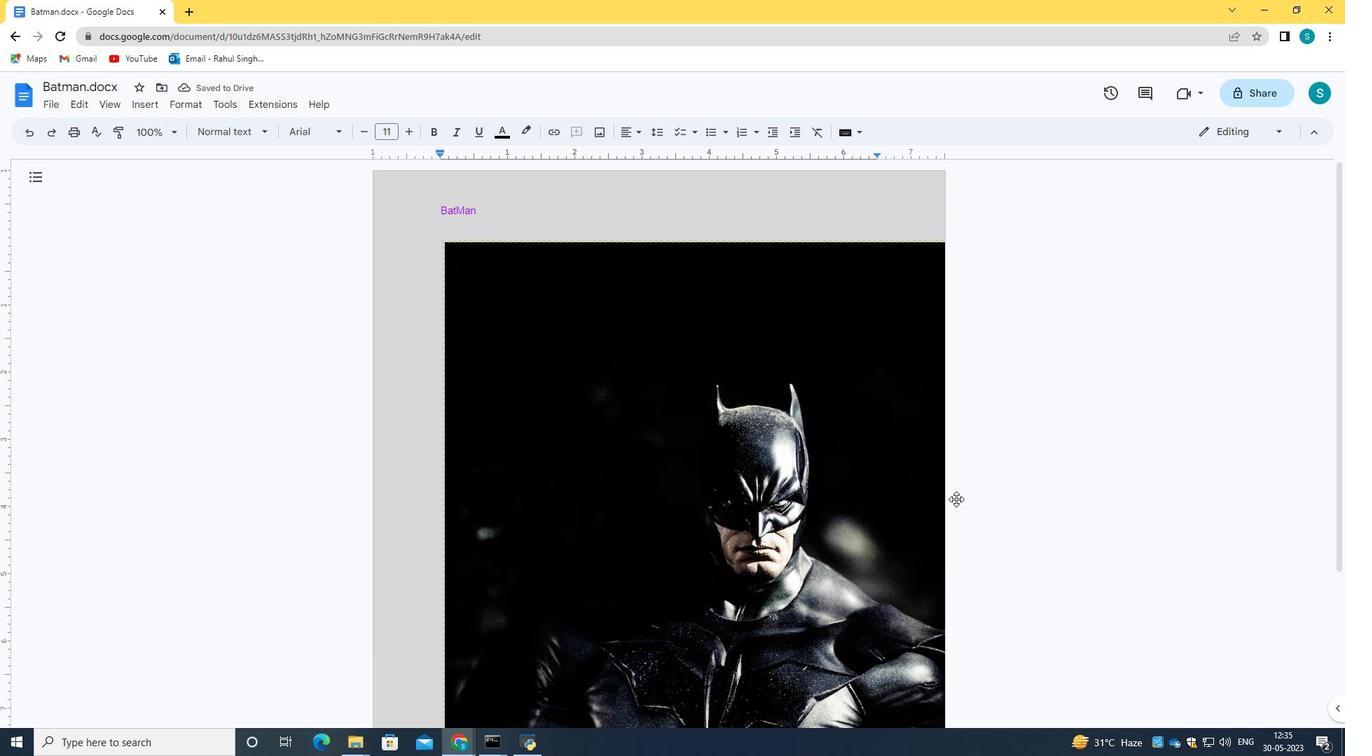 
Action: Mouse scrolled (956, 498) with delta (0, 0)
Screenshot: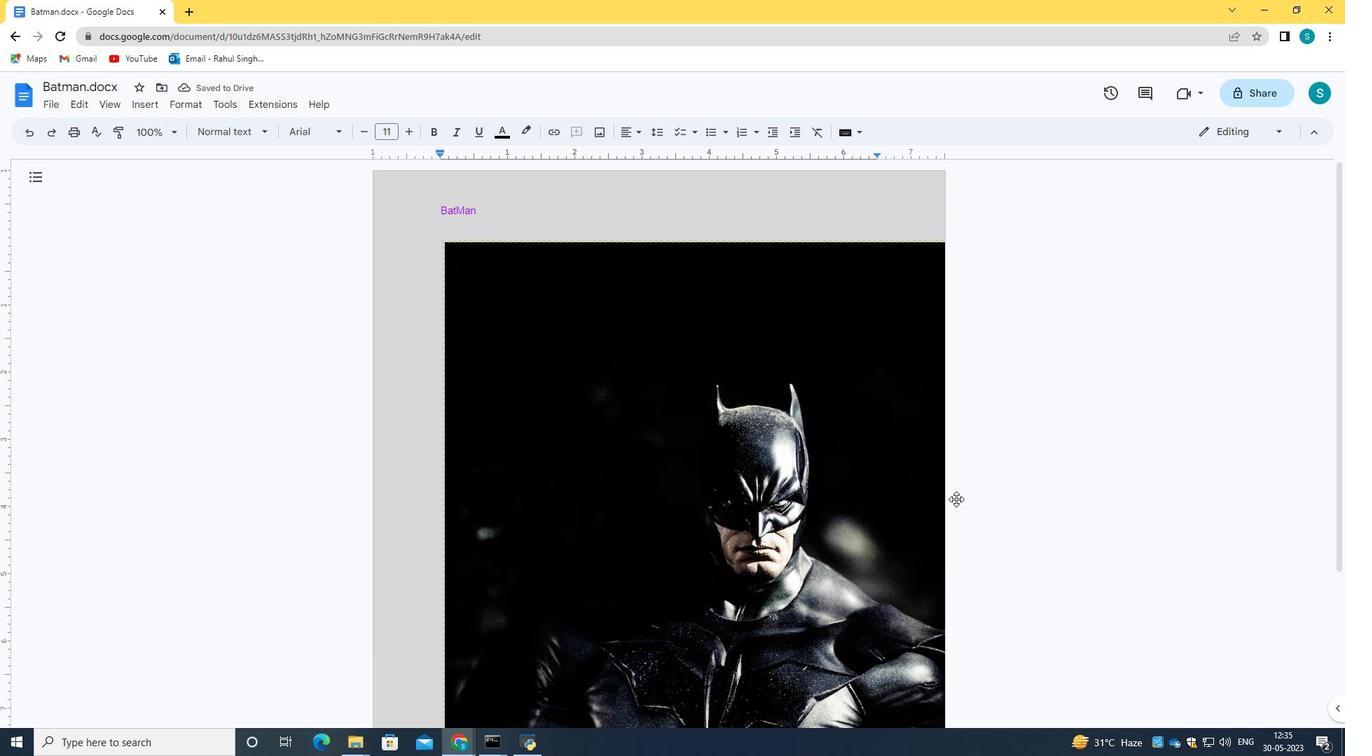 
Action: Mouse moved to (987, 484)
Screenshot: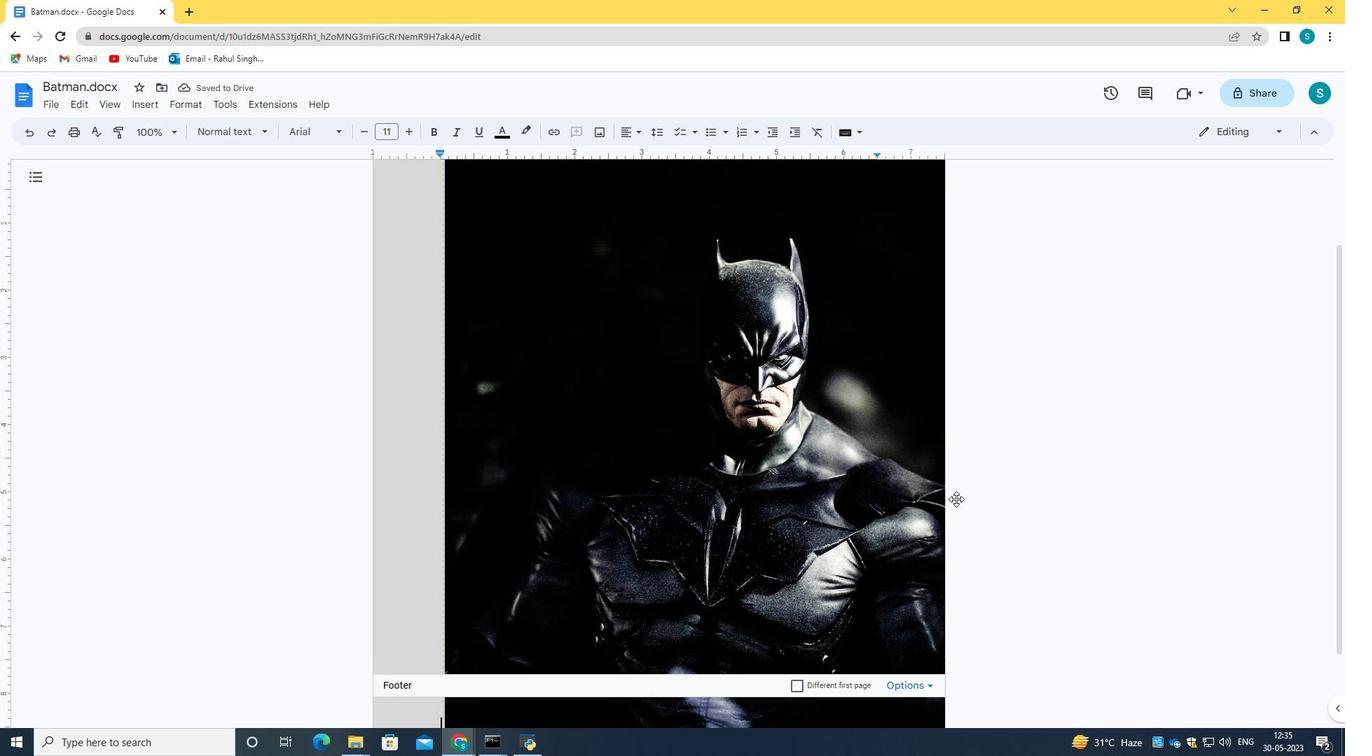 
Action: Mouse scrolled (987, 484) with delta (0, 0)
Screenshot: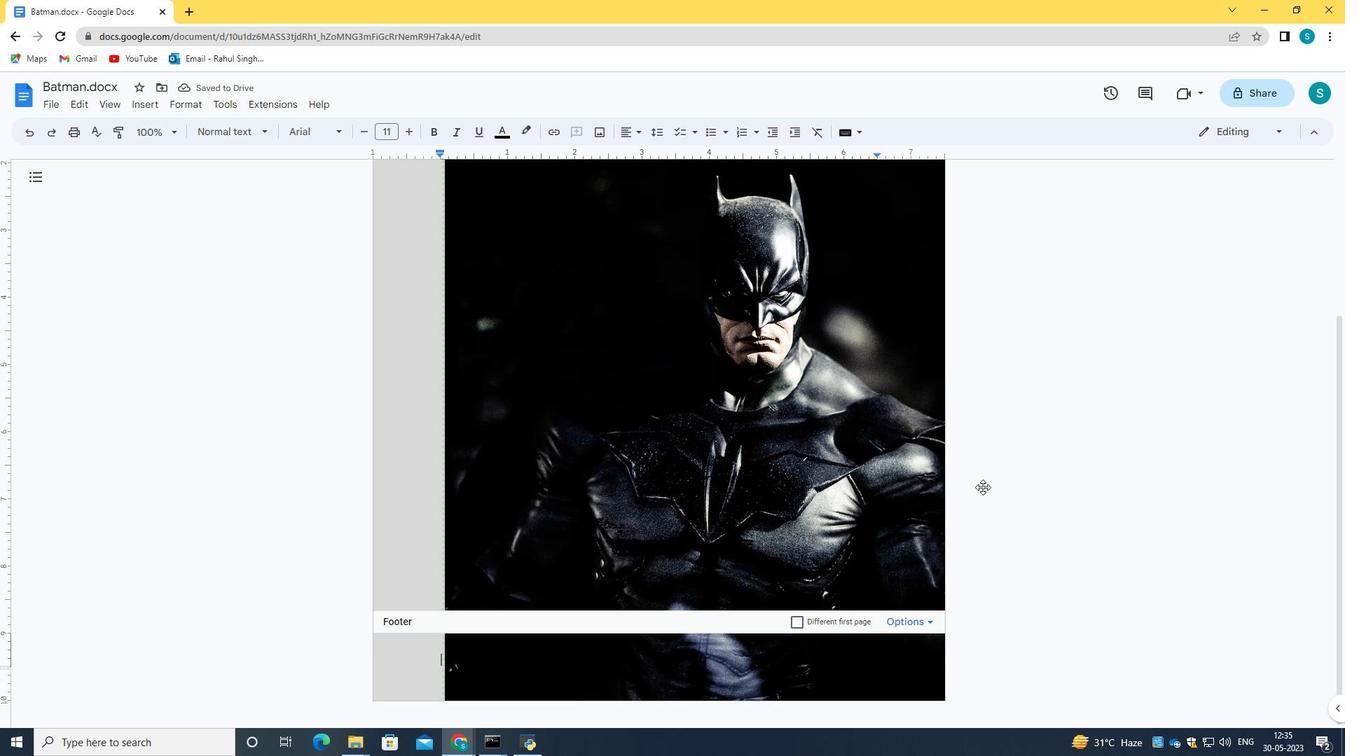 
Action: Mouse scrolled (987, 484) with delta (0, 0)
Screenshot: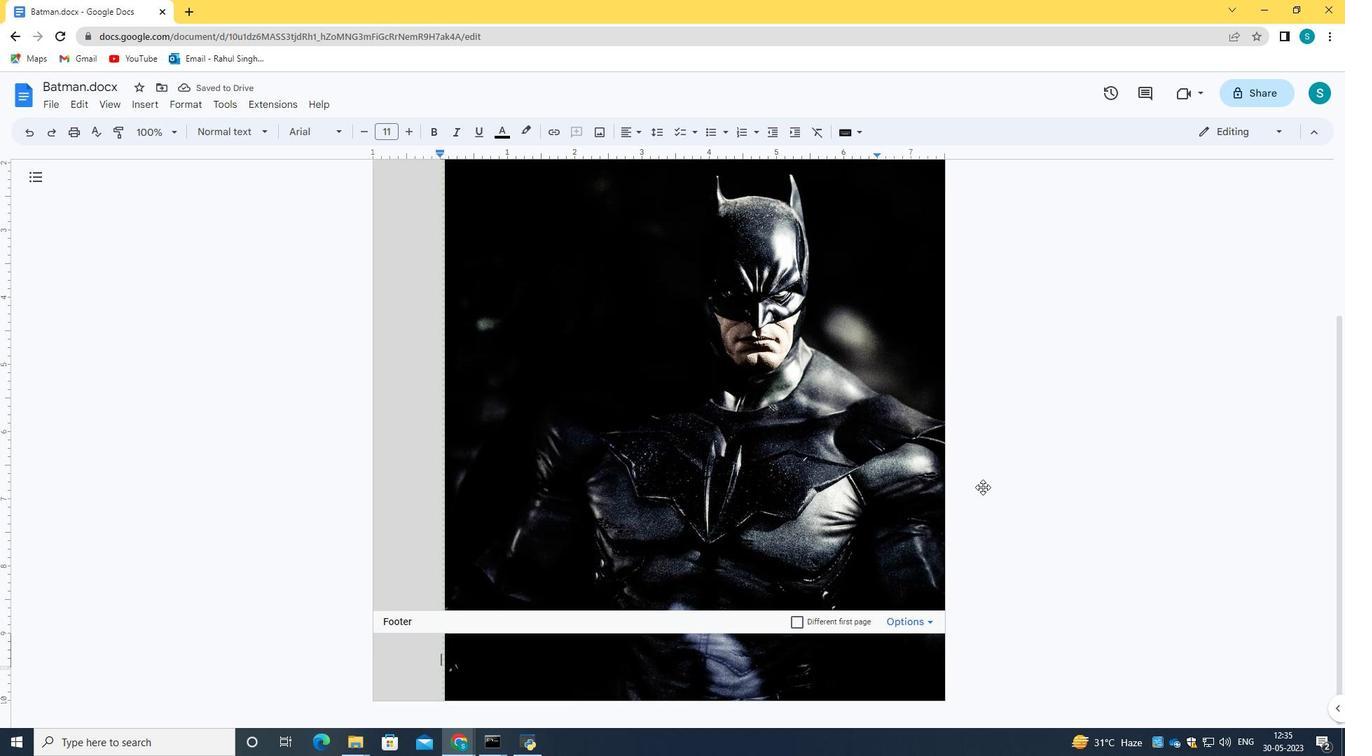
Action: Mouse scrolled (987, 484) with delta (0, 0)
Screenshot: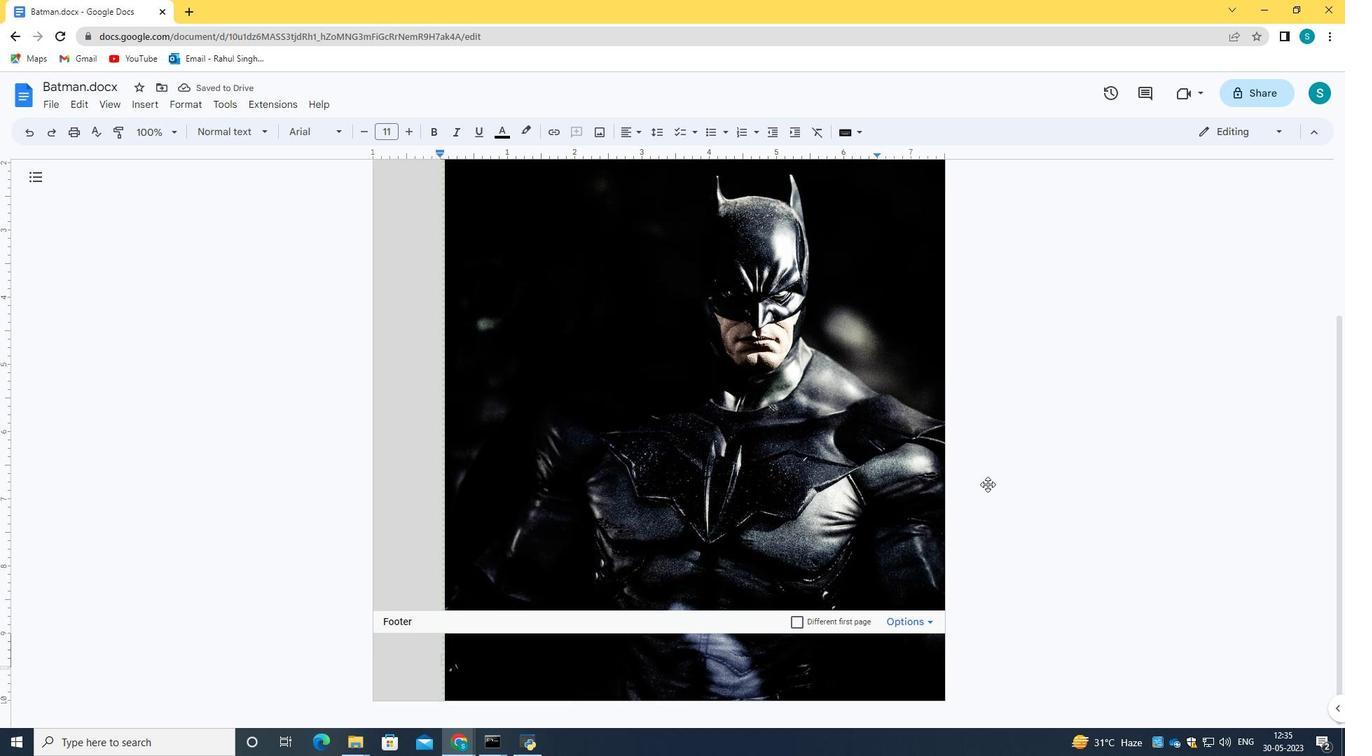 
Action: Mouse scrolled (987, 484) with delta (0, 0)
Screenshot: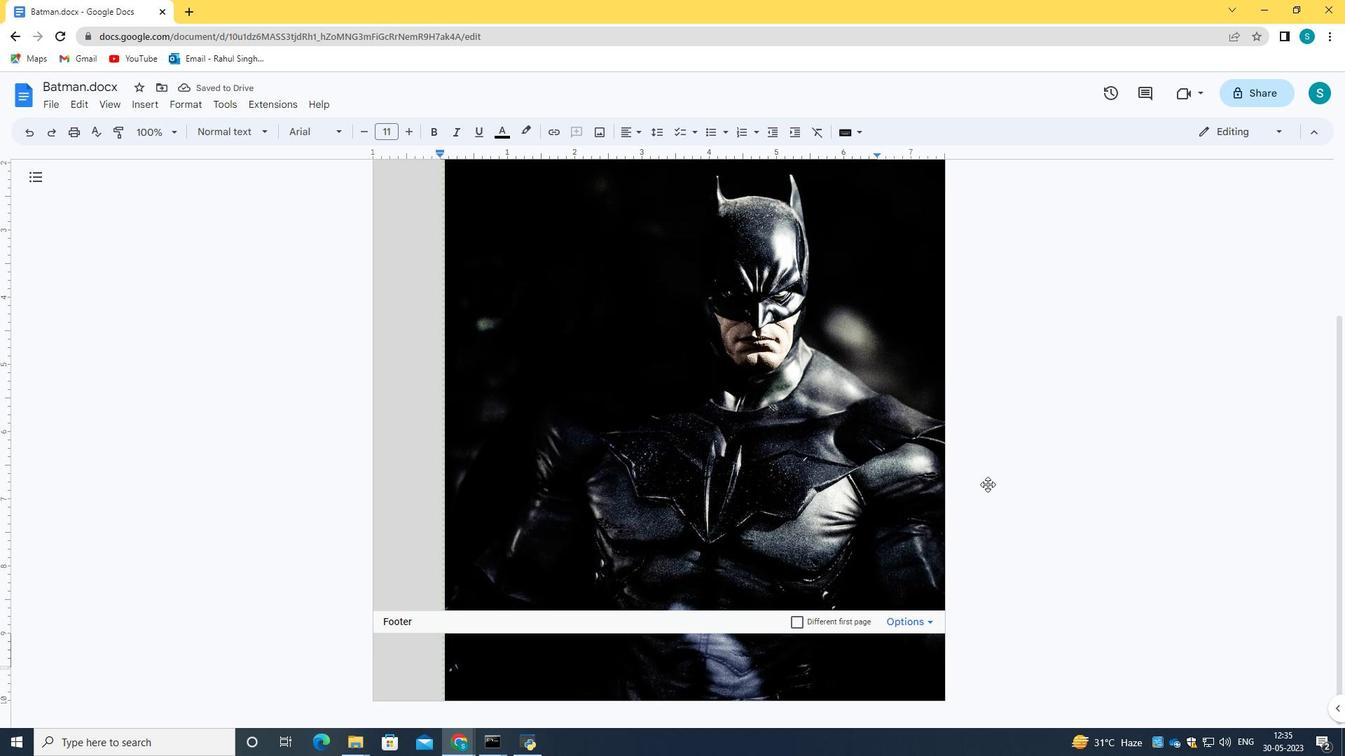 
Action: Mouse moved to (1012, 534)
Screenshot: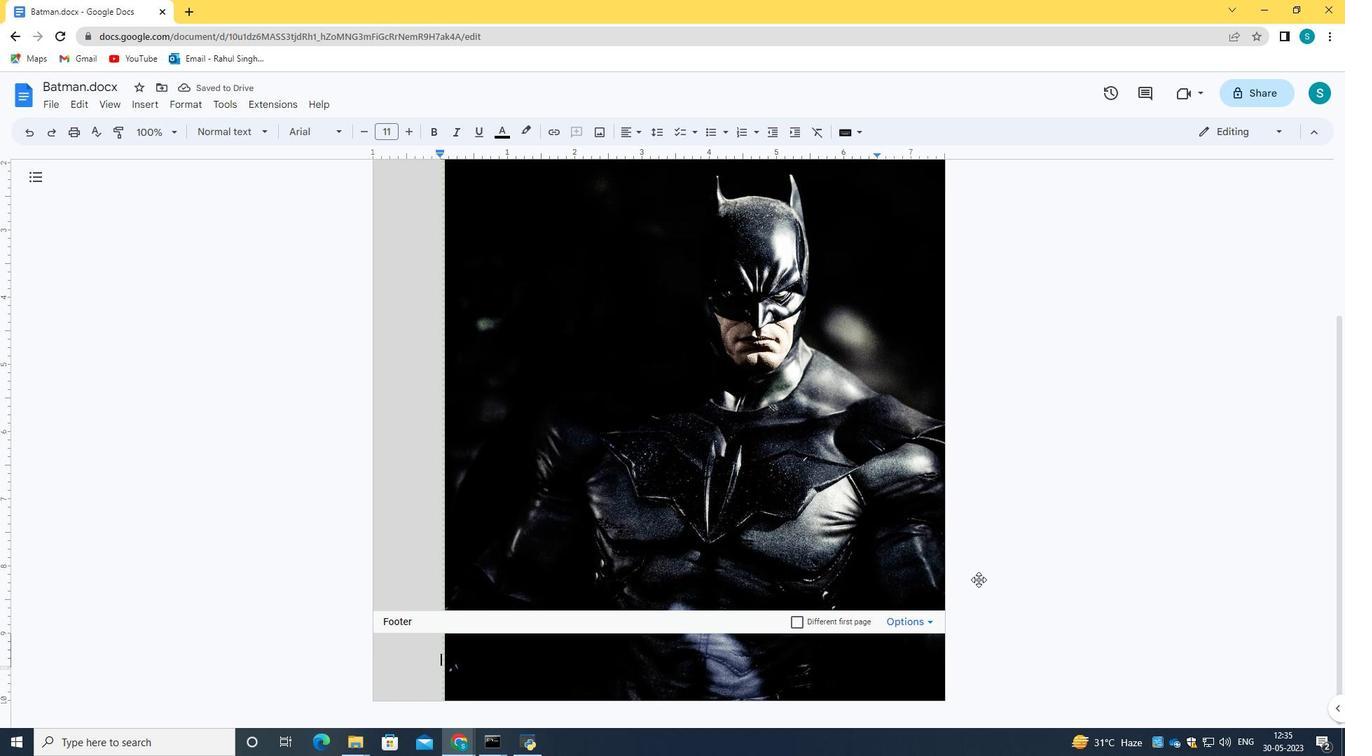 
Action: Mouse pressed left at (1012, 534)
Screenshot: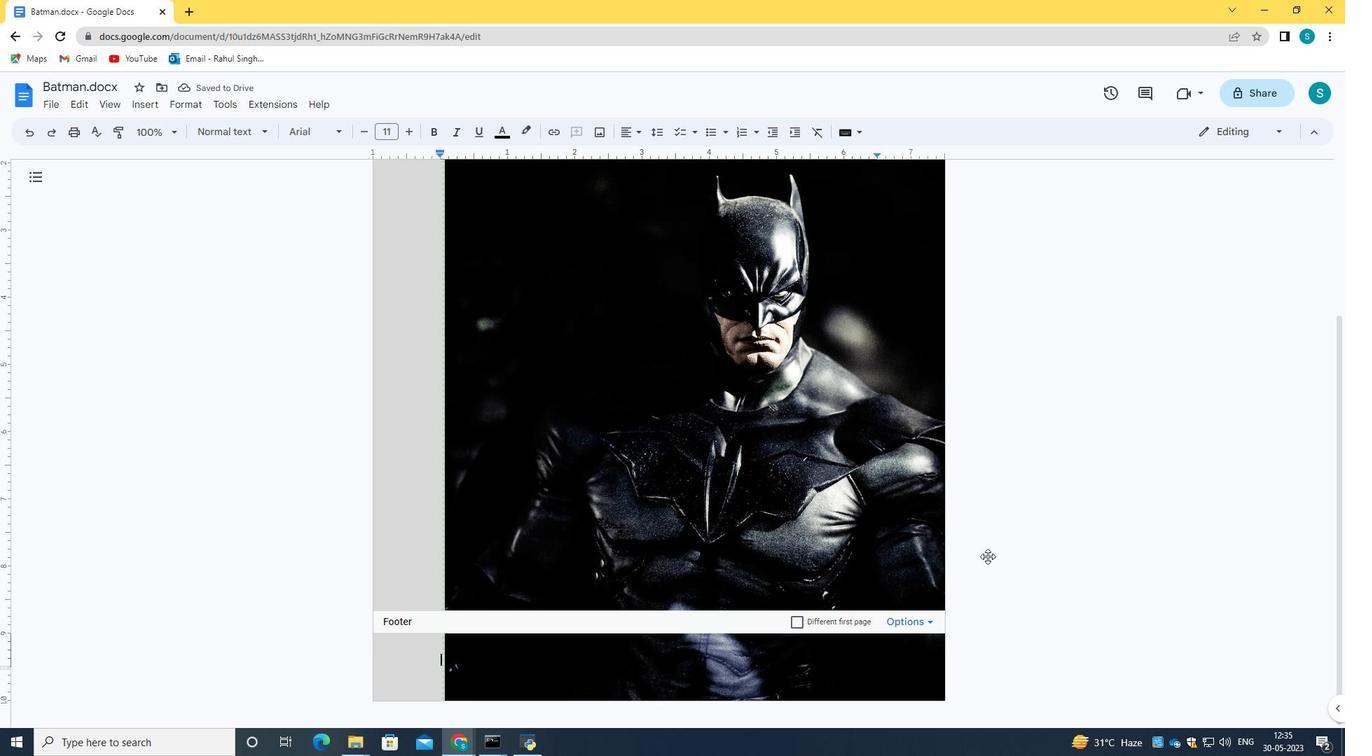 
Action: Mouse pressed left at (1012, 534)
Screenshot: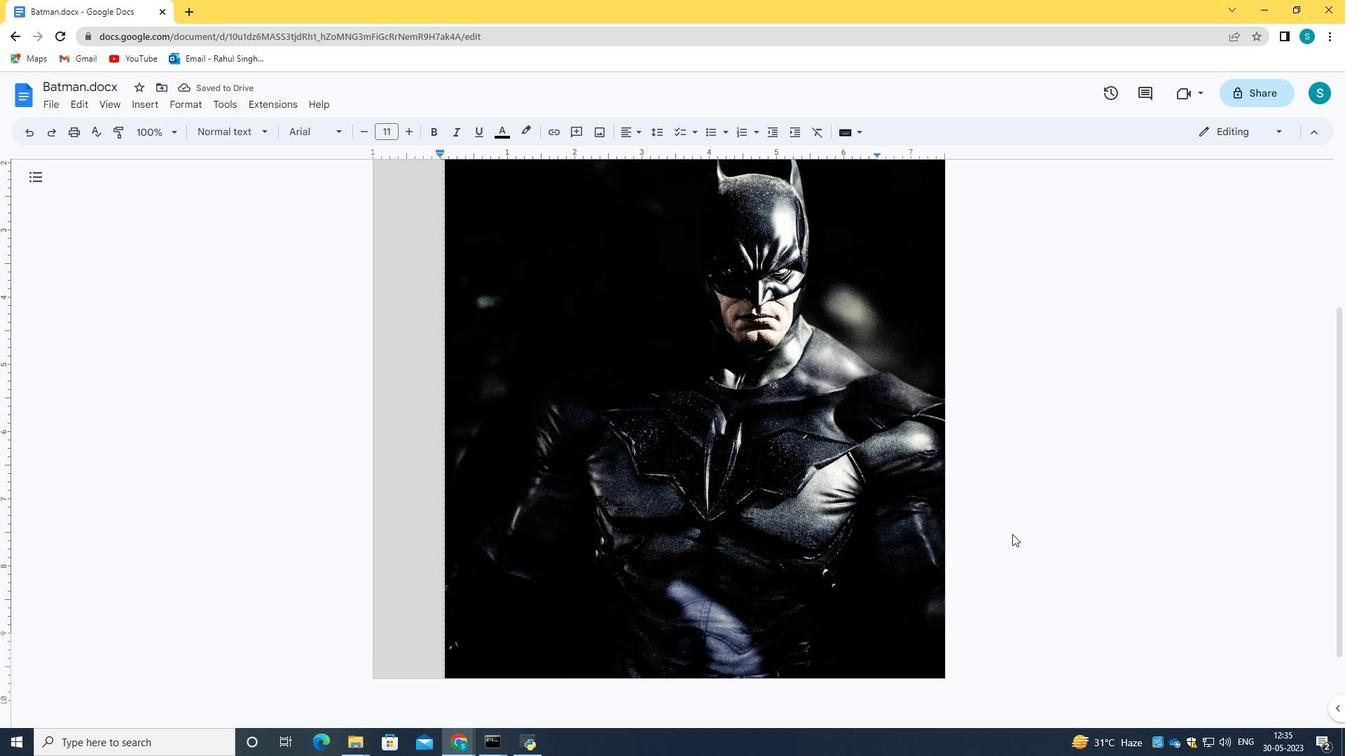 
Action: Mouse pressed left at (1012, 534)
Screenshot: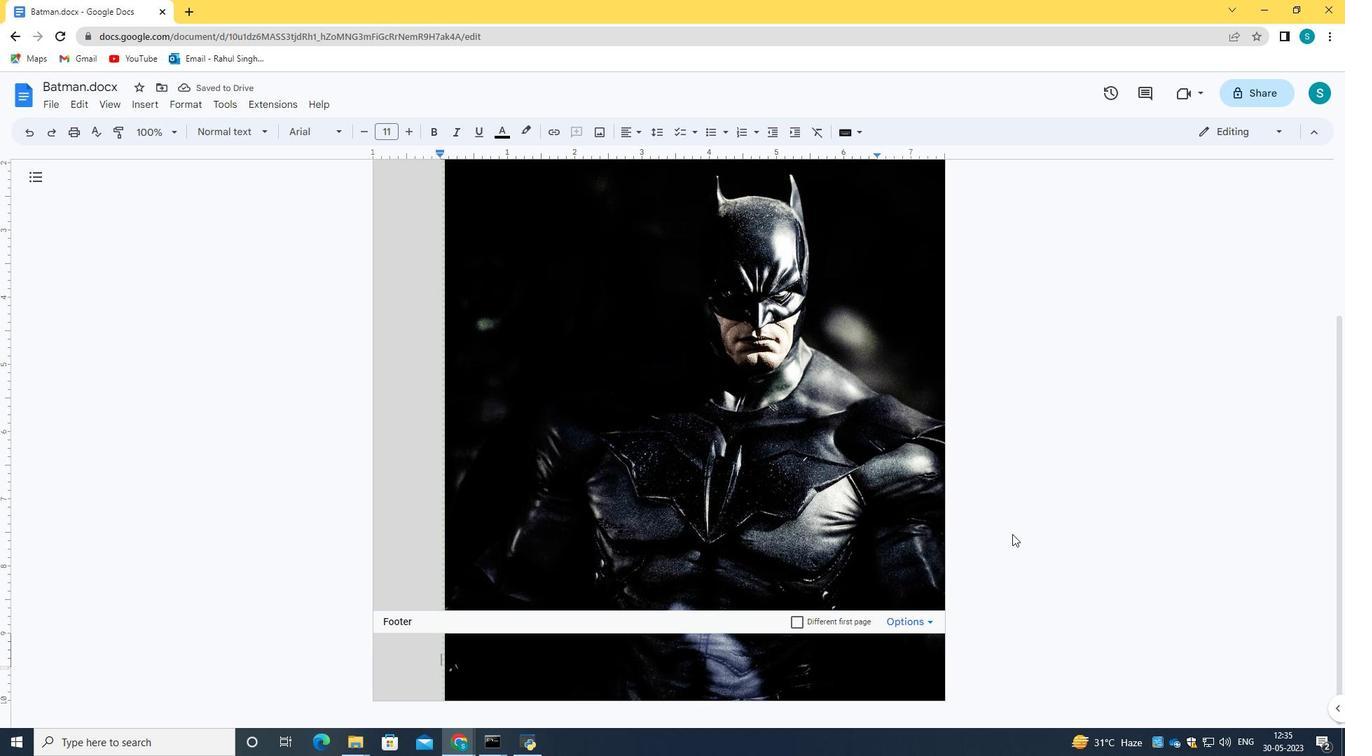 
Action: Mouse moved to (979, 708)
Screenshot: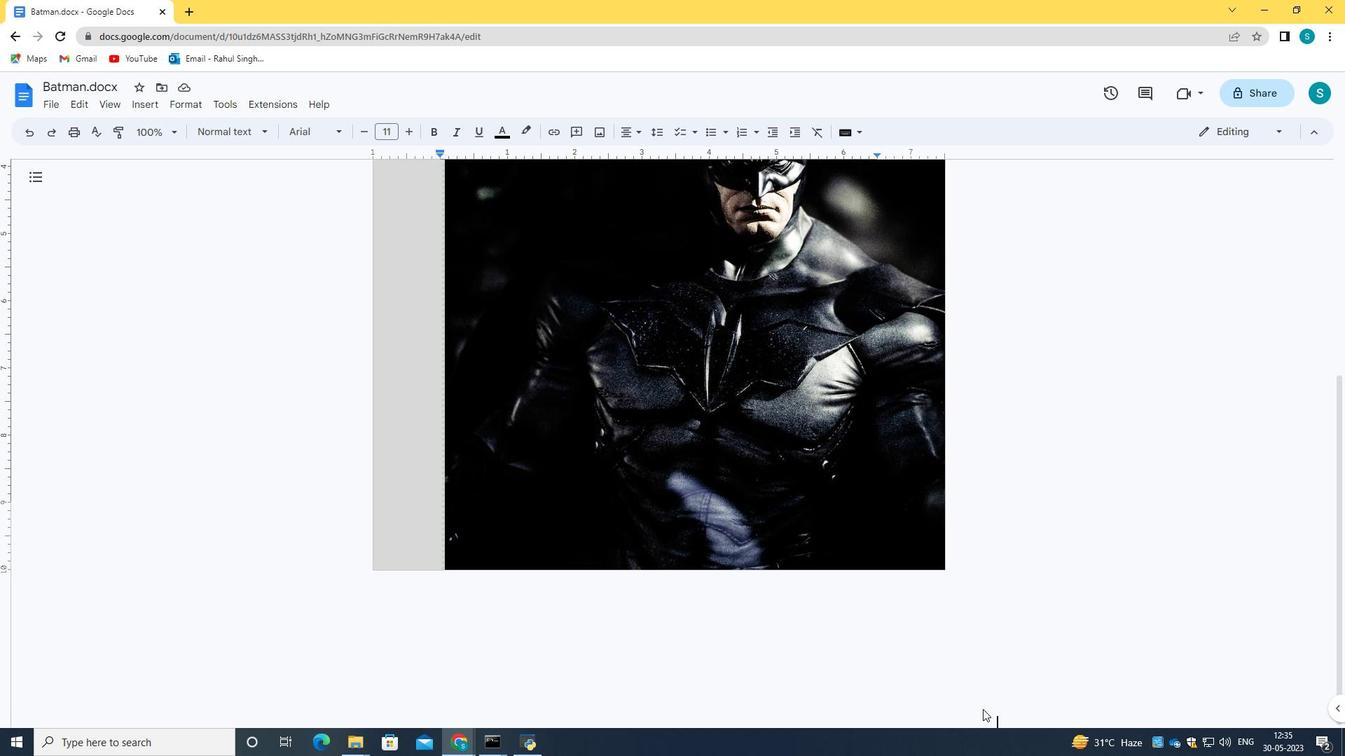 
Action: Key pressed <Key.backspace>
Screenshot: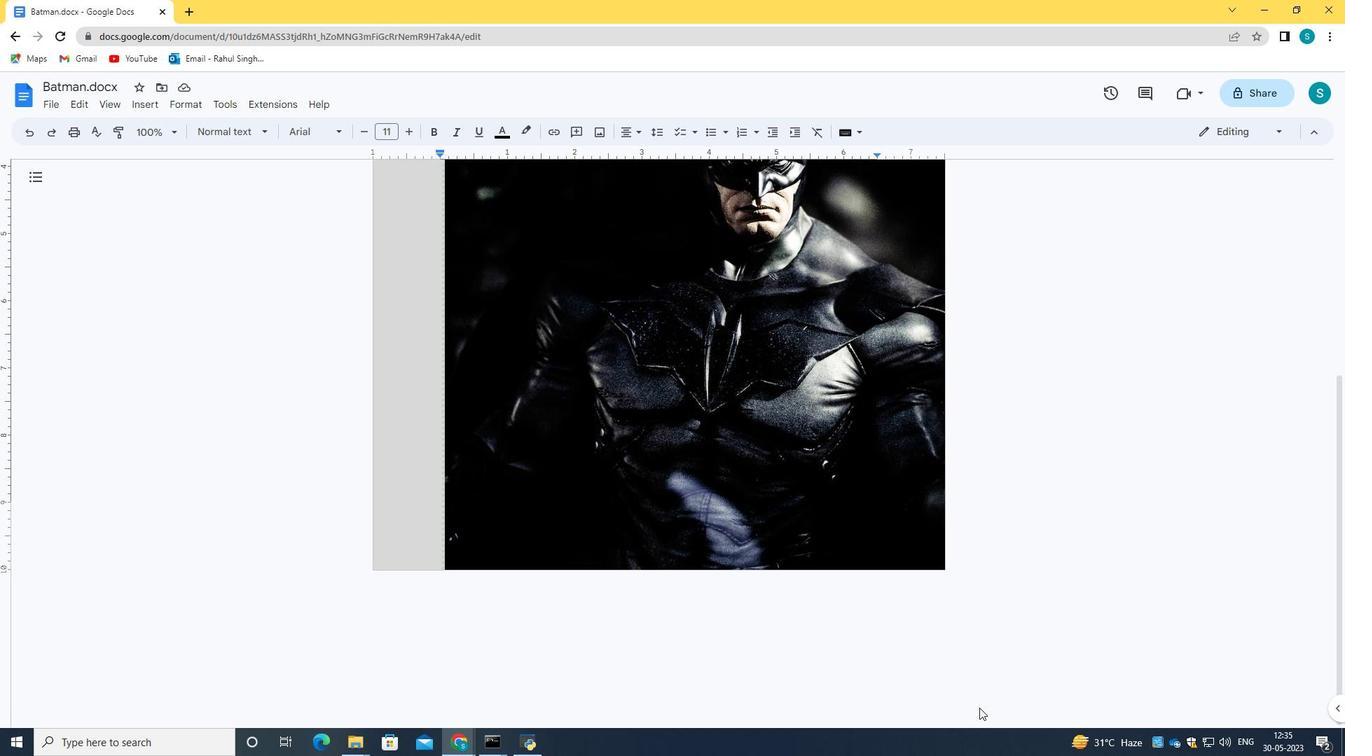 
Action: Mouse moved to (23, 129)
Screenshot: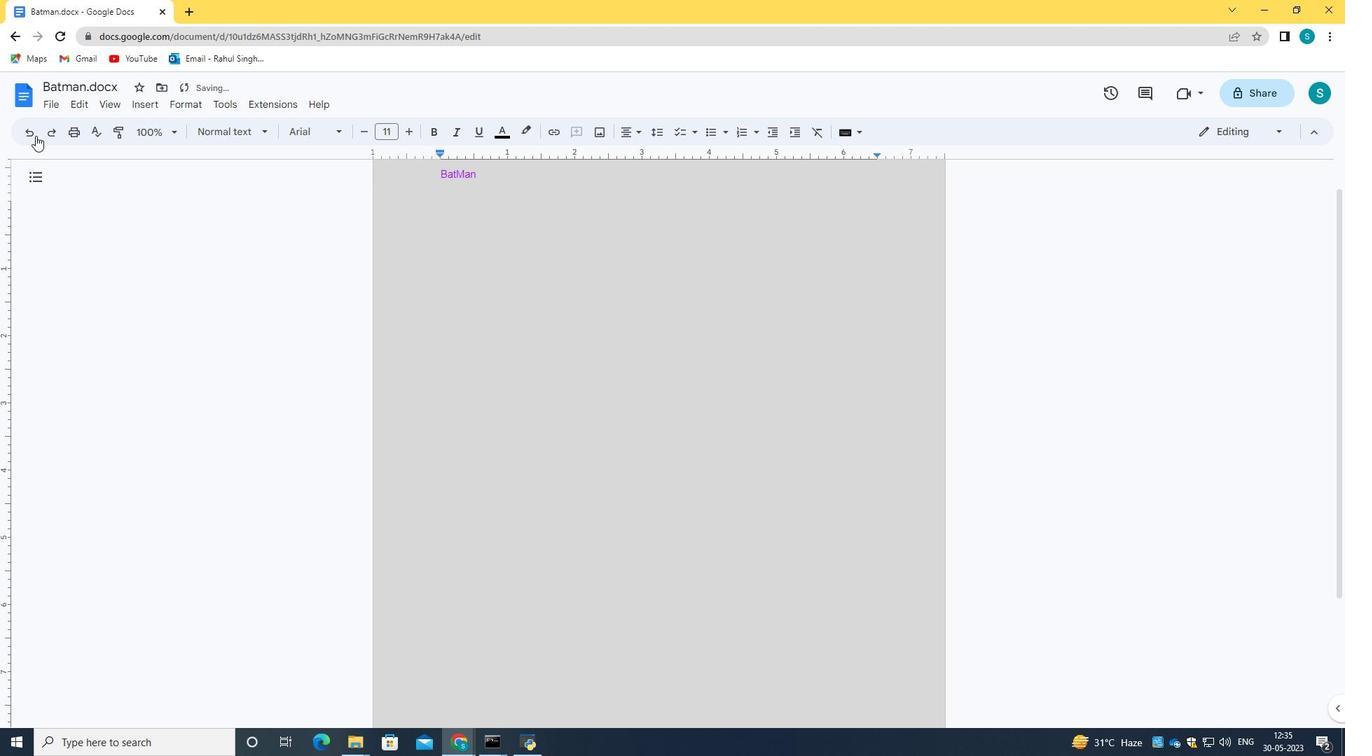 
Action: Mouse pressed left at (23, 129)
Screenshot: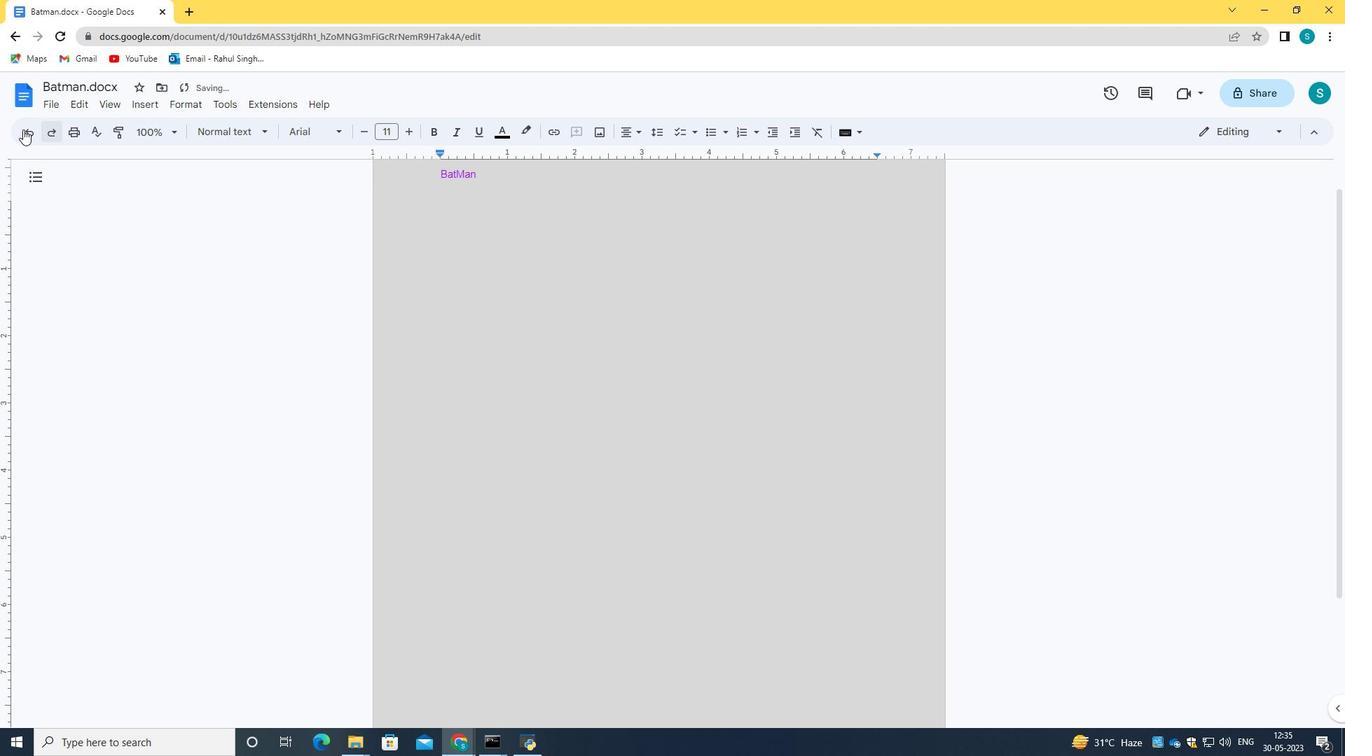 
Action: Mouse moved to (875, 575)
Screenshot: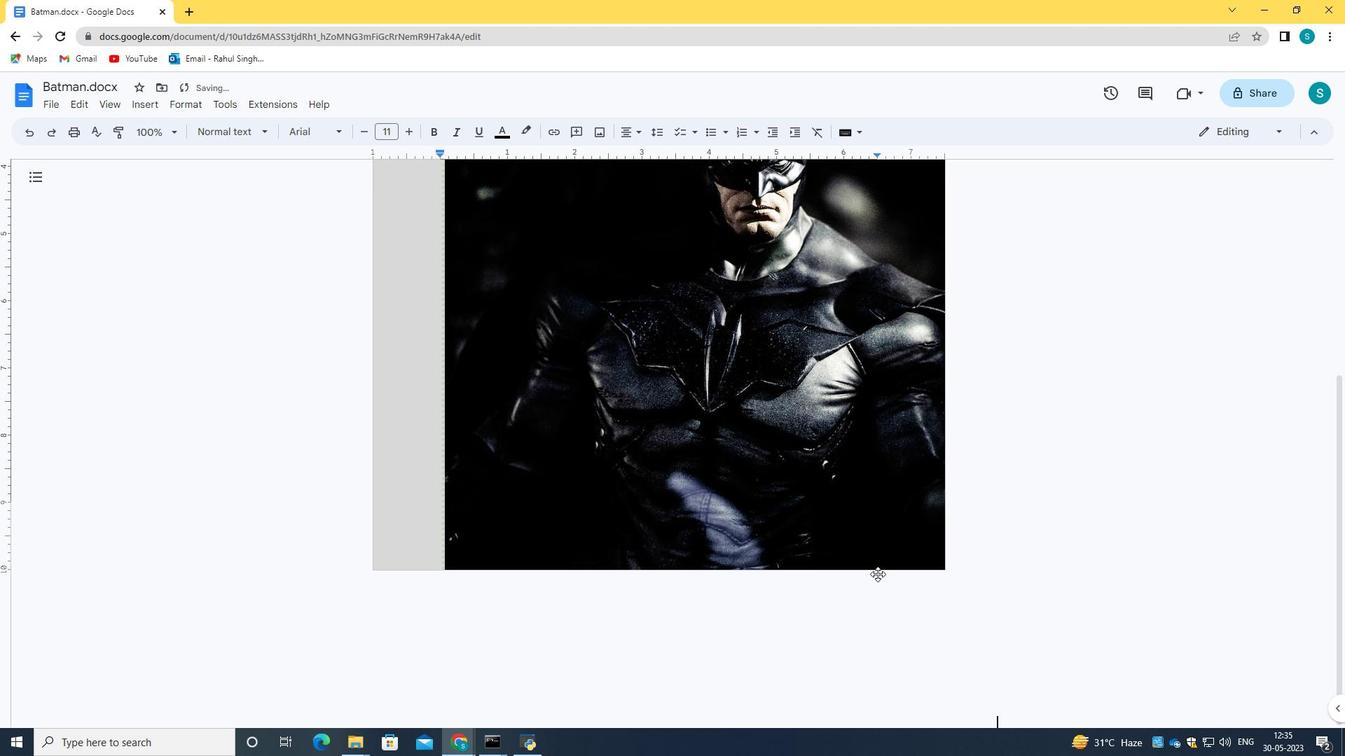 
Action: Mouse pressed left at (875, 575)
Screenshot: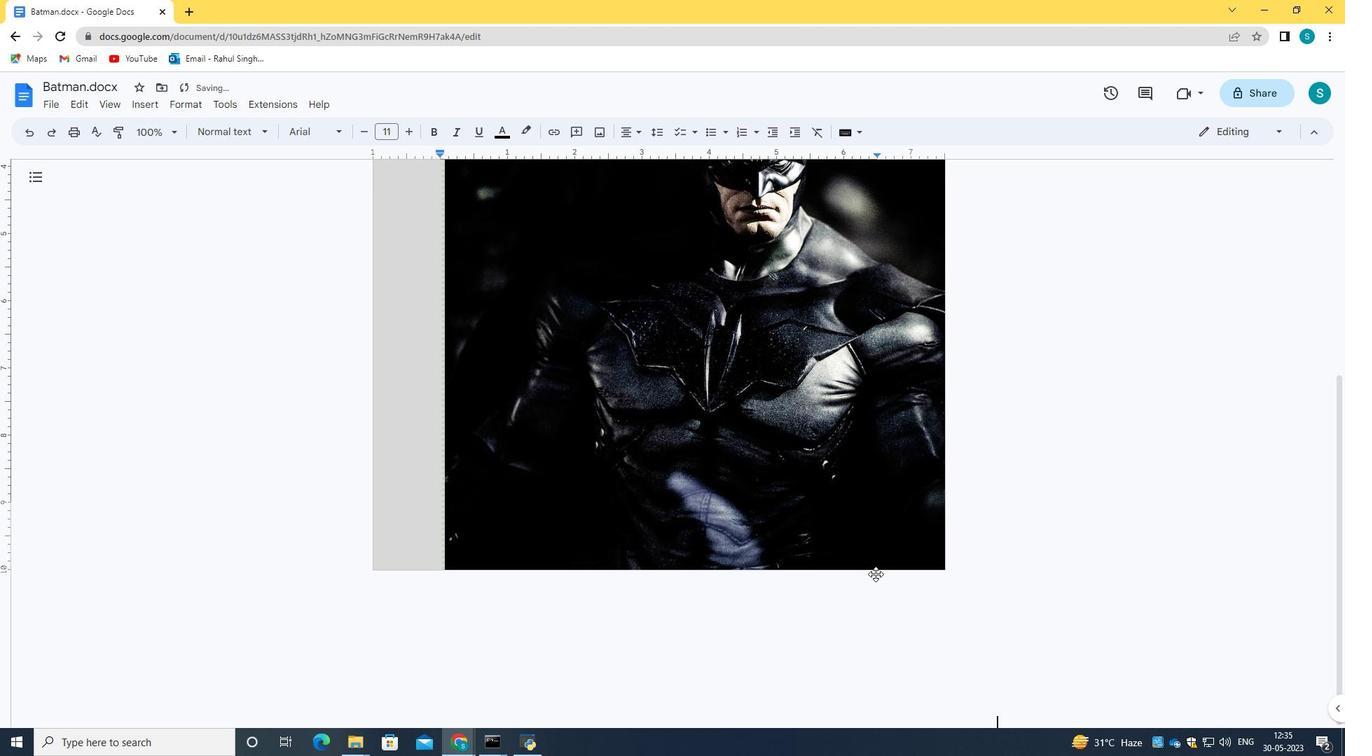 
Action: Mouse moved to (717, 721)
Screenshot: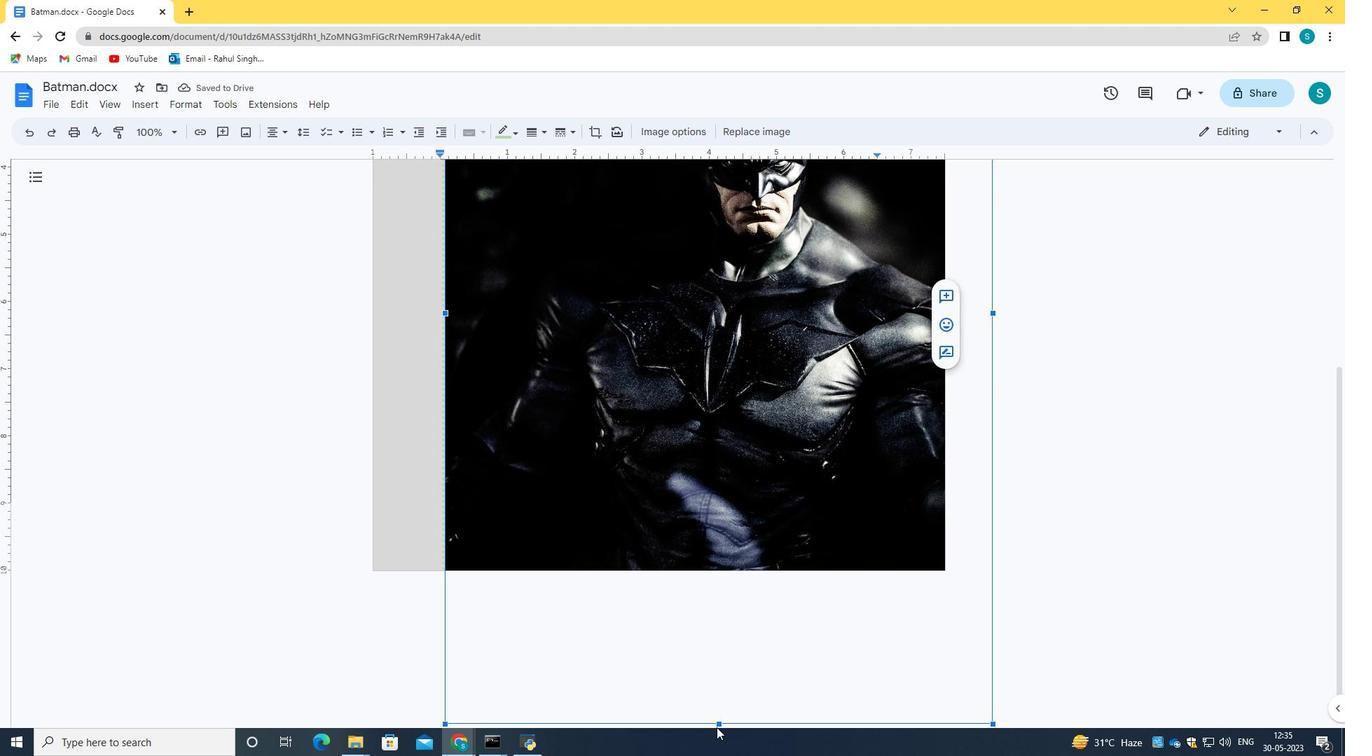 
Action: Mouse pressed left at (717, 721)
Screenshot: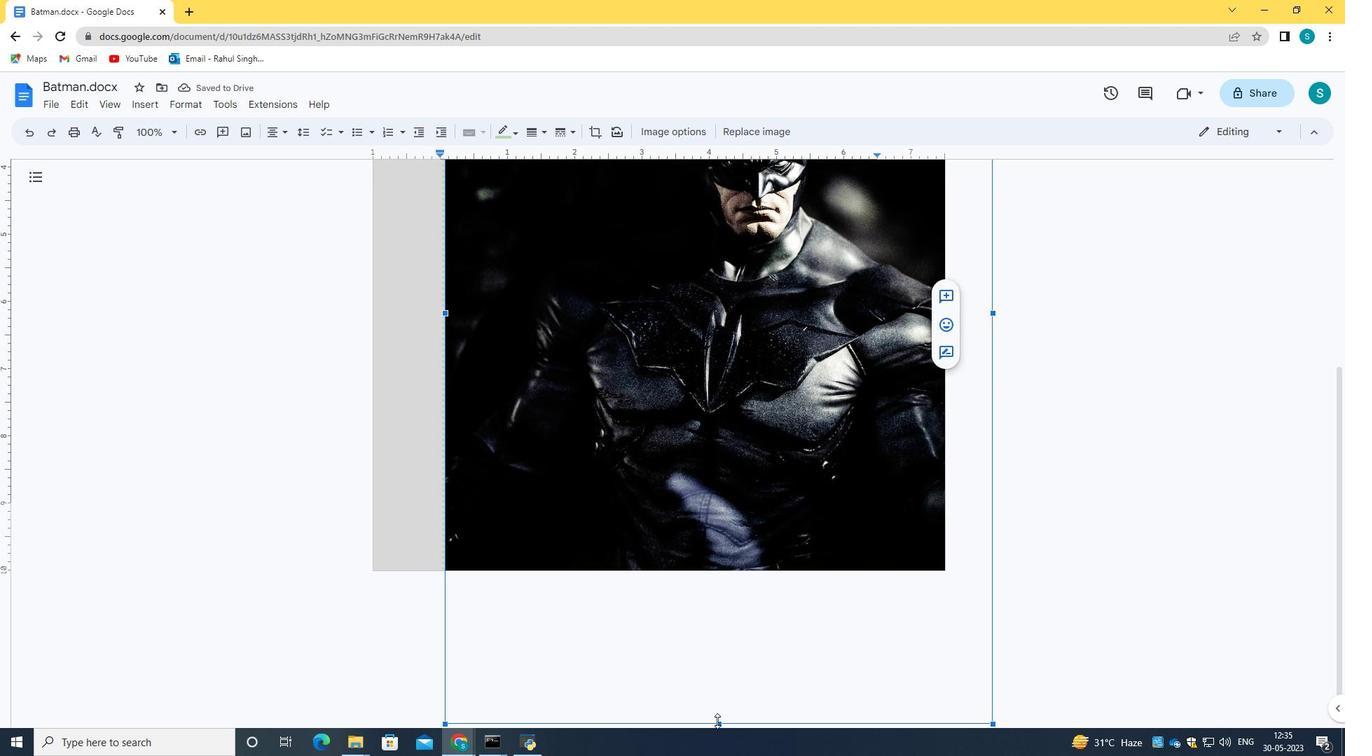 
Action: Mouse moved to (757, 657)
Screenshot: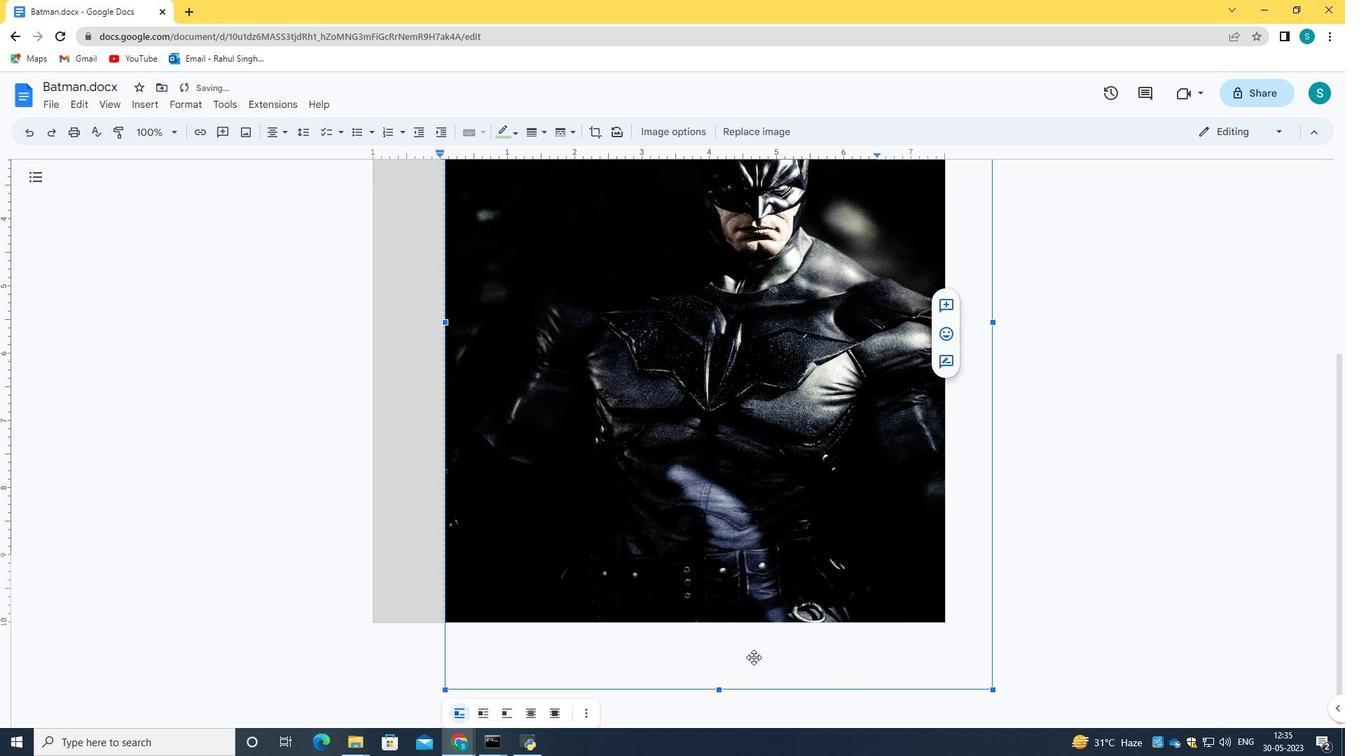 
Action: Mouse pressed left at (757, 657)
Screenshot: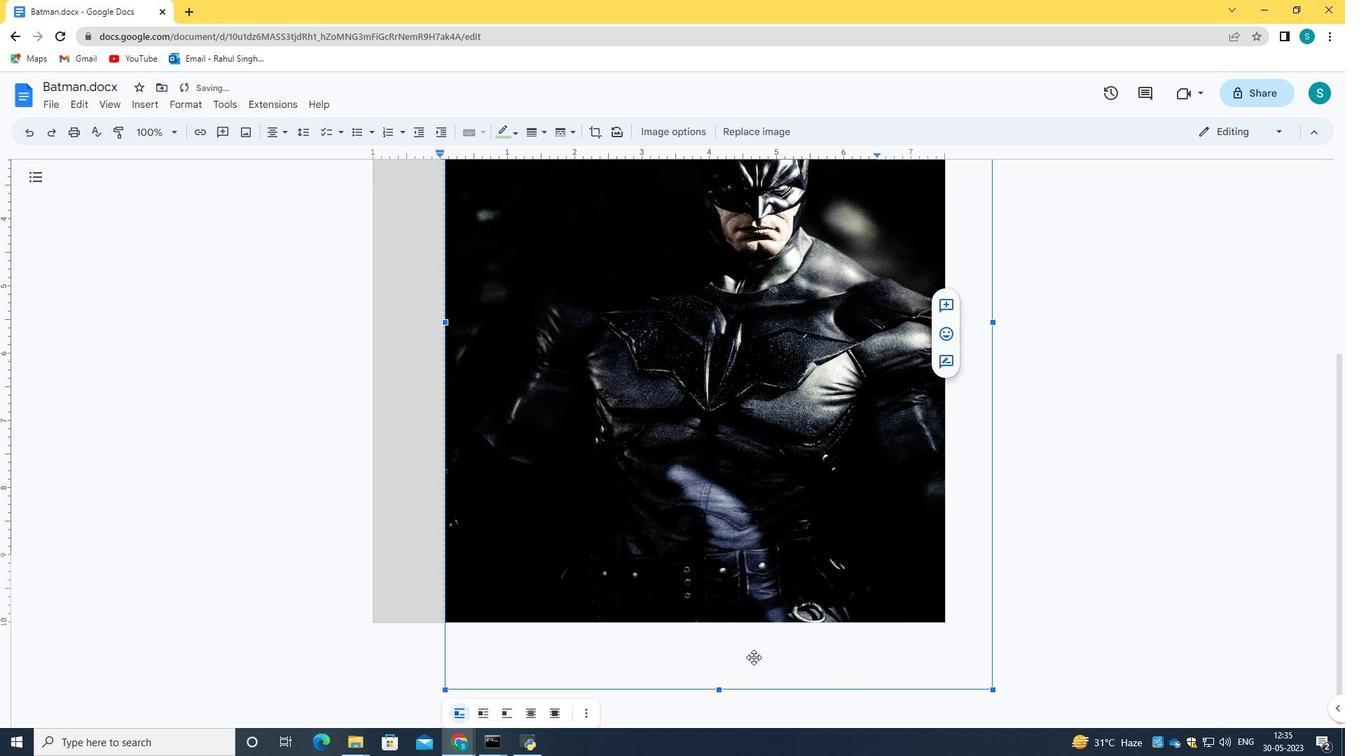 
Action: Mouse moved to (820, 660)
Screenshot: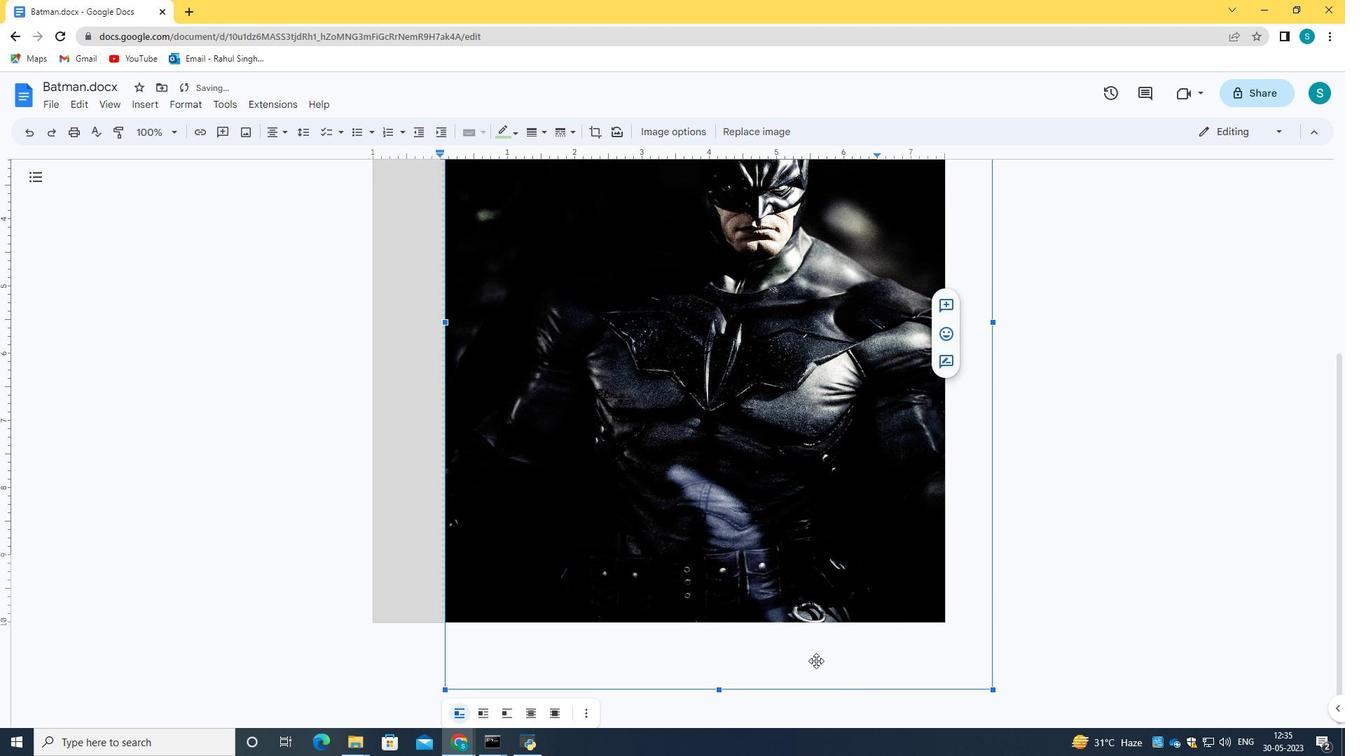 
Action: Mouse pressed left at (820, 660)
Screenshot: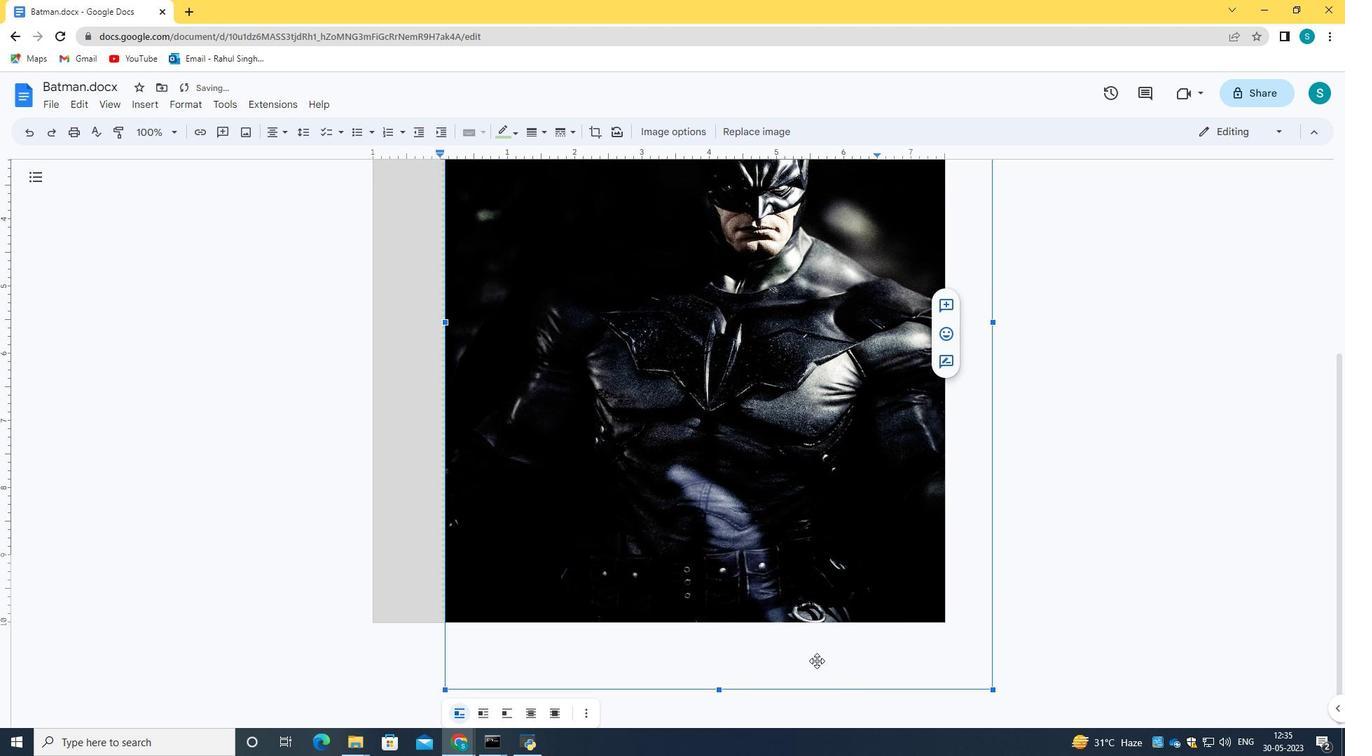 
Action: Mouse moved to (946, 667)
Screenshot: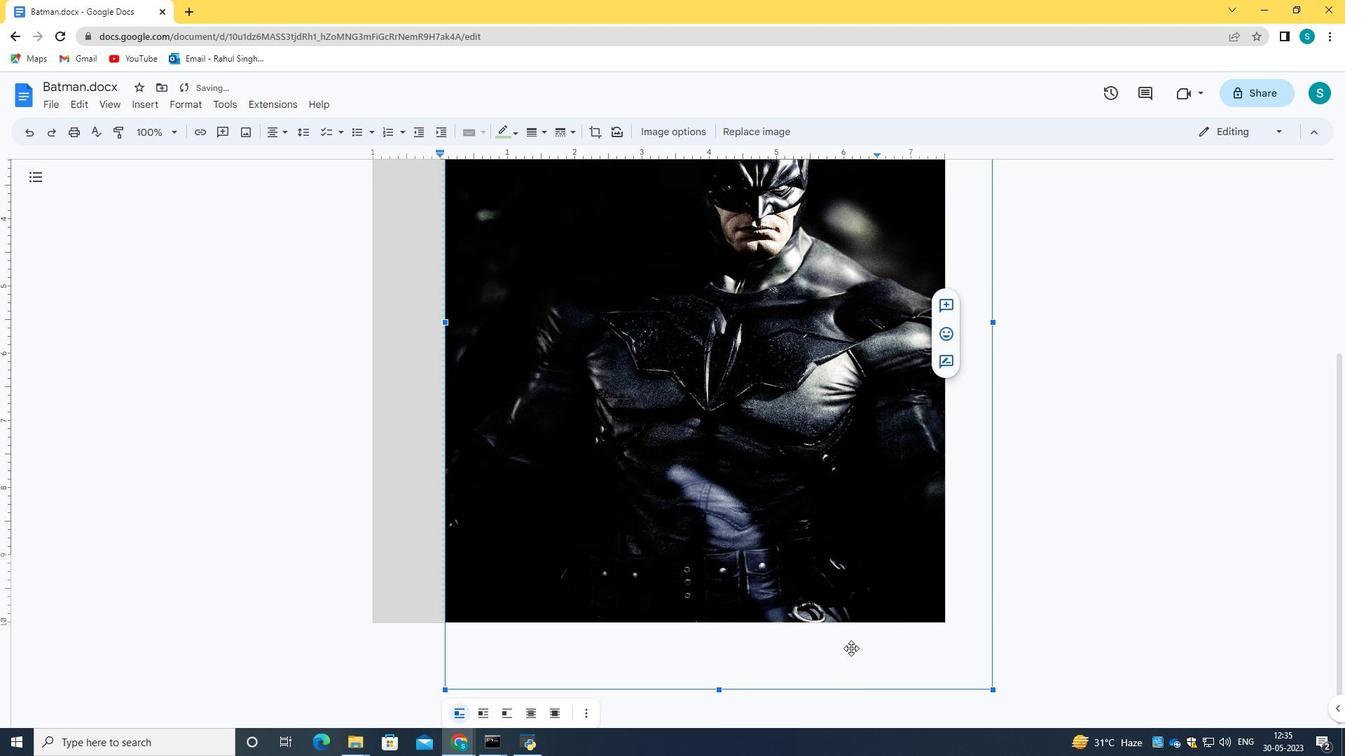 
Action: Mouse pressed left at (946, 667)
Screenshot: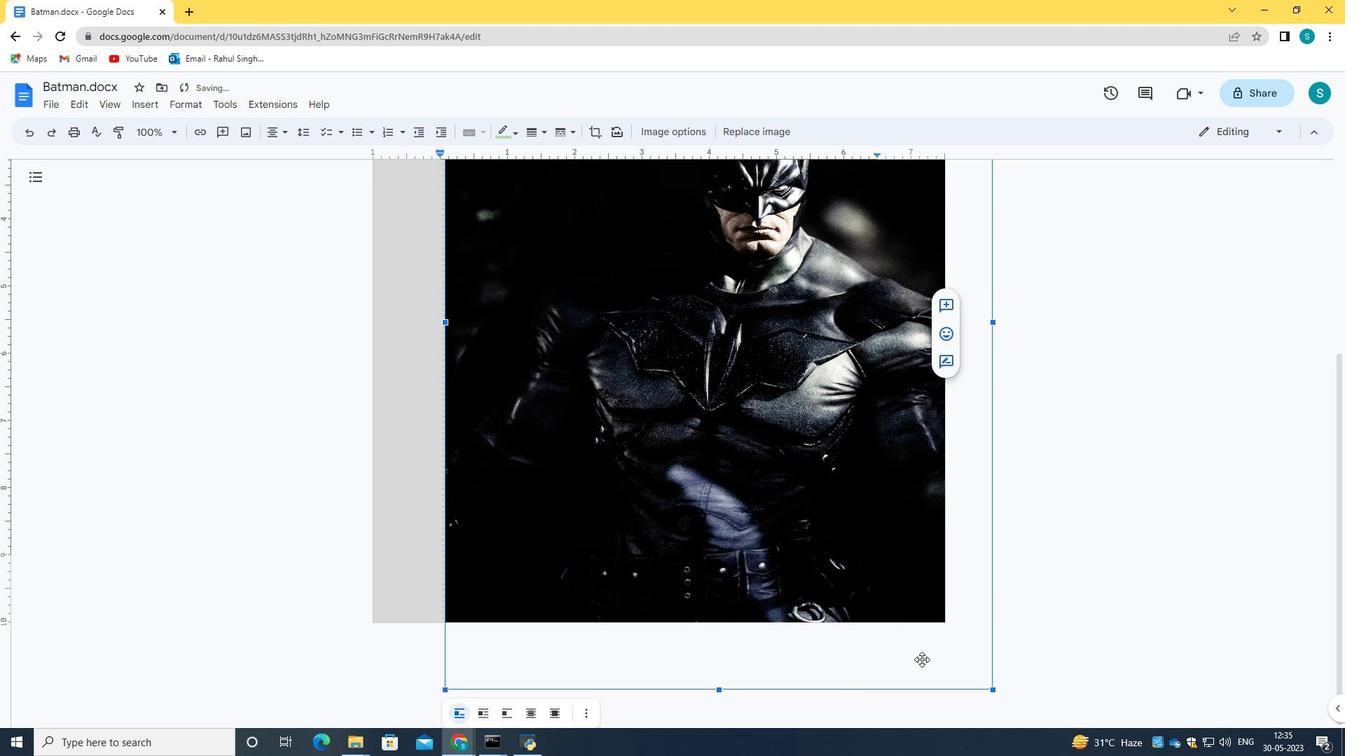 
Action: Mouse pressed left at (946, 667)
Screenshot: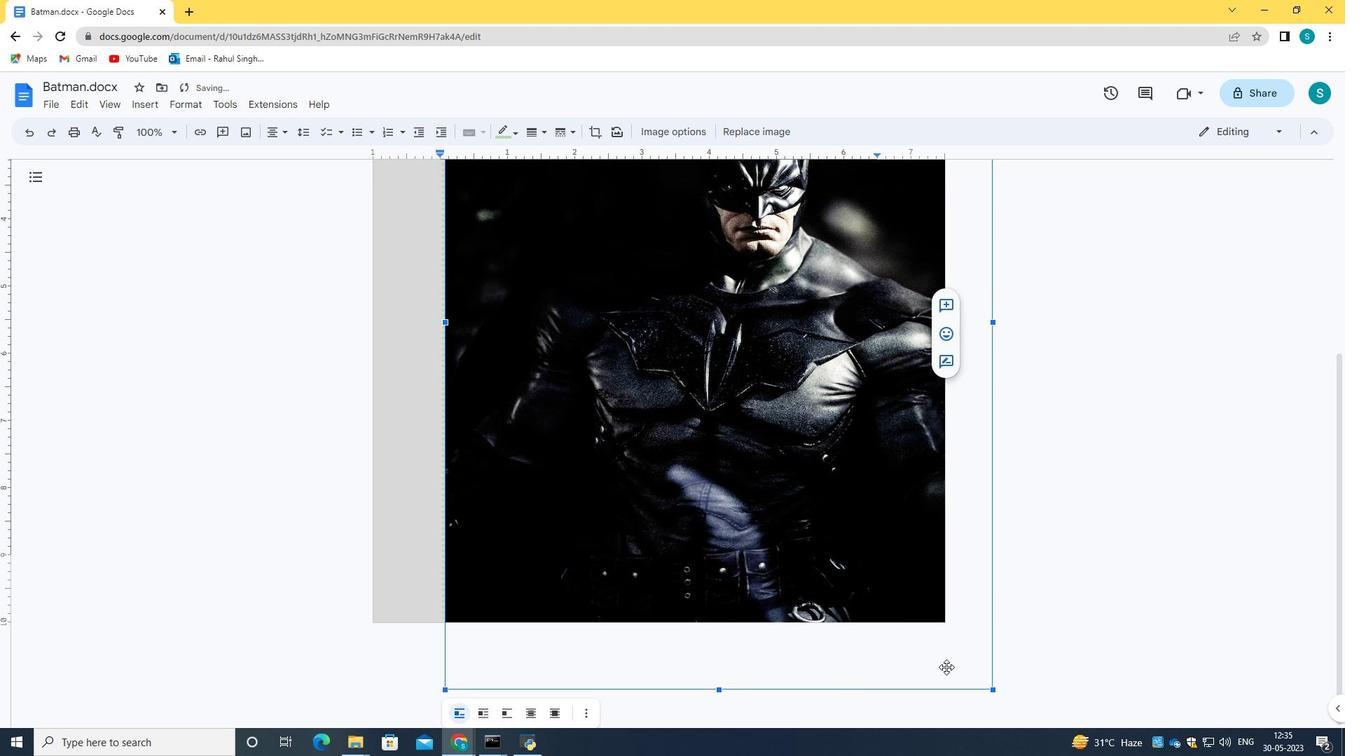 
Action: Mouse moved to (1093, 484)
Screenshot: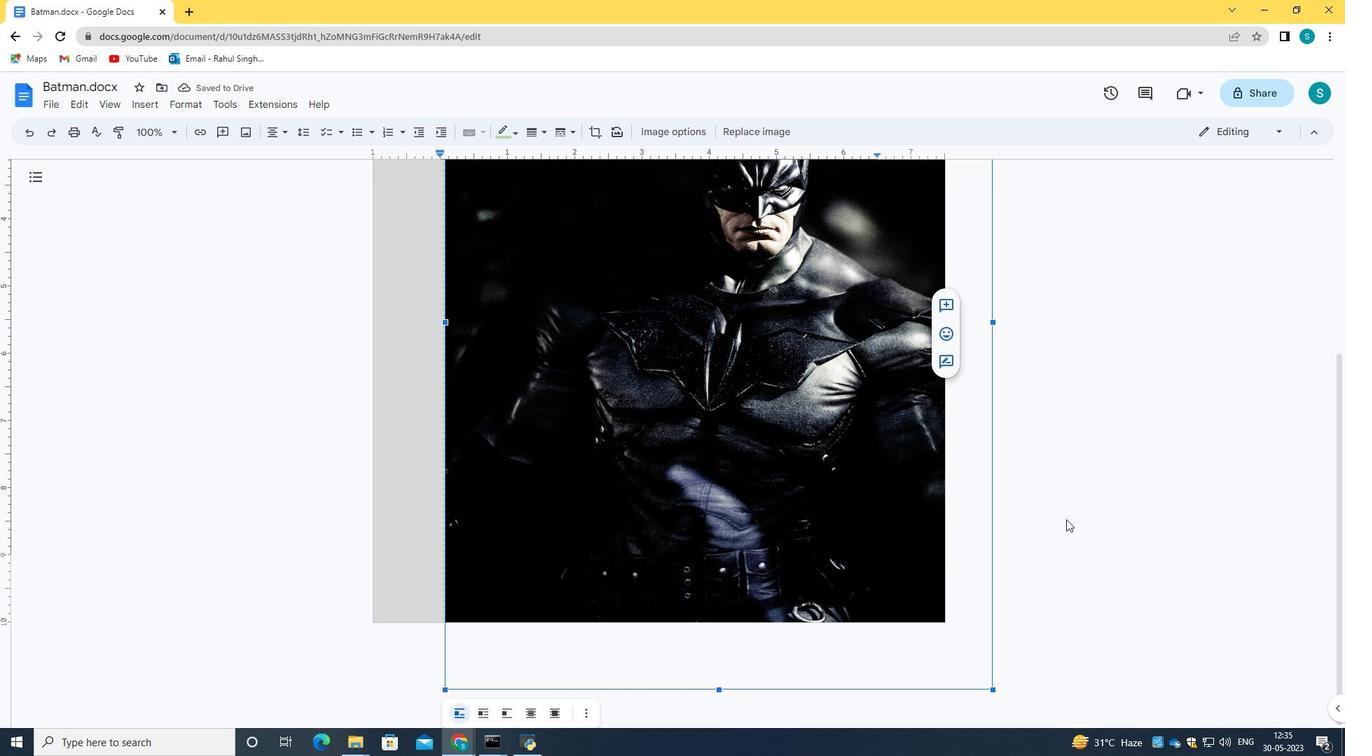 
Action: Mouse pressed left at (1093, 484)
Screenshot: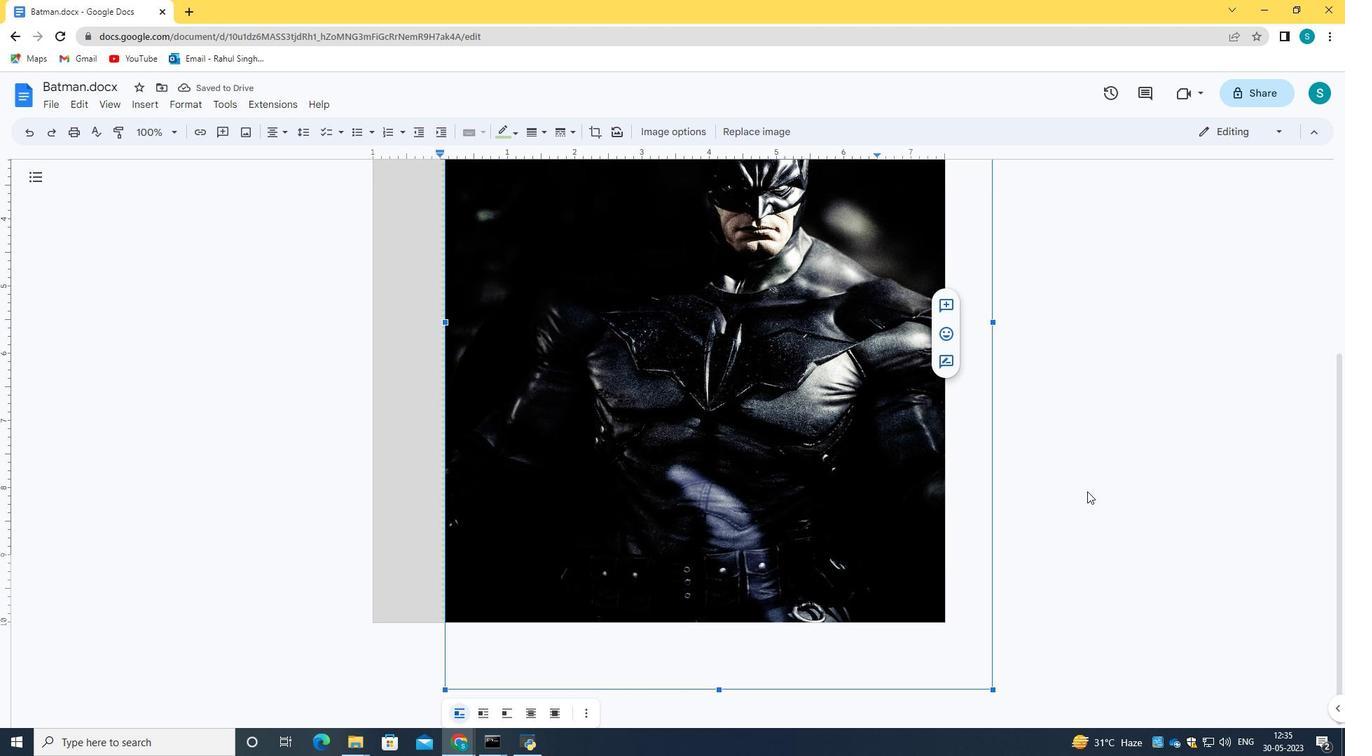 
Action: Mouse moved to (563, 131)
Screenshot: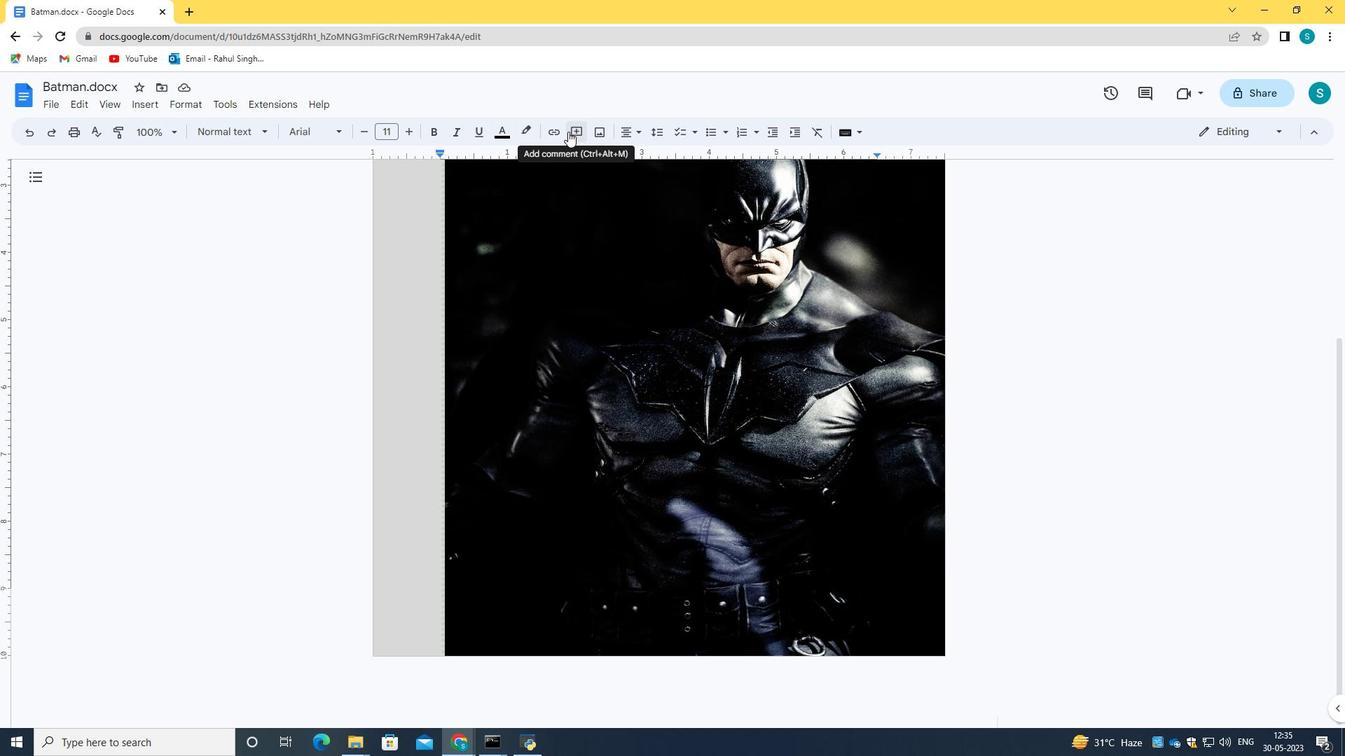
Action: Mouse pressed left at (563, 131)
Screenshot: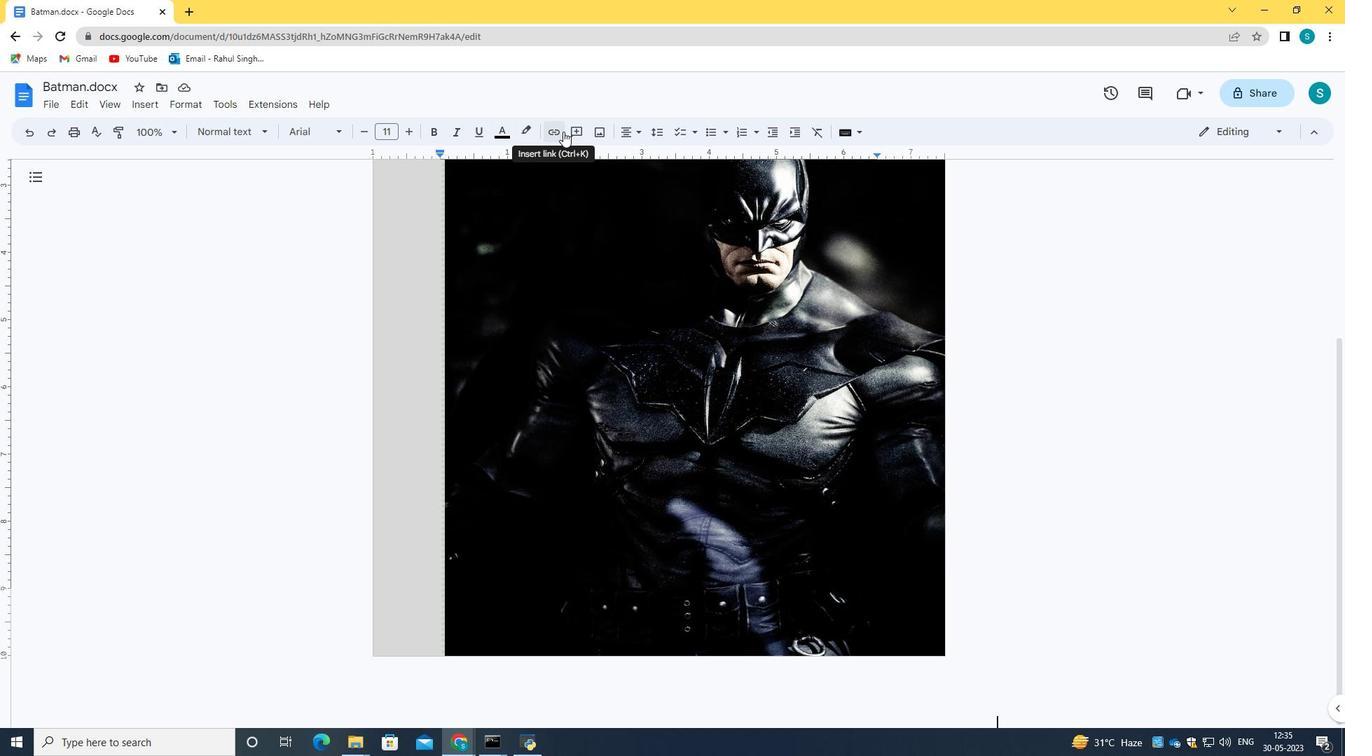 
Action: Mouse moved to (765, 460)
Screenshot: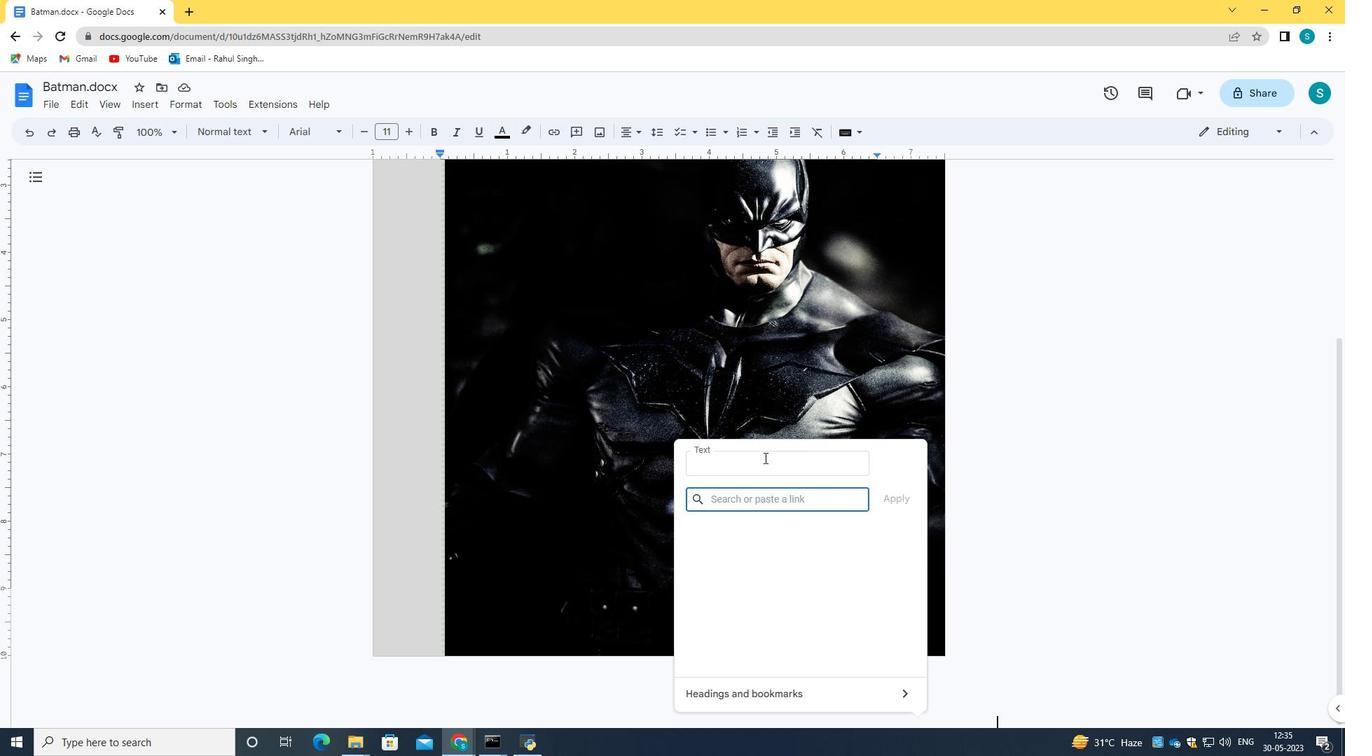 
Action: Key pressed www.instagram.com
Screenshot: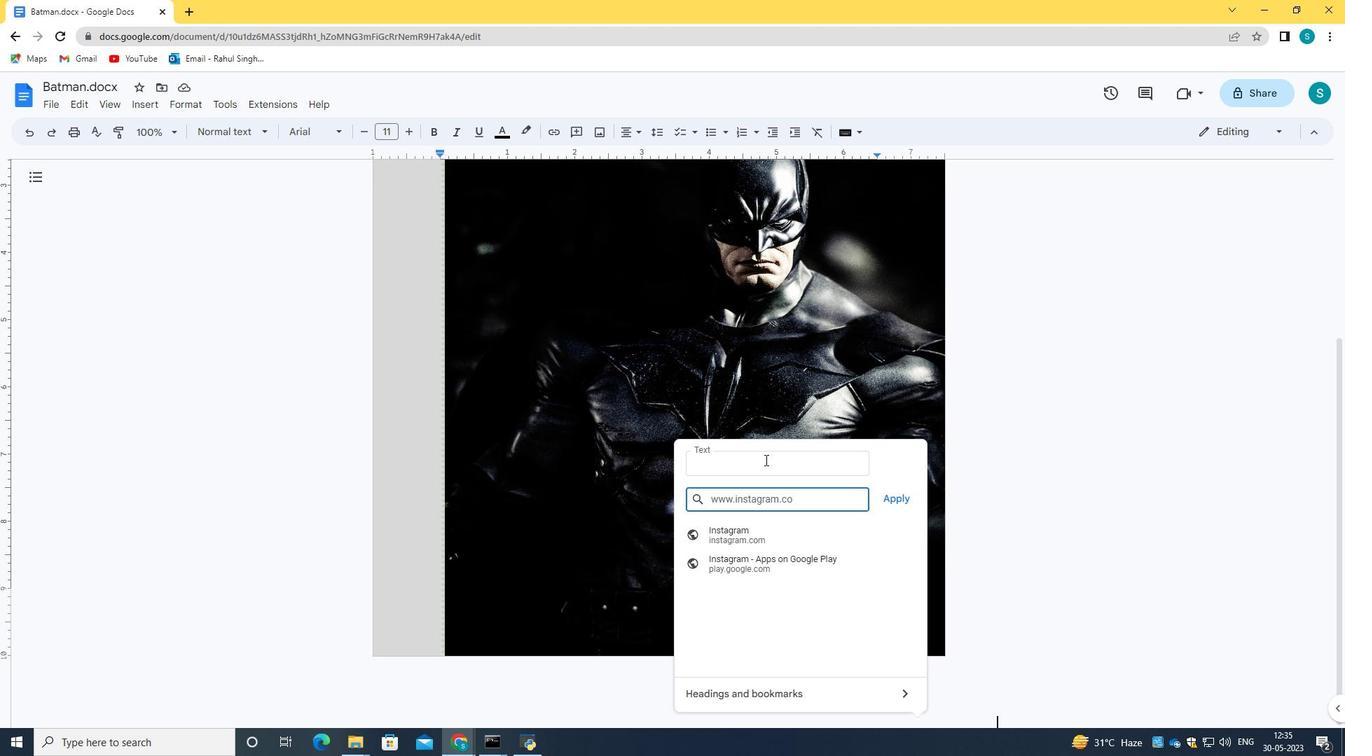 
Action: Mouse moved to (897, 498)
Screenshot: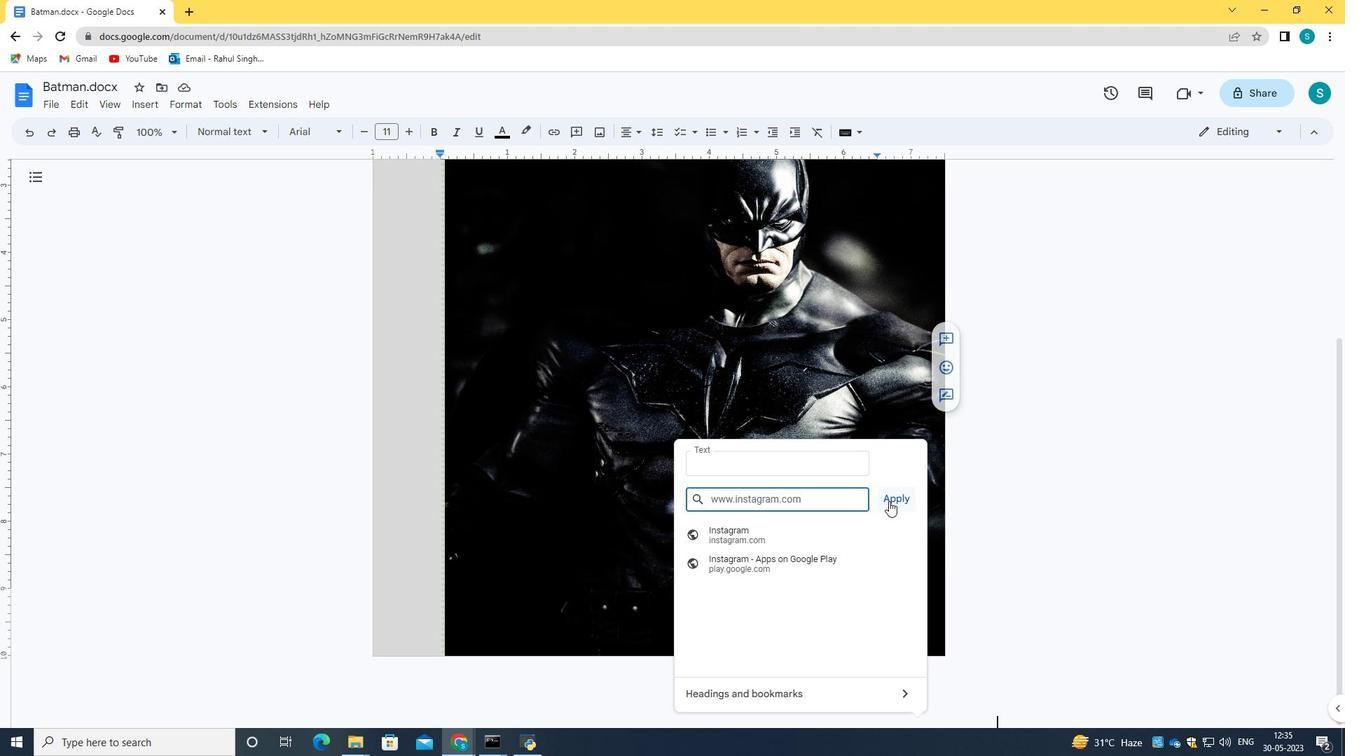 
Action: Mouse pressed left at (897, 498)
Screenshot: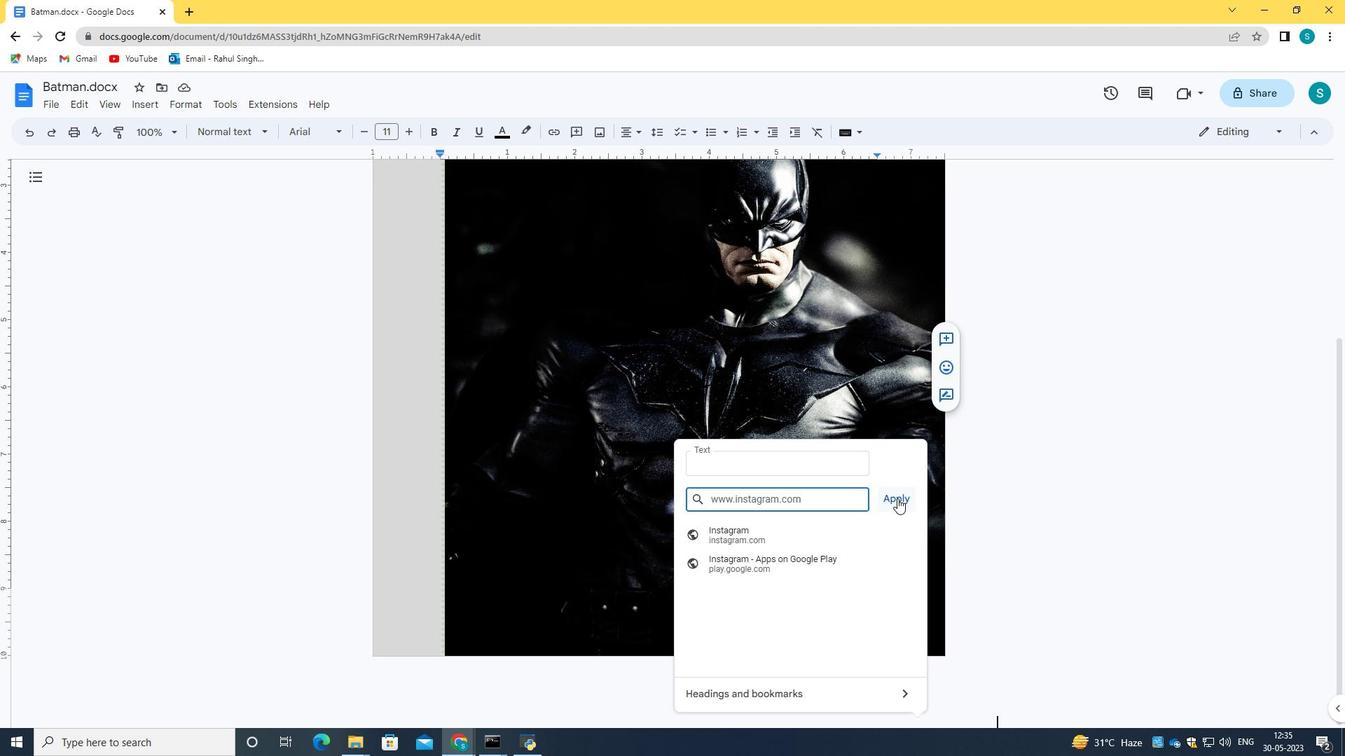 
Action: Mouse moved to (608, 683)
Screenshot: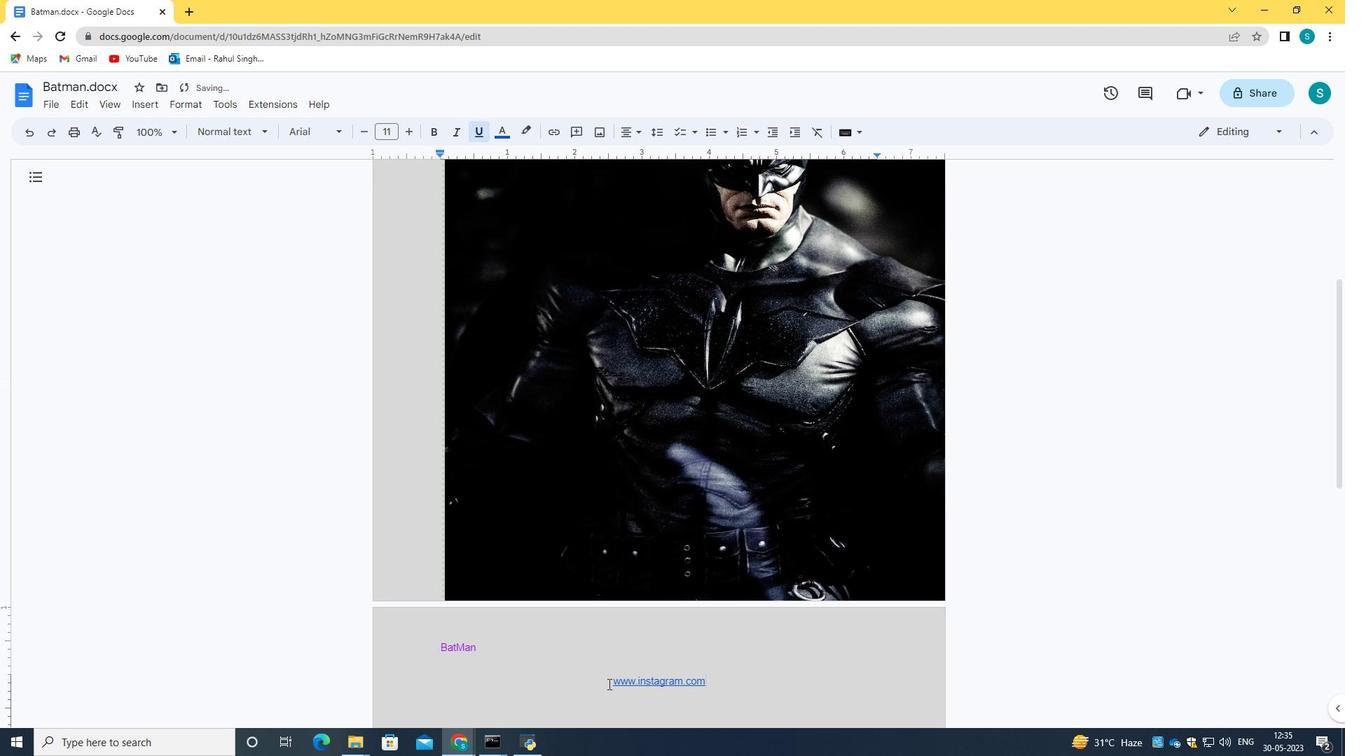 
Action: Mouse pressed left at (608, 683)
Screenshot: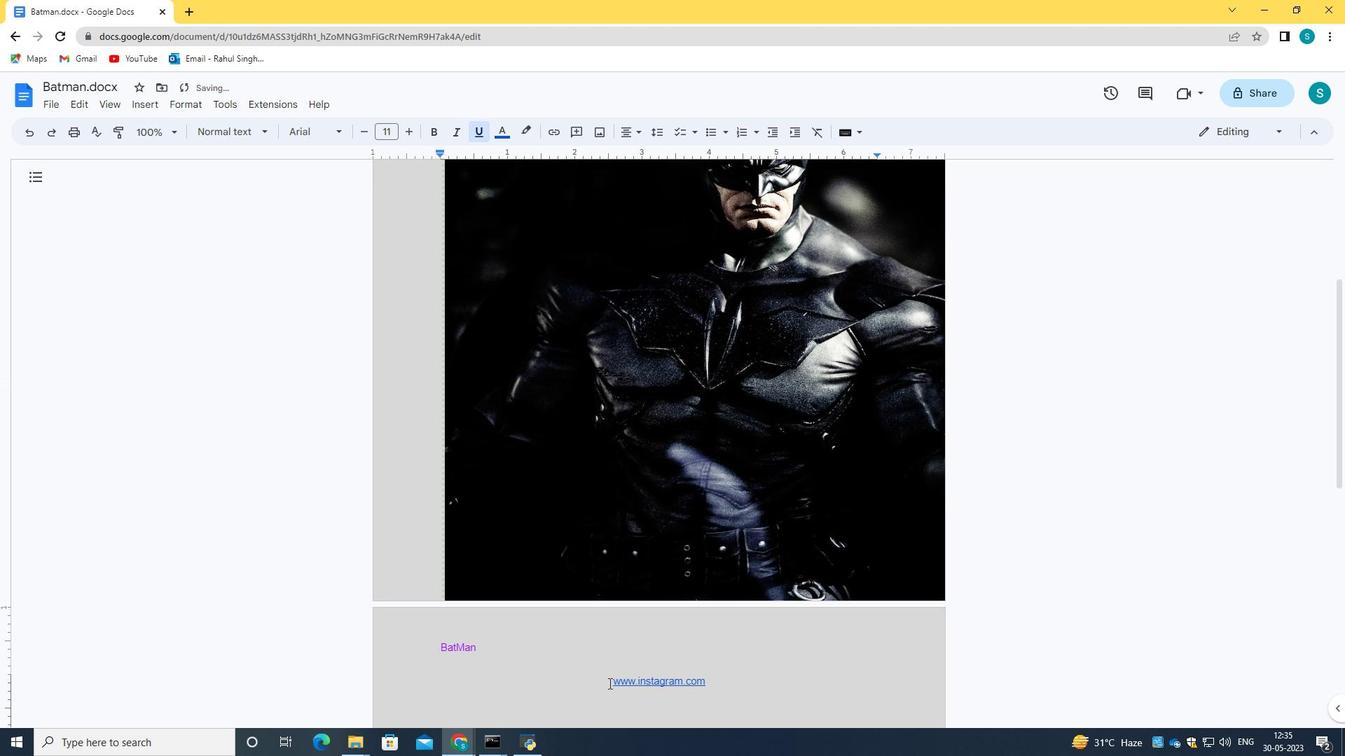 
Action: Mouse moved to (715, 682)
Screenshot: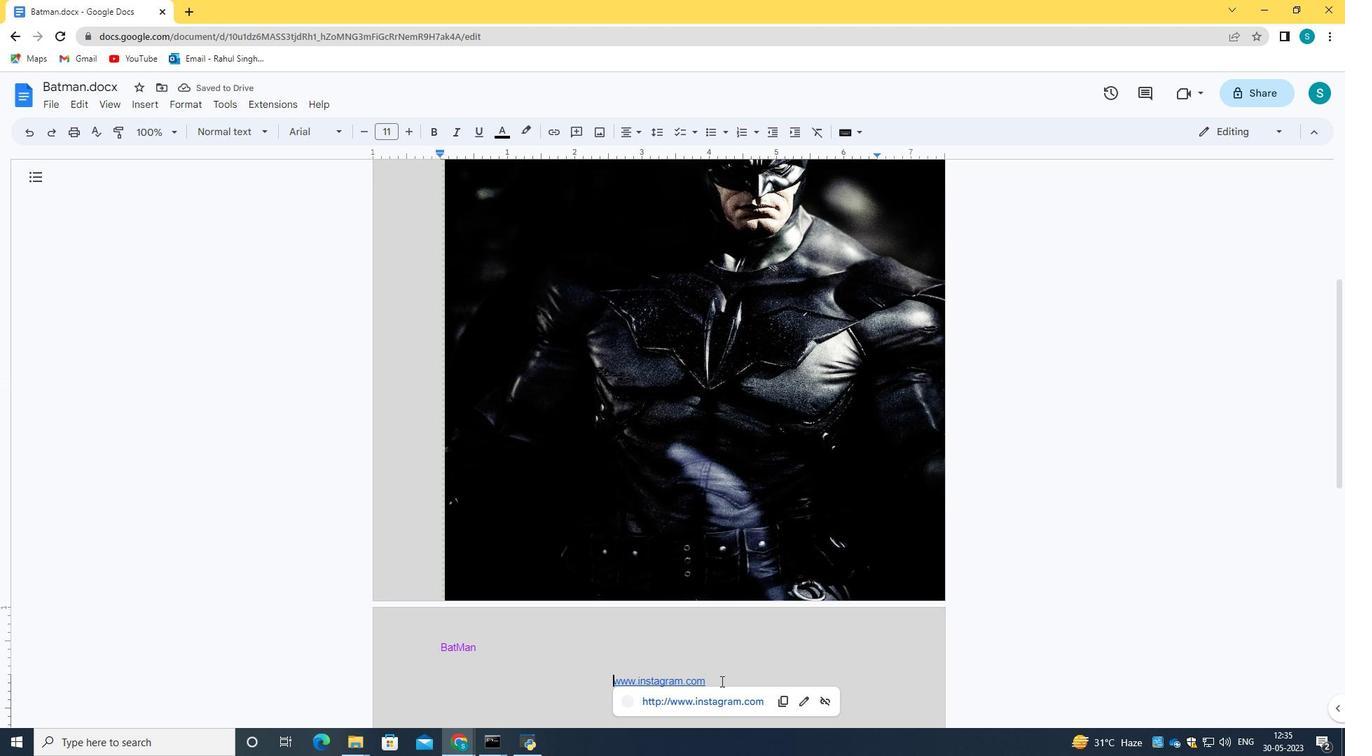 
Action: Mouse pressed left at (715, 682)
Screenshot: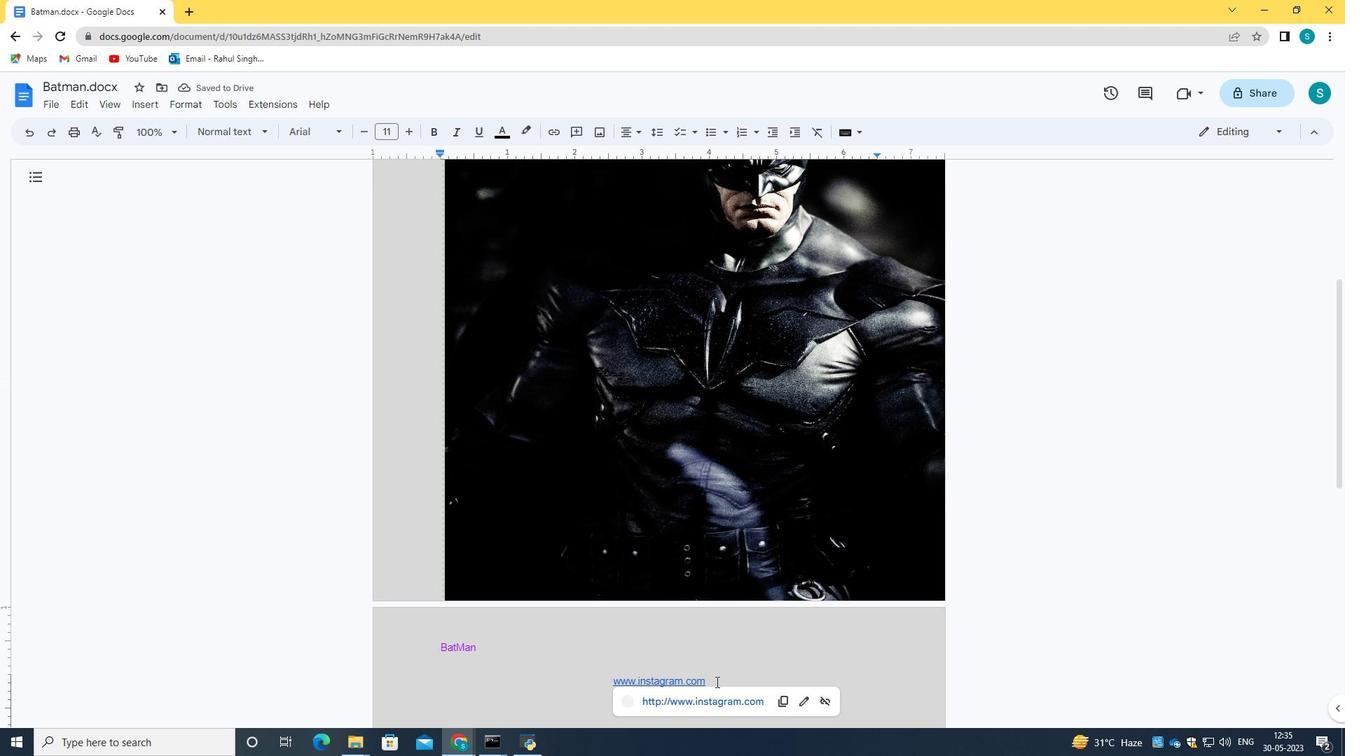 
Action: Mouse moved to (625, 666)
Screenshot: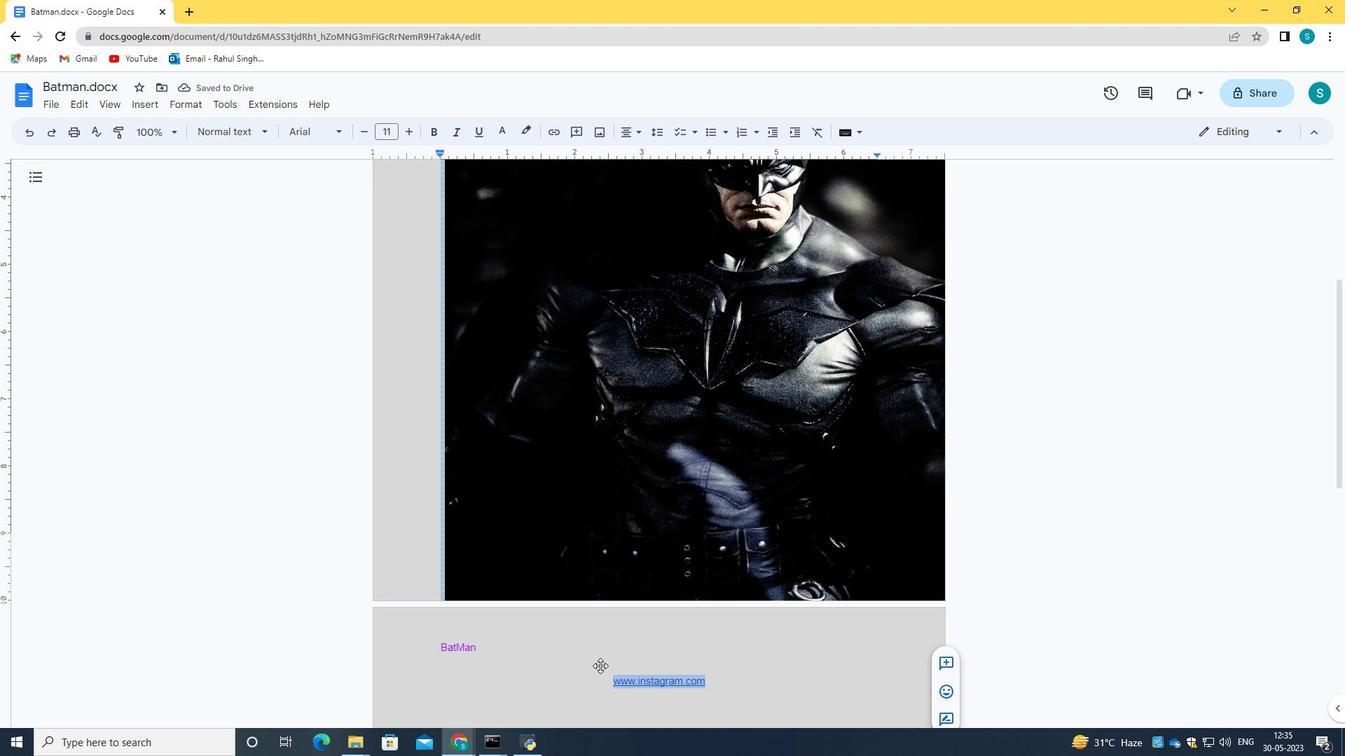 
Action: Key pressed <Key.space>
Screenshot: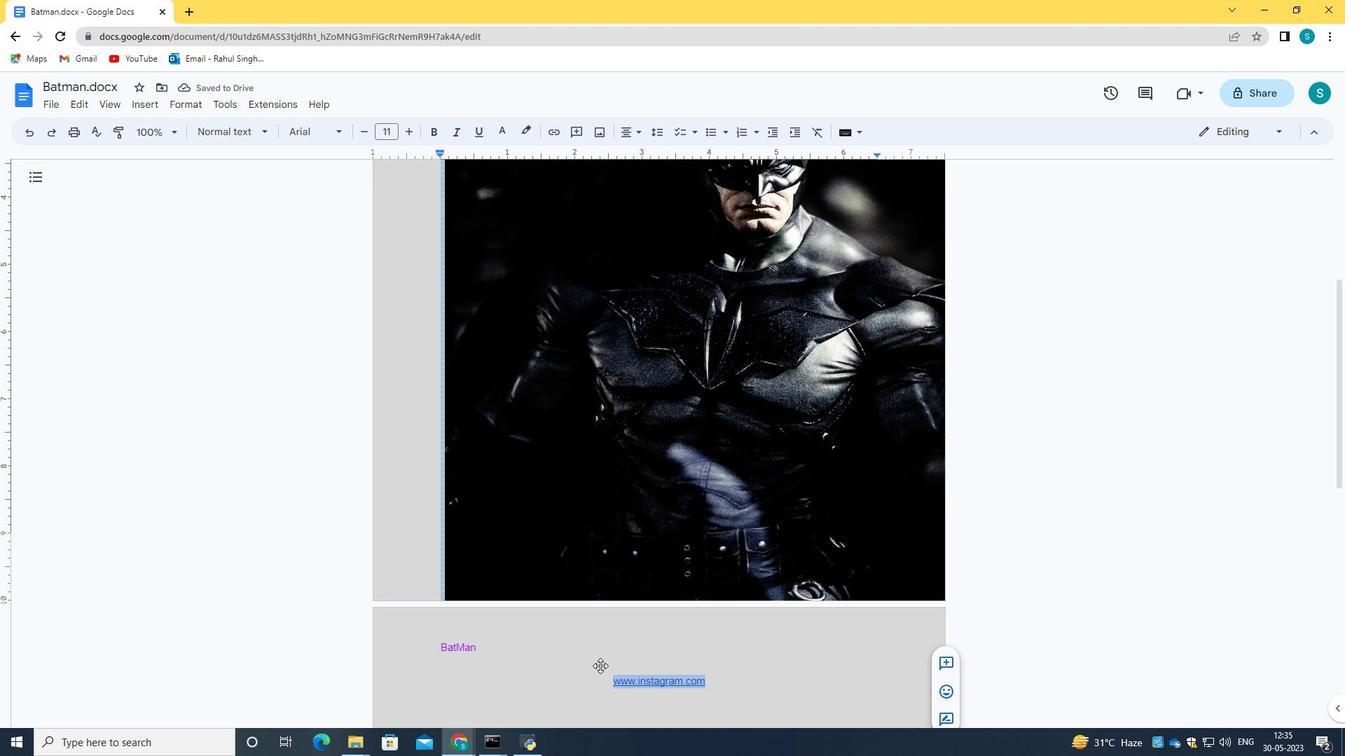 
Action: Mouse moved to (30, 138)
Screenshot: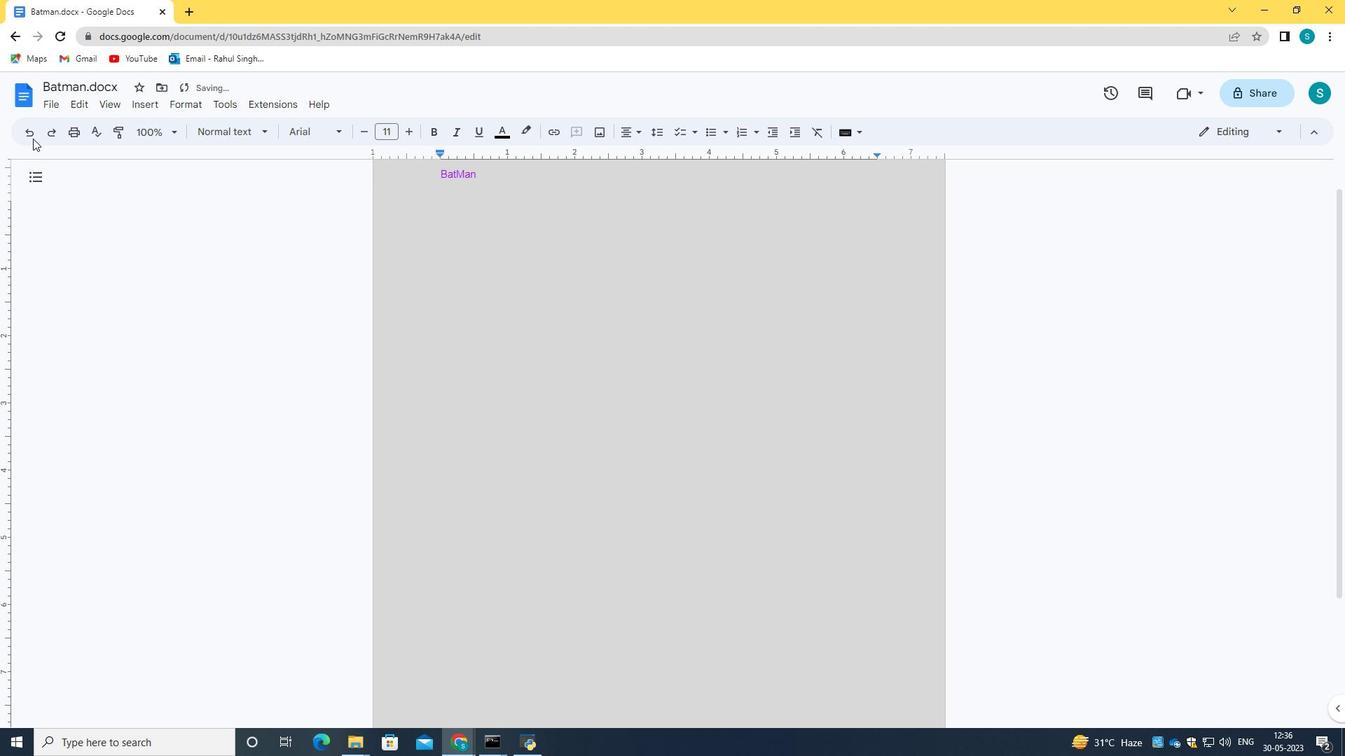 
Action: Mouse pressed left at (30, 138)
Screenshot: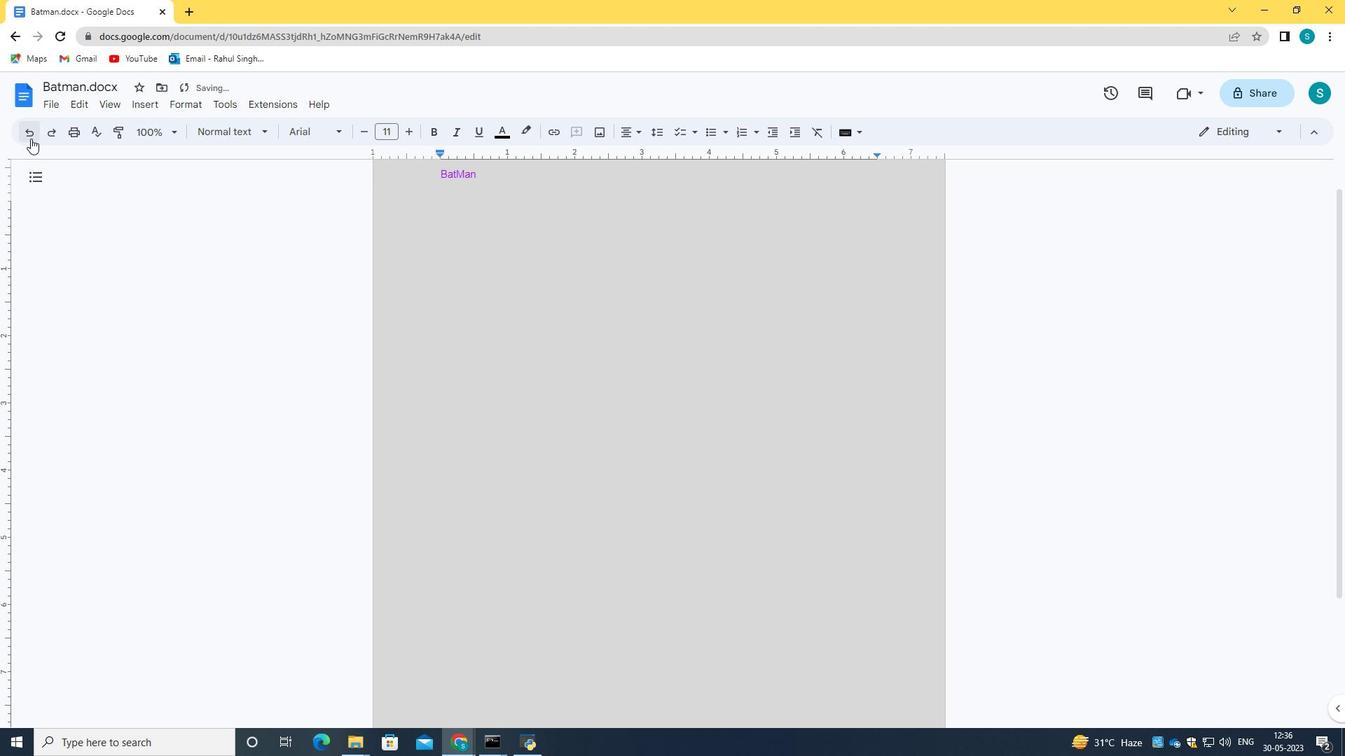 
Action: Mouse moved to (627, 716)
Screenshot: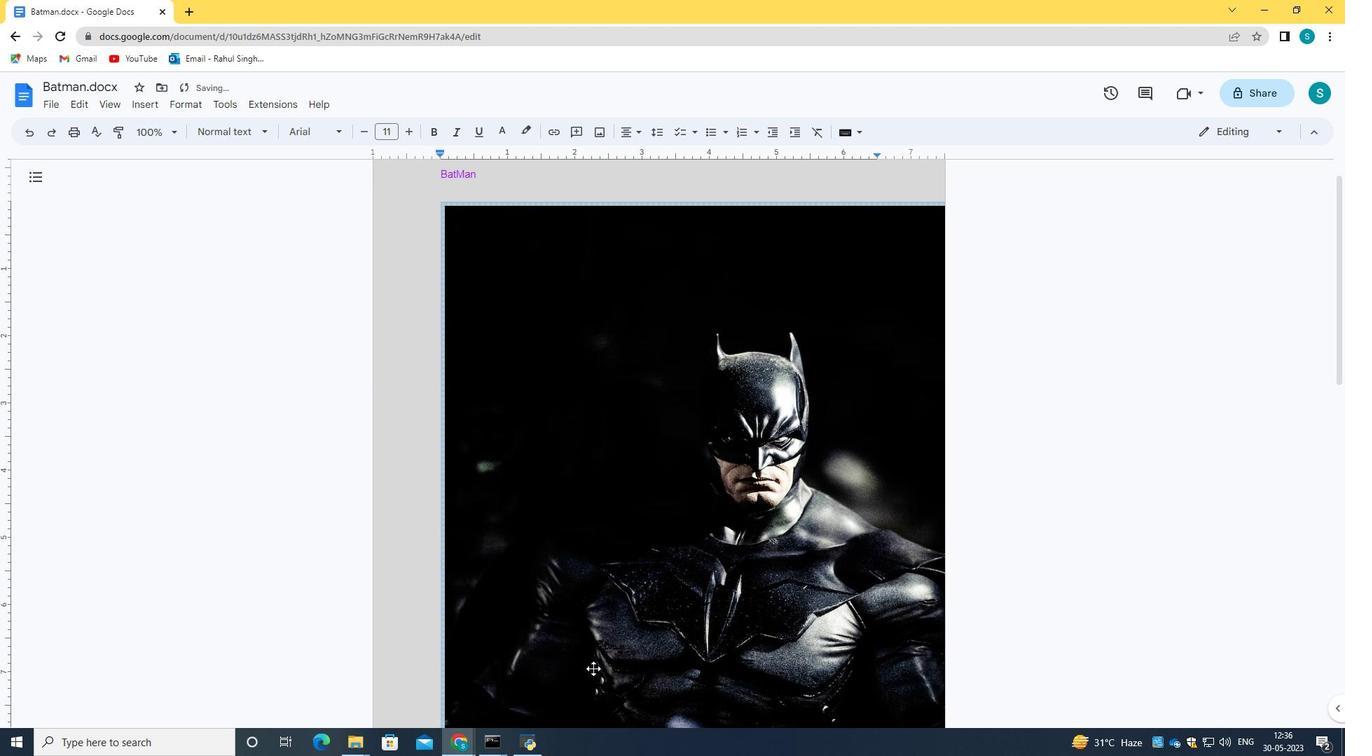 
Action: Mouse scrolled (627, 715) with delta (0, 0)
Screenshot: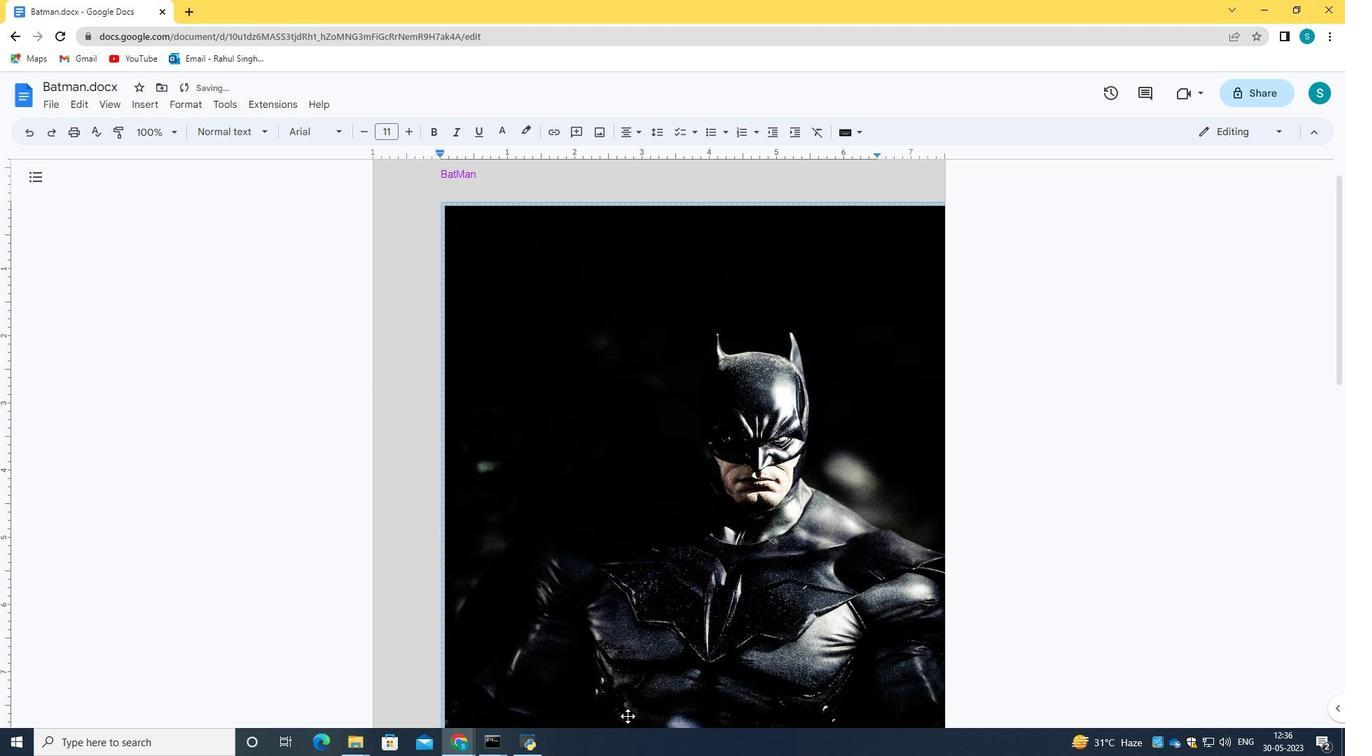 
Action: Mouse scrolled (627, 715) with delta (0, 0)
Screenshot: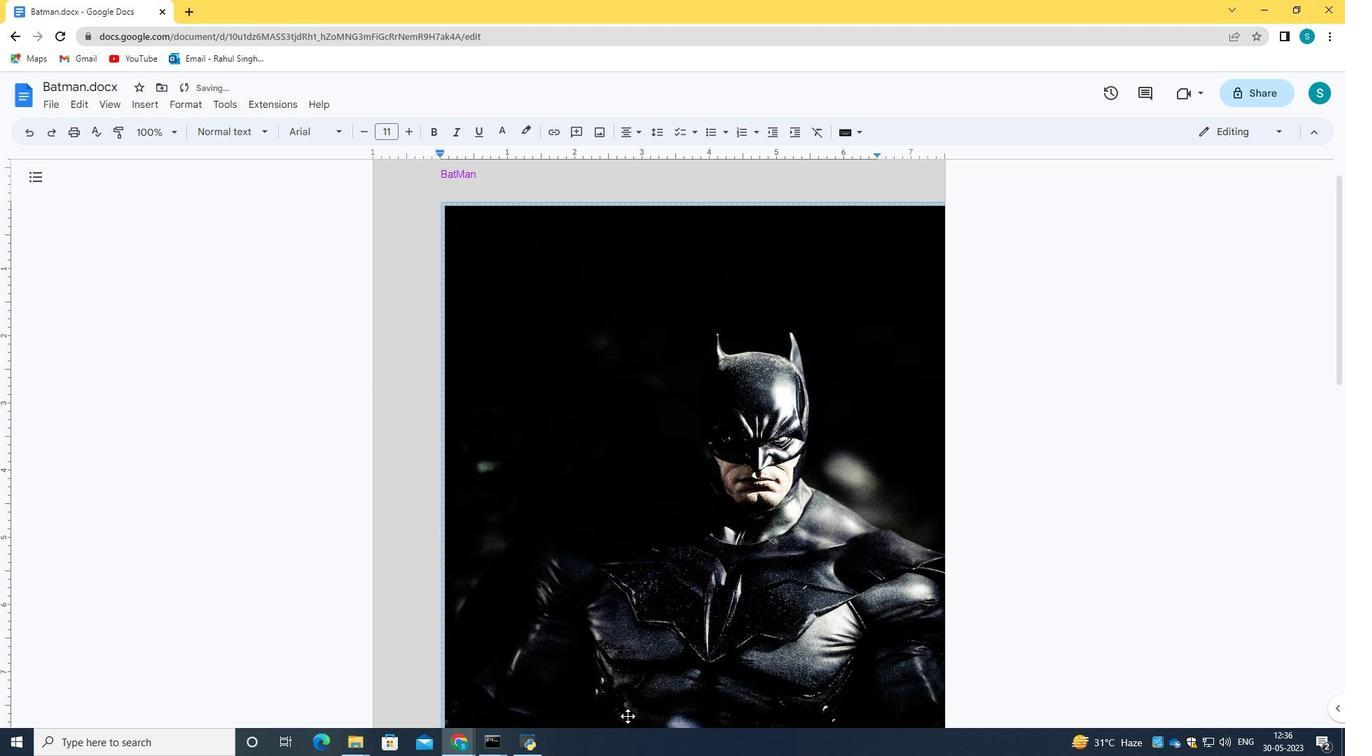
Action: Mouse scrolled (627, 715) with delta (0, 0)
Screenshot: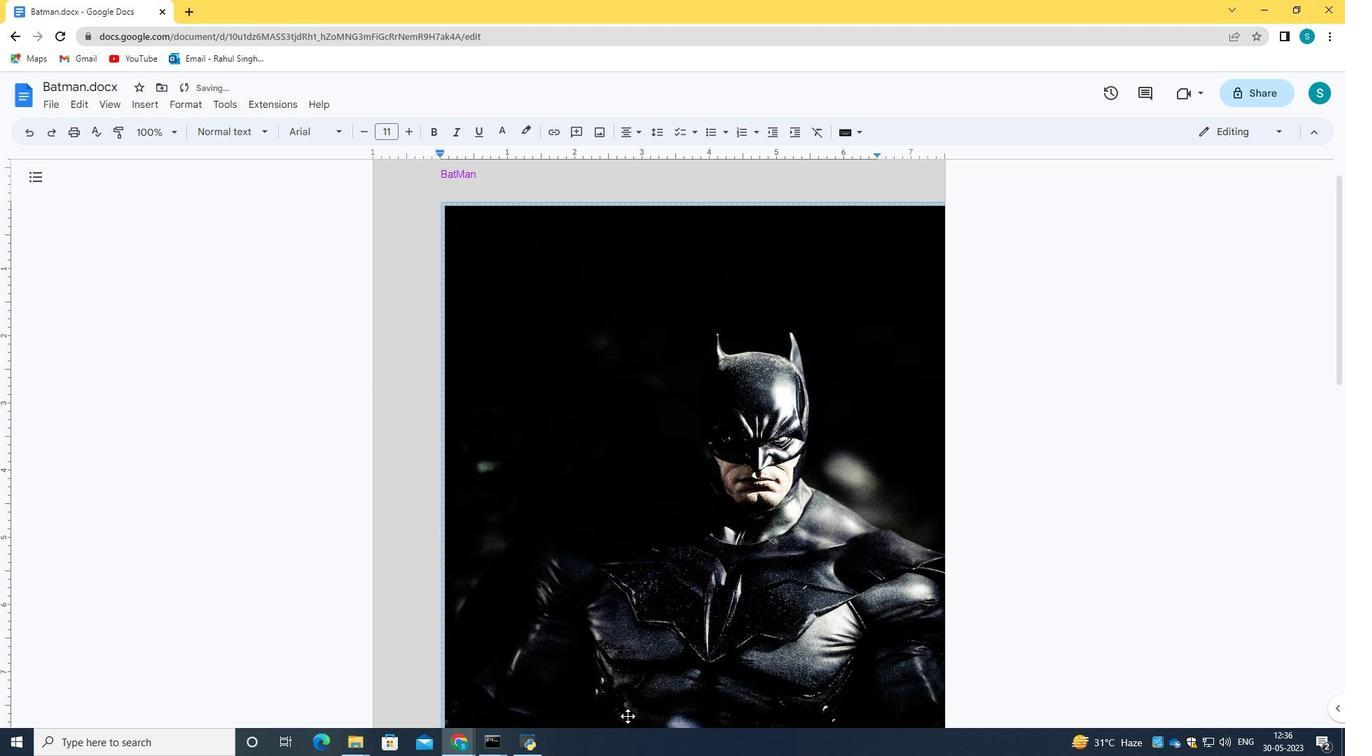 
Action: Mouse scrolled (627, 715) with delta (0, 0)
Screenshot: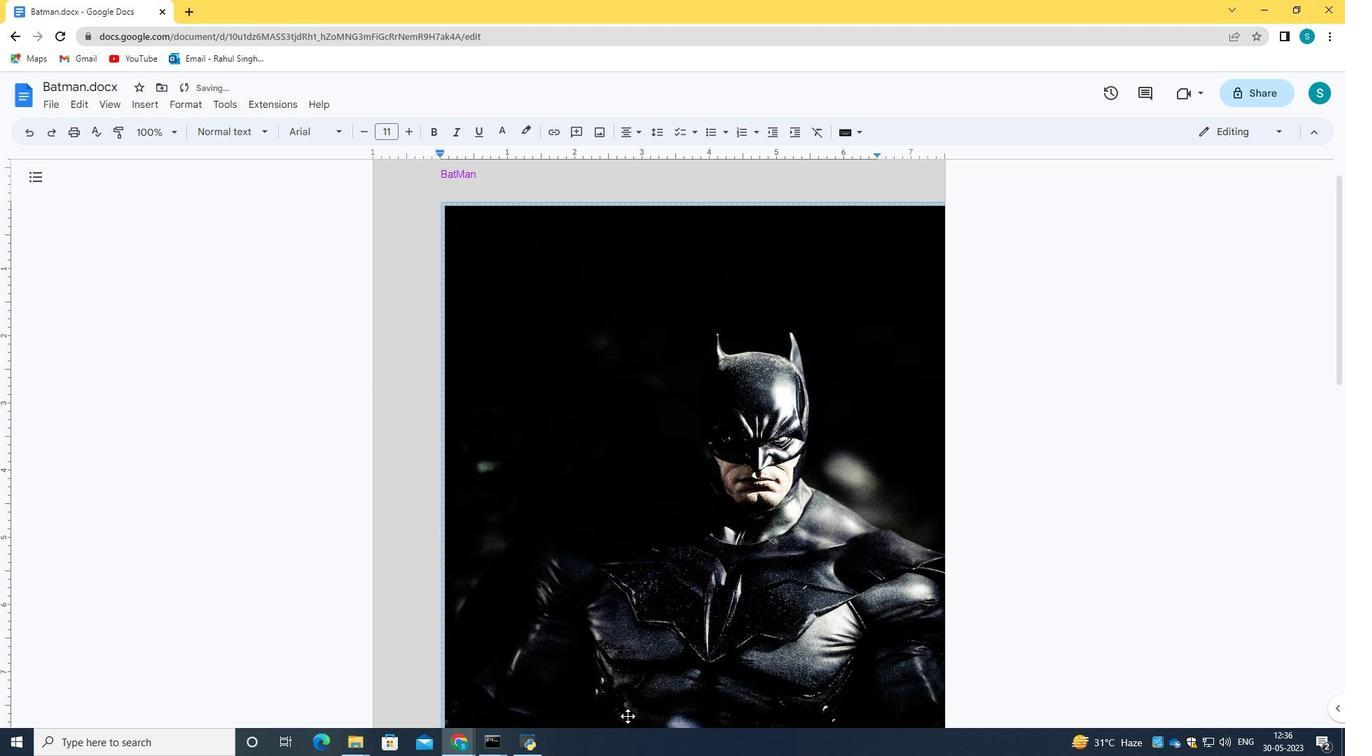 
Action: Mouse moved to (636, 692)
Screenshot: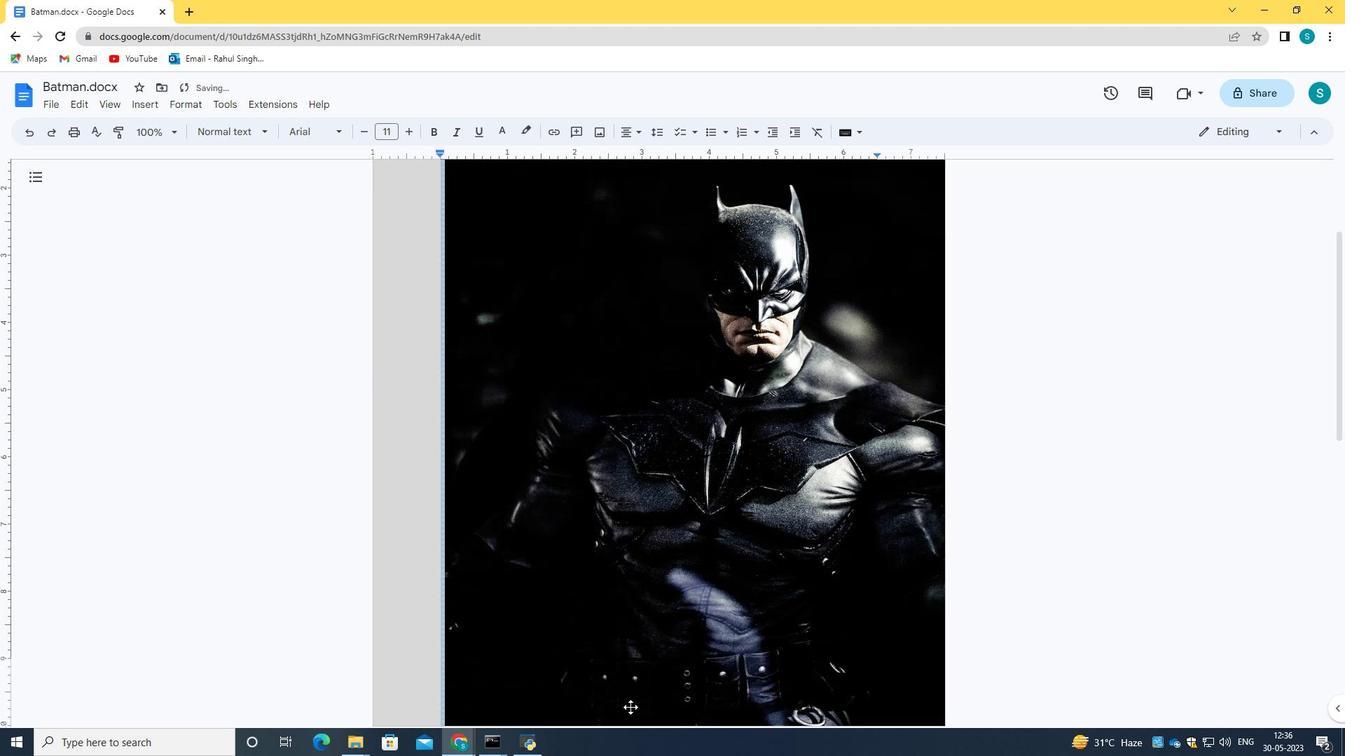 
Action: Mouse scrolled (636, 691) with delta (0, 0)
Screenshot: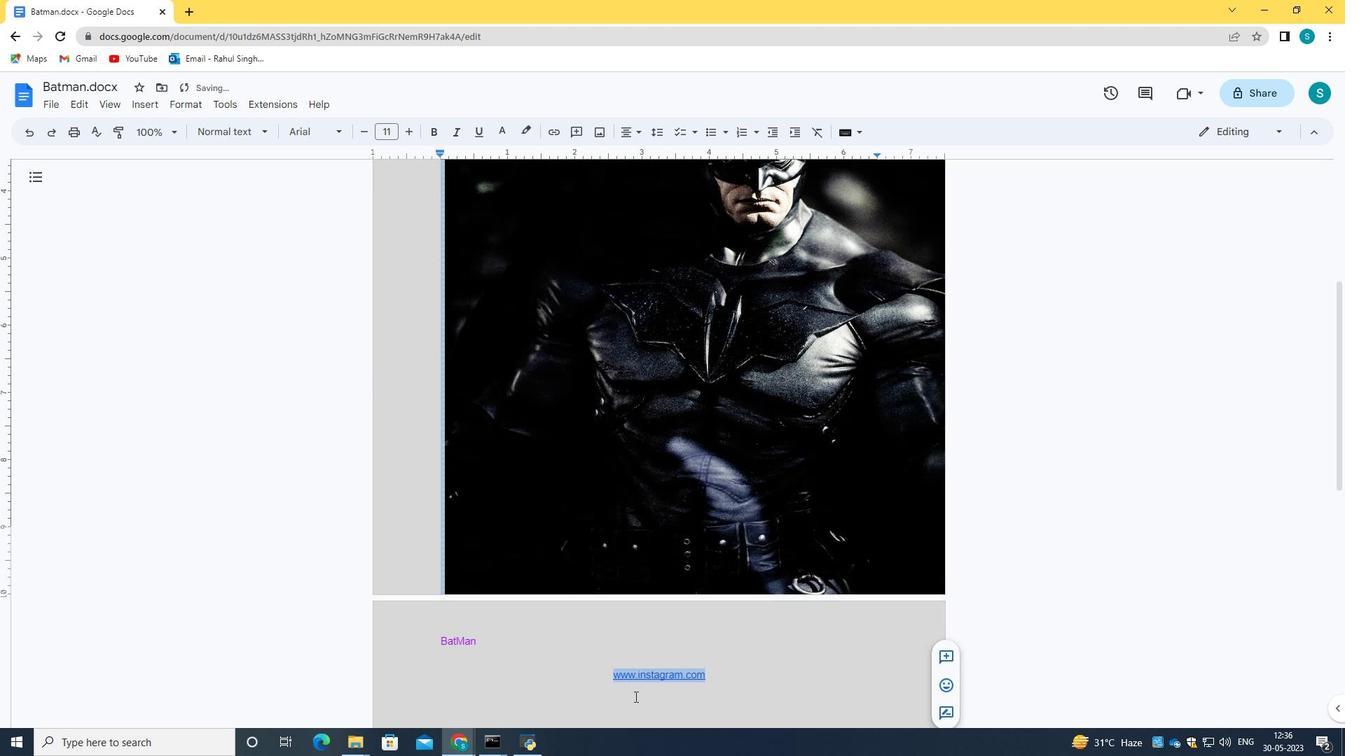 
Action: Mouse scrolled (636, 691) with delta (0, 0)
Screenshot: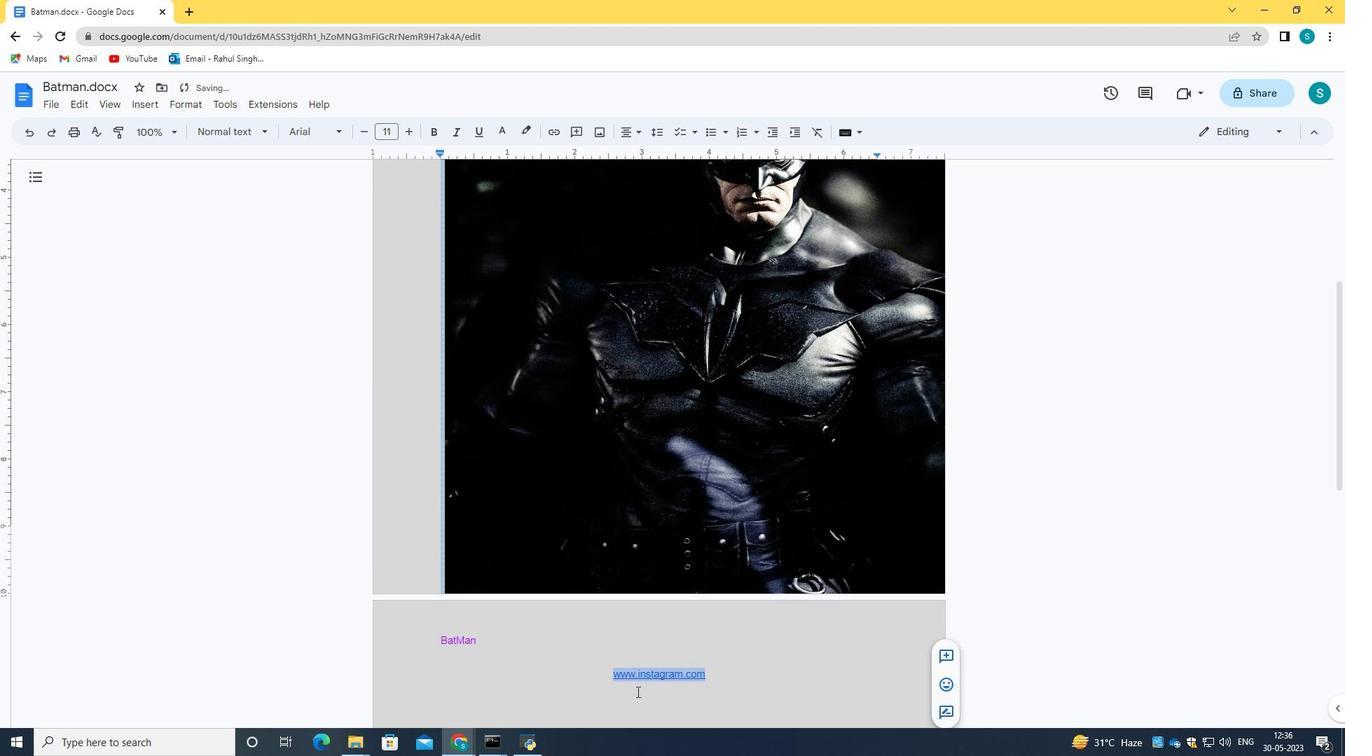 
Action: Mouse moved to (768, 545)
Screenshot: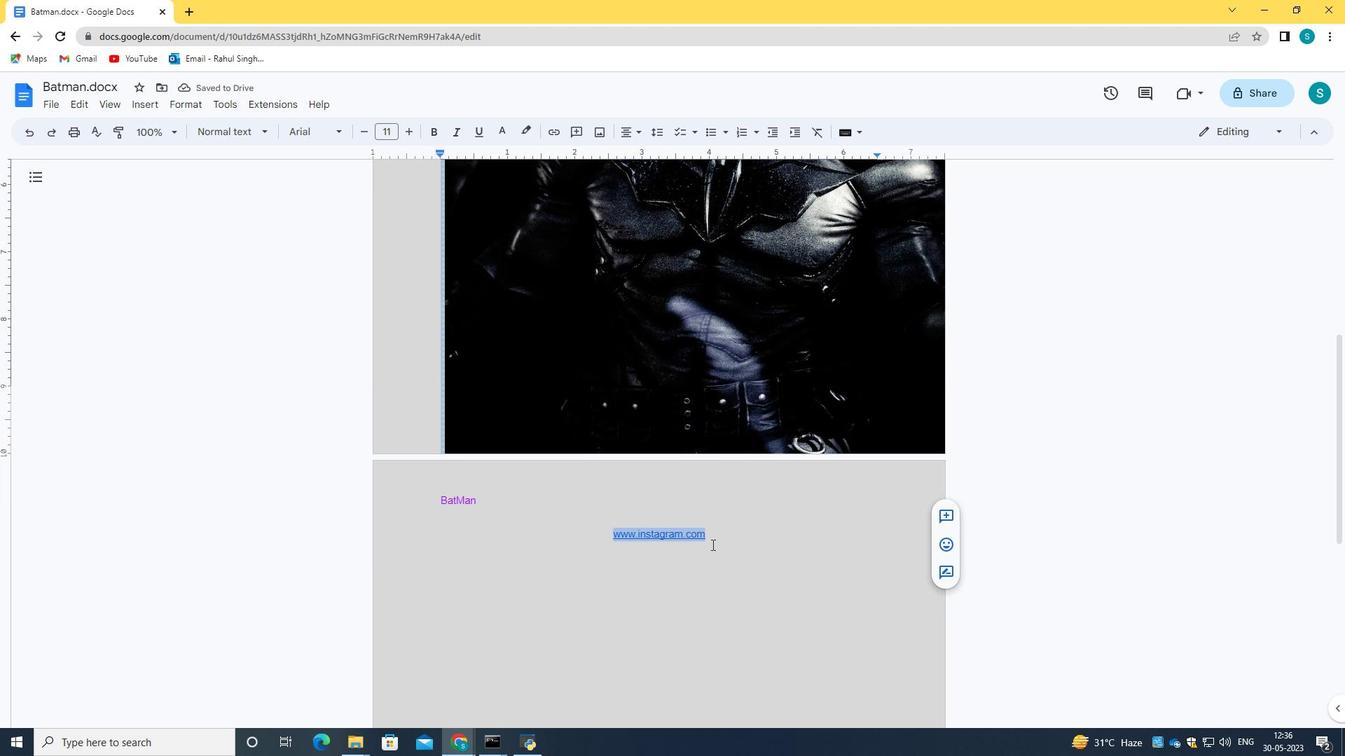 
Action: Mouse pressed left at (768, 545)
Screenshot: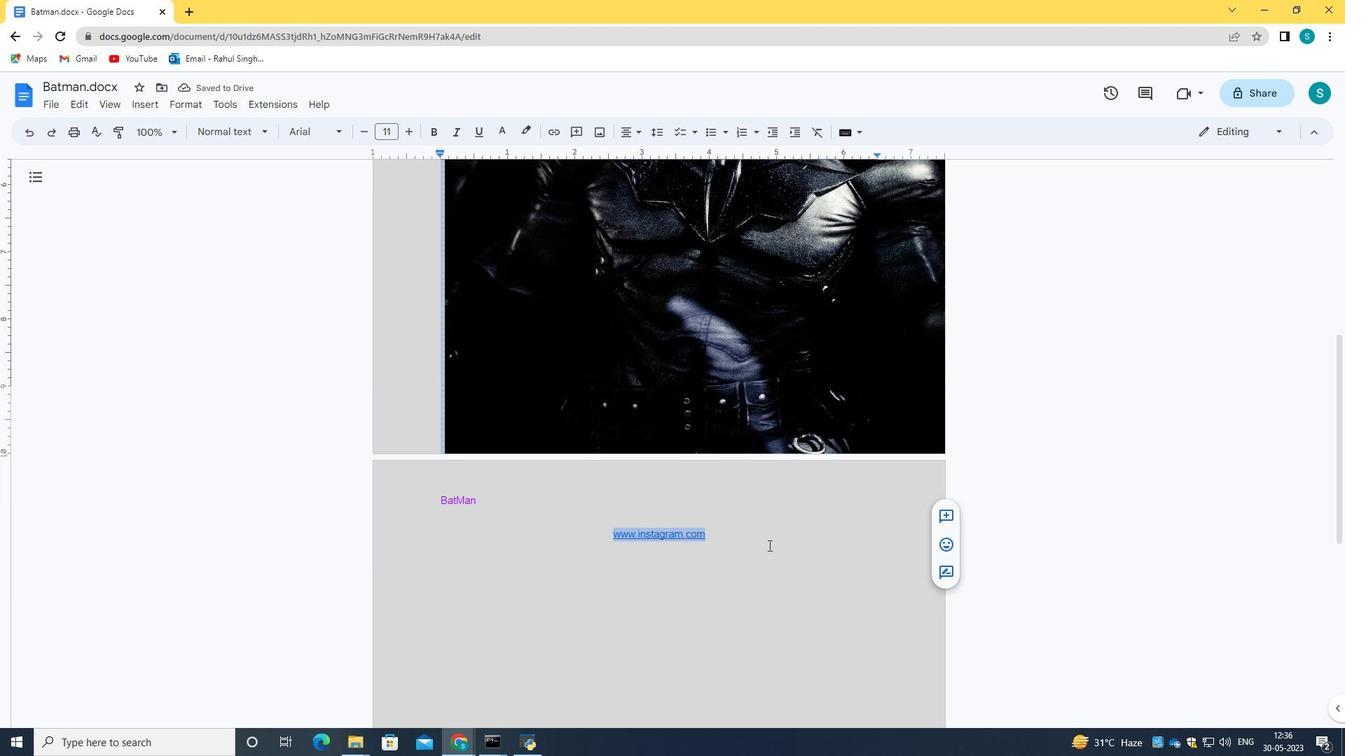 
Action: Mouse moved to (702, 531)
Screenshot: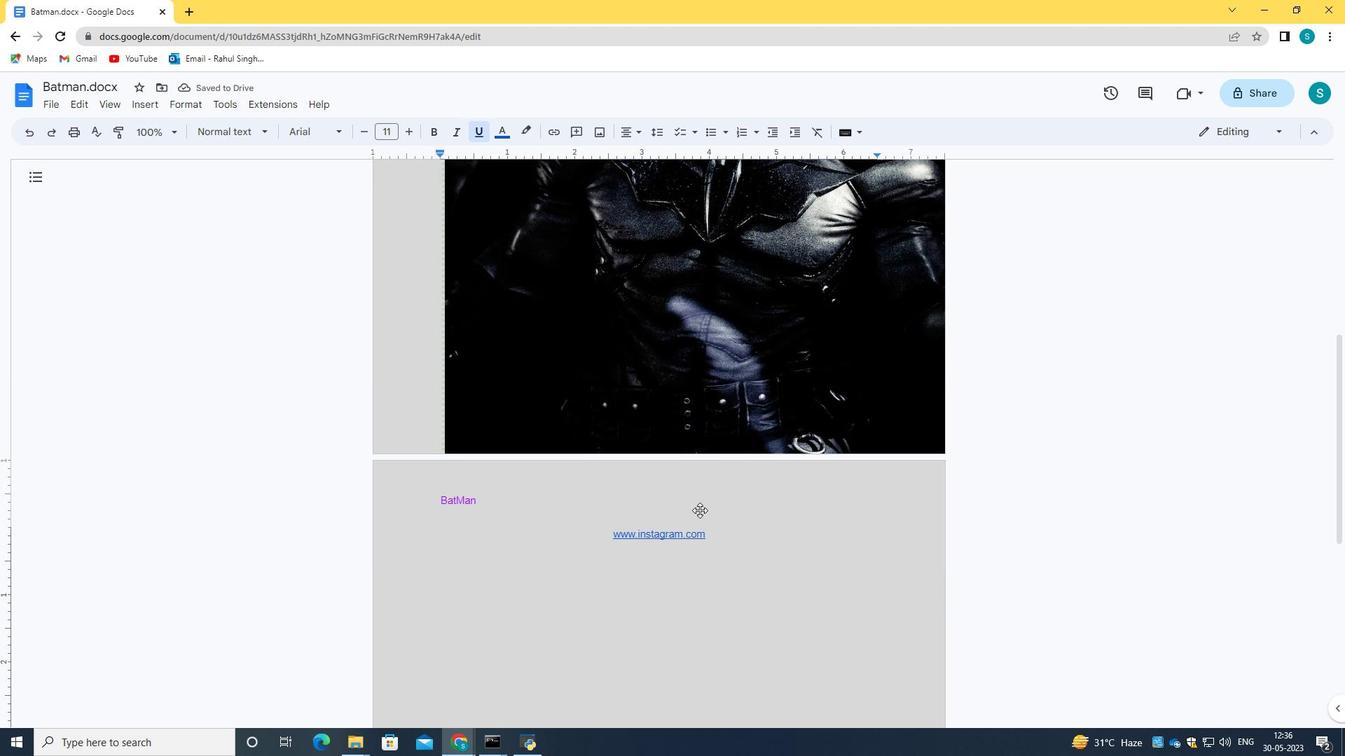 
Action: Mouse scrolled (702, 531) with delta (0, 0)
Screenshot: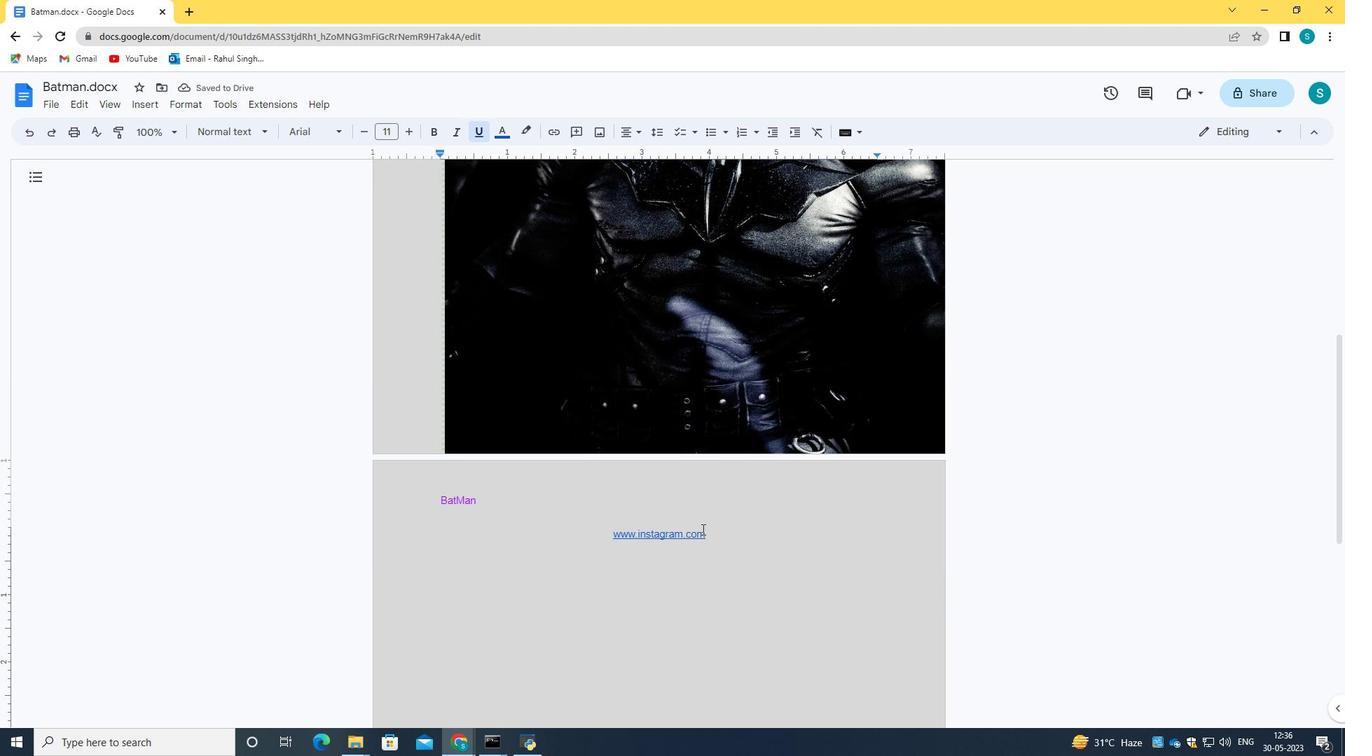 
Action: Mouse scrolled (702, 531) with delta (0, 0)
Screenshot: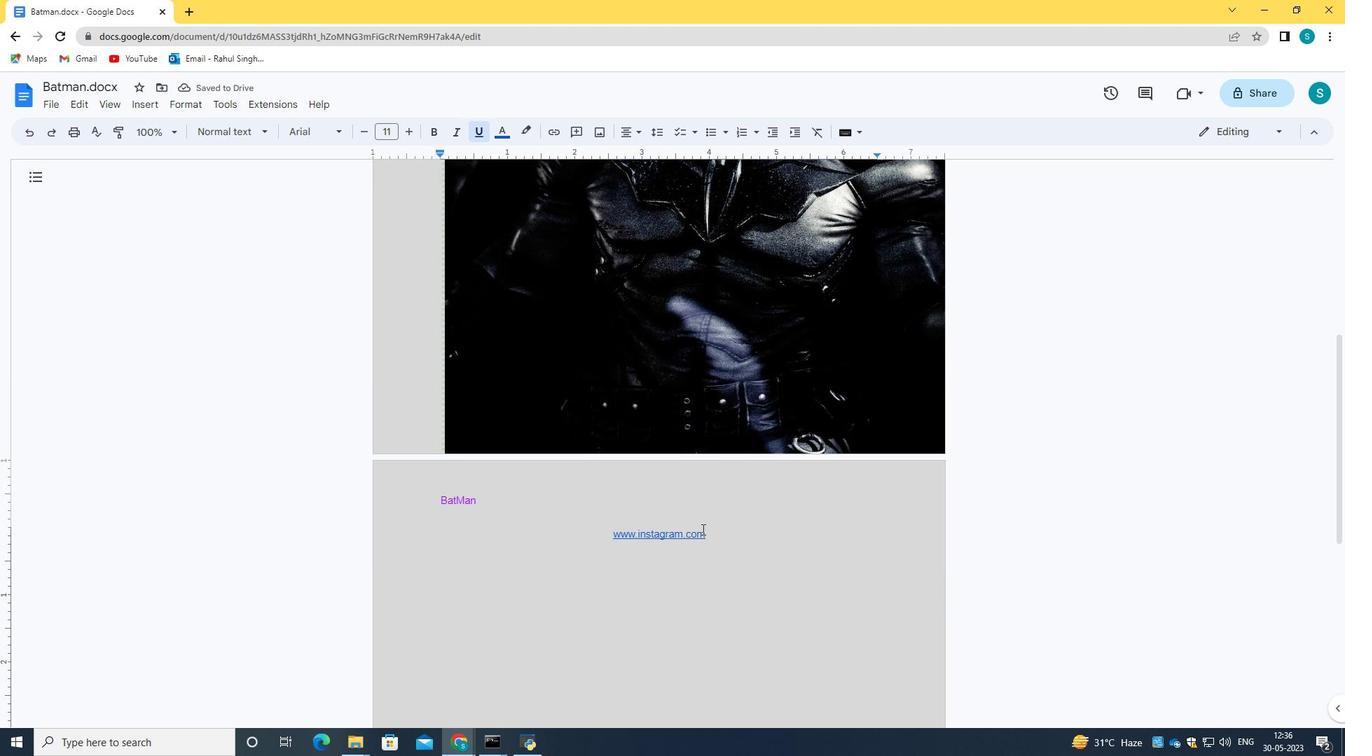 
Action: Mouse scrolled (702, 531) with delta (0, 0)
Screenshot: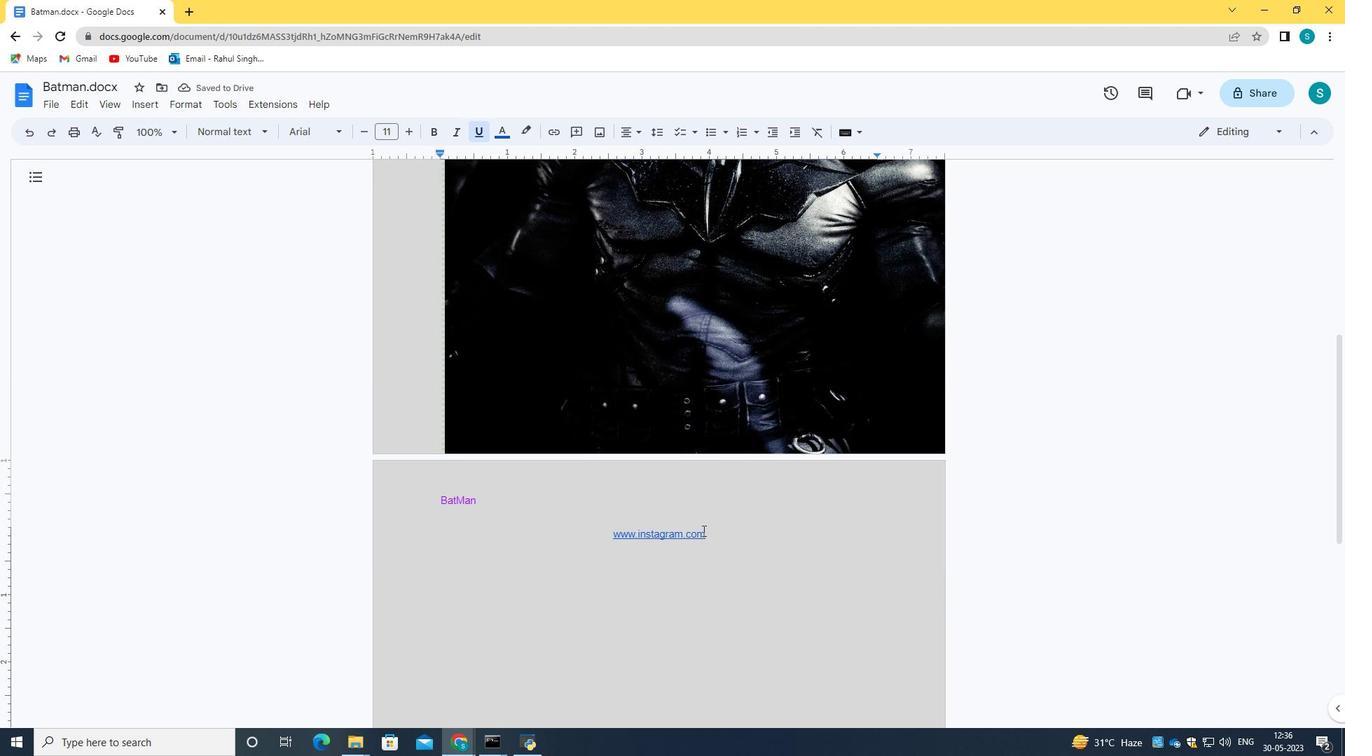 
Action: Mouse scrolled (702, 531) with delta (0, 0)
Screenshot: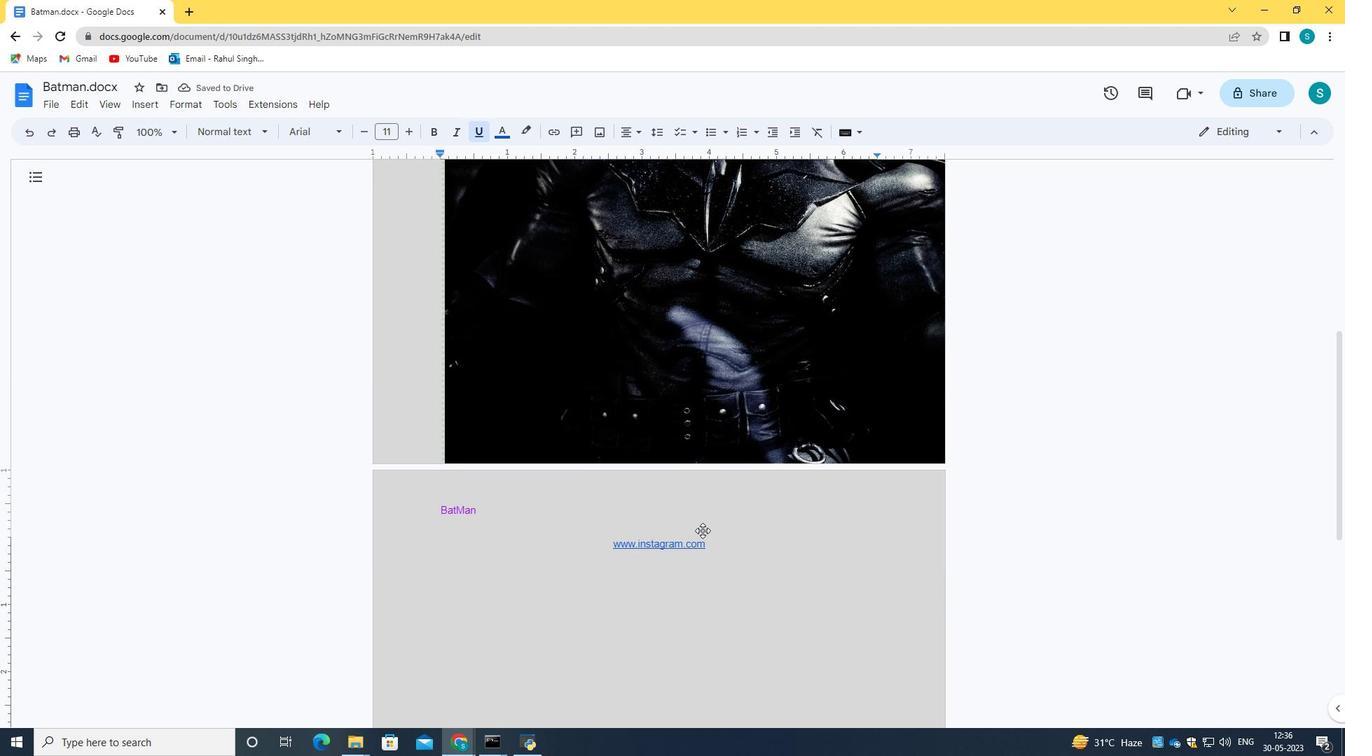 
Action: Mouse scrolled (702, 531) with delta (0, 0)
Screenshot: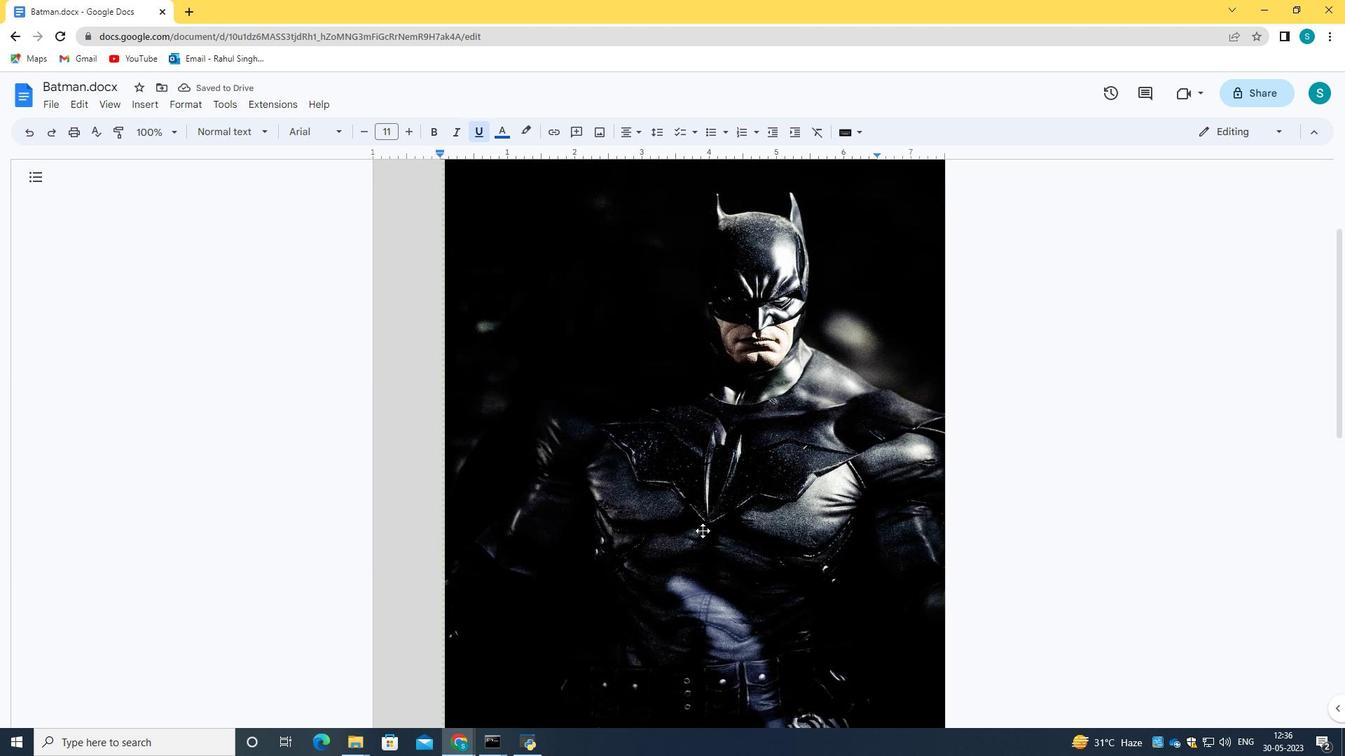 
Action: Mouse scrolled (702, 531) with delta (0, 0)
Screenshot: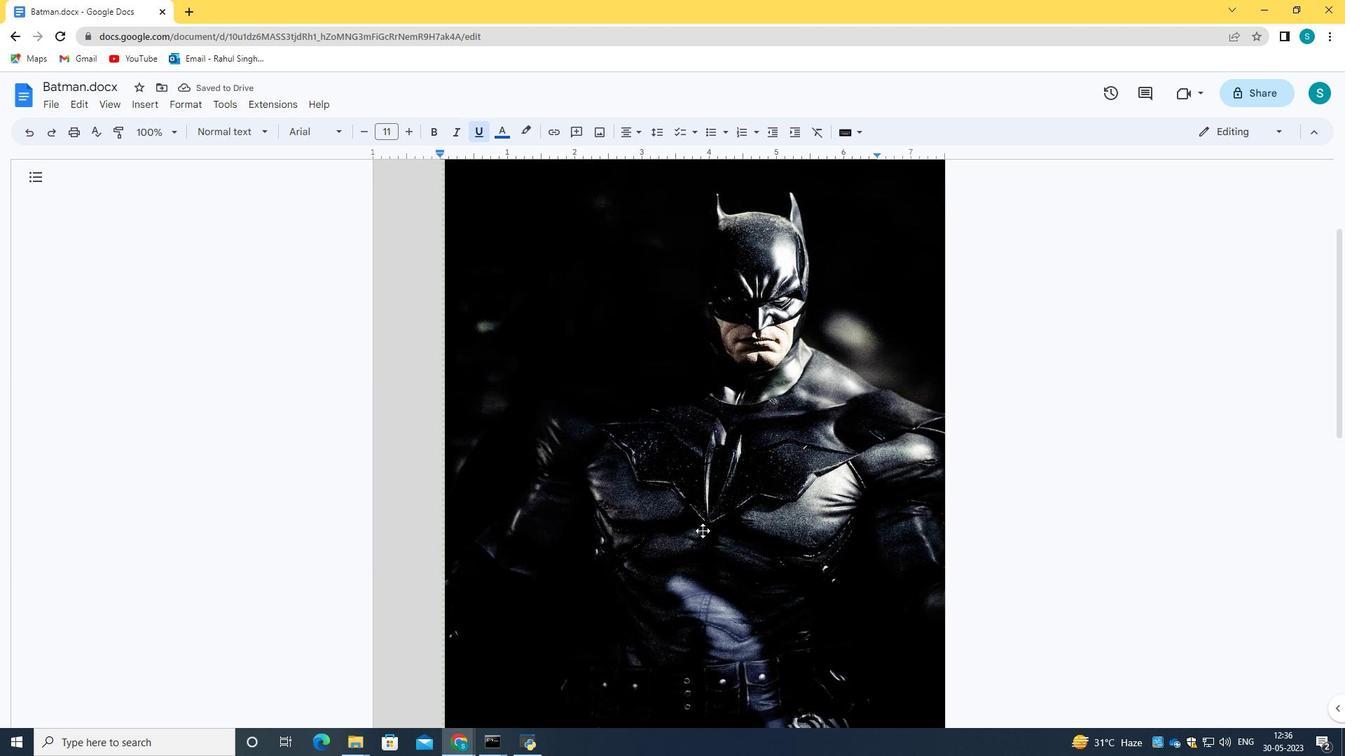 
Action: Mouse scrolled (702, 531) with delta (0, 0)
Screenshot: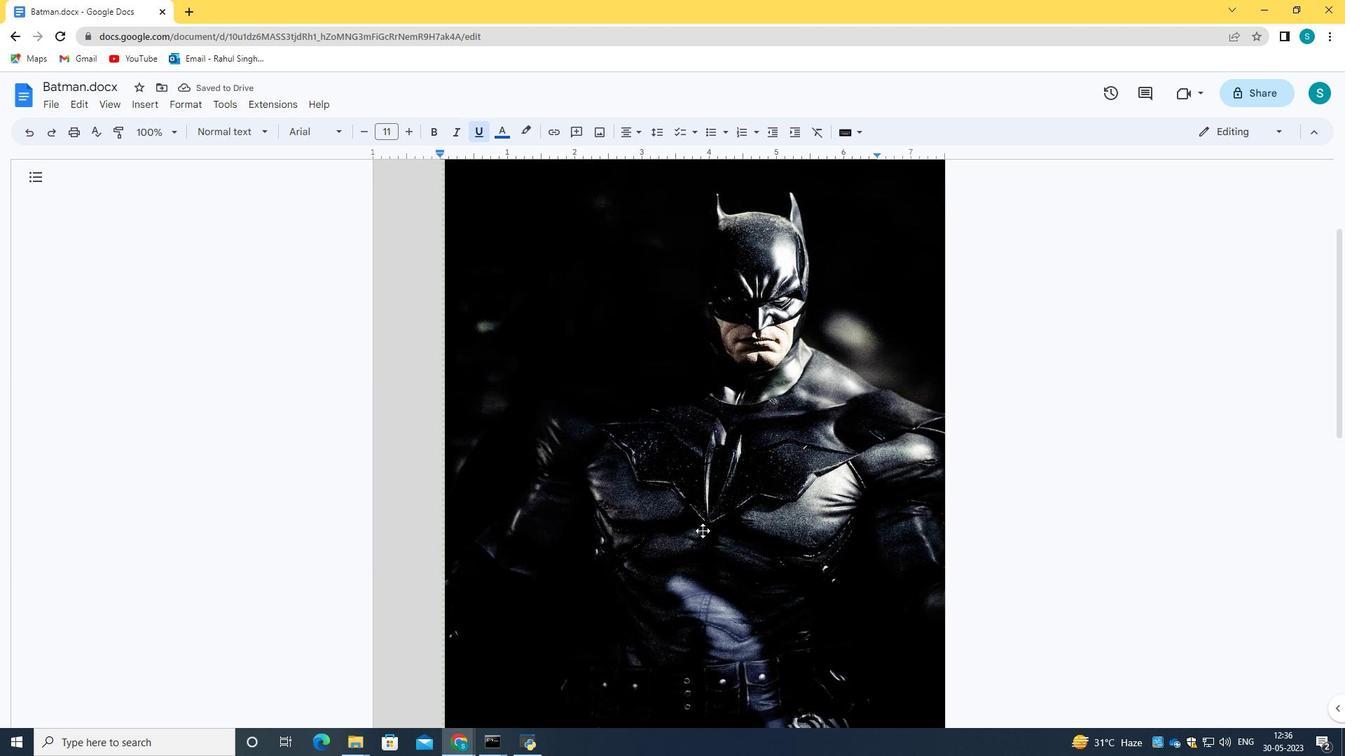 
Action: Mouse scrolled (702, 531) with delta (0, 0)
Screenshot: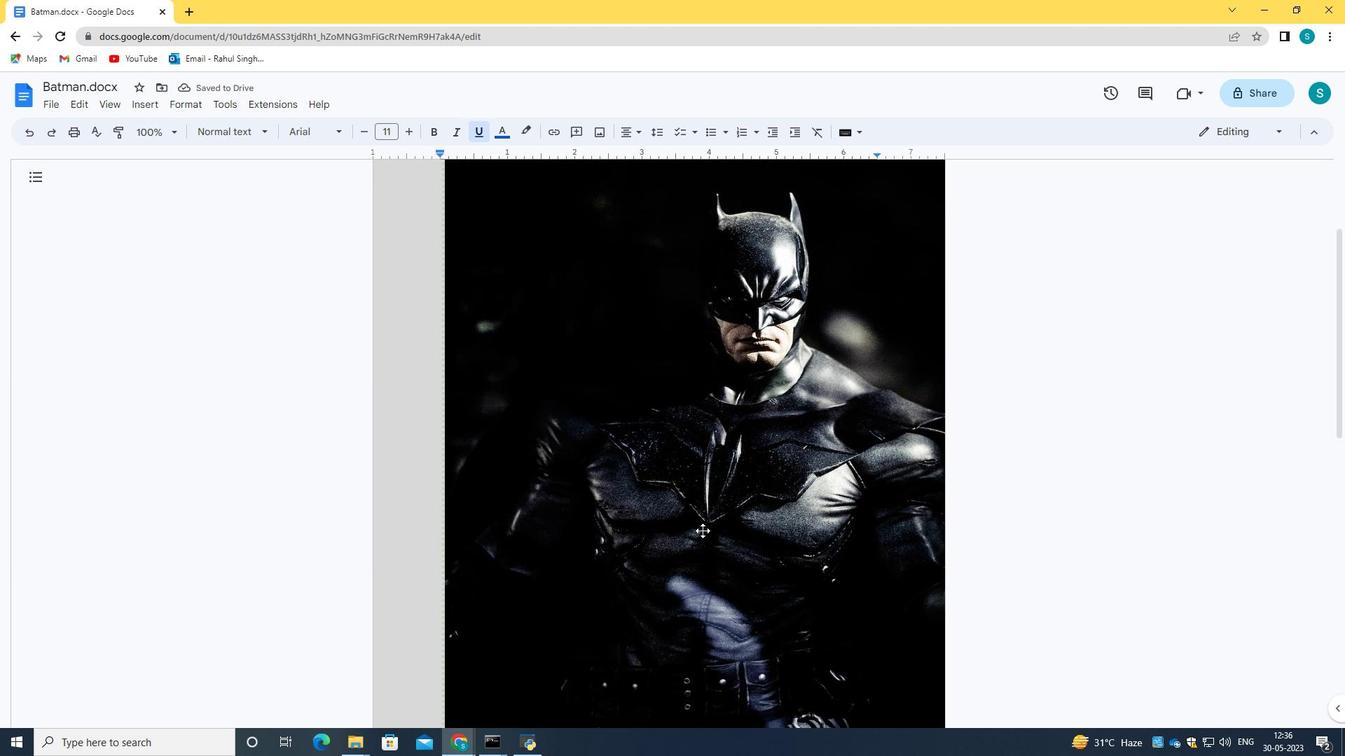 
Action: Mouse scrolled (702, 531) with delta (0, 0)
Screenshot: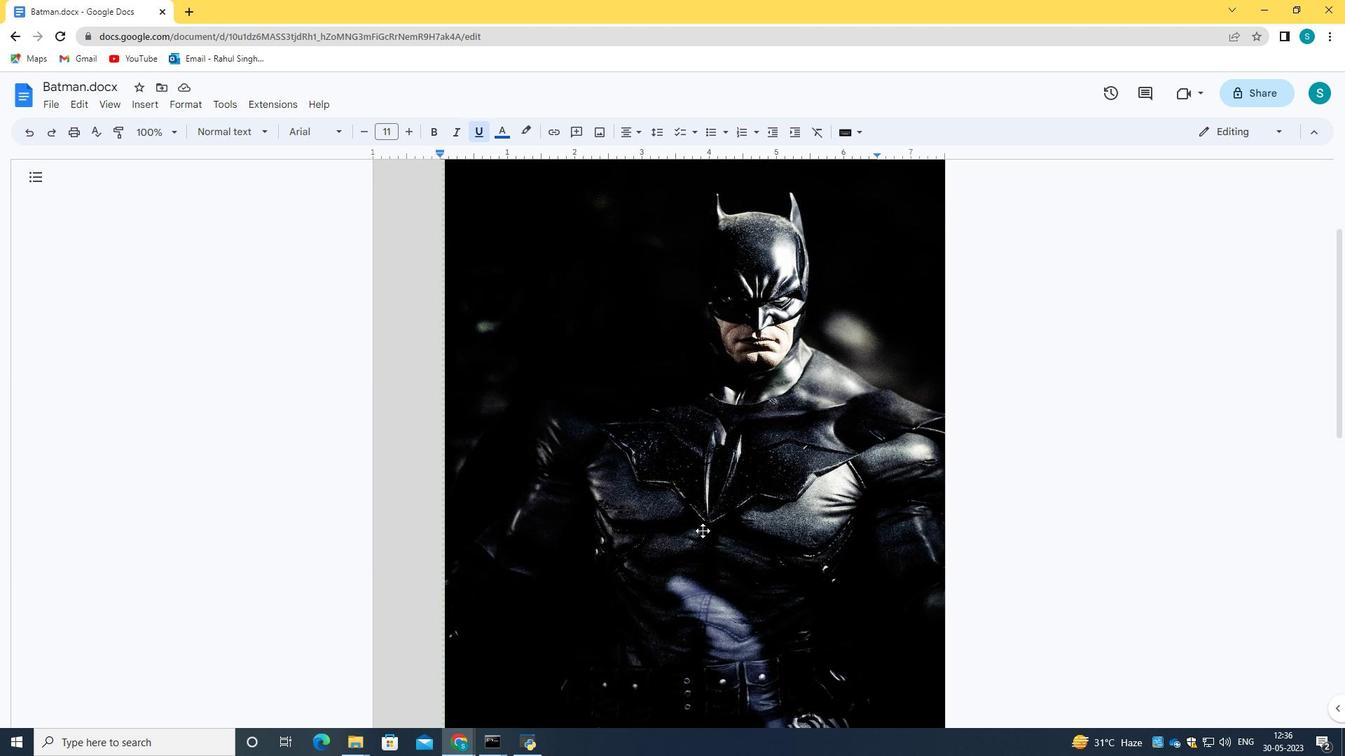 
Action: Mouse scrolled (702, 531) with delta (0, 0)
Screenshot: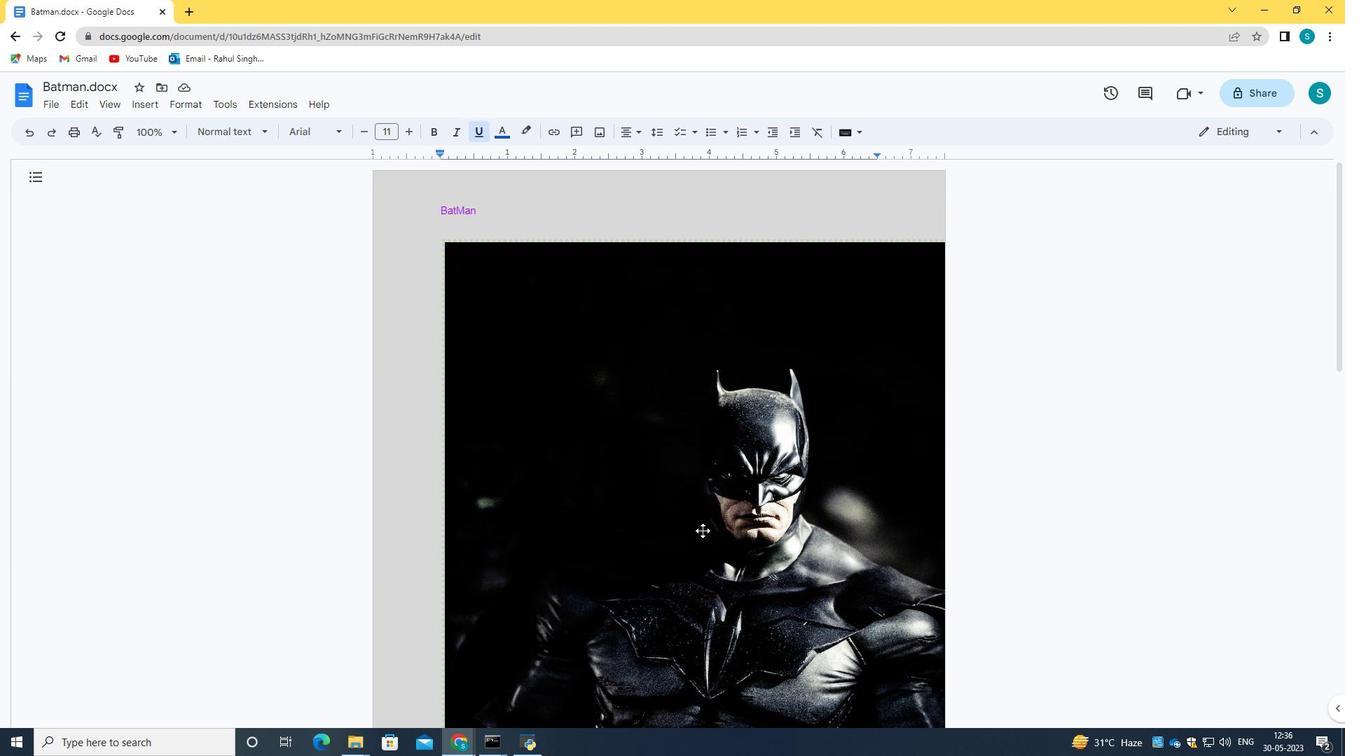 
Action: Mouse scrolled (702, 531) with delta (0, 0)
Screenshot: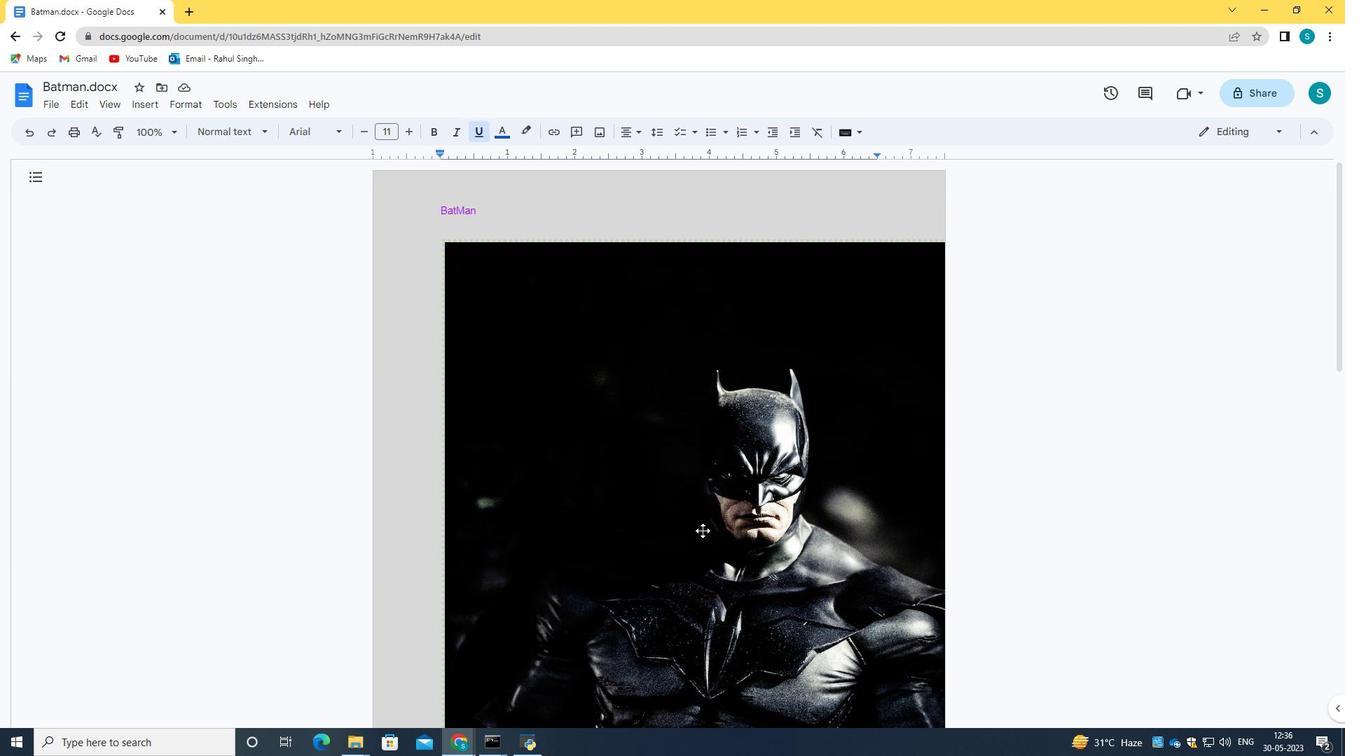 
Action: Mouse scrolled (702, 531) with delta (0, 0)
Screenshot: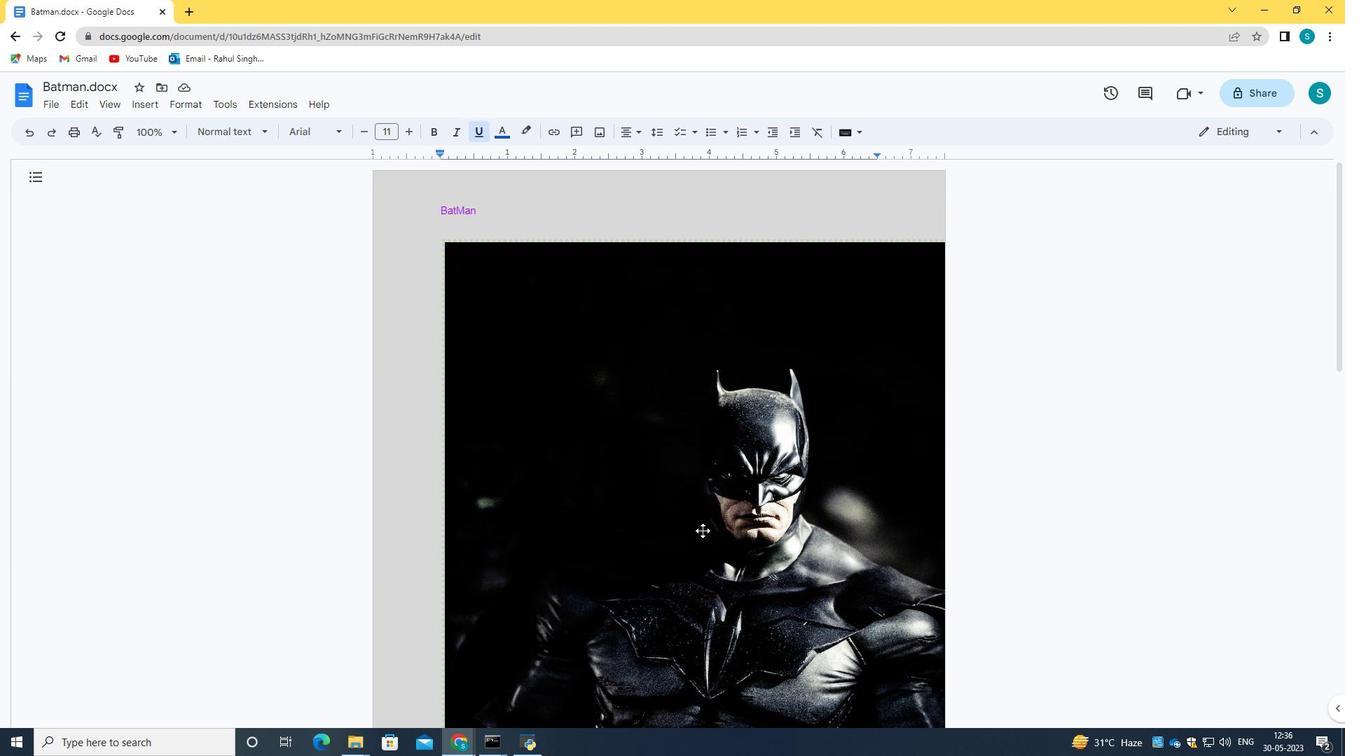 
Action: Mouse scrolled (702, 531) with delta (0, 0)
Screenshot: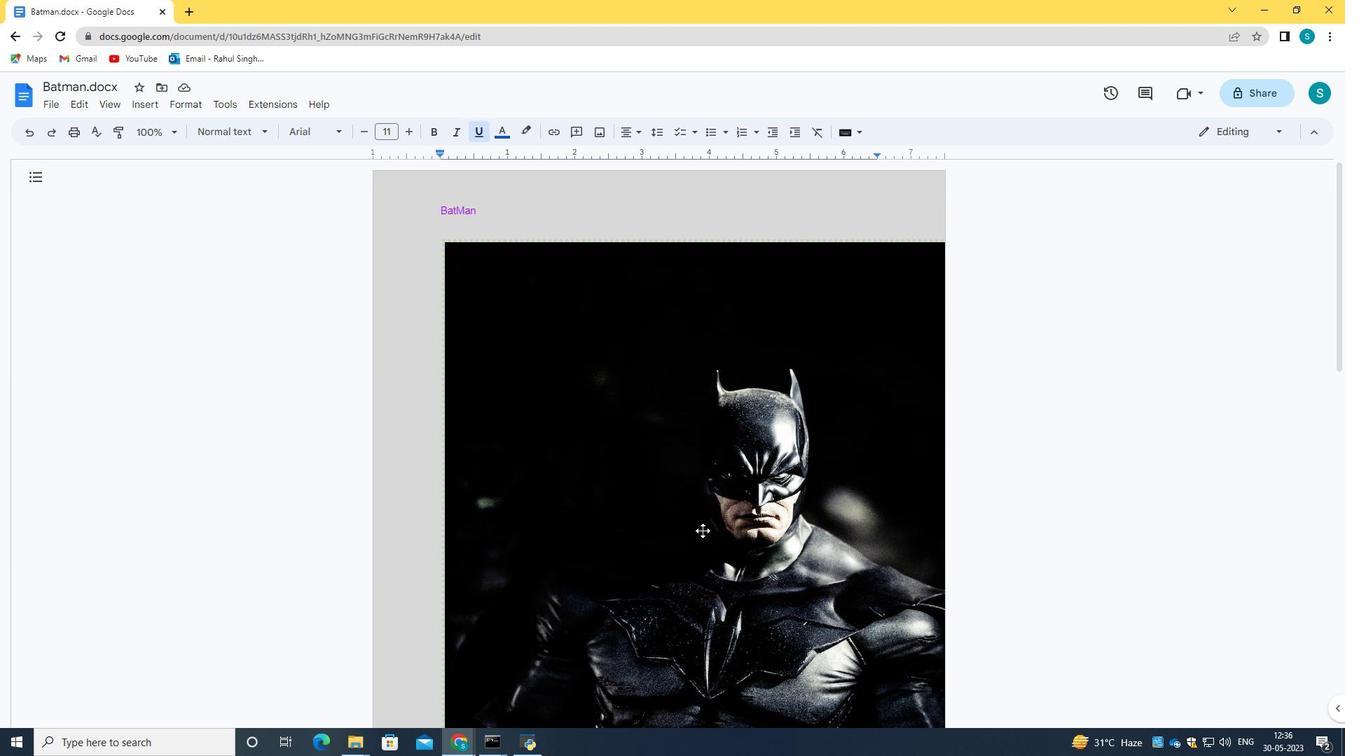 
Action: Mouse scrolled (702, 530) with delta (0, 0)
Screenshot: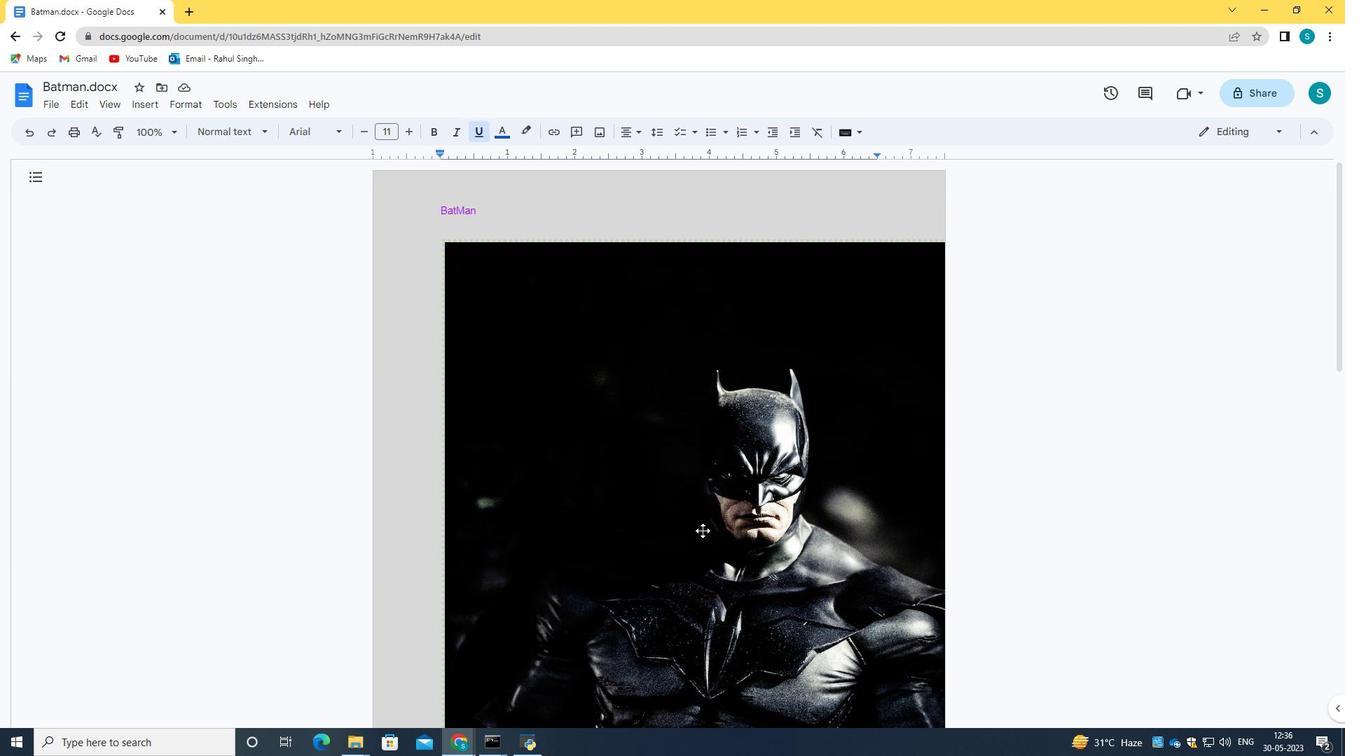 
Action: Mouse scrolled (702, 530) with delta (0, 0)
Screenshot: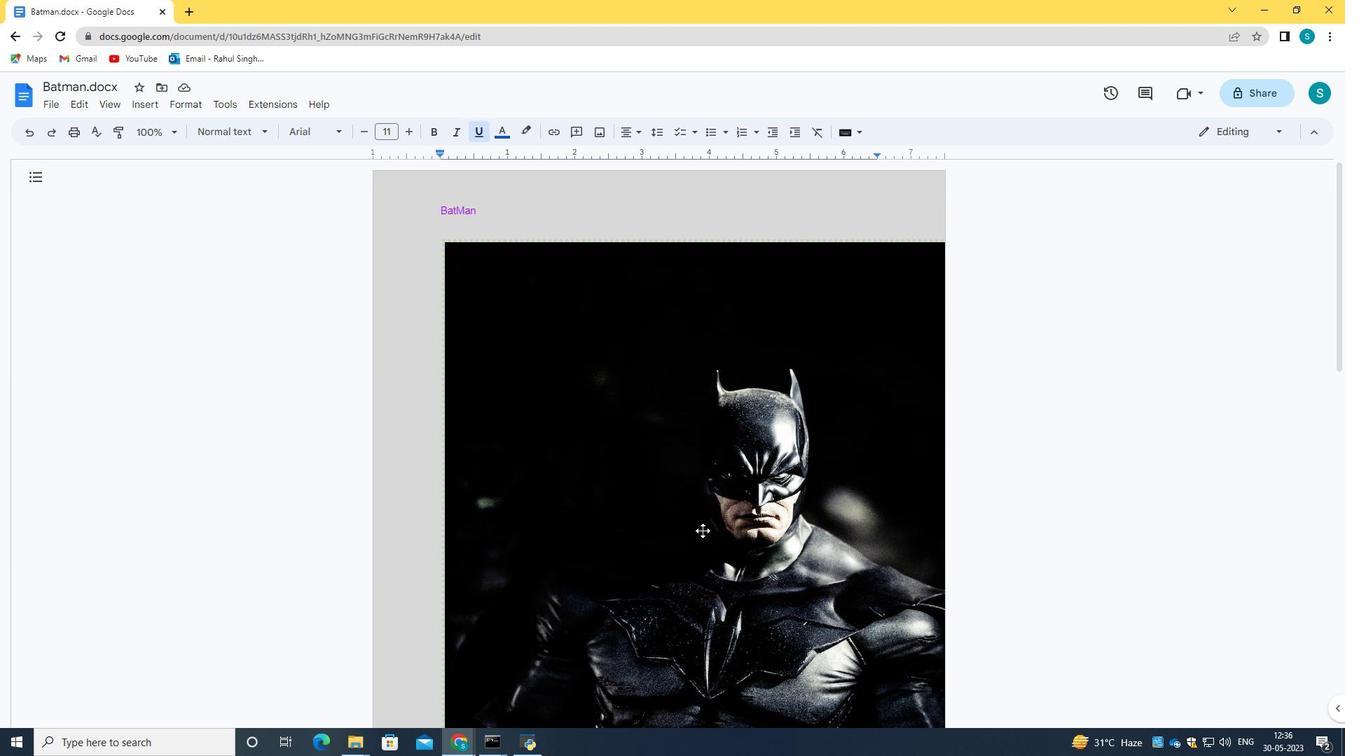 
Action: Mouse scrolled (702, 530) with delta (0, 0)
Screenshot: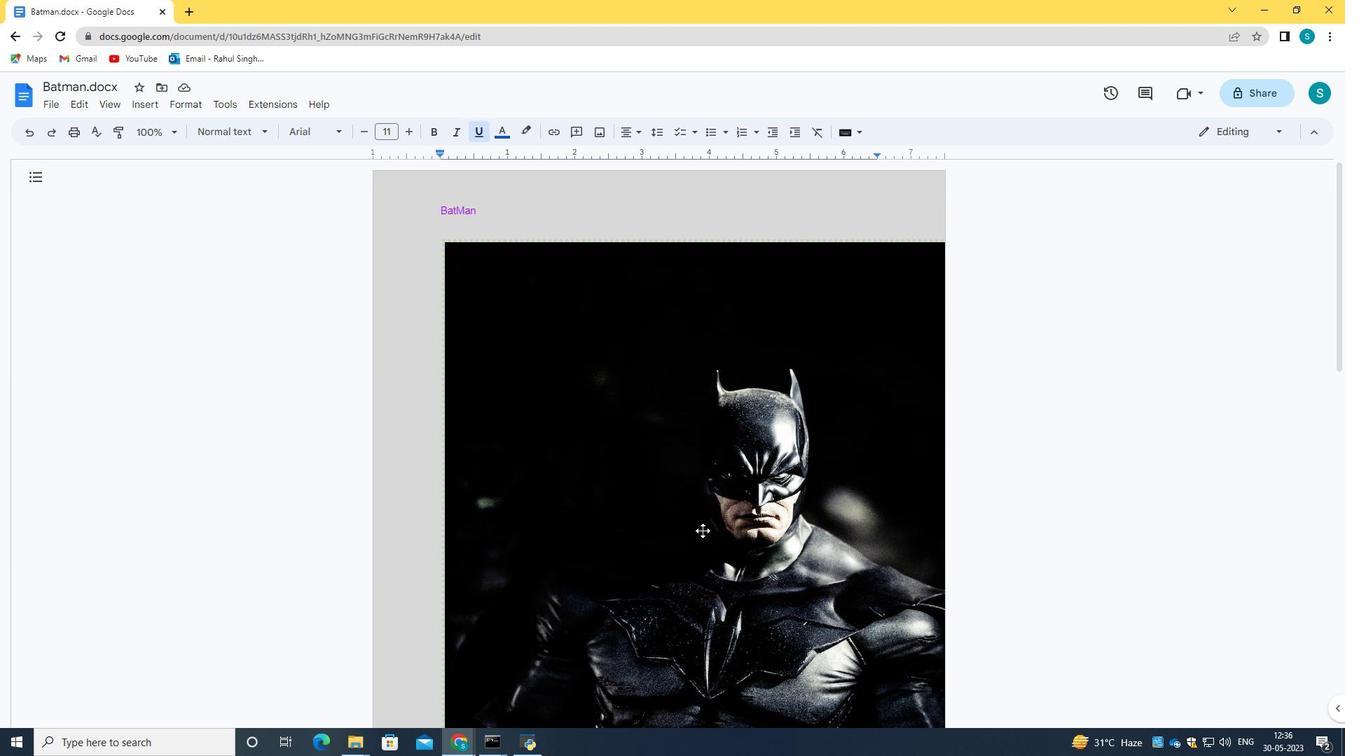 
Action: Mouse scrolled (702, 530) with delta (0, 0)
Screenshot: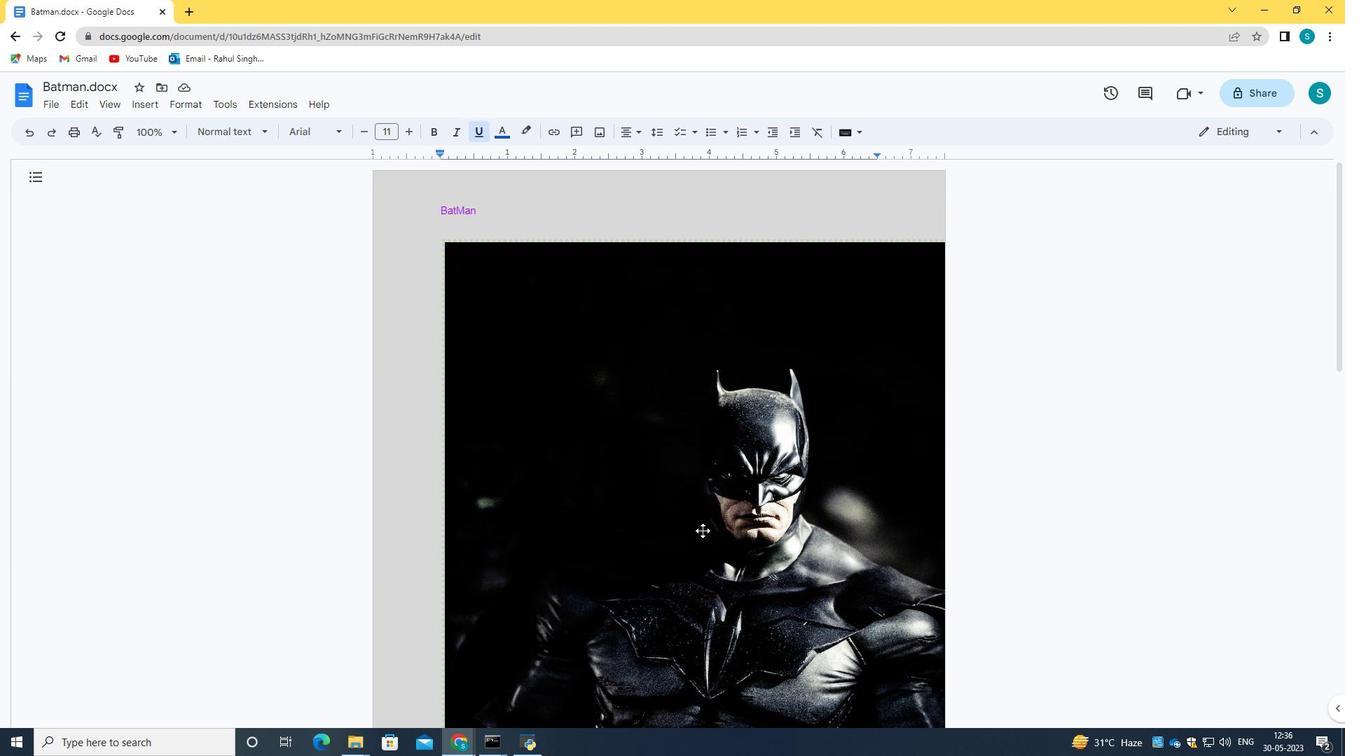 
Action: Mouse scrolled (702, 530) with delta (0, 0)
Screenshot: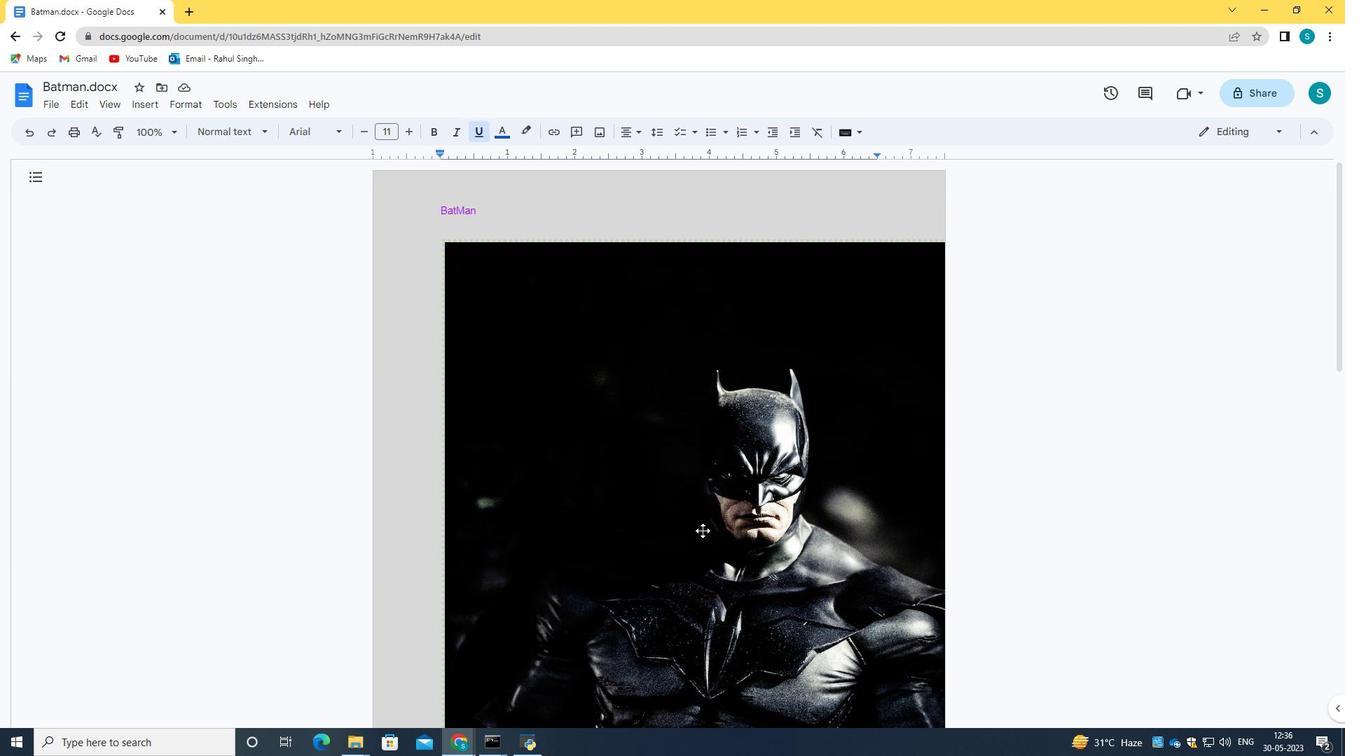 
Action: Mouse moved to (702, 538)
Screenshot: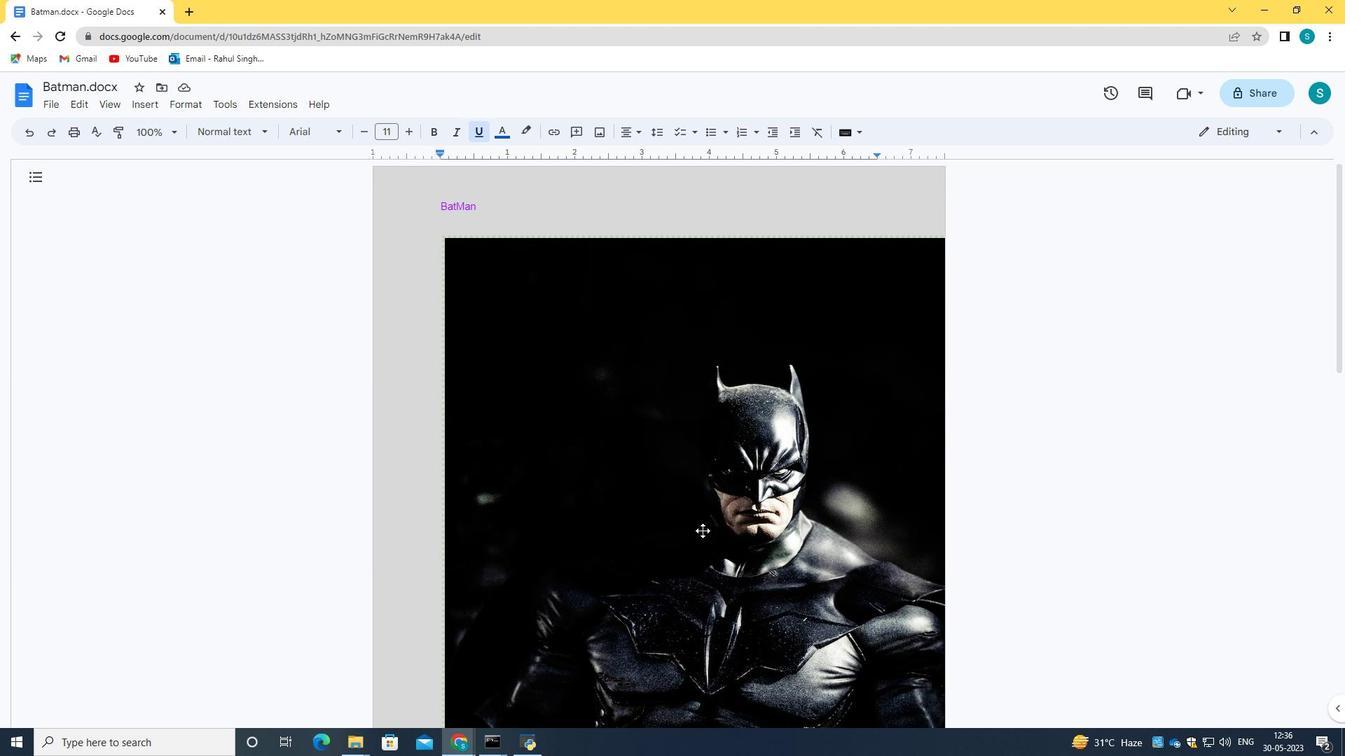 
Action: Mouse scrolled (702, 538) with delta (0, 0)
Screenshot: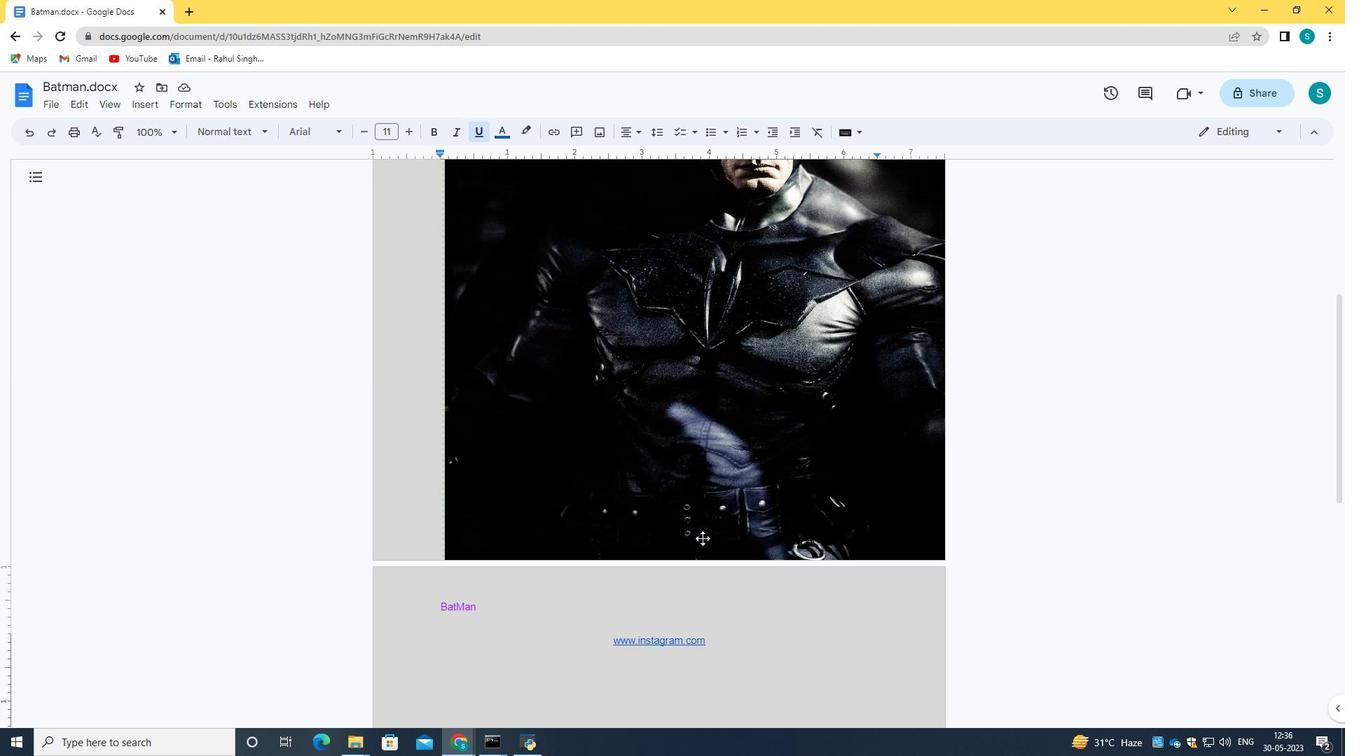 
Action: Mouse scrolled (702, 538) with delta (0, 0)
Screenshot: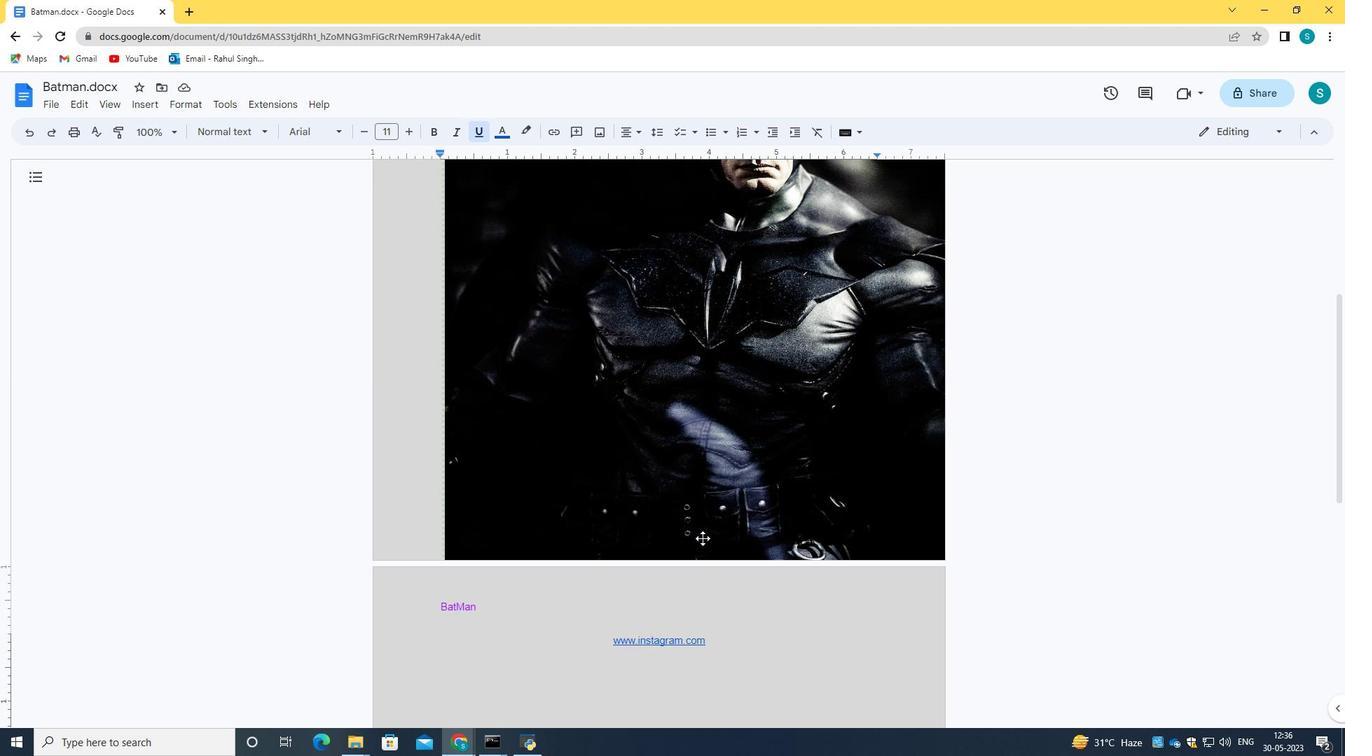 
Action: Mouse scrolled (702, 538) with delta (0, 0)
Screenshot: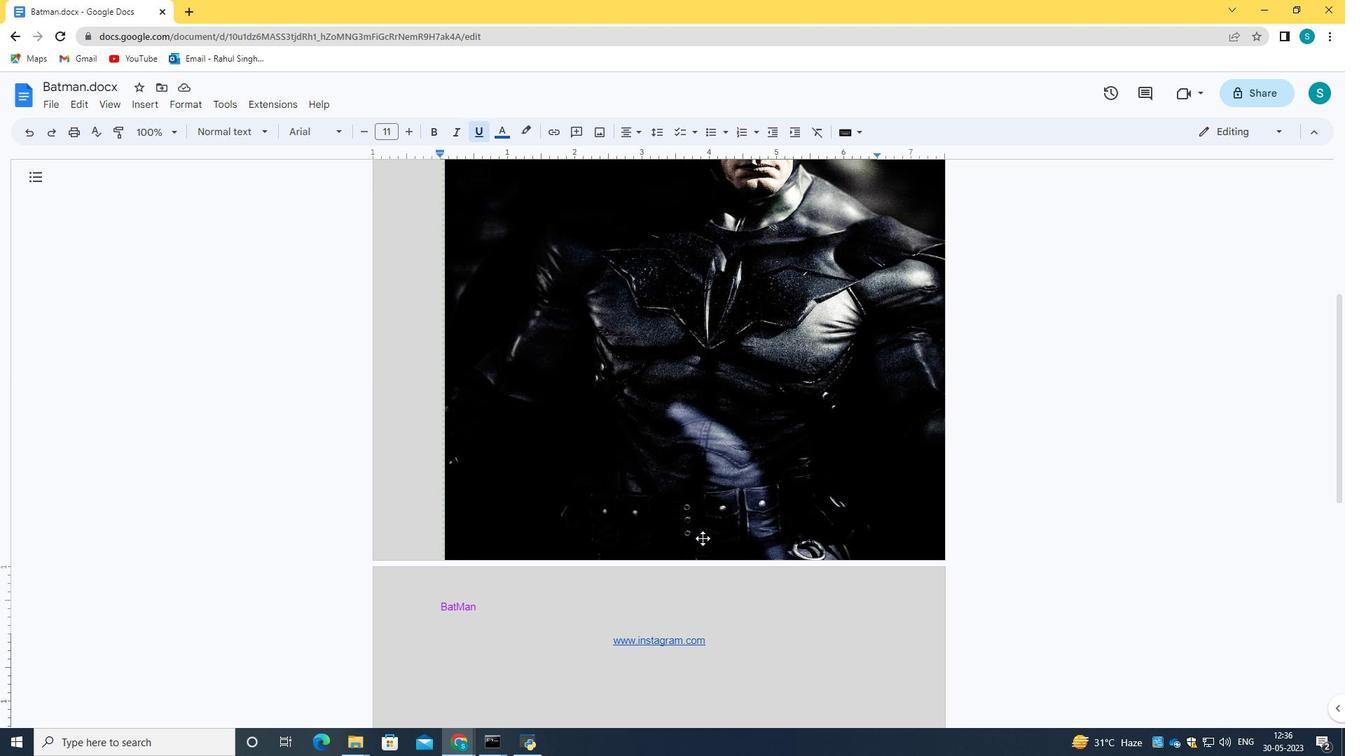 
Action: Mouse scrolled (702, 538) with delta (0, 0)
Screenshot: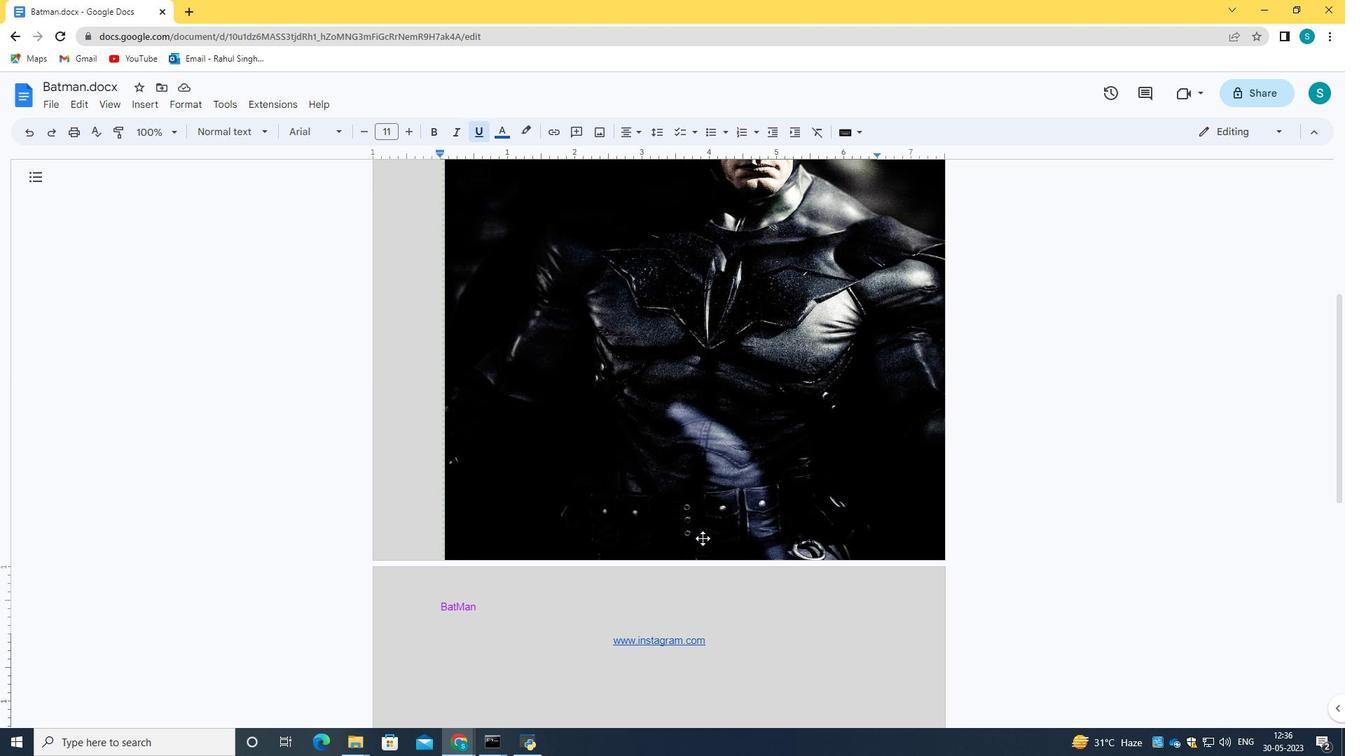 
Action: Mouse scrolled (702, 538) with delta (0, 0)
Screenshot: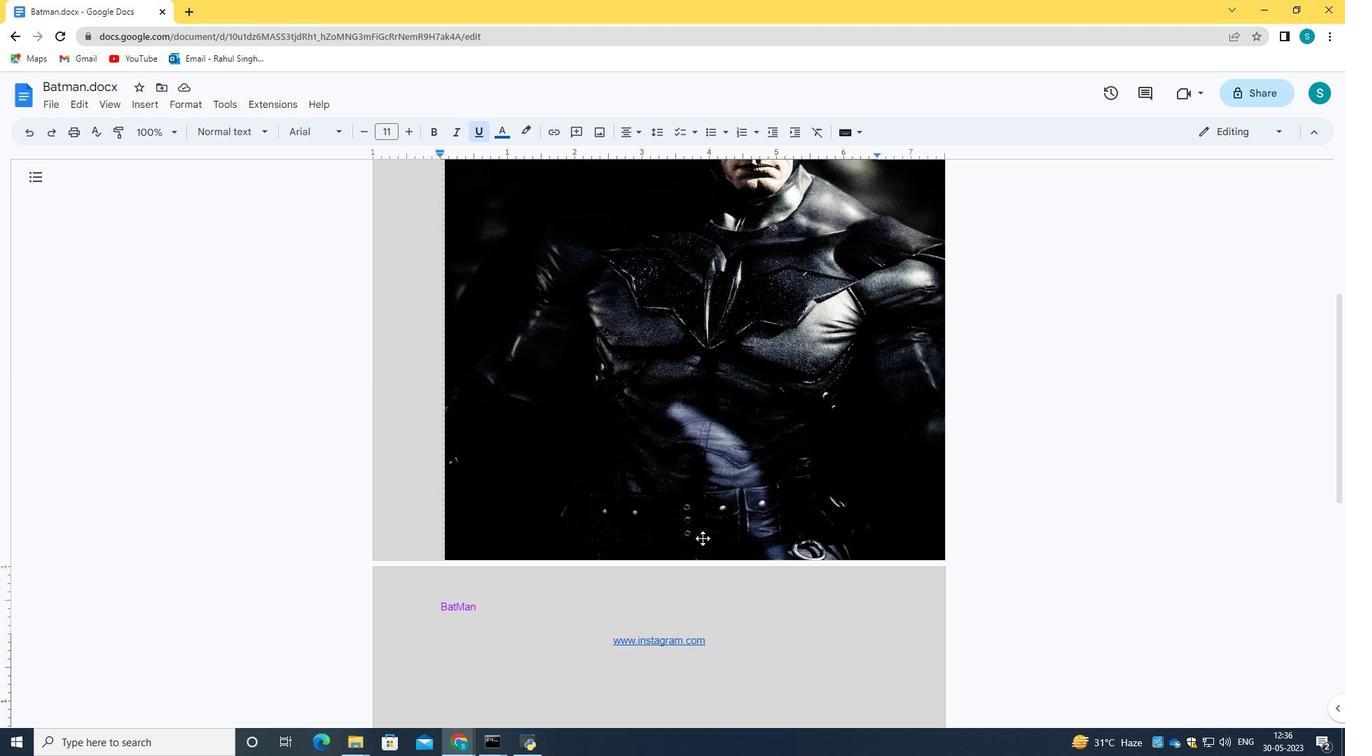 
Action: Mouse moved to (701, 540)
Screenshot: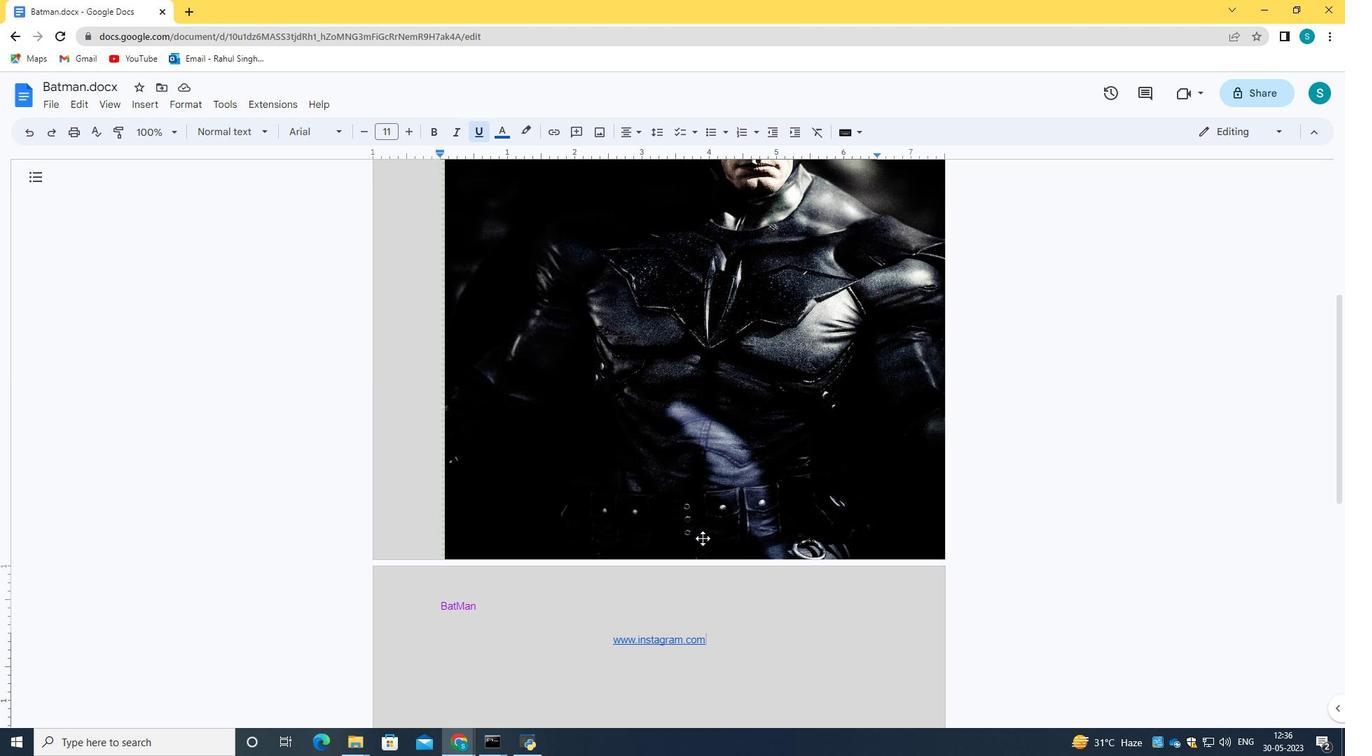 
Action: Mouse scrolled (701, 540) with delta (0, 0)
Screenshot: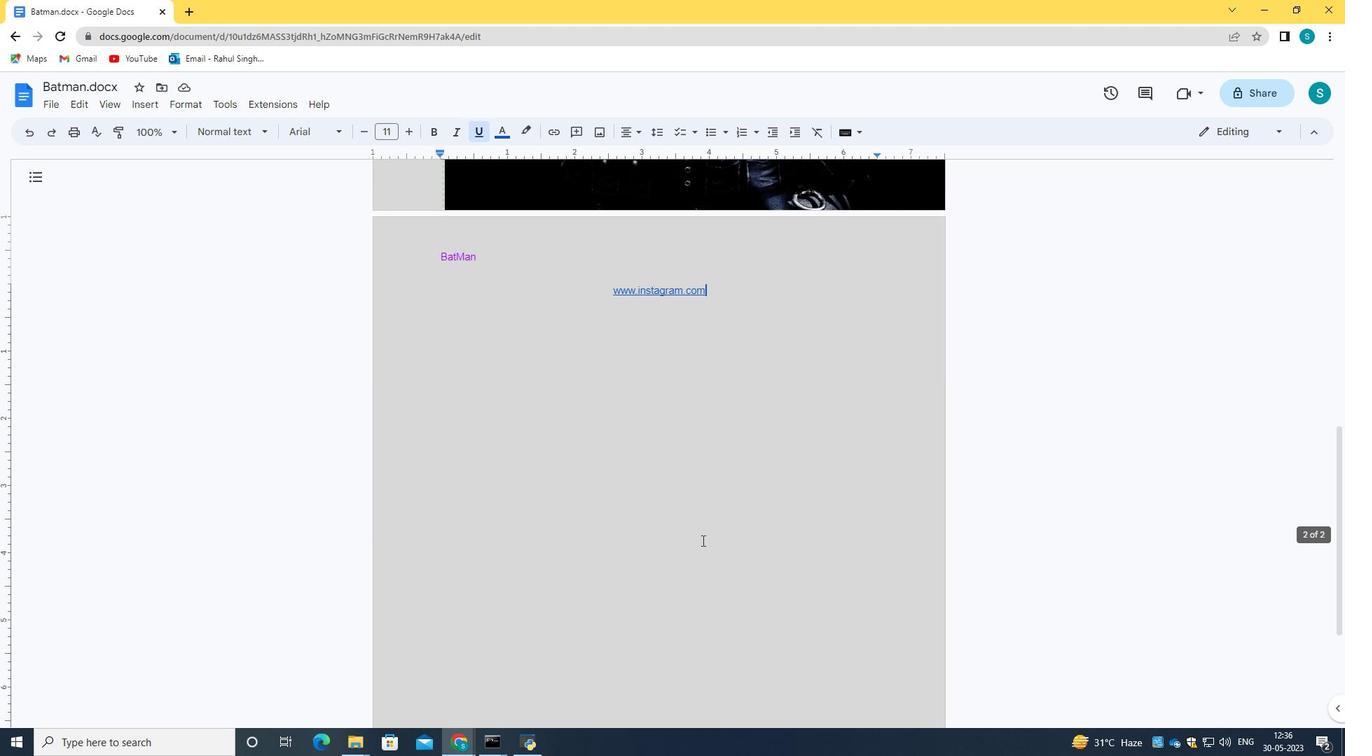 
Action: Mouse scrolled (701, 540) with delta (0, 0)
Screenshot: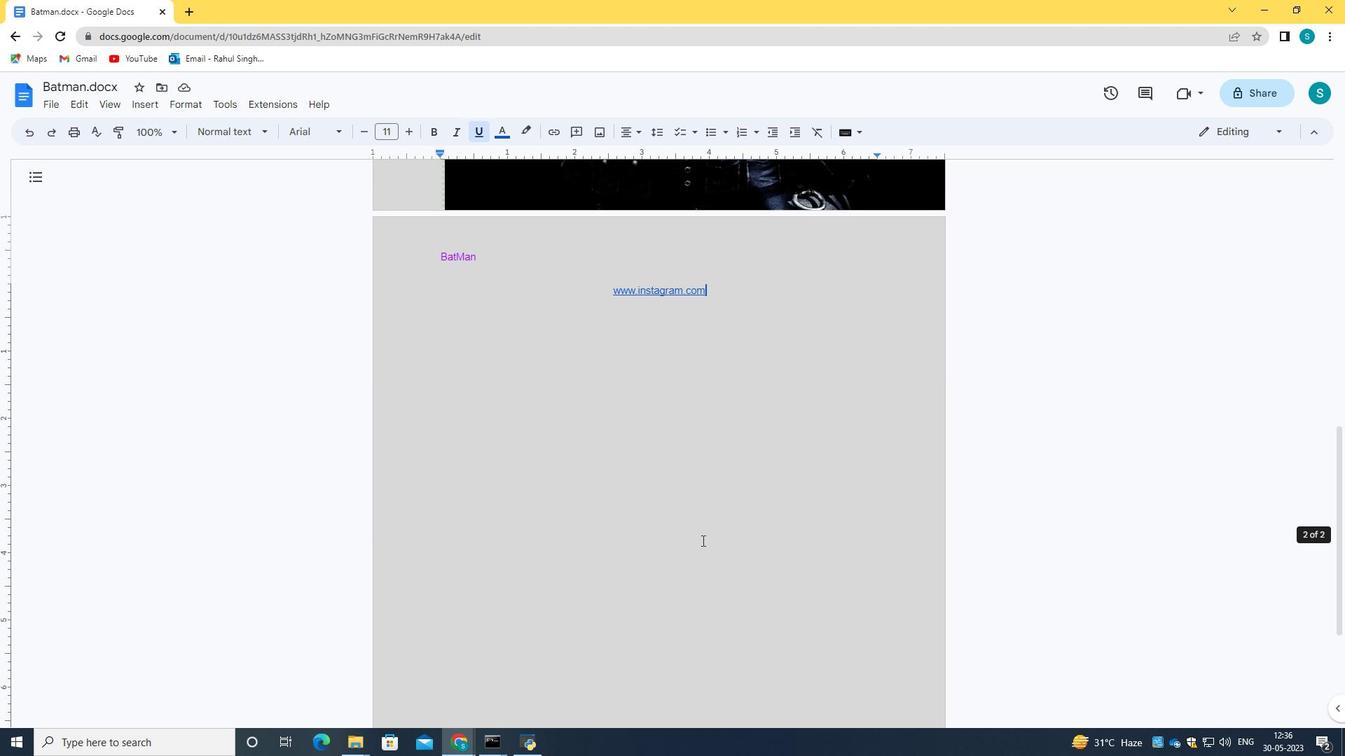 
Action: Mouse scrolled (701, 540) with delta (0, 0)
Screenshot: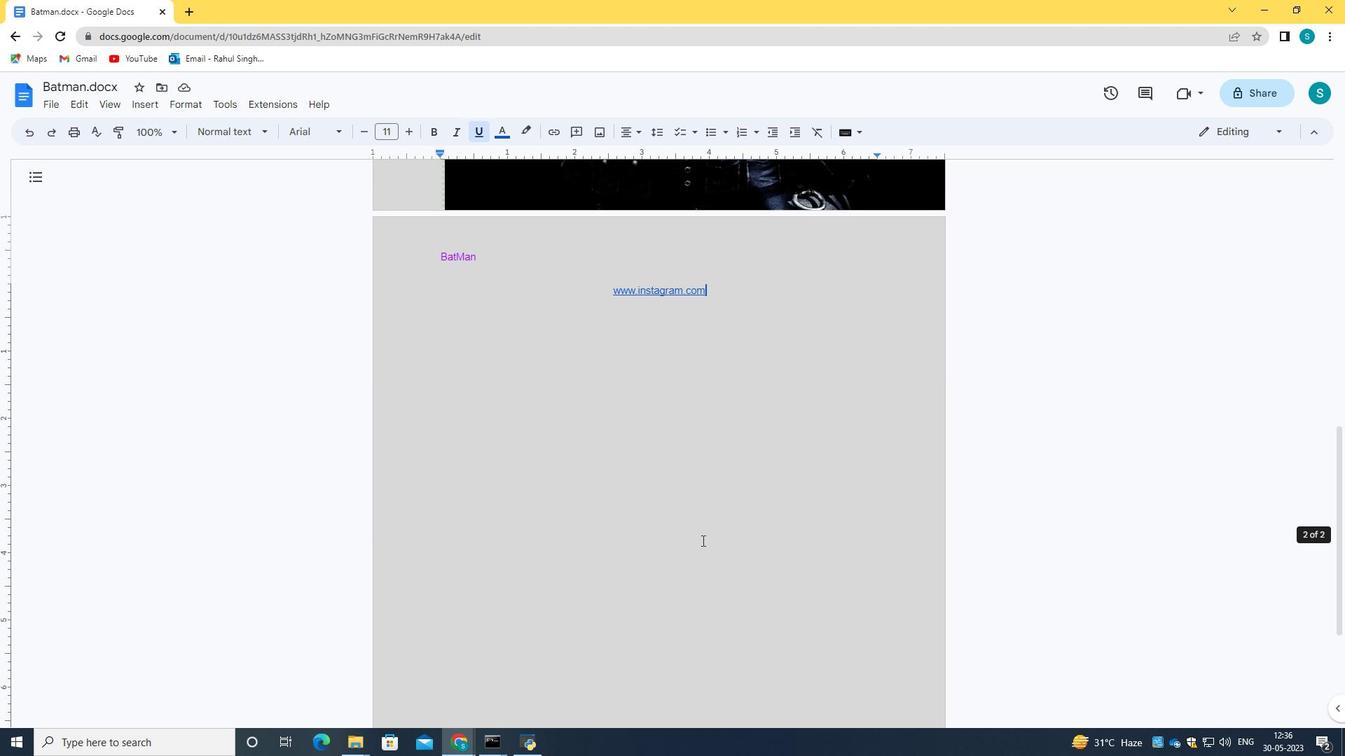 
Action: Mouse scrolled (701, 540) with delta (0, 0)
Screenshot: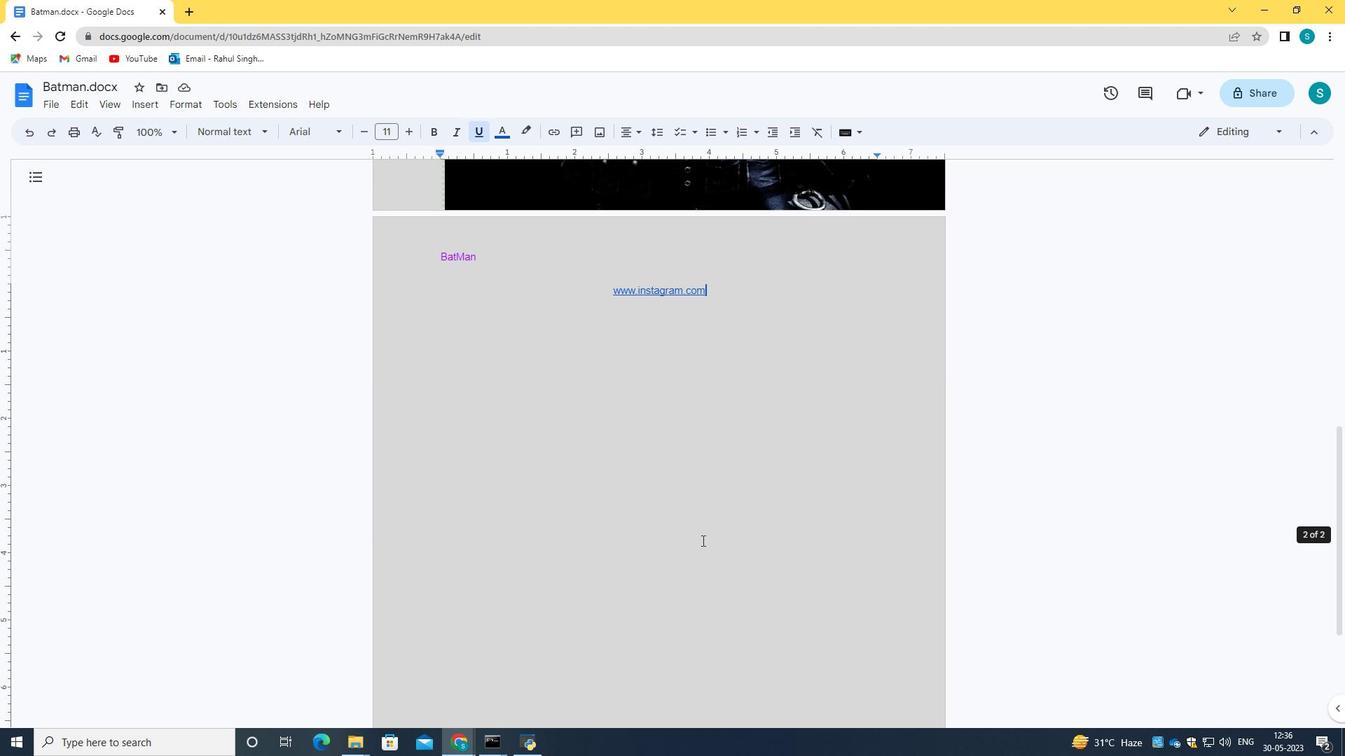 
Action: Mouse scrolled (701, 540) with delta (0, 0)
Screenshot: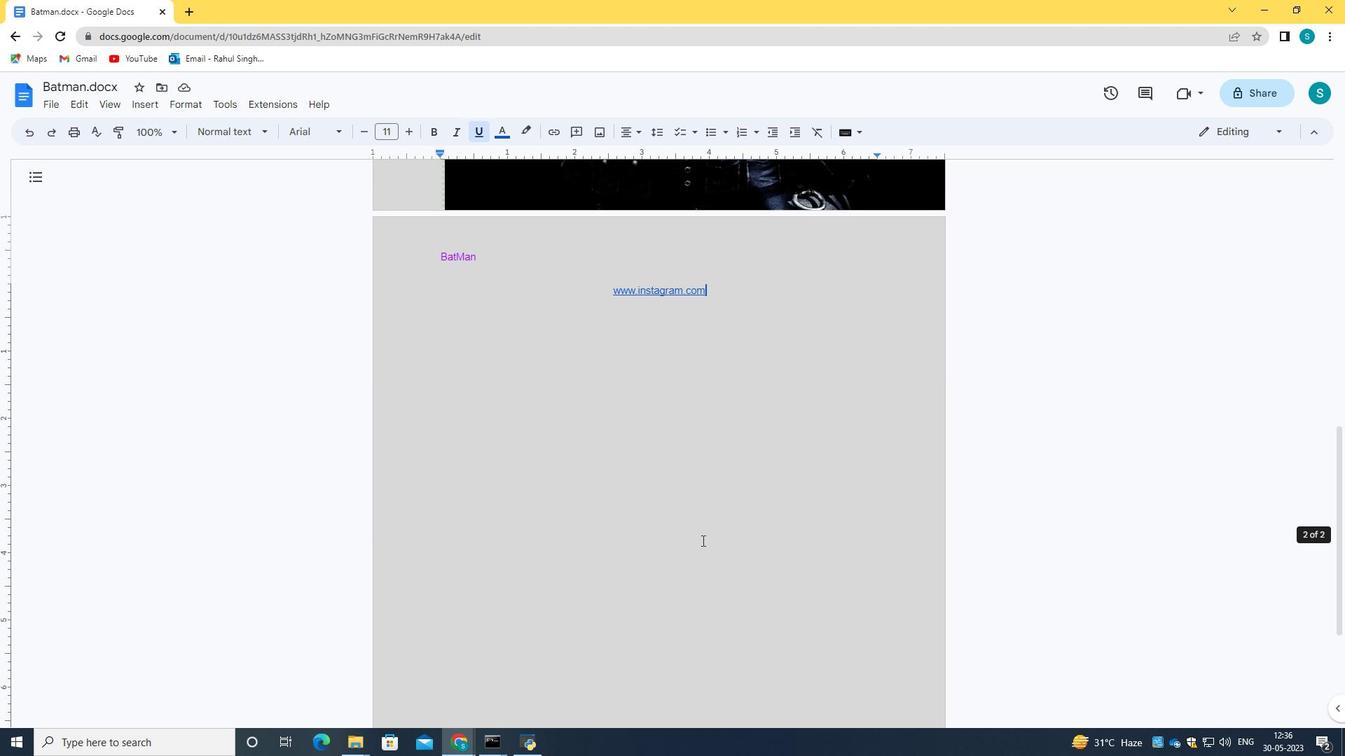 
Action: Mouse scrolled (701, 541) with delta (0, 0)
Screenshot: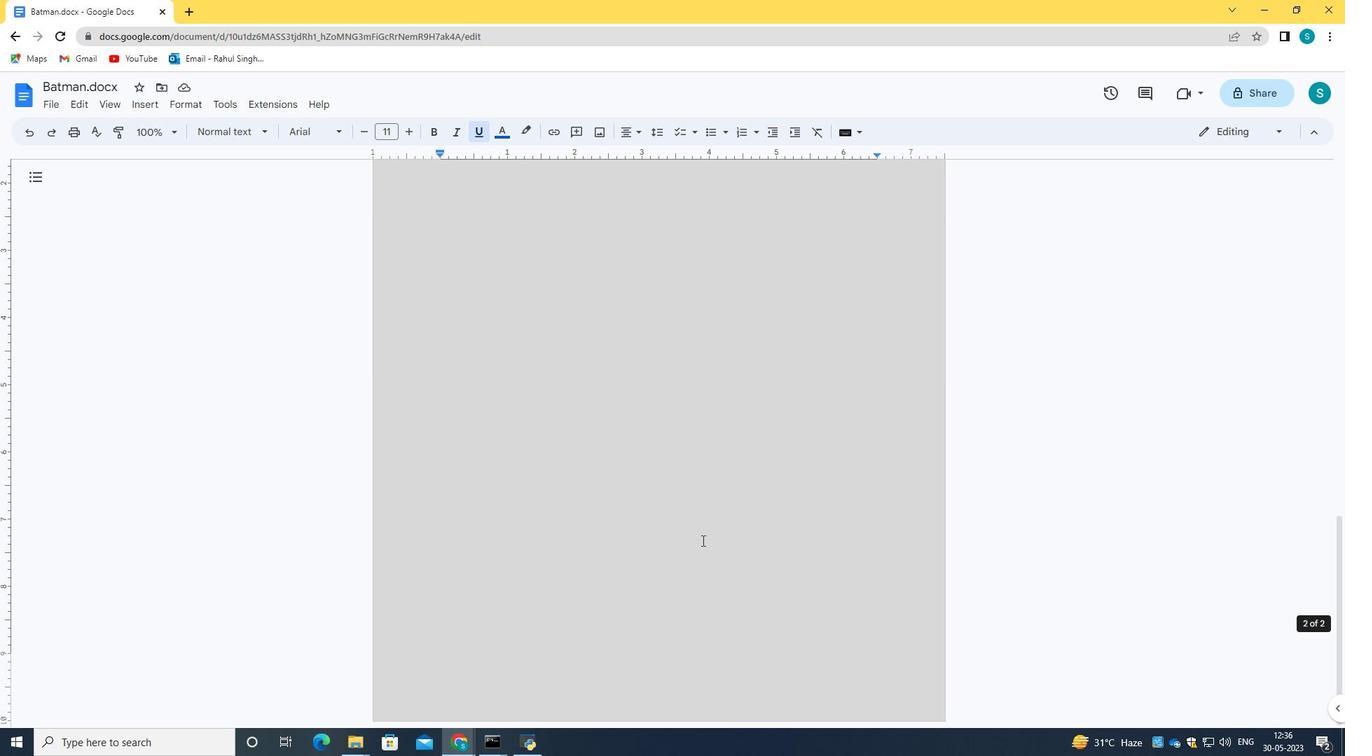 
Action: Mouse scrolled (701, 541) with delta (0, 0)
Screenshot: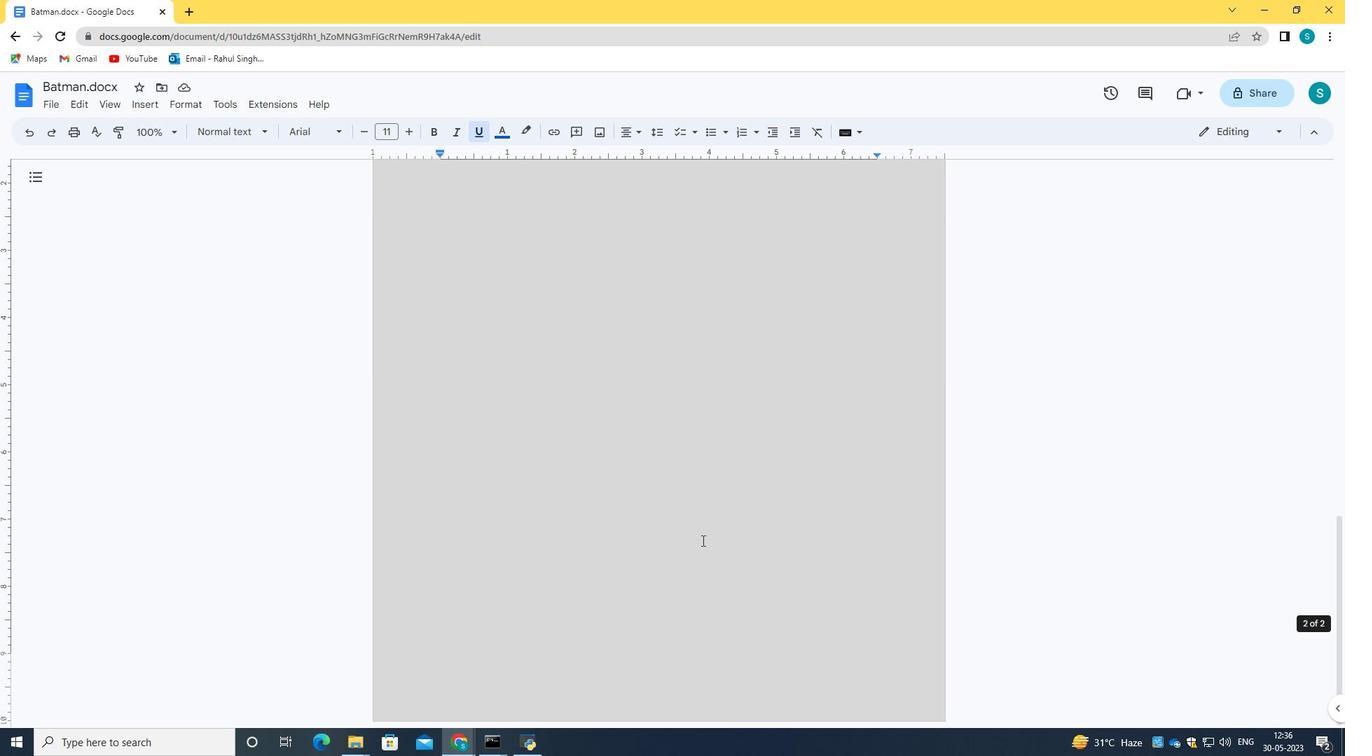 
Action: Mouse scrolled (701, 541) with delta (0, 0)
Screenshot: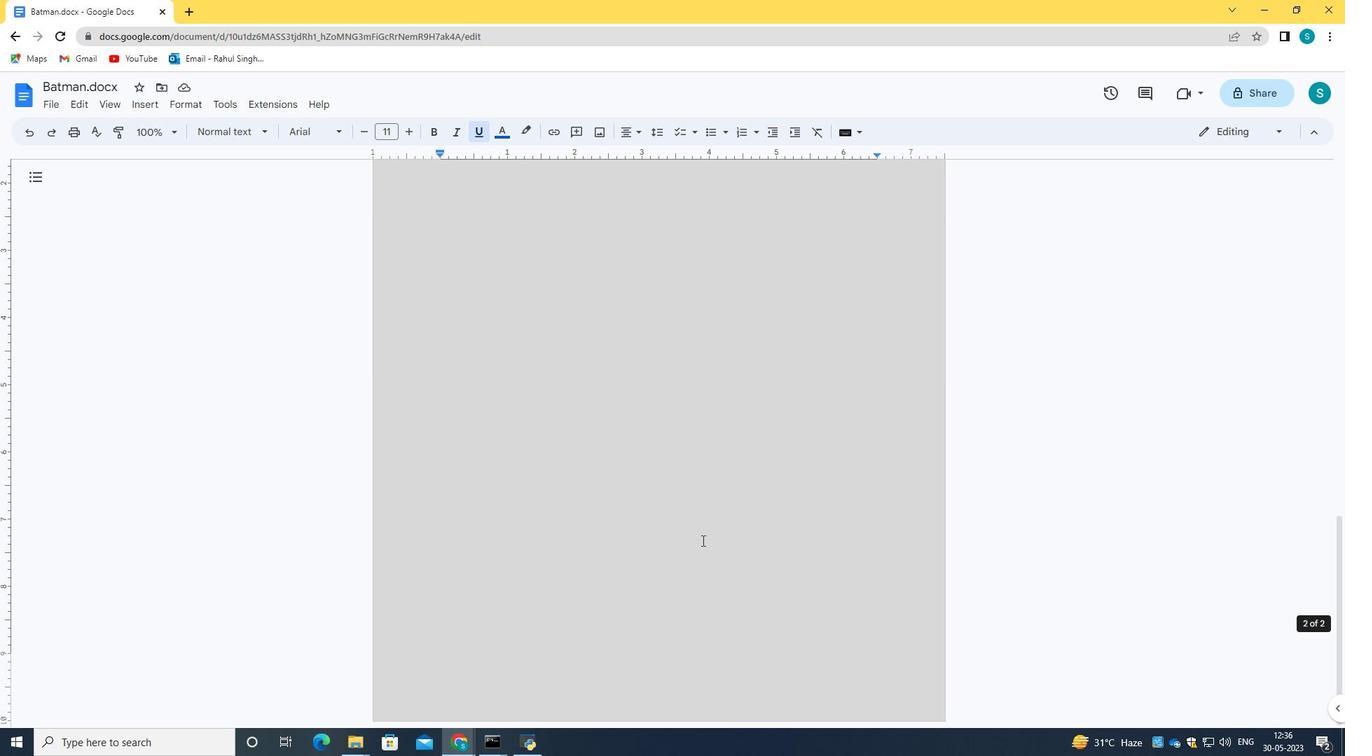 
Action: Mouse scrolled (701, 541) with delta (0, 0)
Screenshot: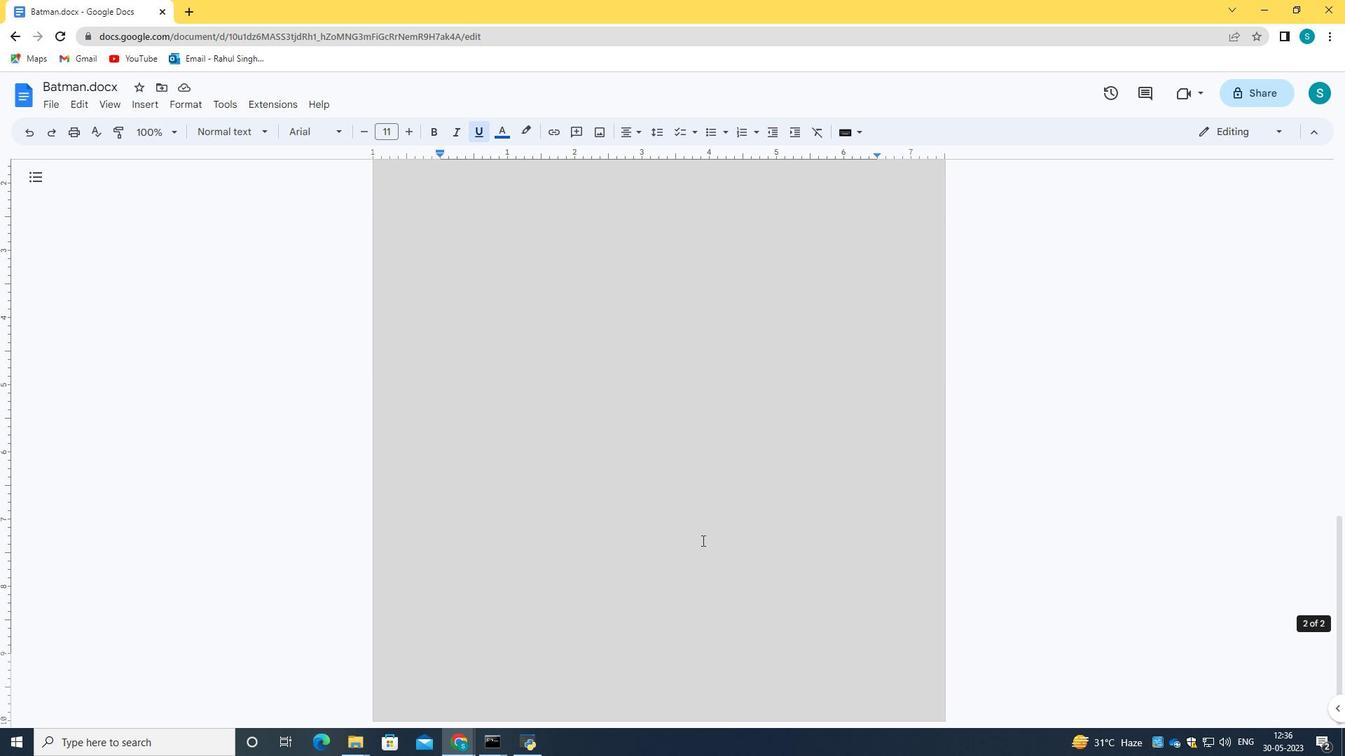 
Action: Mouse scrolled (701, 541) with delta (0, 0)
Screenshot: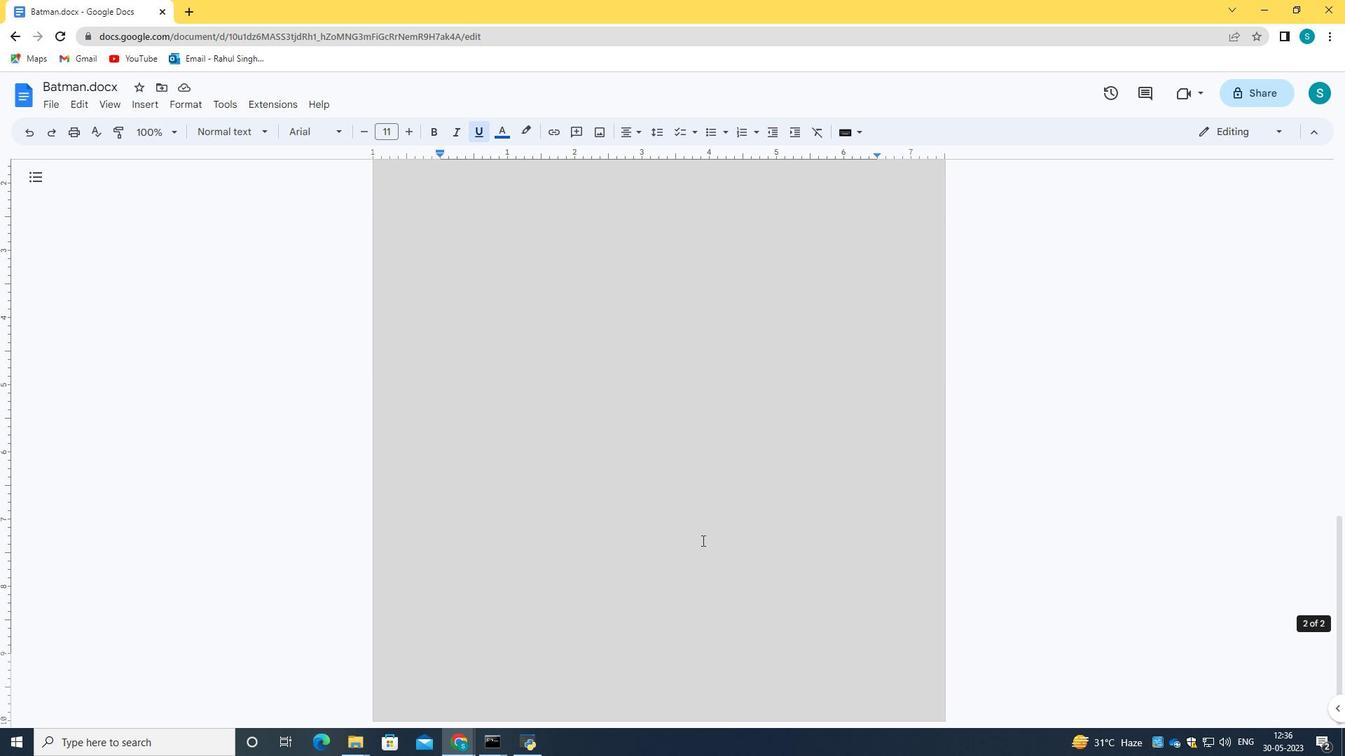 
Action: Mouse moved to (474, 373)
Screenshot: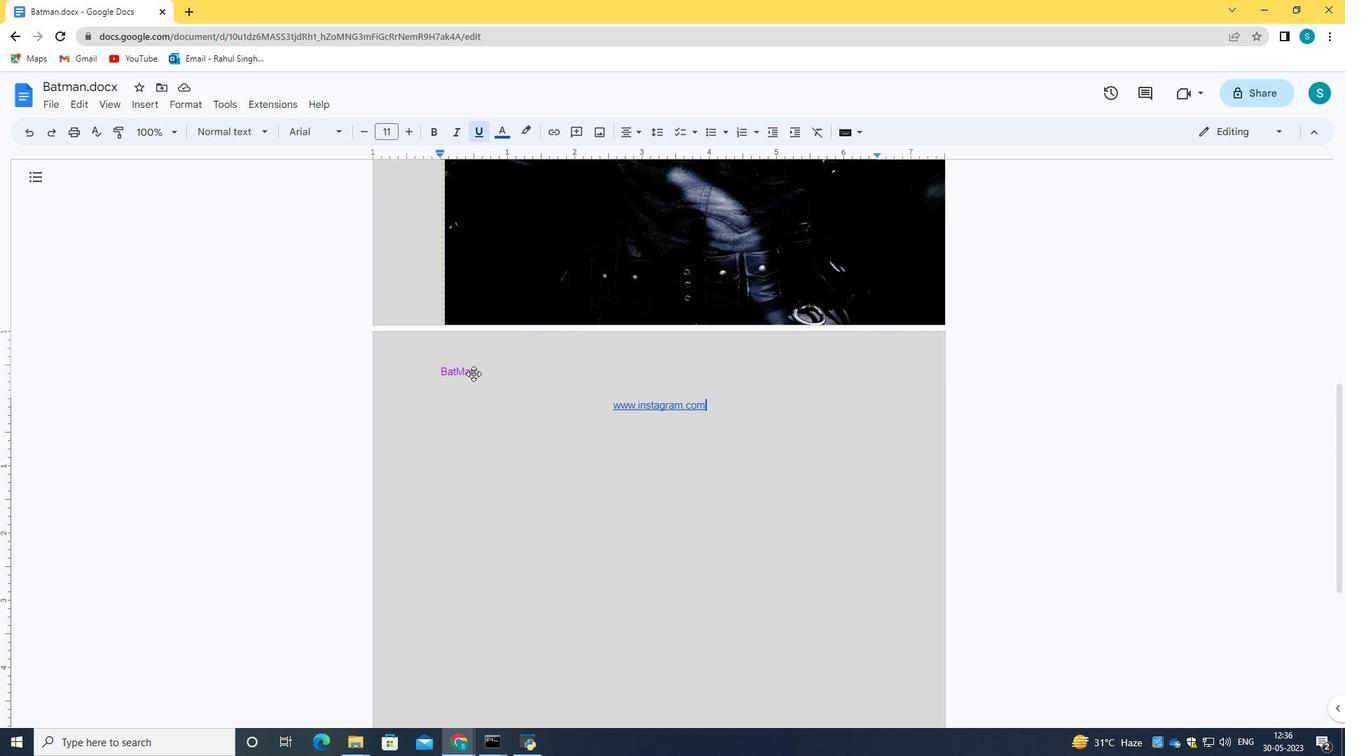 
Action: Mouse pressed left at (474, 373)
Screenshot: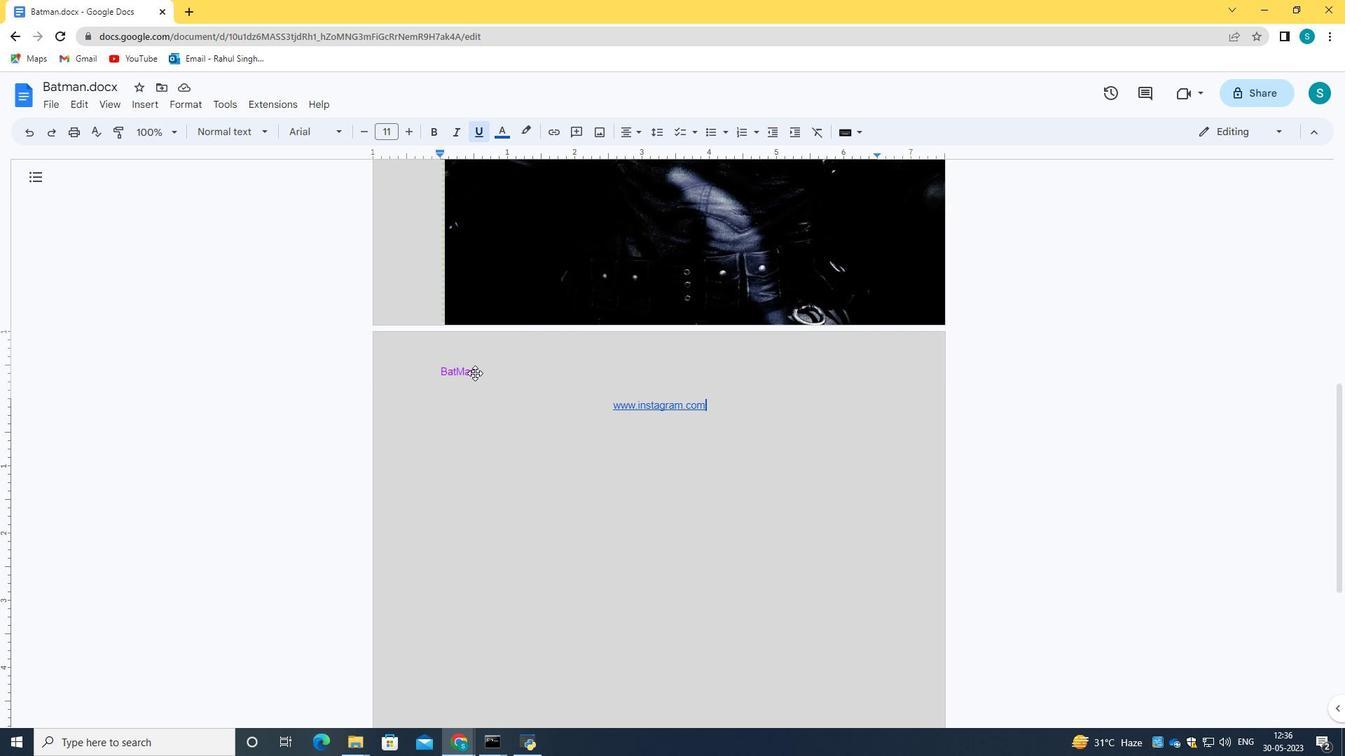 
Action: Mouse moved to (479, 372)
Screenshot: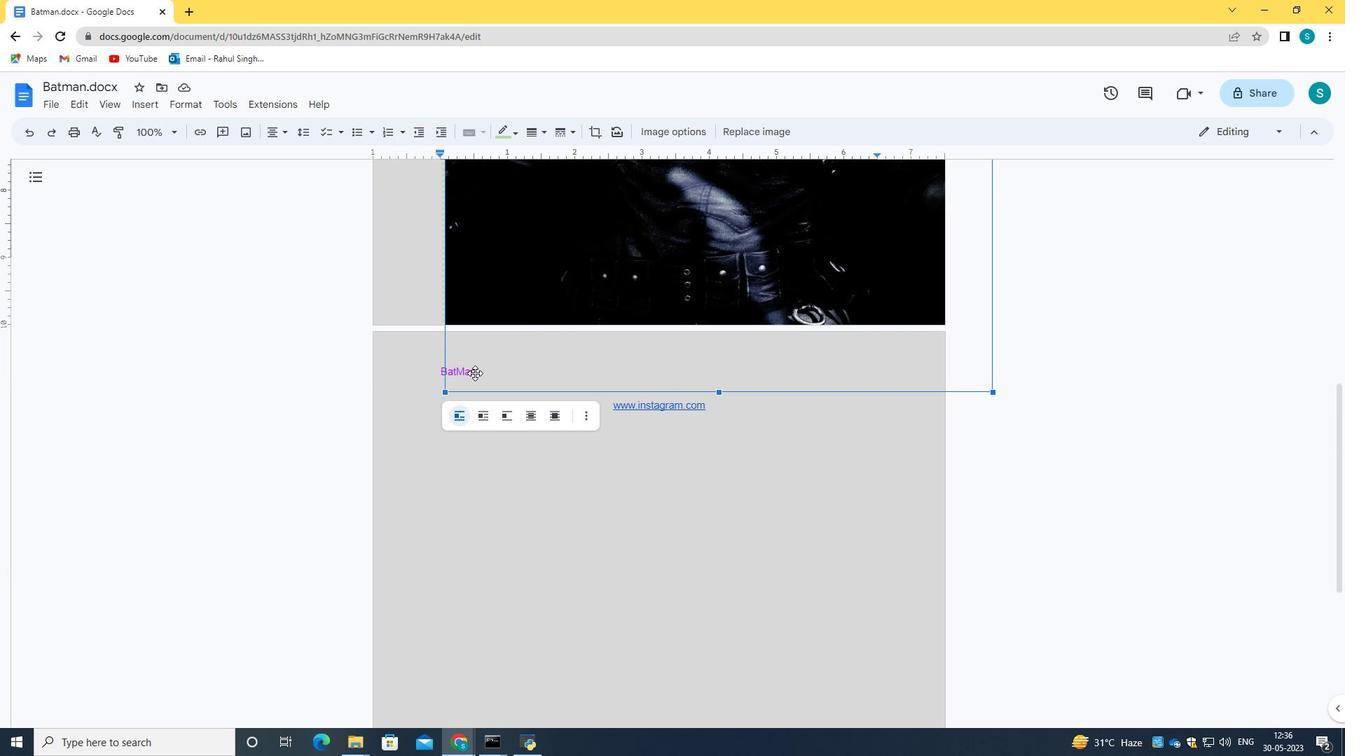 
Action: Mouse pressed left at (479, 372)
Screenshot: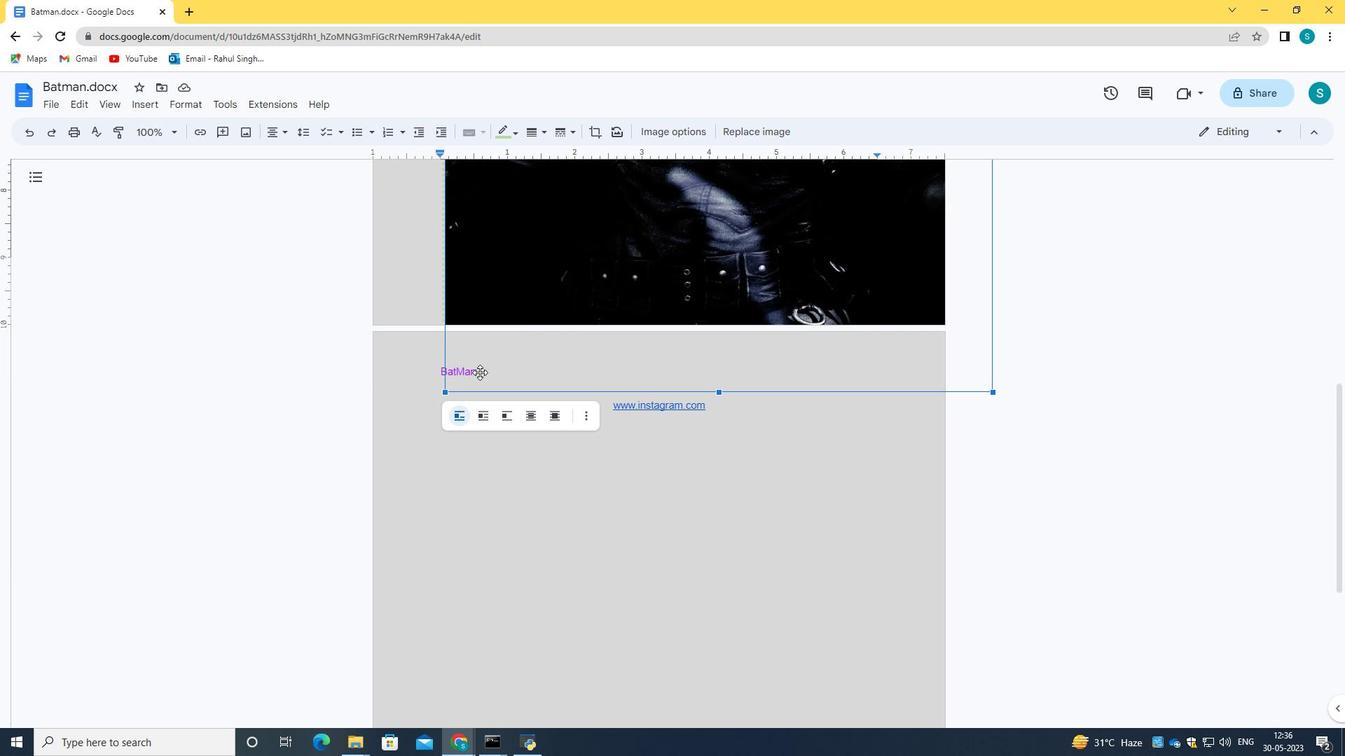 
Action: Mouse moved to (508, 510)
Screenshot: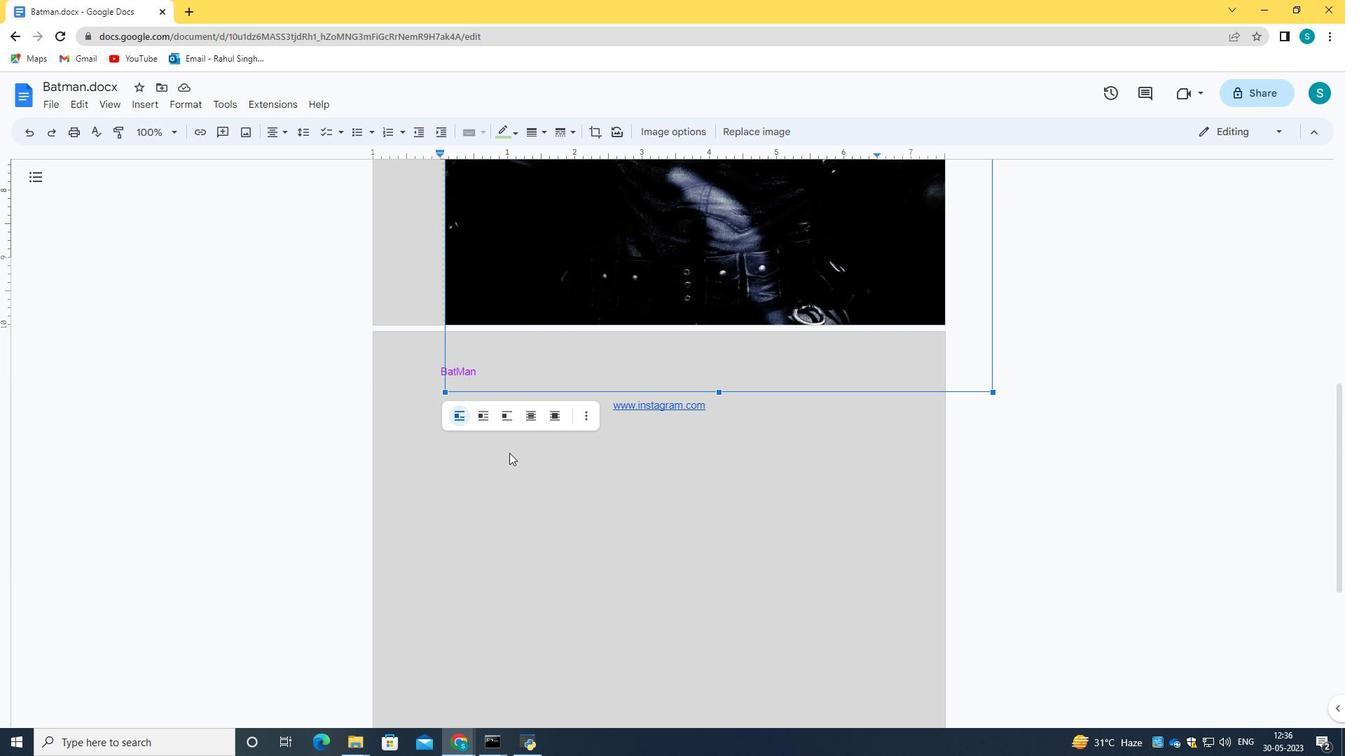 
Action: Mouse pressed left at (508, 510)
Screenshot: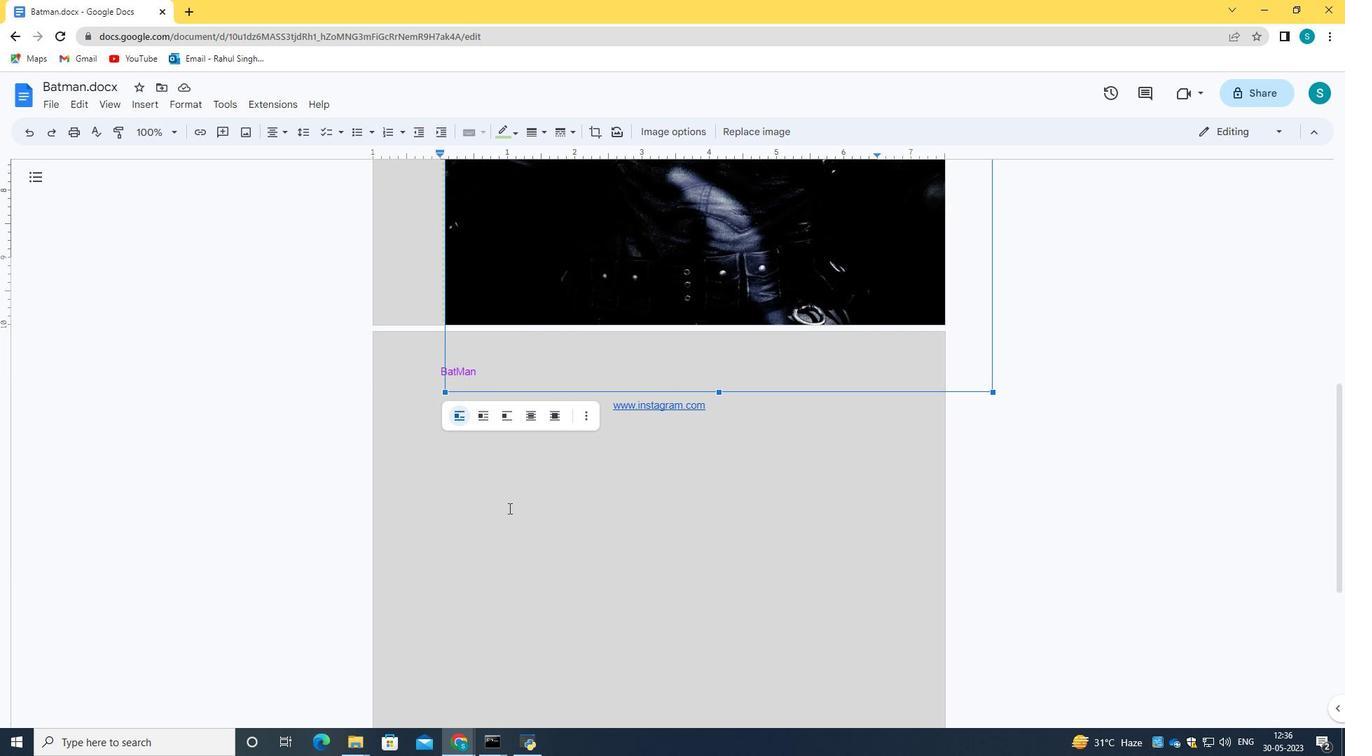
Action: Mouse moved to (517, 380)
Screenshot: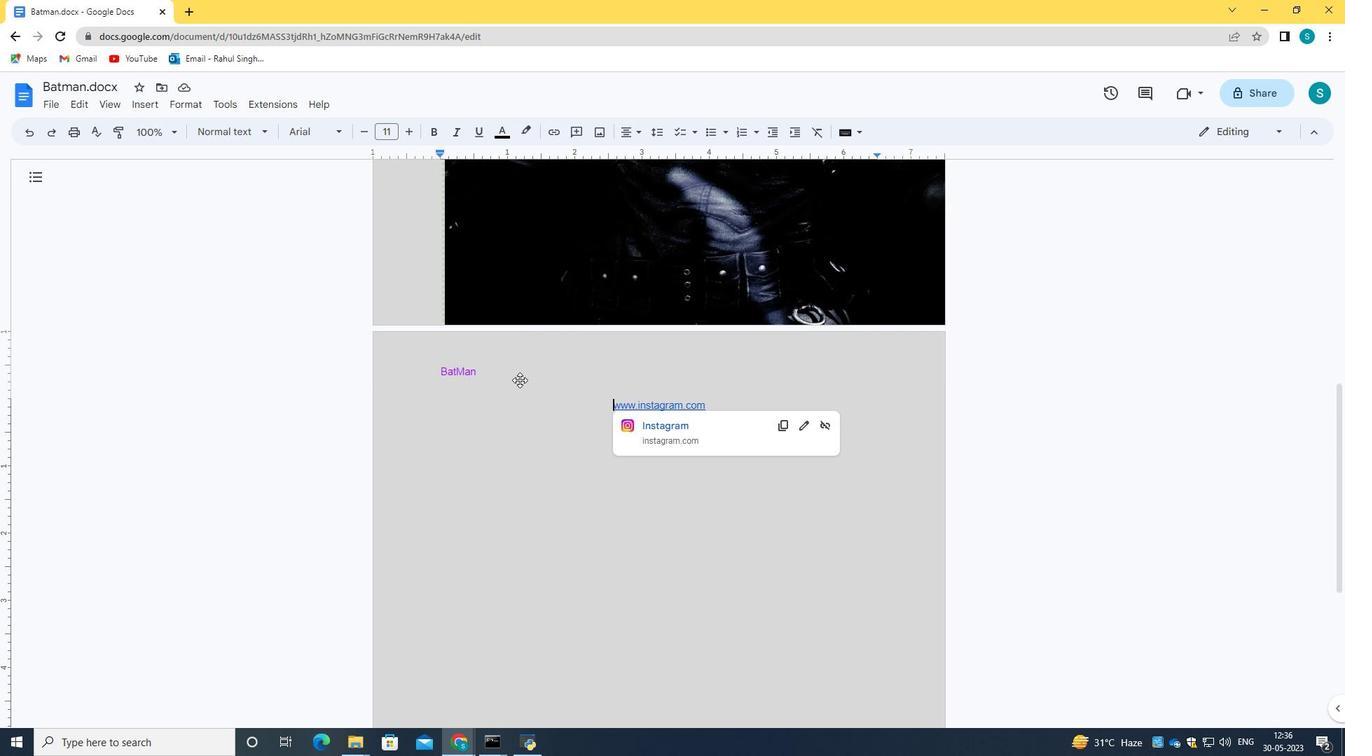 
Action: Mouse pressed left at (517, 380)
Screenshot: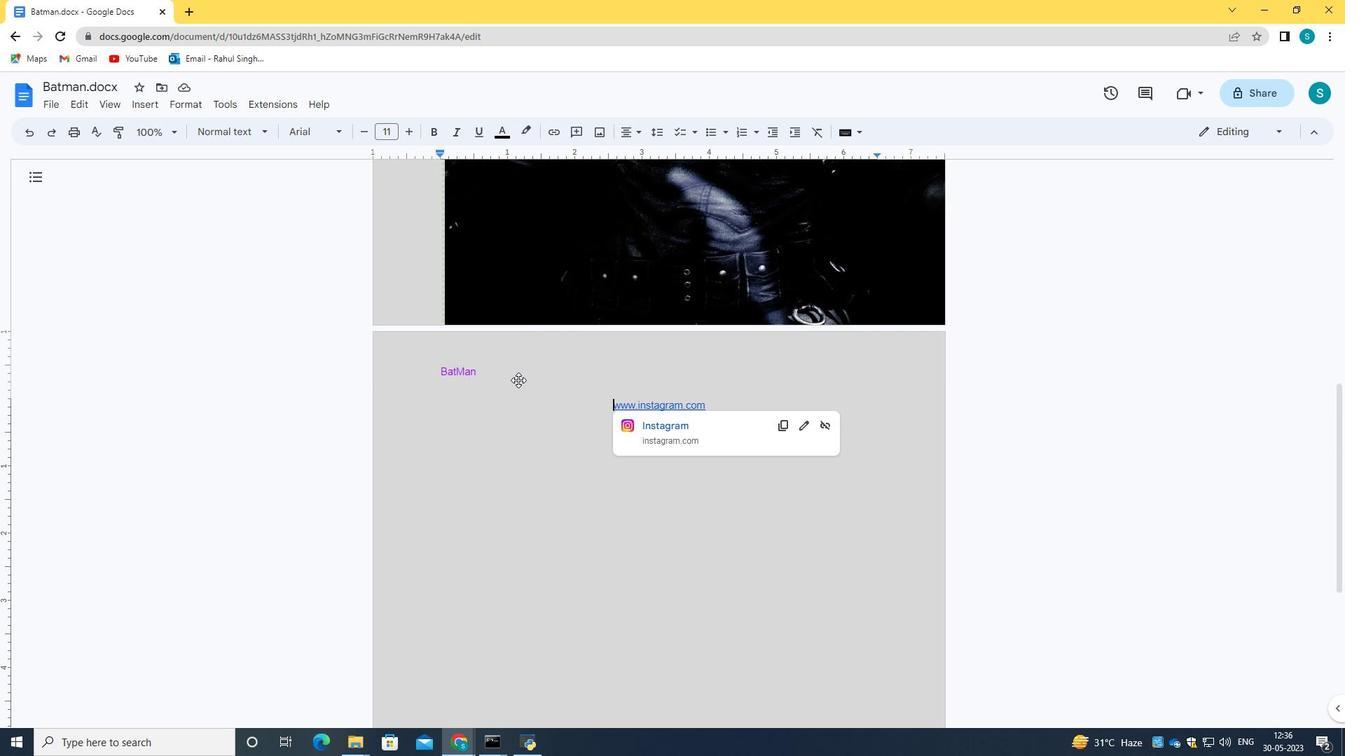 
Action: Mouse pressed left at (517, 380)
Screenshot: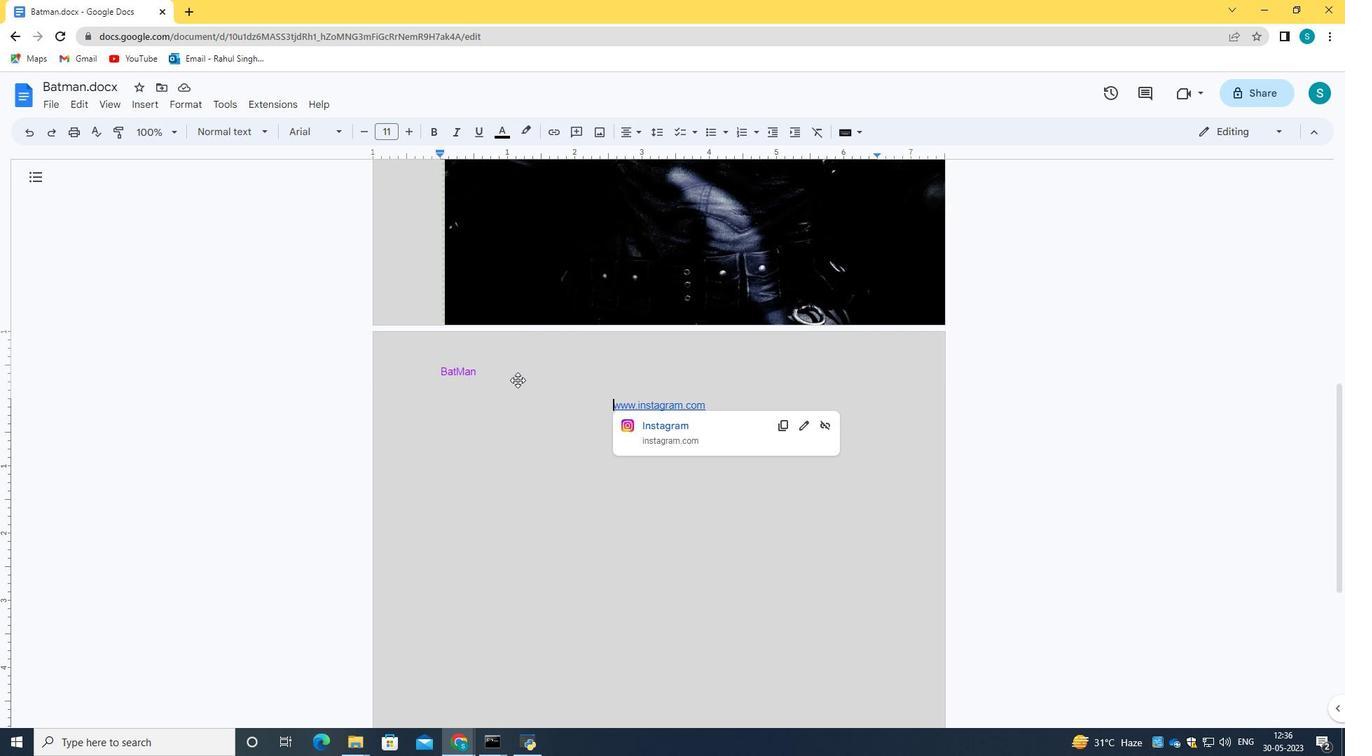 
Action: Mouse pressed left at (517, 380)
Screenshot: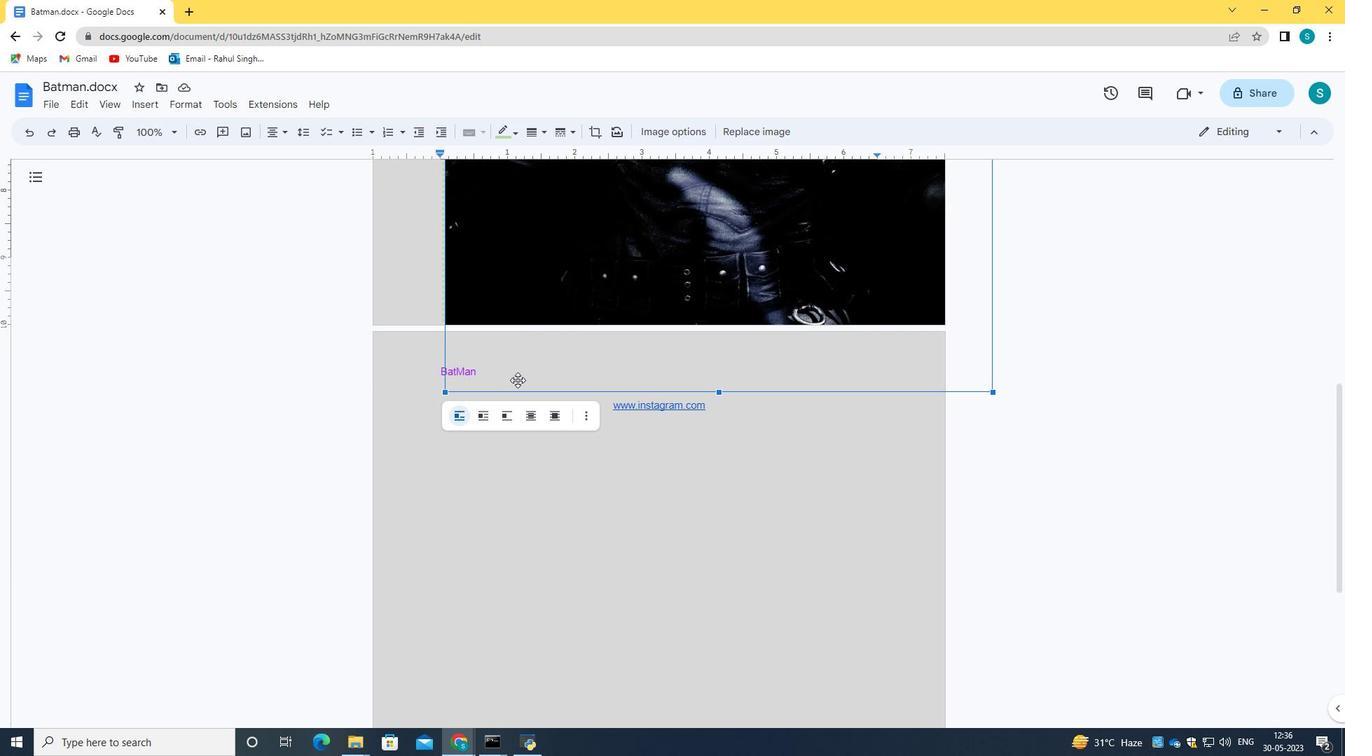 
Action: Mouse moved to (490, 377)
Screenshot: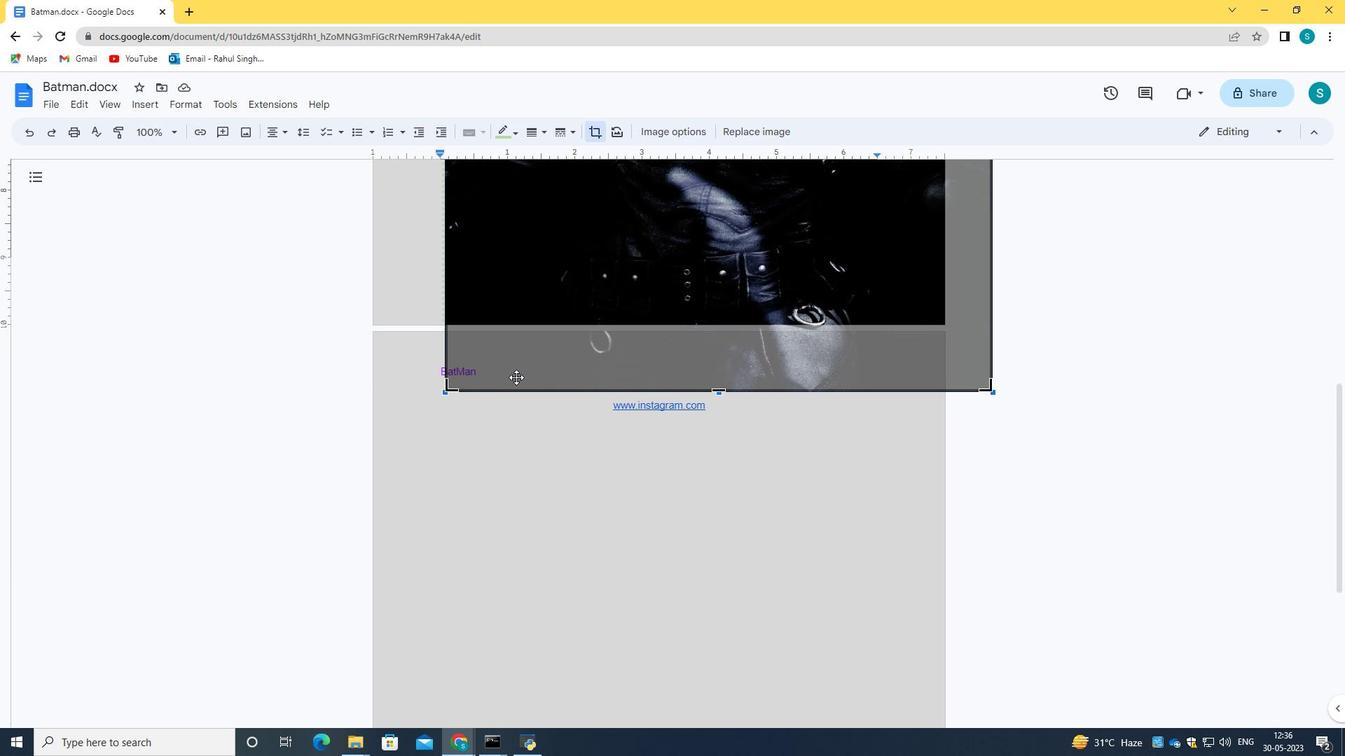 
Action: Mouse pressed left at (490, 377)
Screenshot: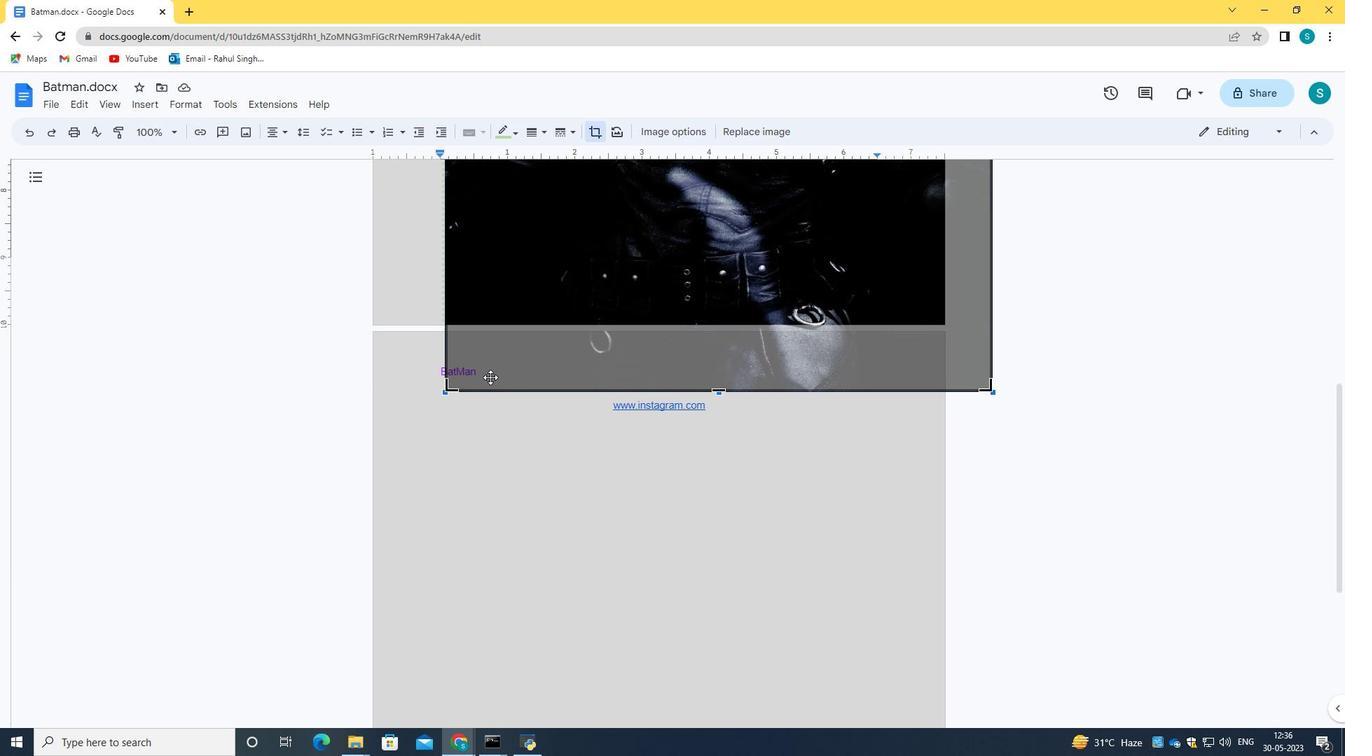 
Action: Mouse moved to (489, 377)
Screenshot: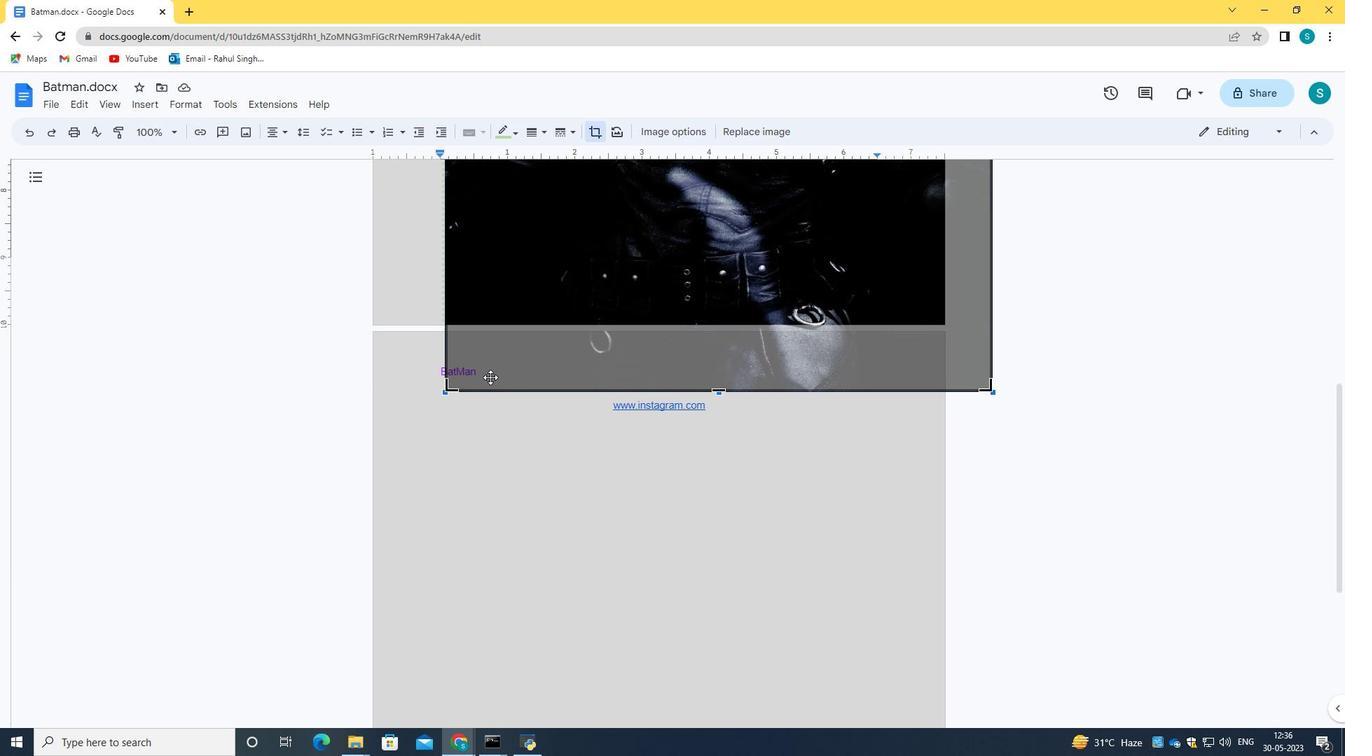 
Action: Mouse pressed left at (489, 377)
Screenshot: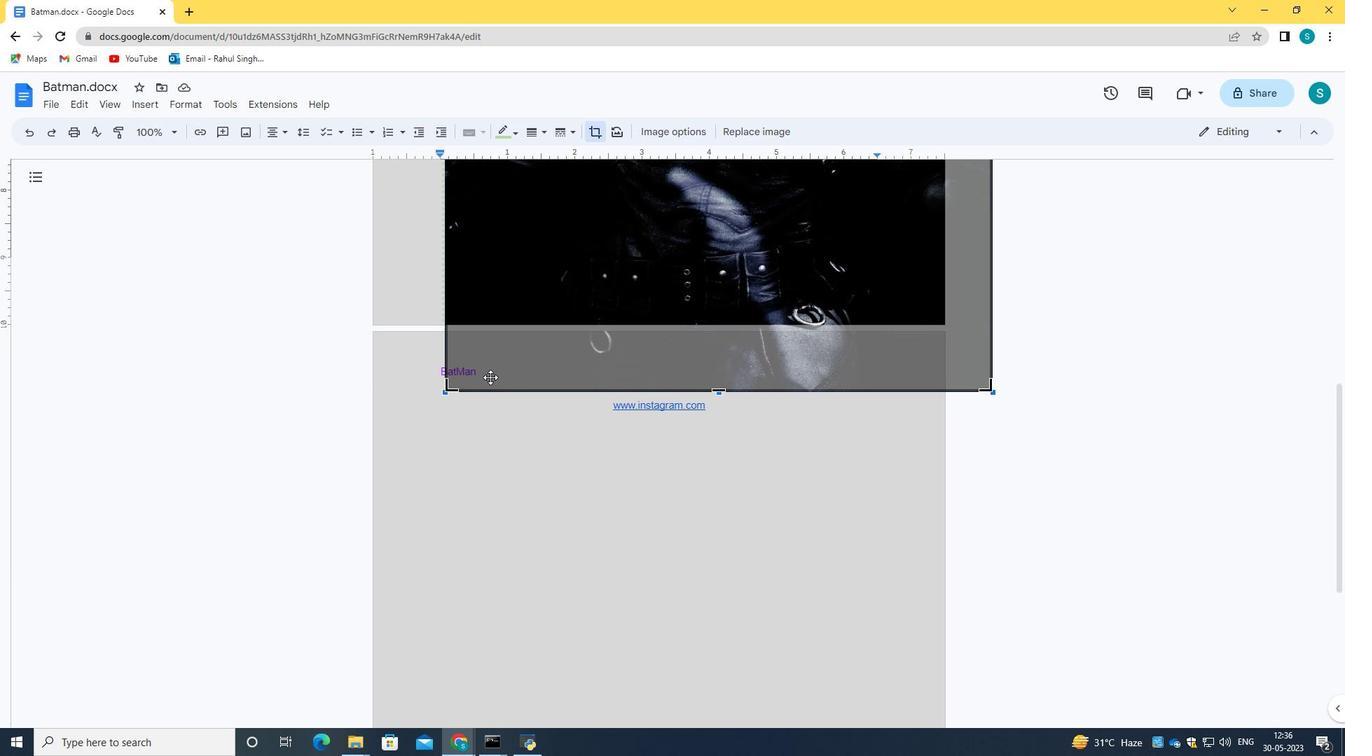 
Action: Mouse moved to (458, 388)
Screenshot: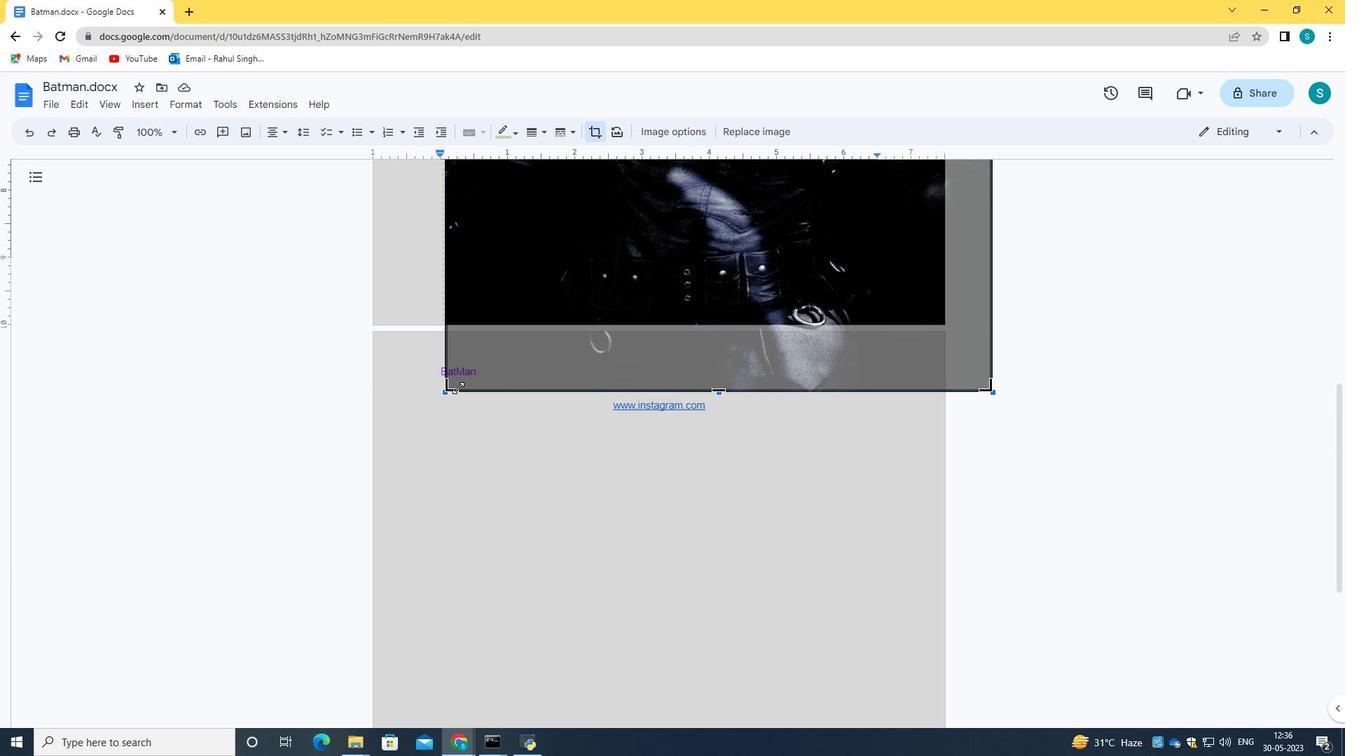 
Action: Mouse pressed left at (458, 388)
Screenshot: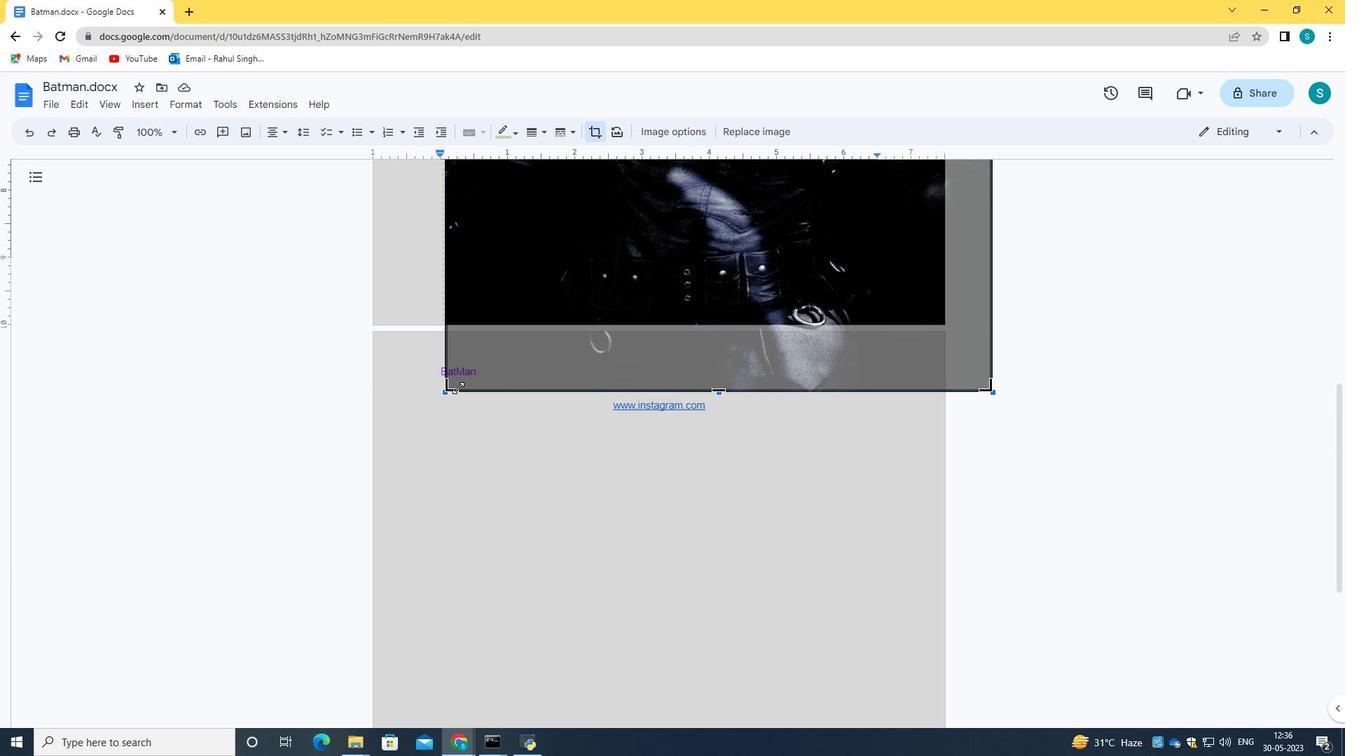 
Action: Mouse moved to (445, 448)
Screenshot: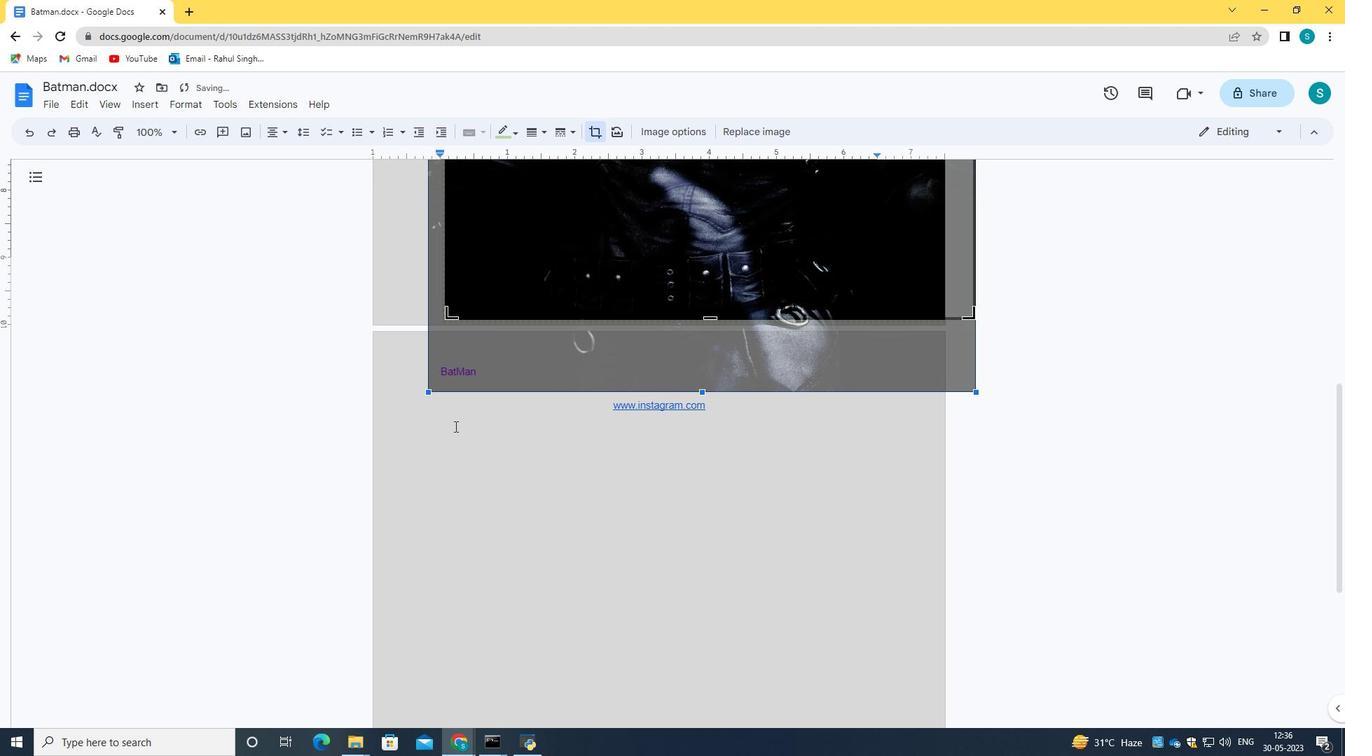 
Action: Mouse pressed left at (445, 448)
Screenshot: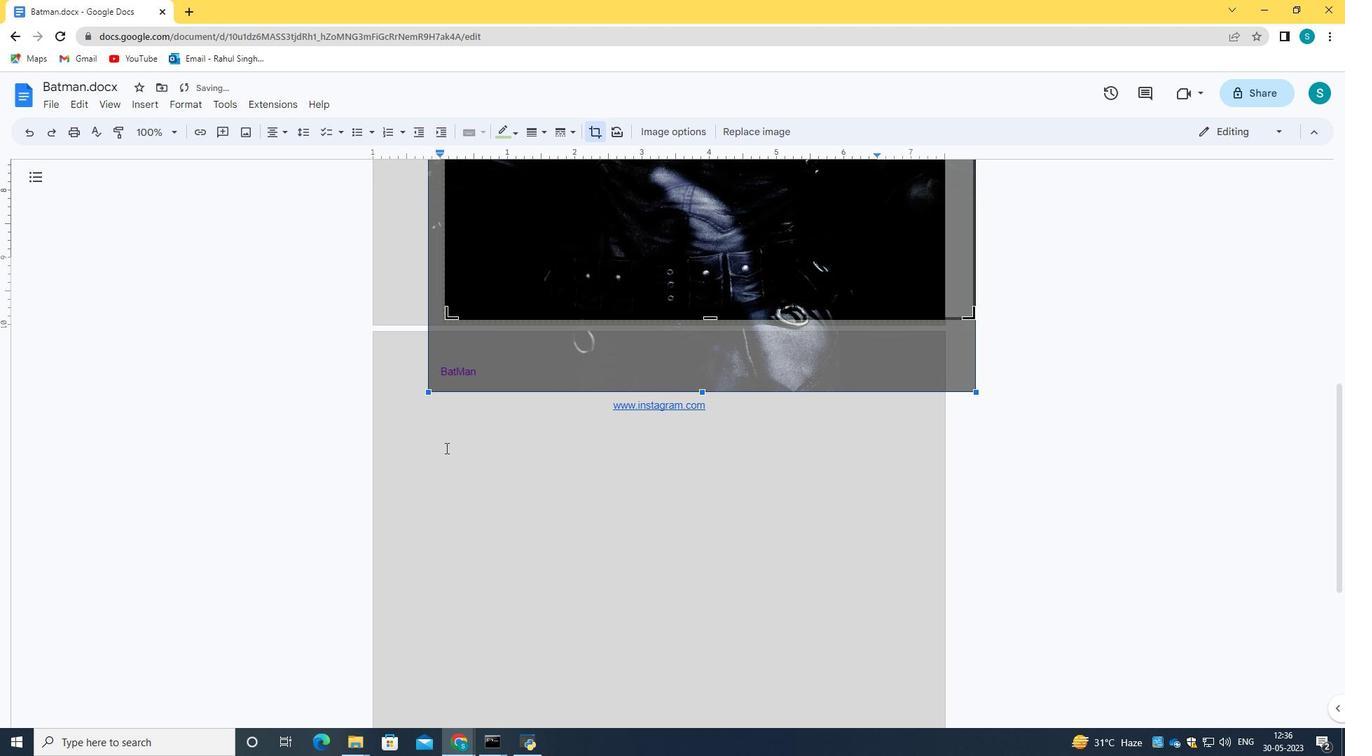 
Action: Mouse moved to (500, 376)
Screenshot: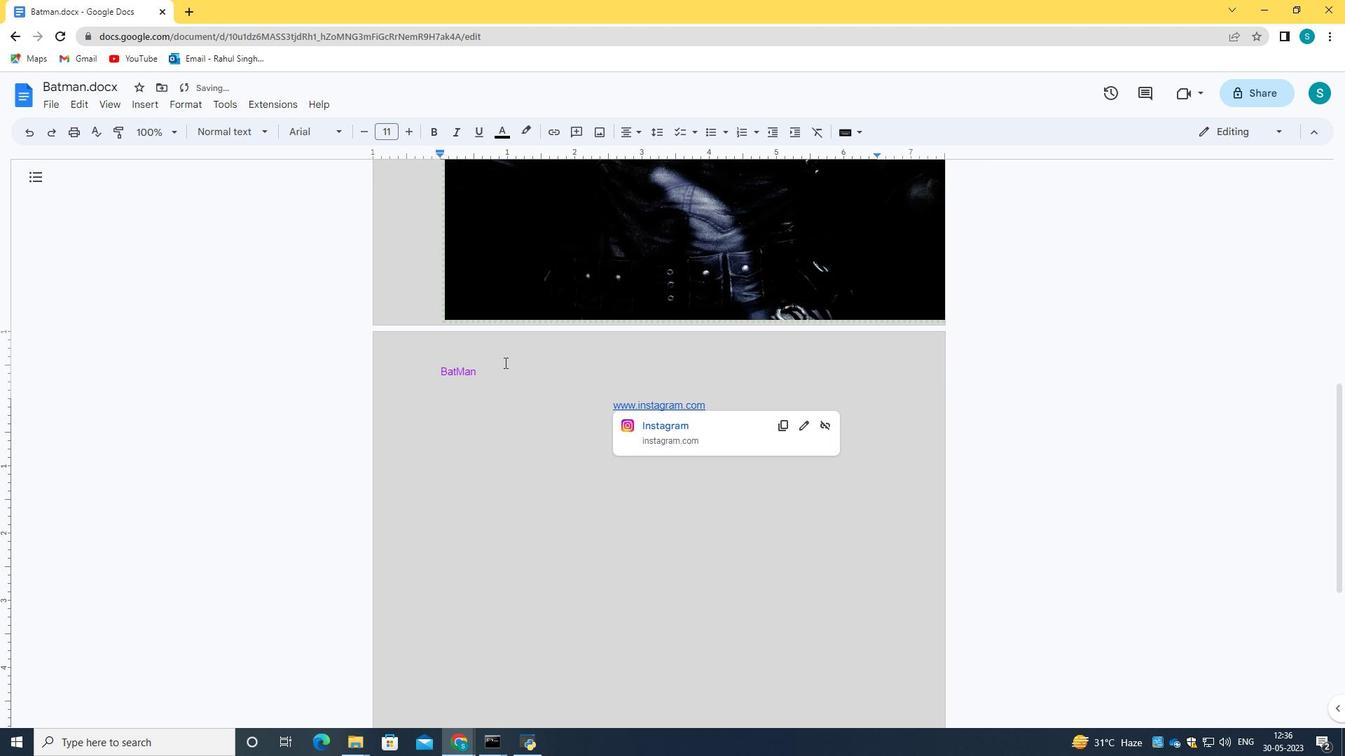 
Action: Mouse pressed left at (500, 376)
Screenshot: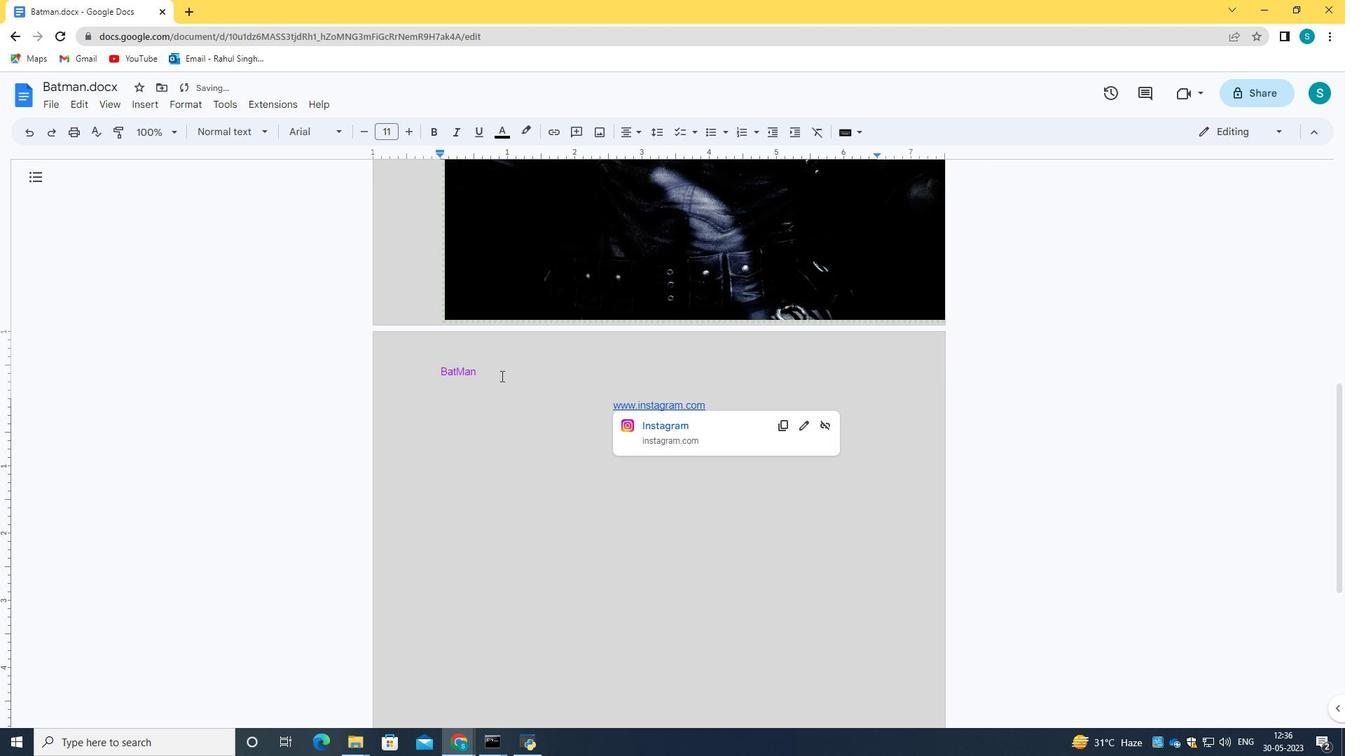 
Action: Mouse moved to (474, 373)
Screenshot: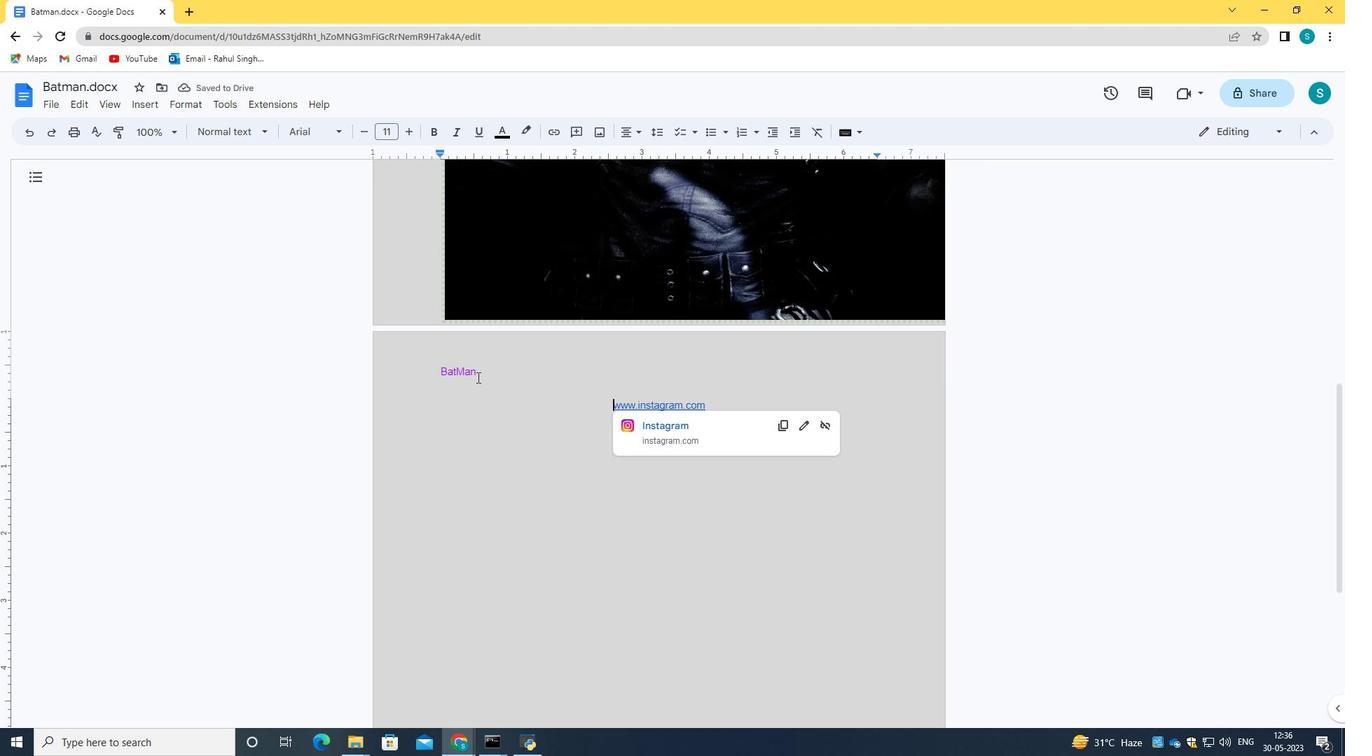 
Action: Mouse pressed left at (474, 373)
Screenshot: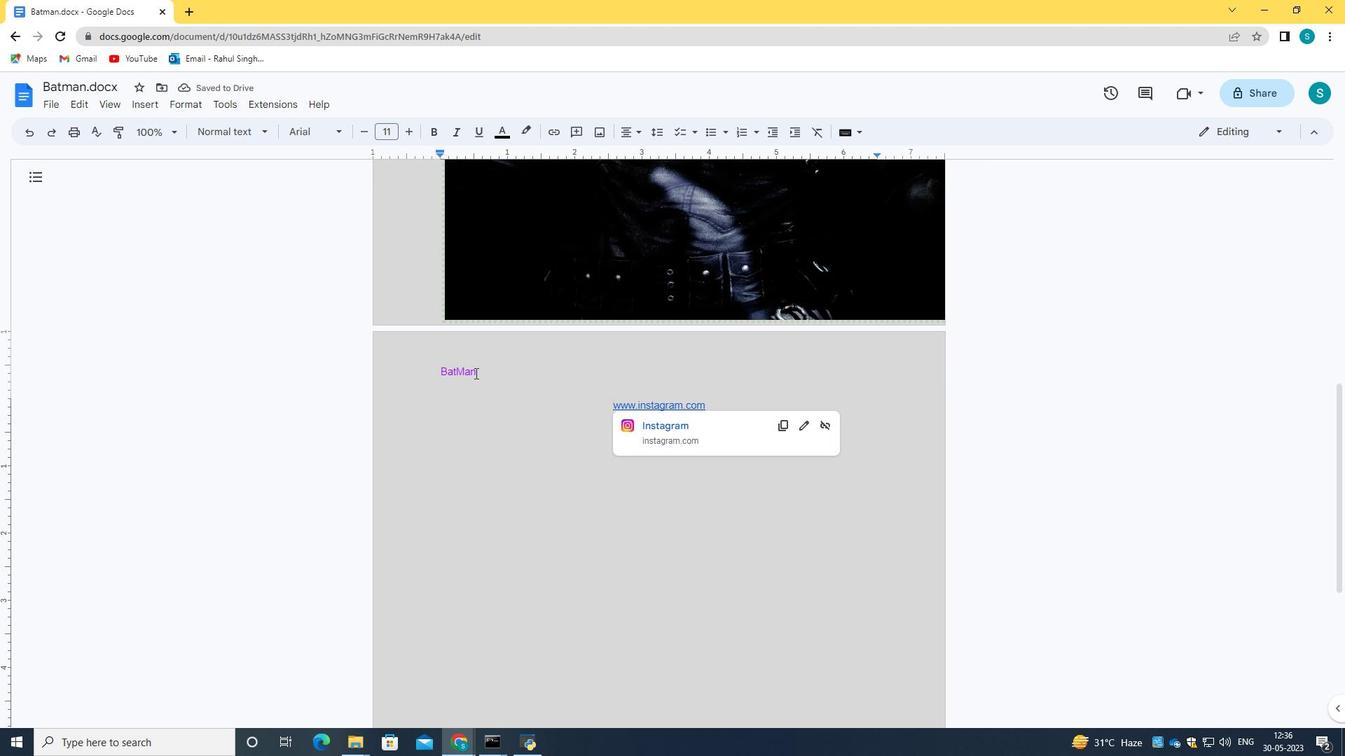 
Action: Mouse moved to (474, 372)
Screenshot: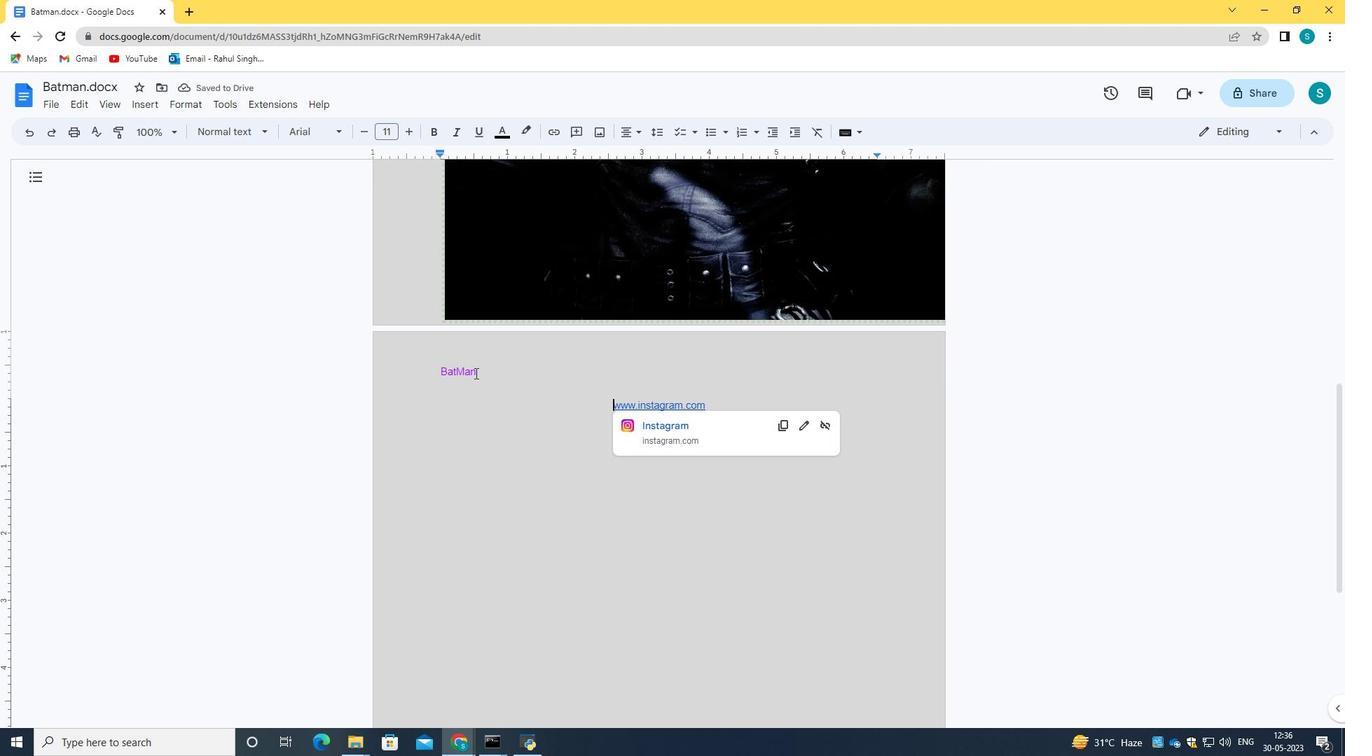 
Action: Mouse pressed left at (474, 372)
Screenshot: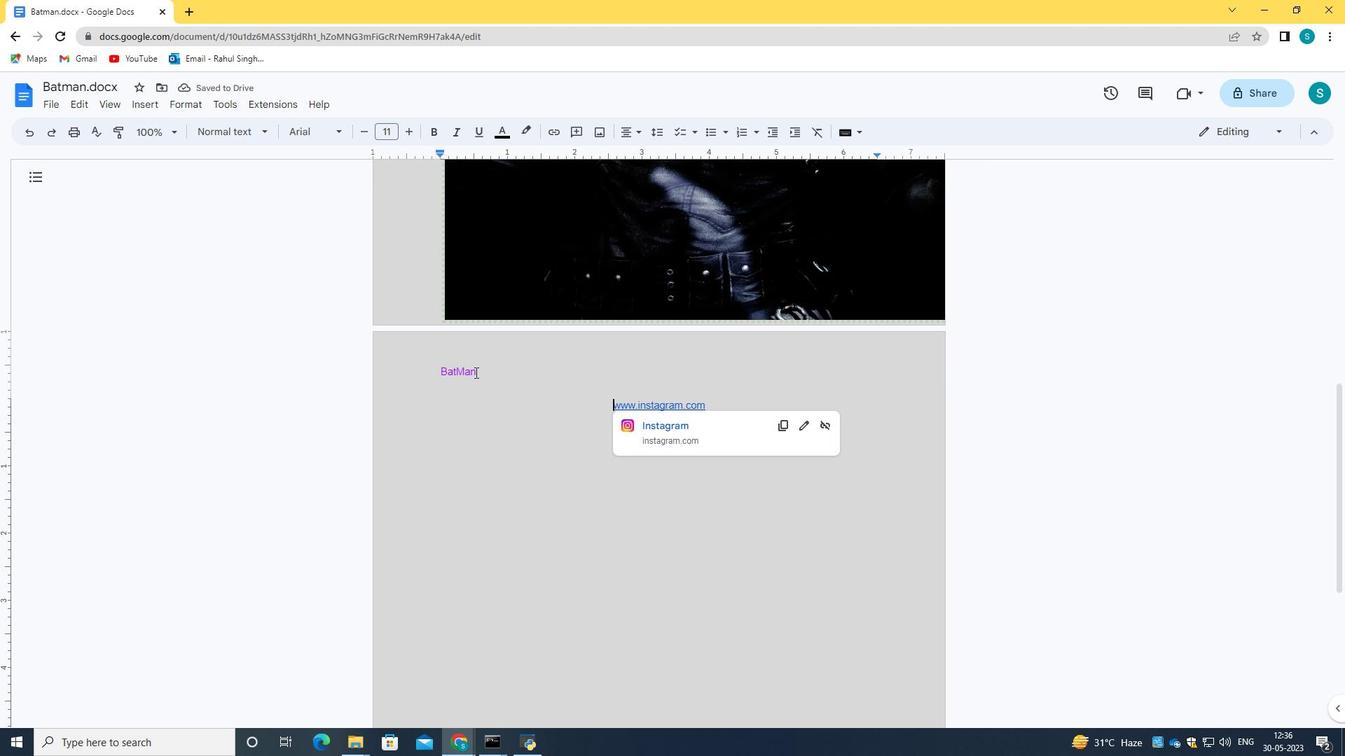 
Action: Mouse moved to (475, 372)
Screenshot: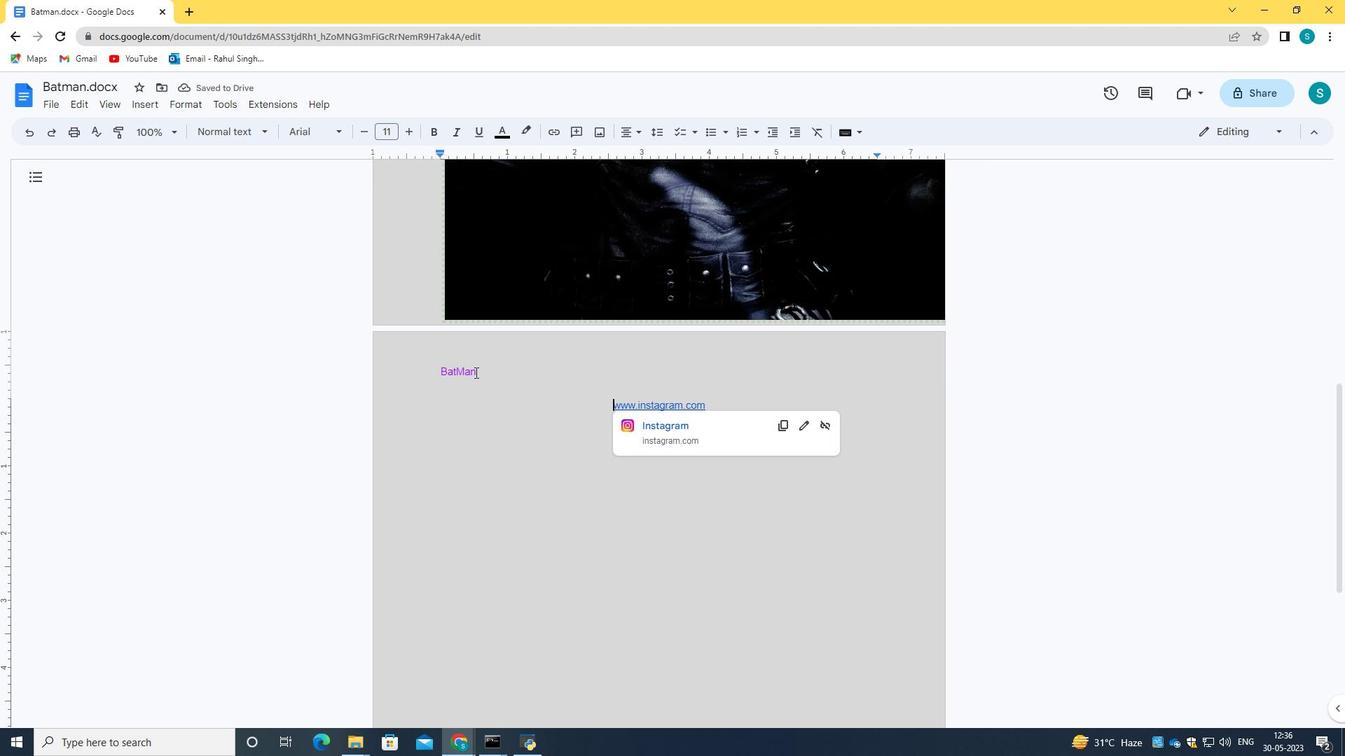 
Action: Mouse pressed left at (475, 372)
Screenshot: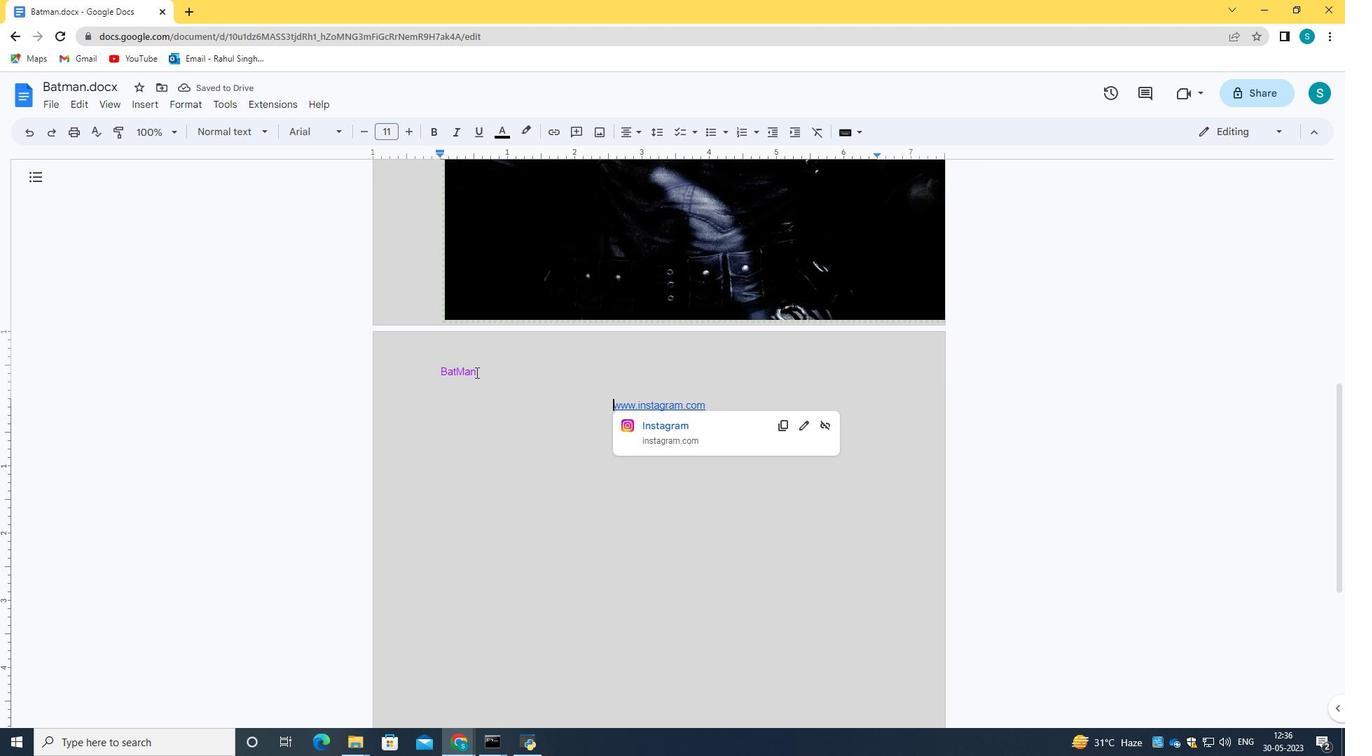 
Action: Mouse moved to (476, 372)
Screenshot: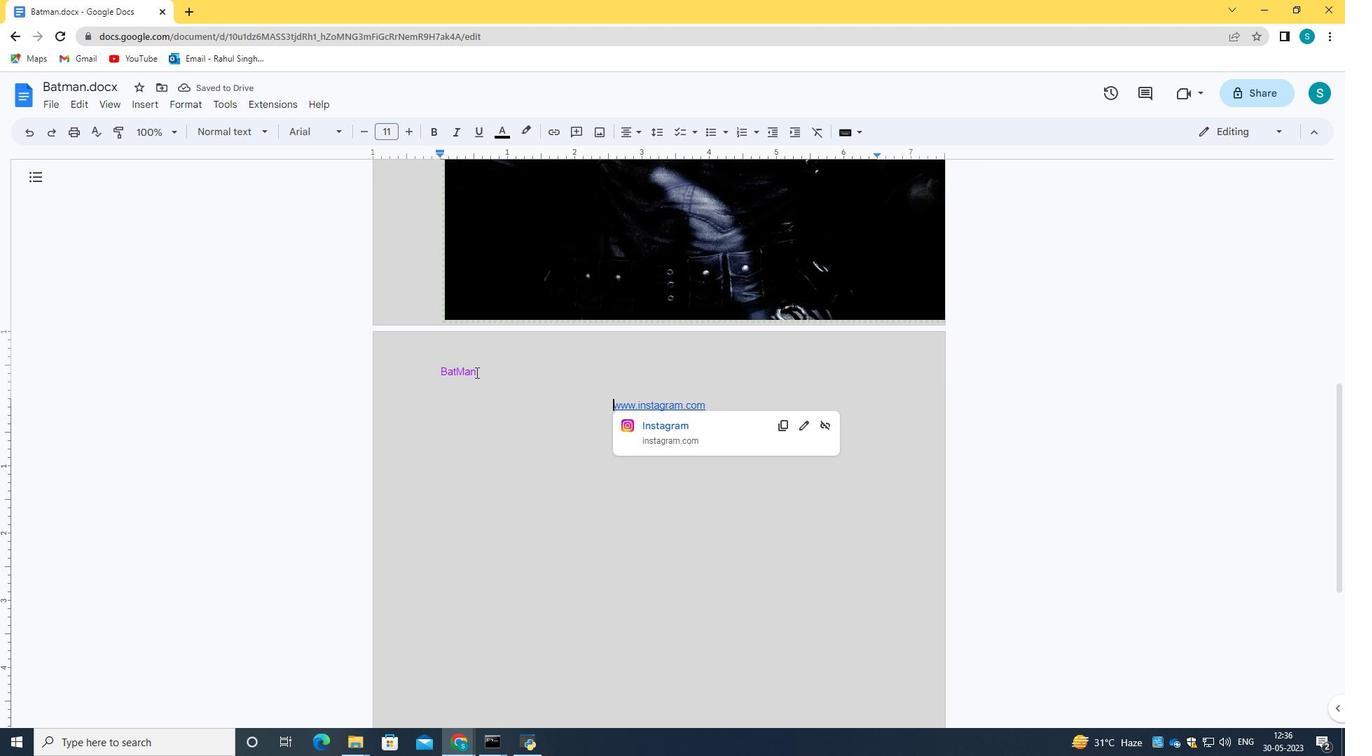 
Action: Mouse pressed left at (476, 372)
